 Task: Plan a trip to Sroda Wielkopolska, Poland from 21st December, 2023 to 28th December, 2023 for 2 adults, 1 child. Place can be entire room with 1  bedroom having 1 bed and 1 bathroom. Property type can be hotel. Amenities needed are: washing machine.
Action: Mouse moved to (476, 88)
Screenshot: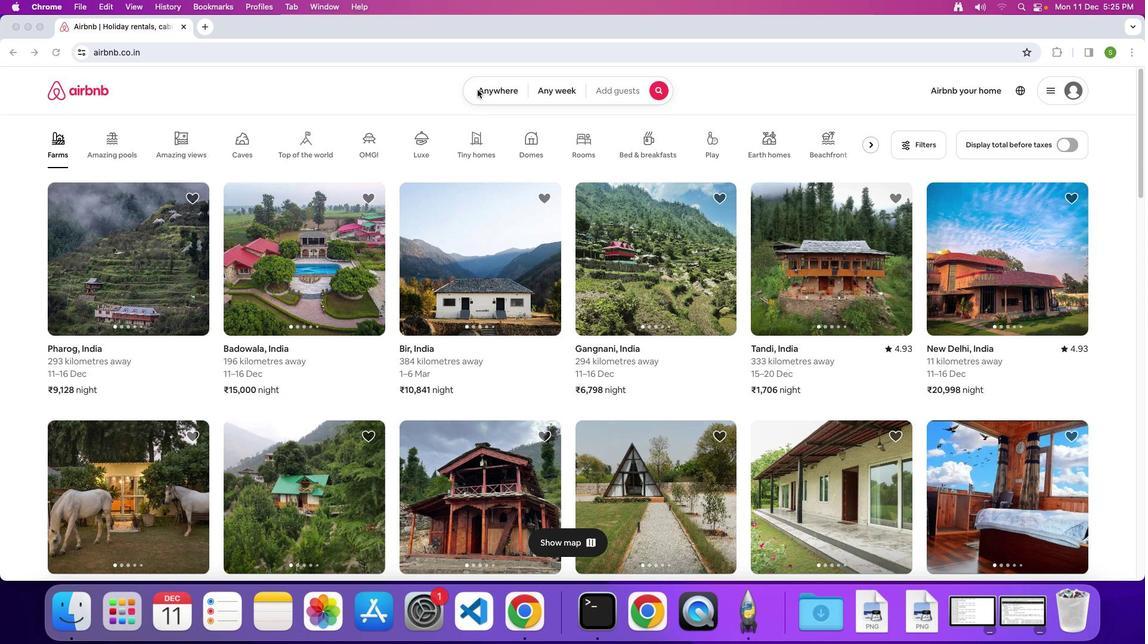 
Action: Mouse pressed left at (476, 88)
Screenshot: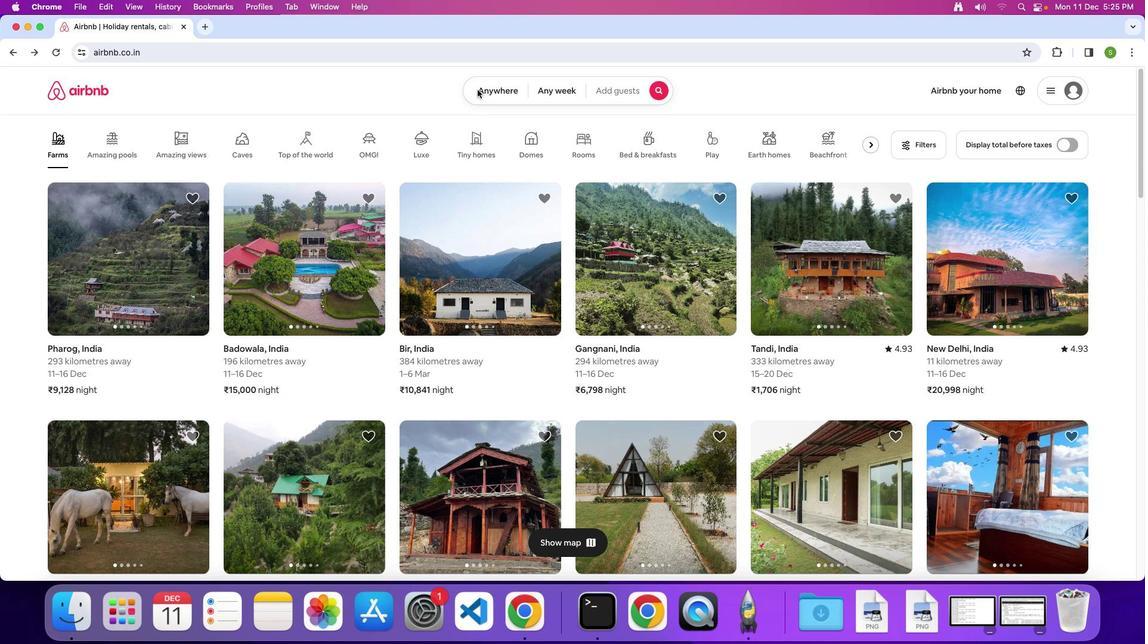 
Action: Mouse moved to (484, 91)
Screenshot: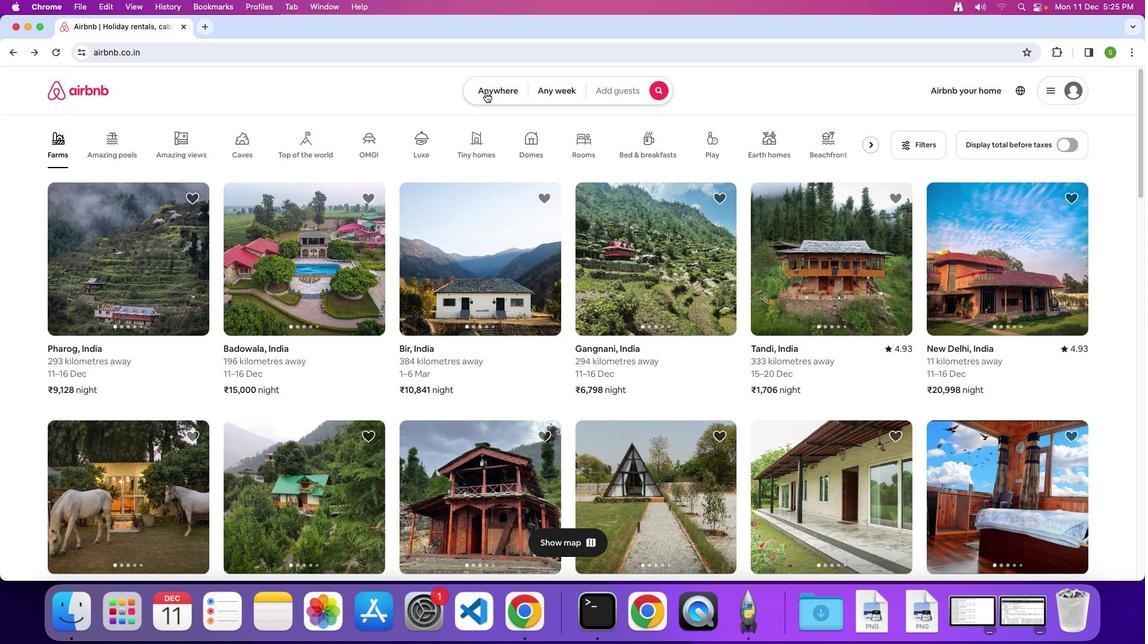 
Action: Mouse pressed left at (484, 91)
Screenshot: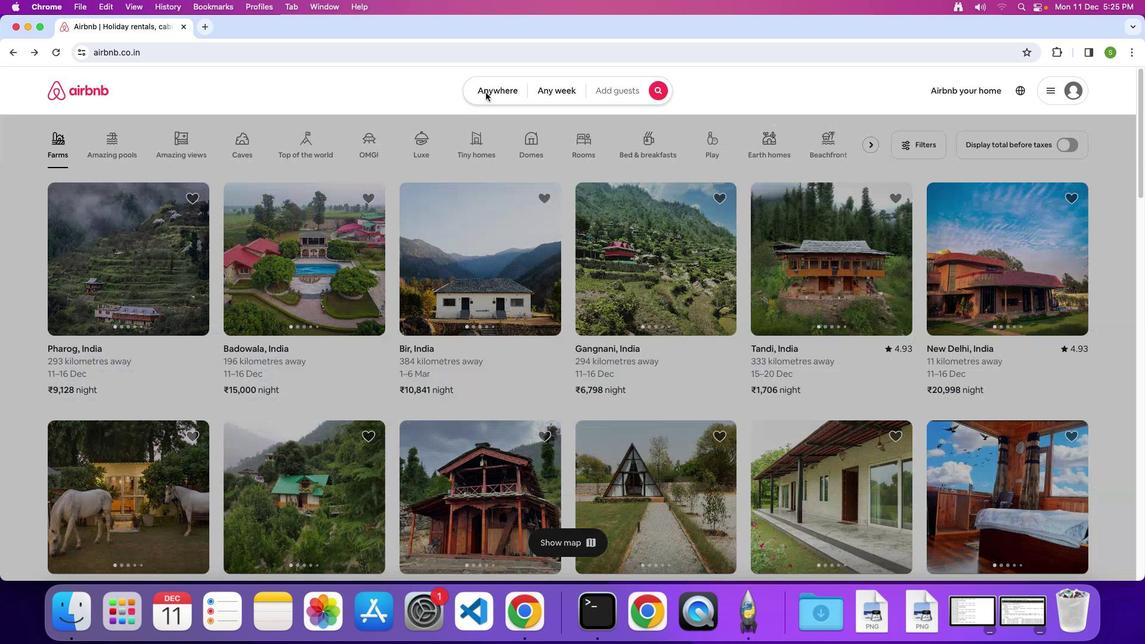
Action: Mouse moved to (418, 128)
Screenshot: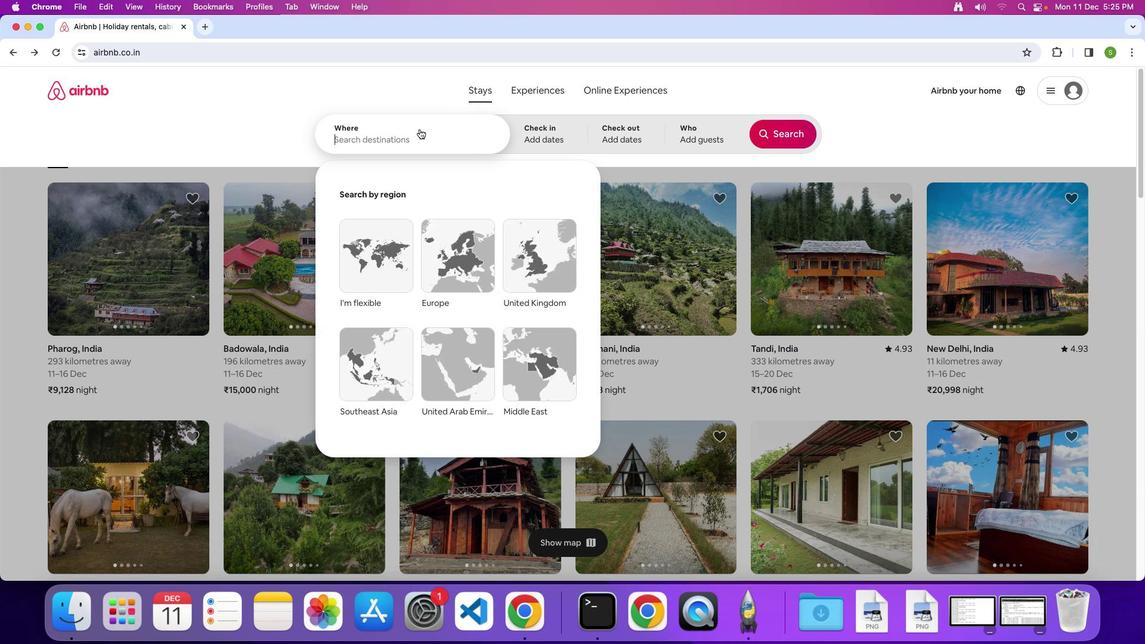 
Action: Mouse pressed left at (418, 128)
Screenshot: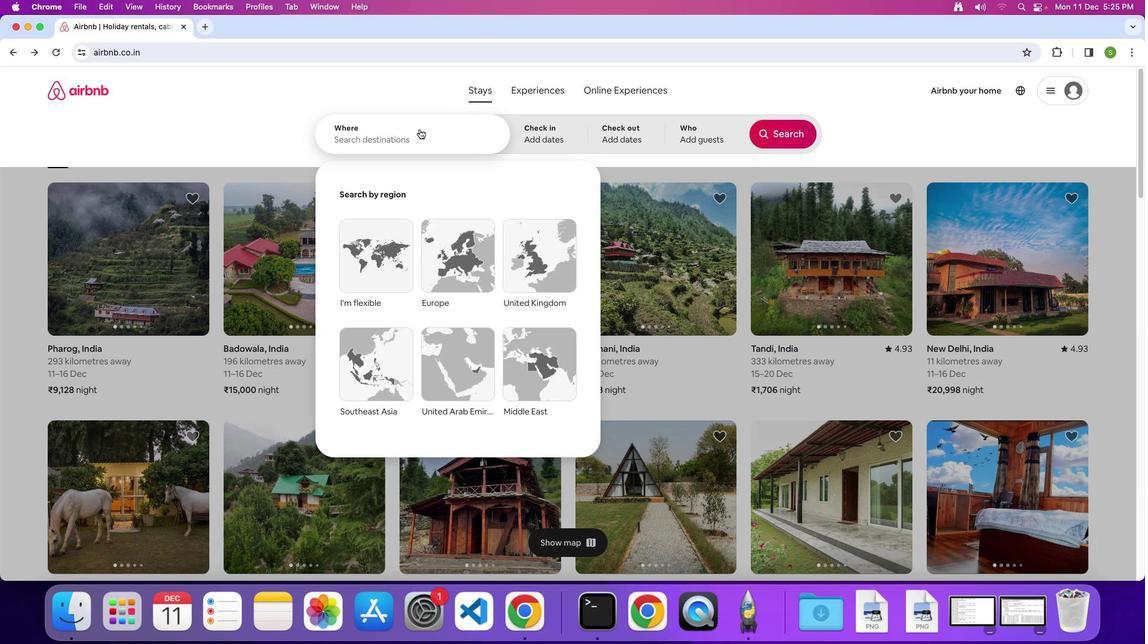 
Action: Key pressed 'S'Key.caps_lock'r''o''d''a'Key.spaceKey.shift'W''i''e''l''k''o''p''o''l''s''k''a'','Key.spaceKey.shift'P''o''l''a''n''d'Key.enter
Screenshot: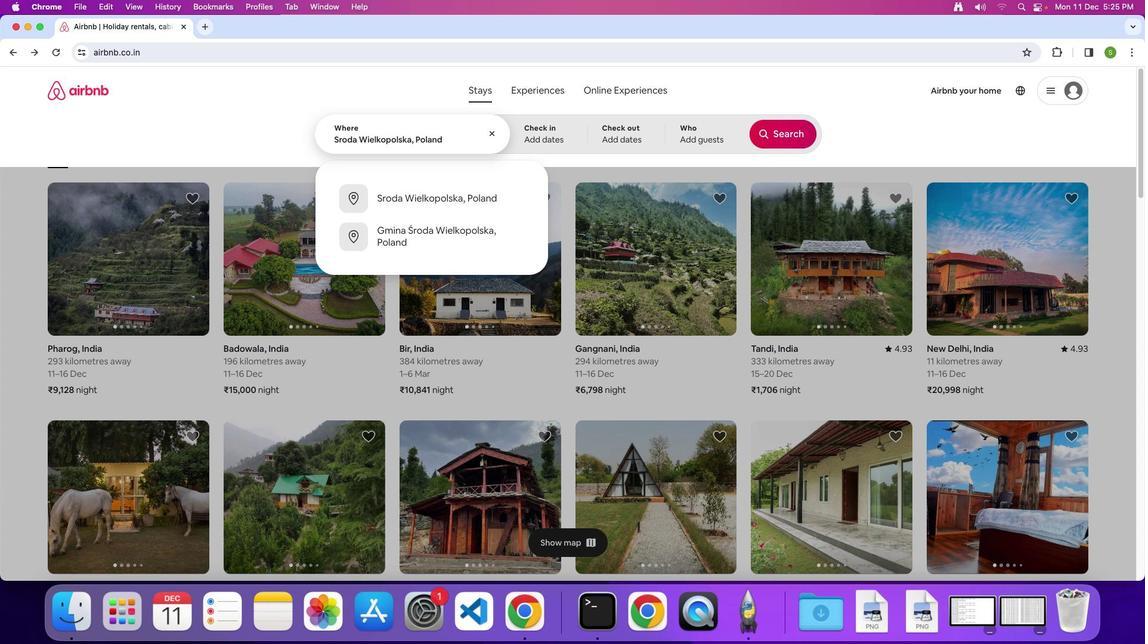 
Action: Mouse moved to (486, 374)
Screenshot: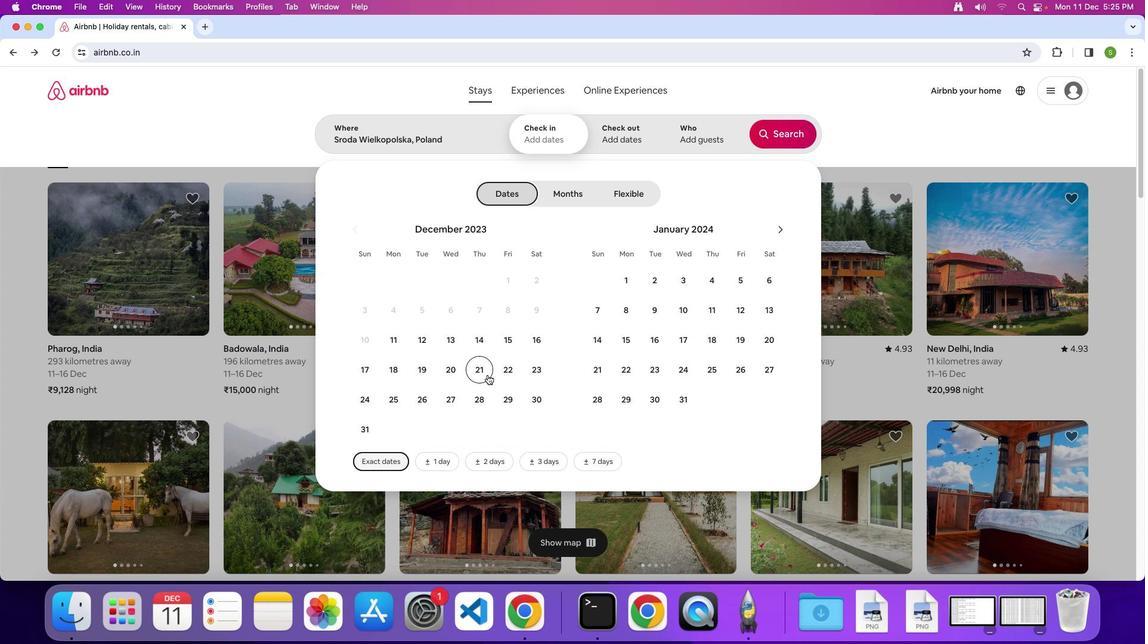 
Action: Mouse pressed left at (486, 374)
Screenshot: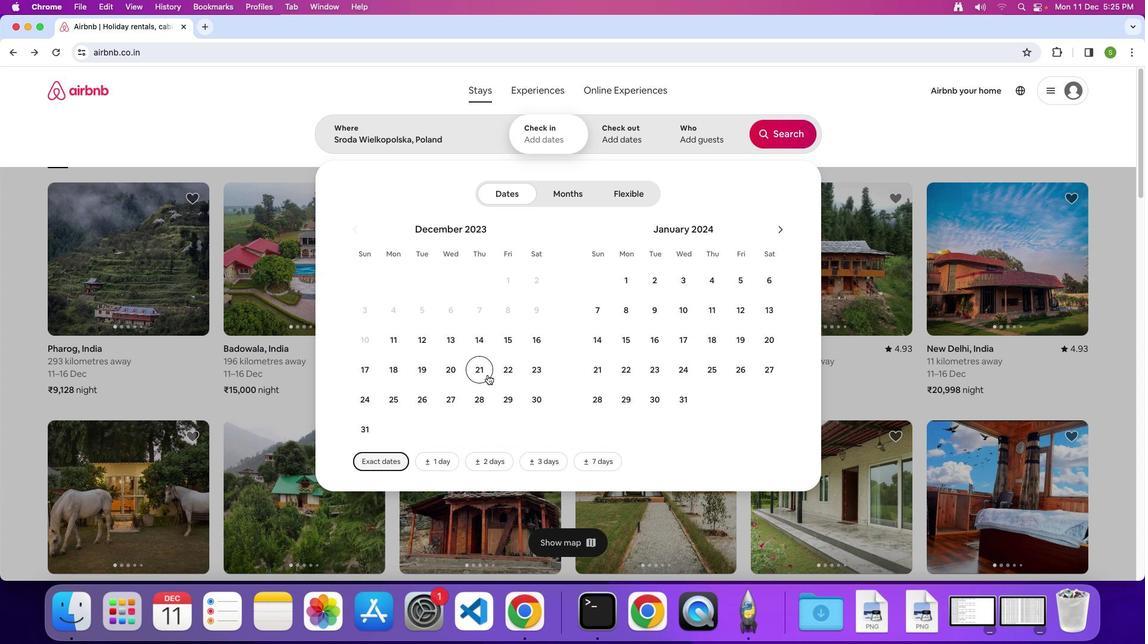 
Action: Mouse moved to (475, 398)
Screenshot: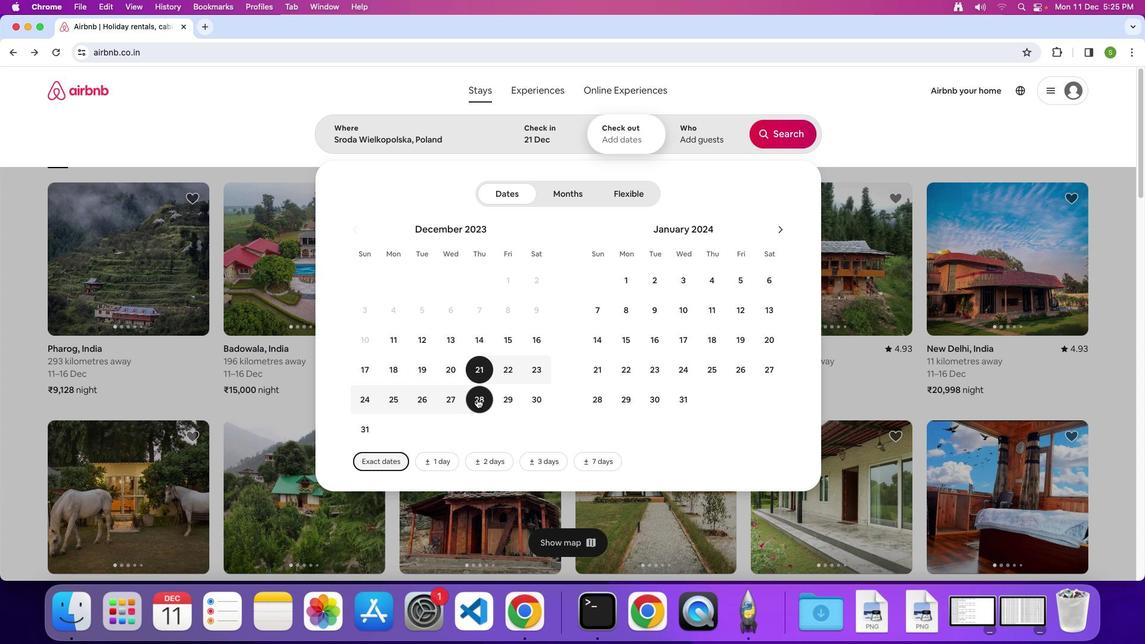 
Action: Mouse pressed left at (475, 398)
Screenshot: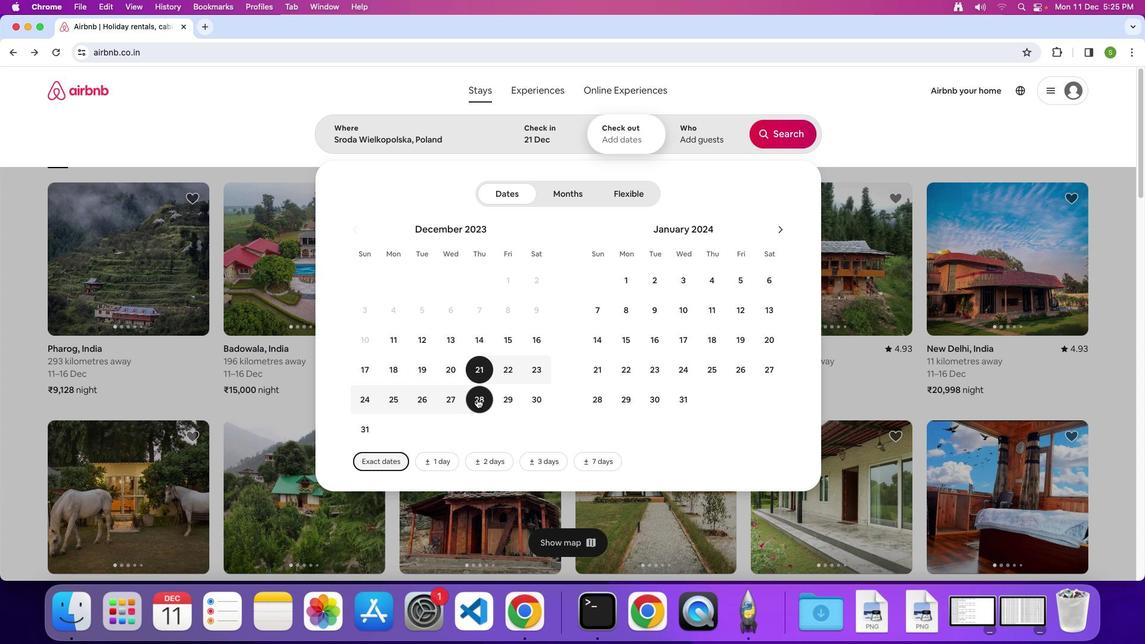 
Action: Mouse moved to (689, 134)
Screenshot: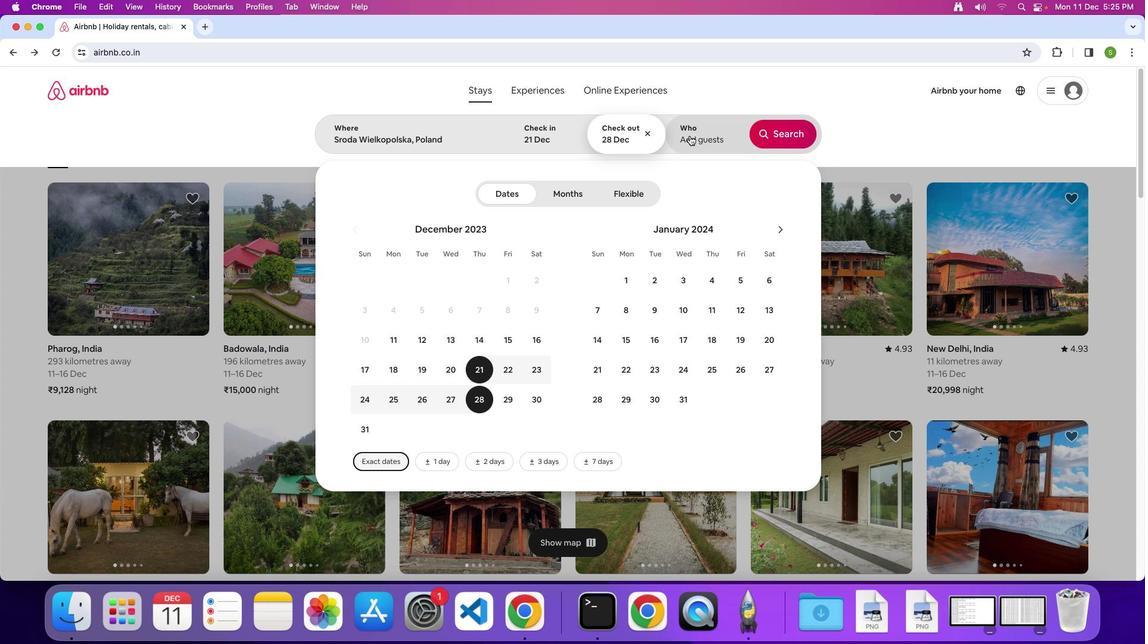 
Action: Mouse pressed left at (689, 134)
Screenshot: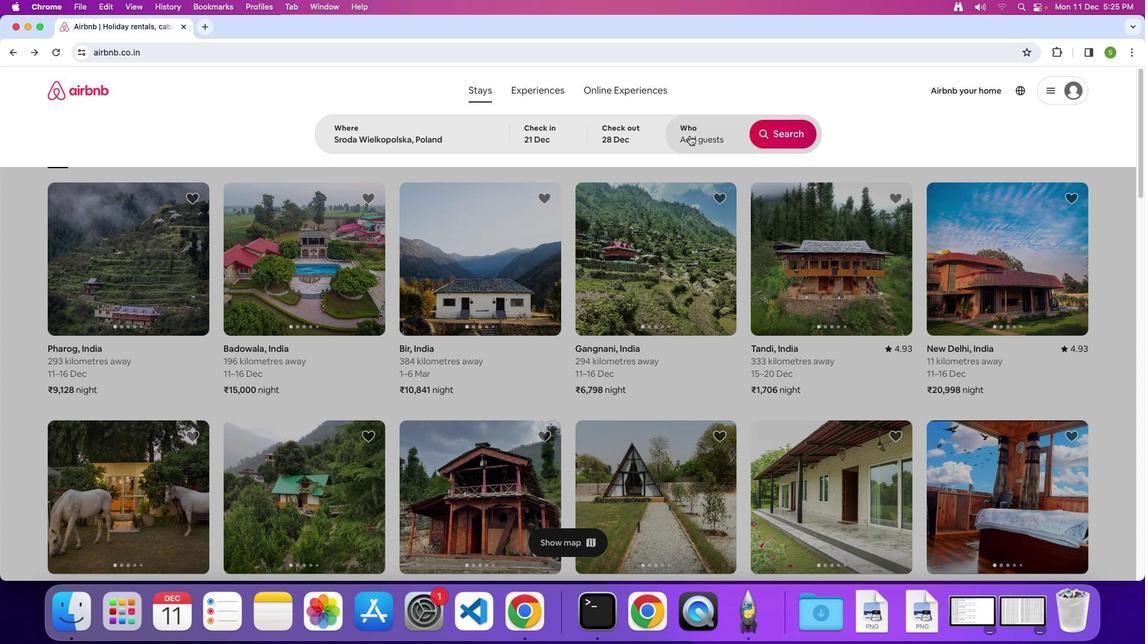 
Action: Mouse moved to (784, 195)
Screenshot: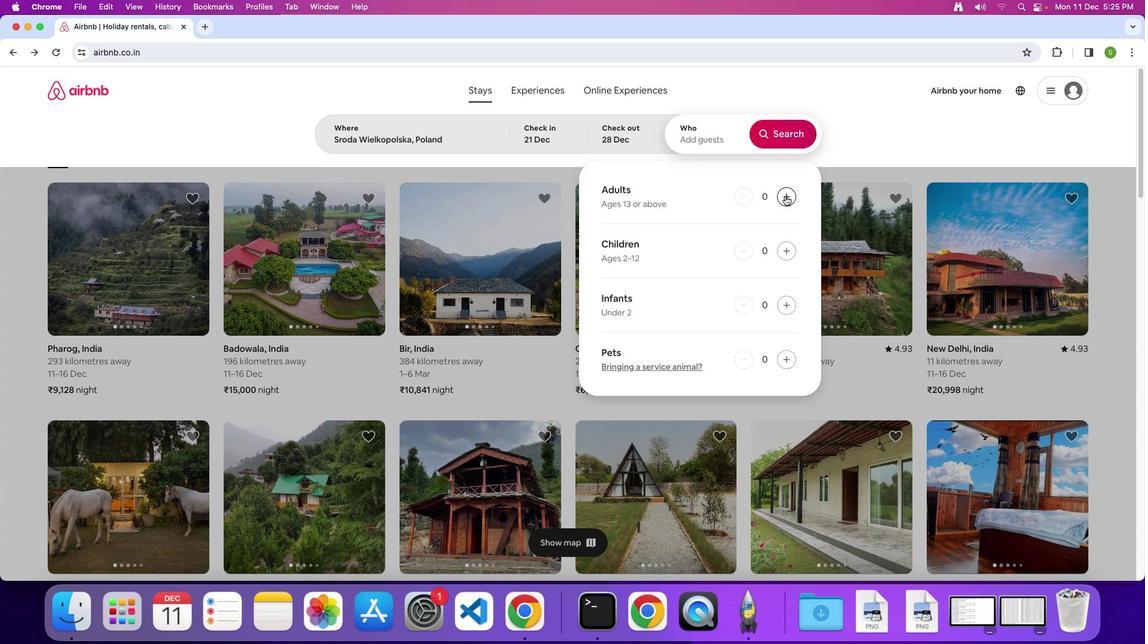 
Action: Mouse pressed left at (784, 195)
Screenshot: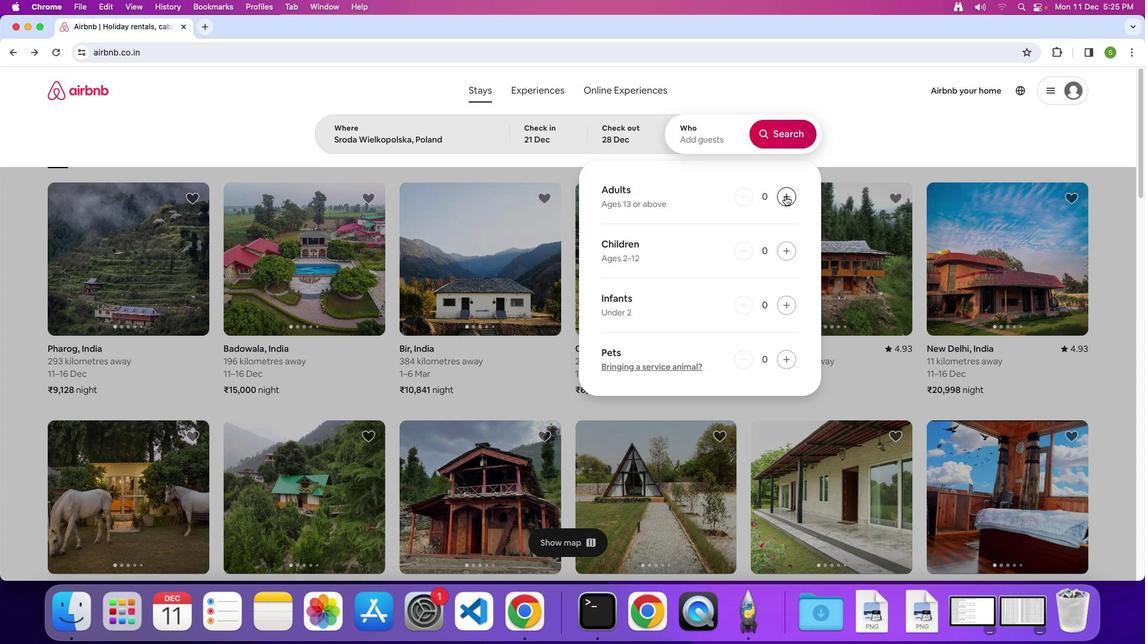 
Action: Mouse pressed left at (784, 195)
Screenshot: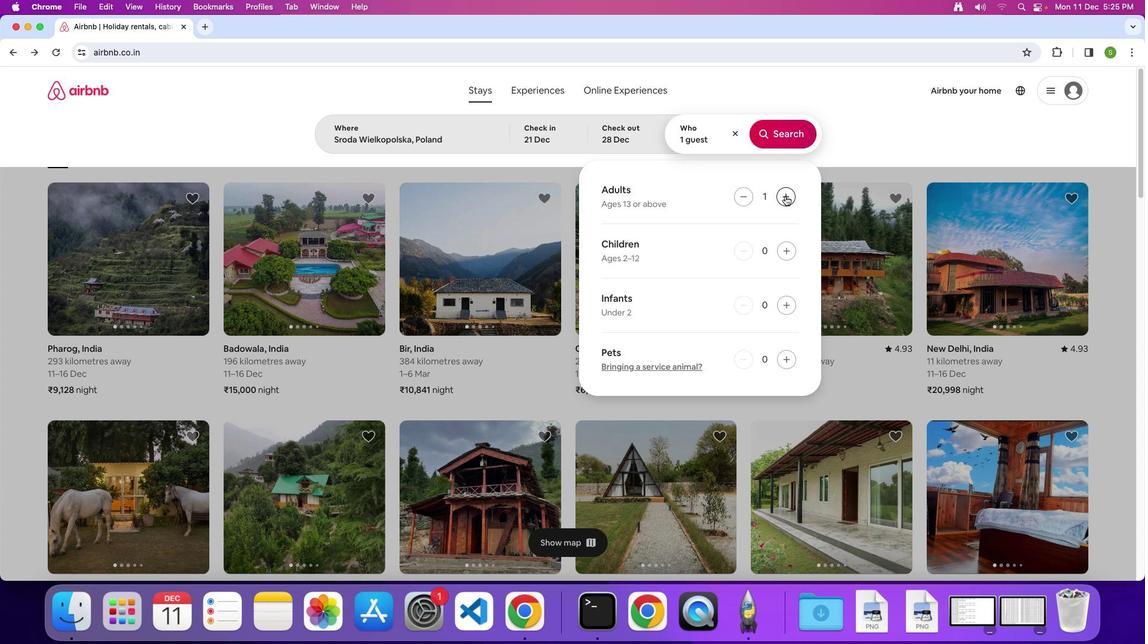 
Action: Mouse moved to (791, 254)
Screenshot: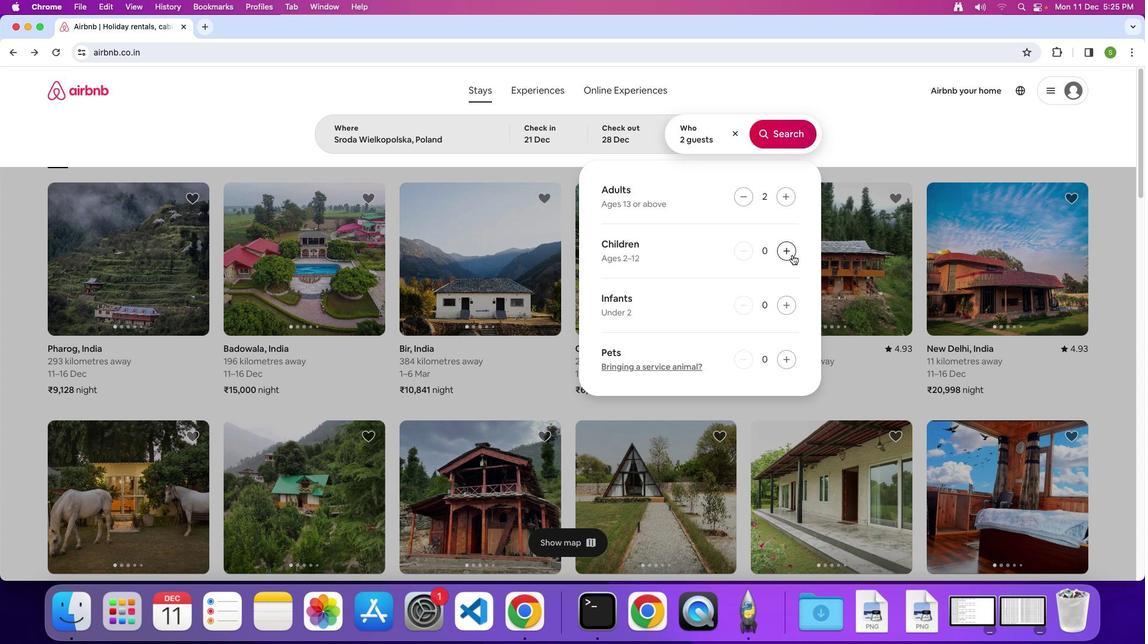 
Action: Mouse pressed left at (791, 254)
Screenshot: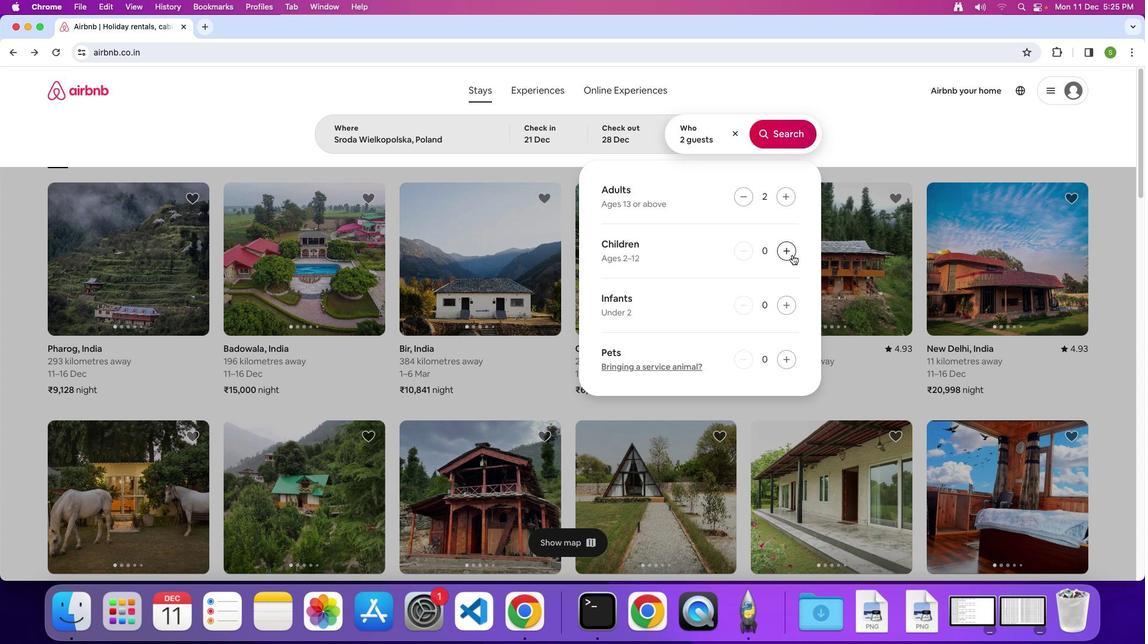 
Action: Mouse moved to (781, 135)
Screenshot: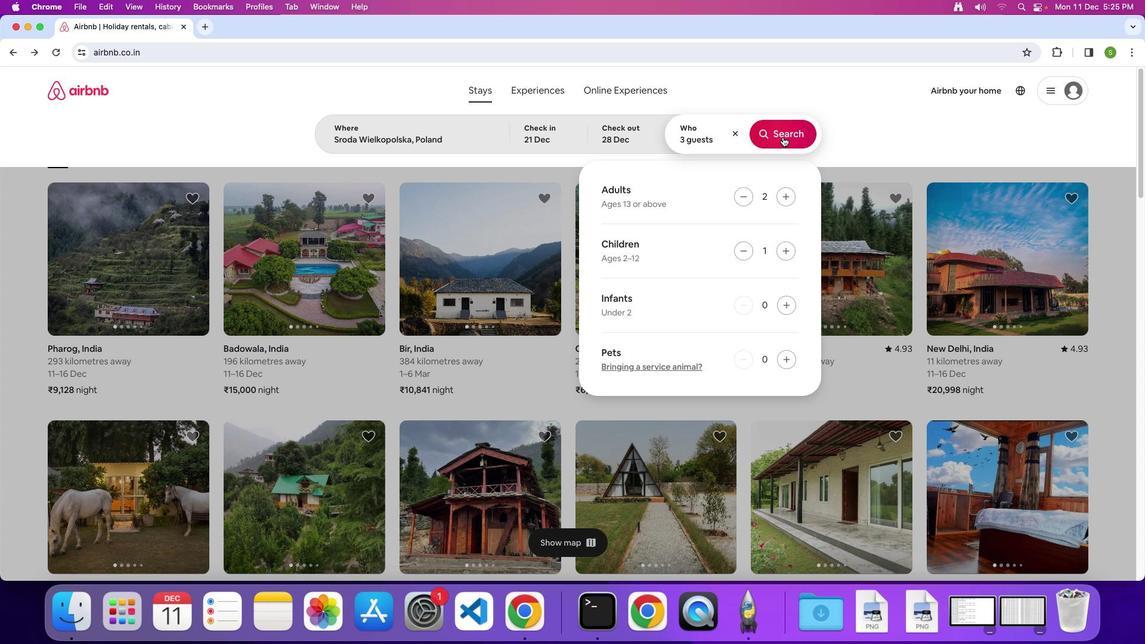 
Action: Mouse pressed left at (781, 135)
Screenshot: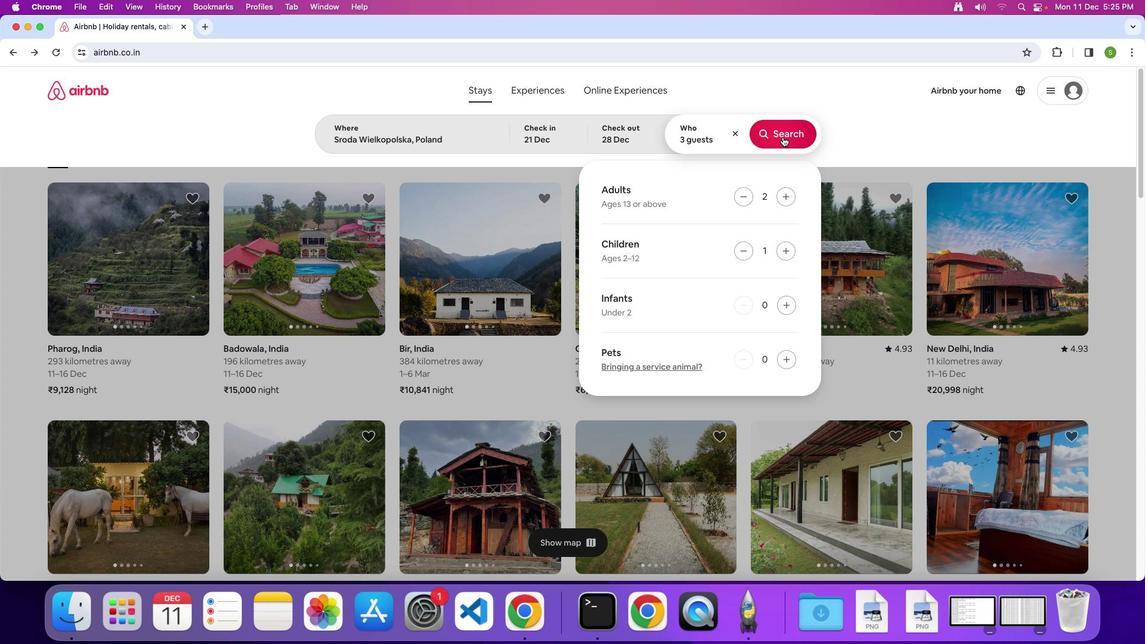 
Action: Mouse moved to (945, 140)
Screenshot: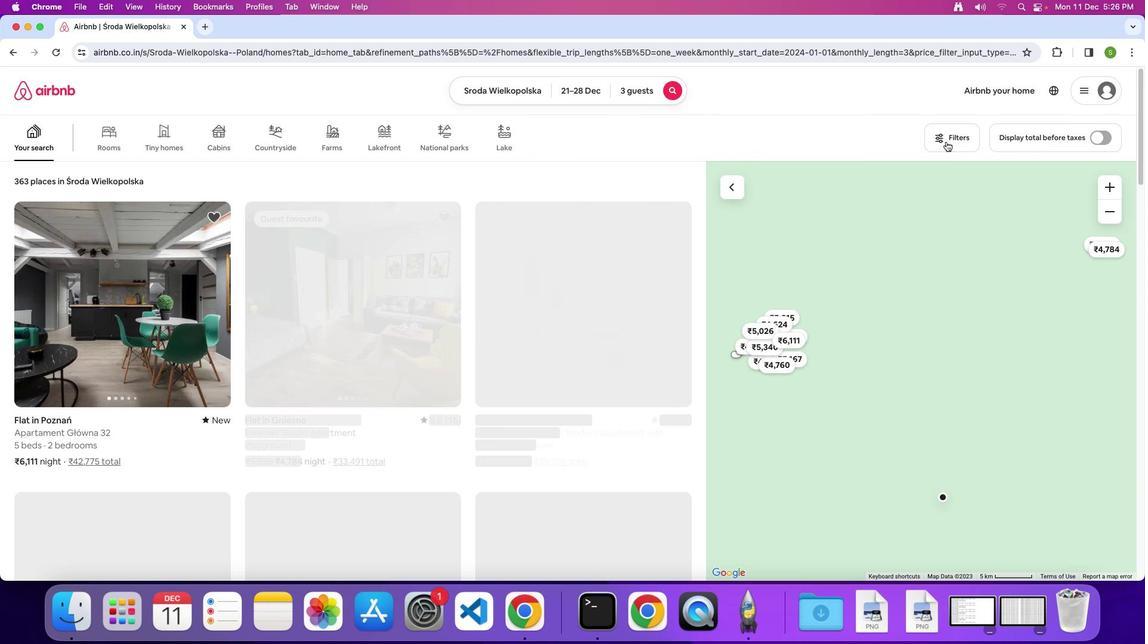 
Action: Mouse pressed left at (945, 140)
Screenshot: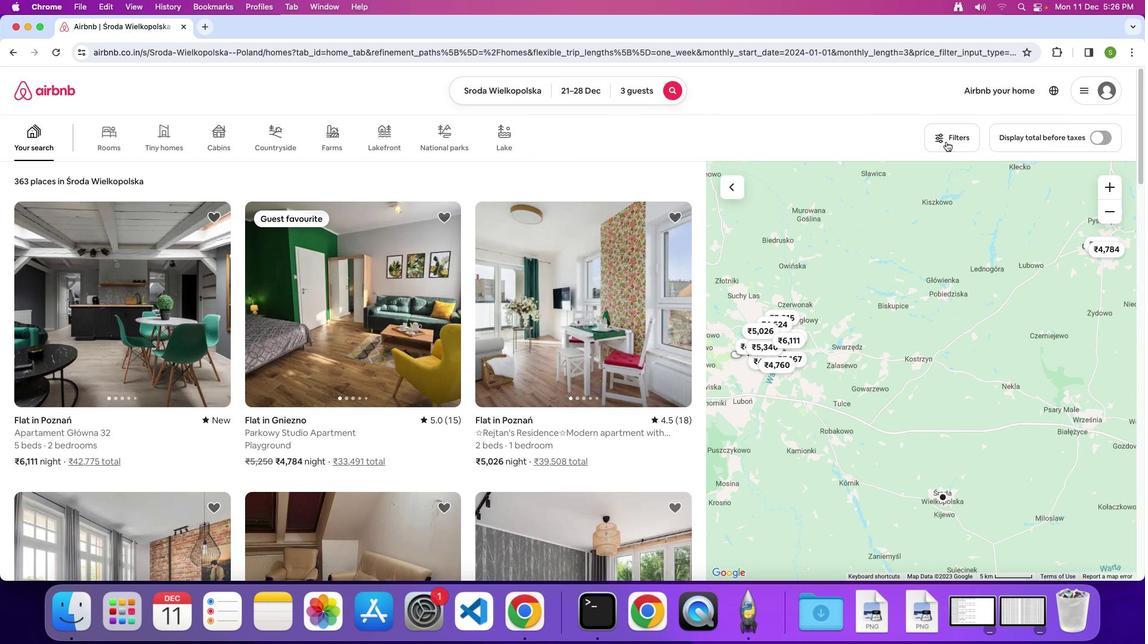 
Action: Mouse moved to (556, 365)
Screenshot: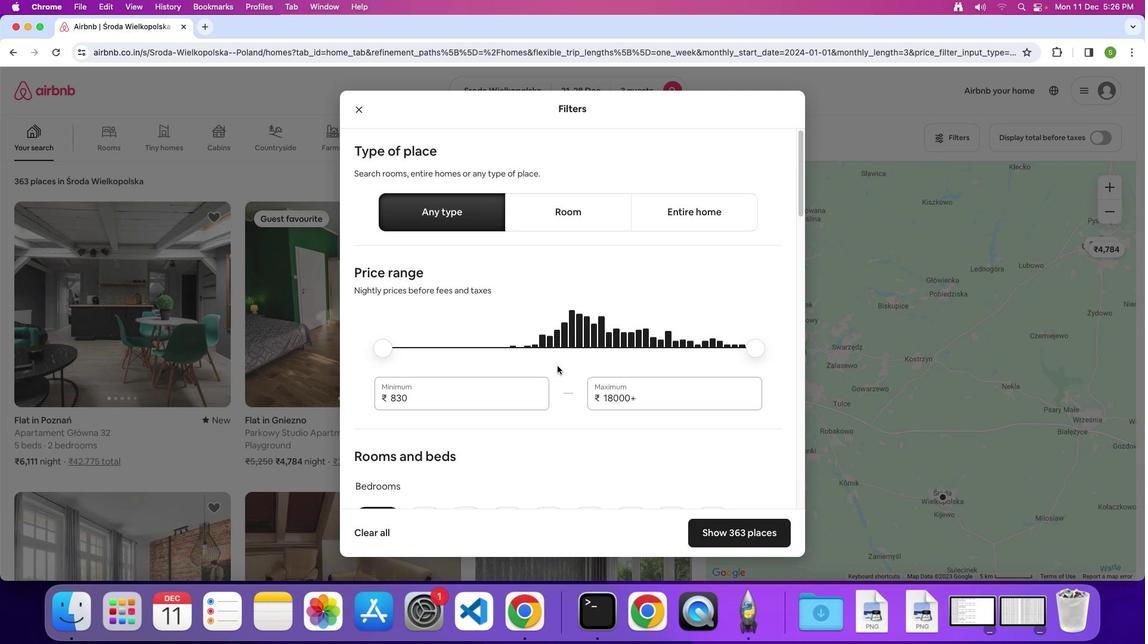 
Action: Mouse scrolled (556, 365) with delta (0, -1)
Screenshot: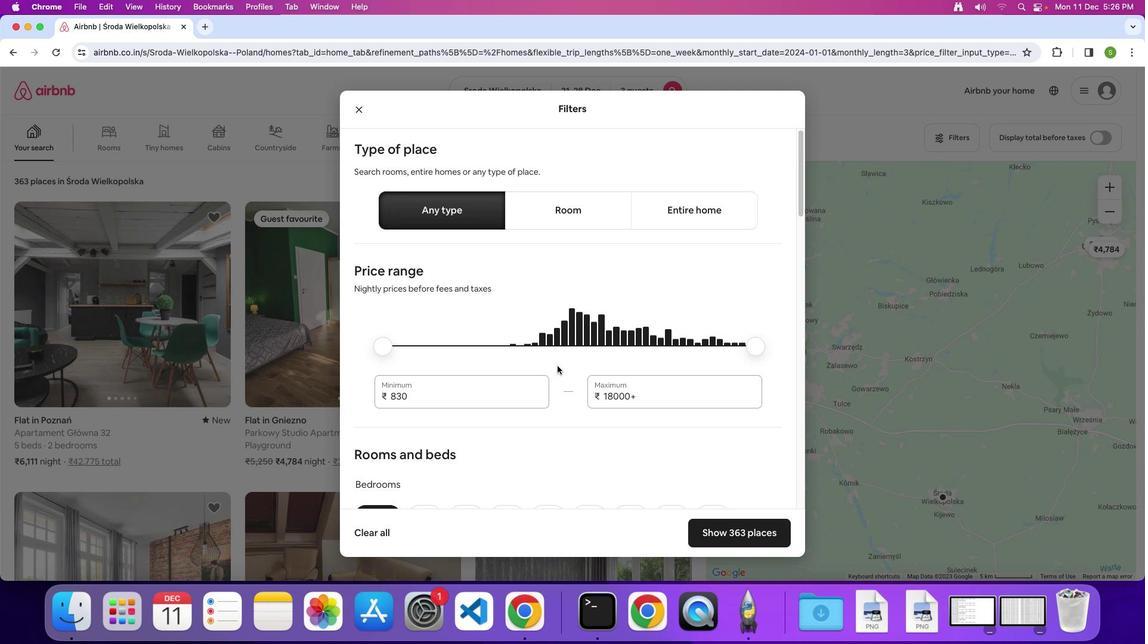 
Action: Mouse scrolled (556, 365) with delta (0, -1)
Screenshot: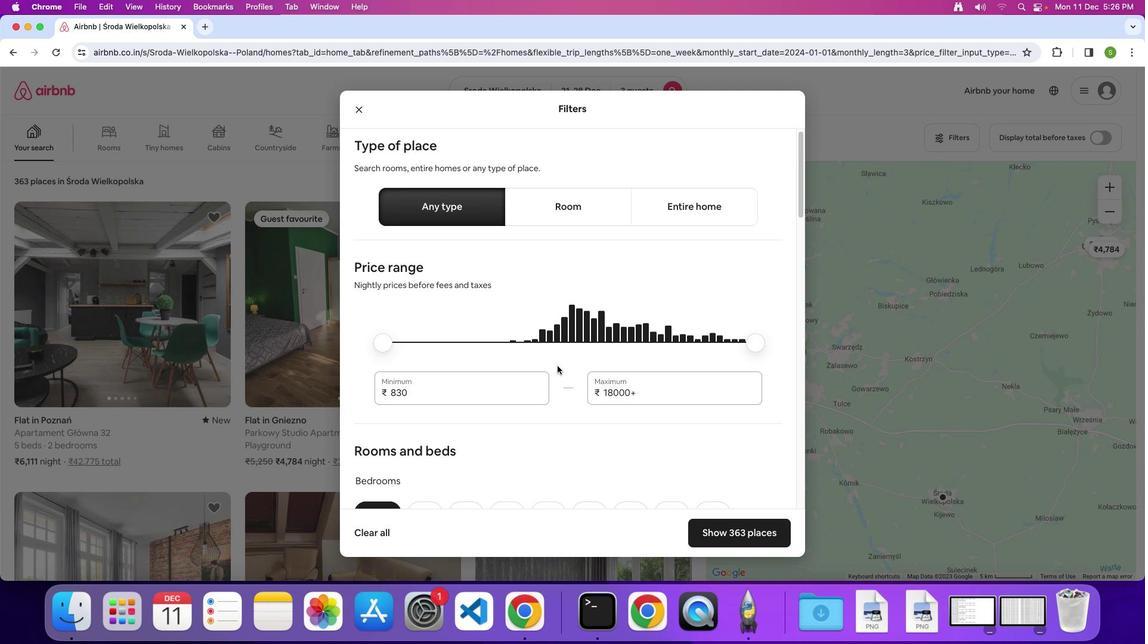 
Action: Mouse scrolled (556, 365) with delta (0, -1)
Screenshot: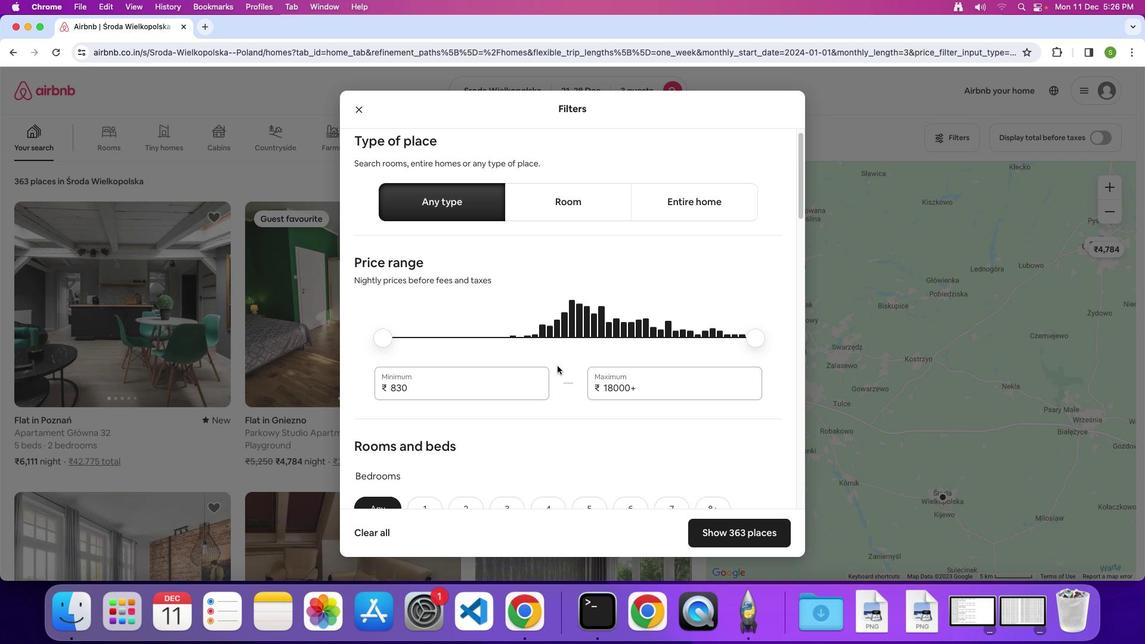 
Action: Mouse scrolled (556, 365) with delta (0, -1)
Screenshot: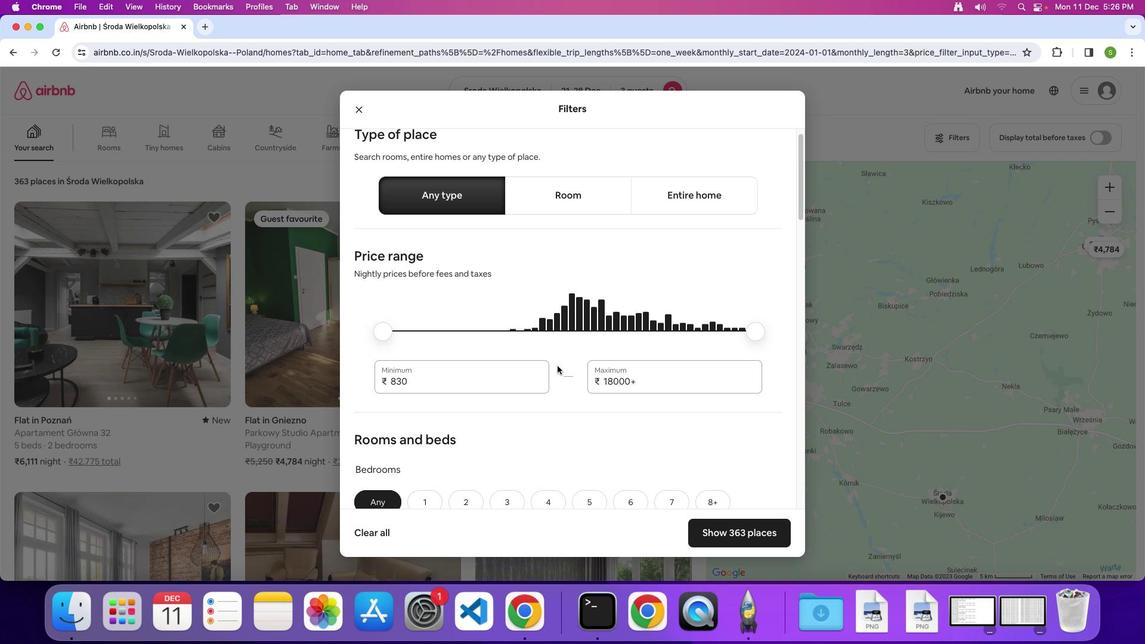 
Action: Mouse scrolled (556, 365) with delta (0, -1)
Screenshot: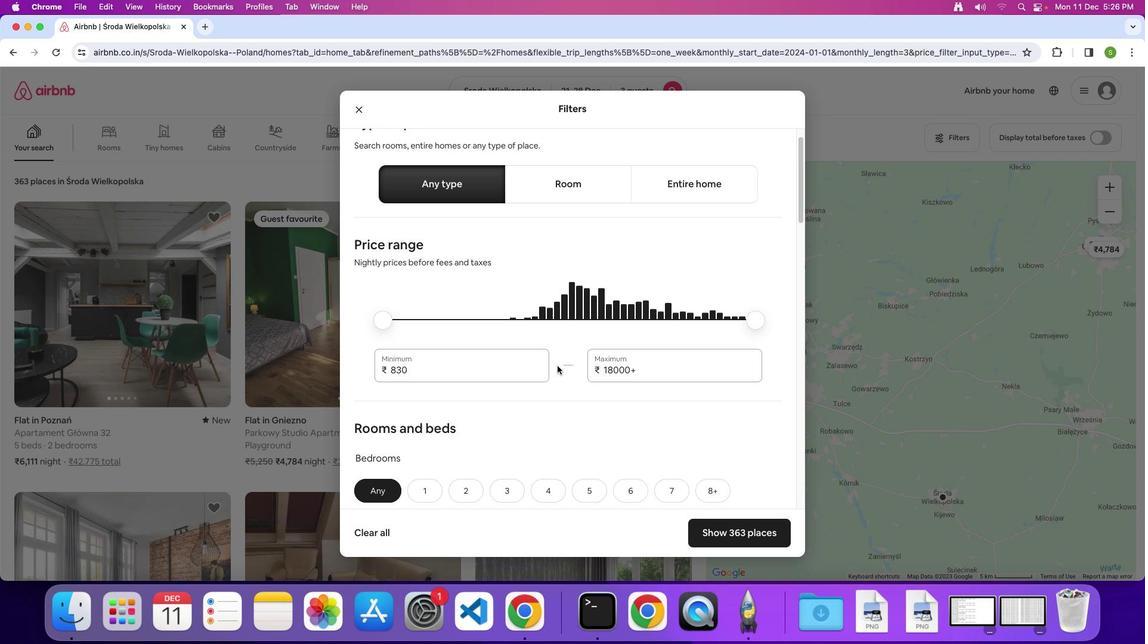 
Action: Mouse scrolled (556, 365) with delta (0, -1)
Screenshot: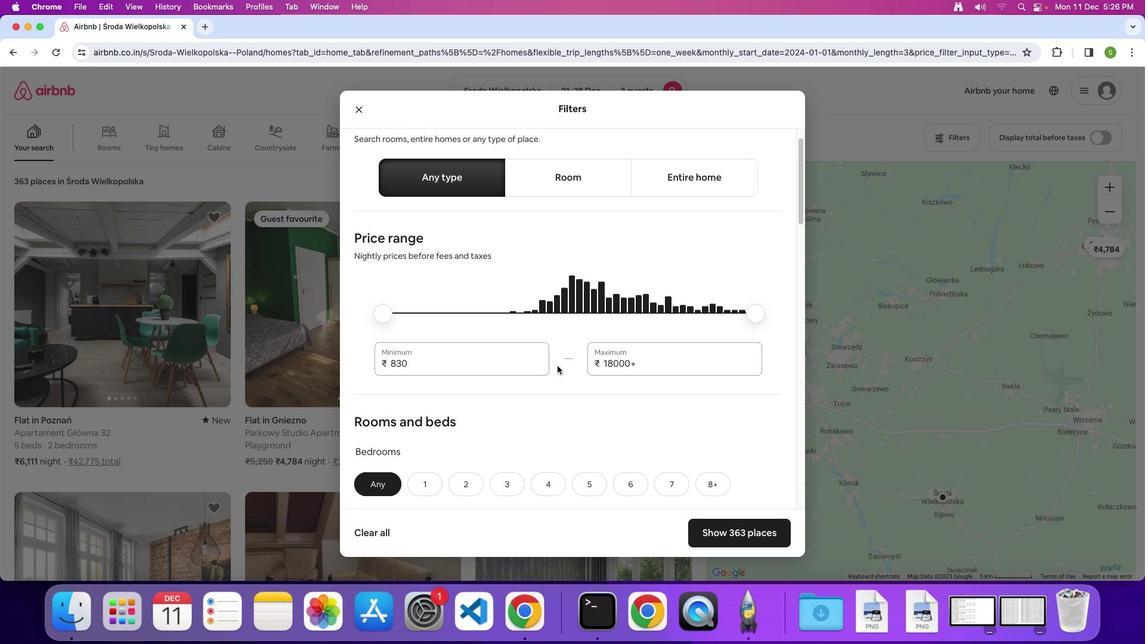 
Action: Mouse scrolled (556, 365) with delta (0, -1)
Screenshot: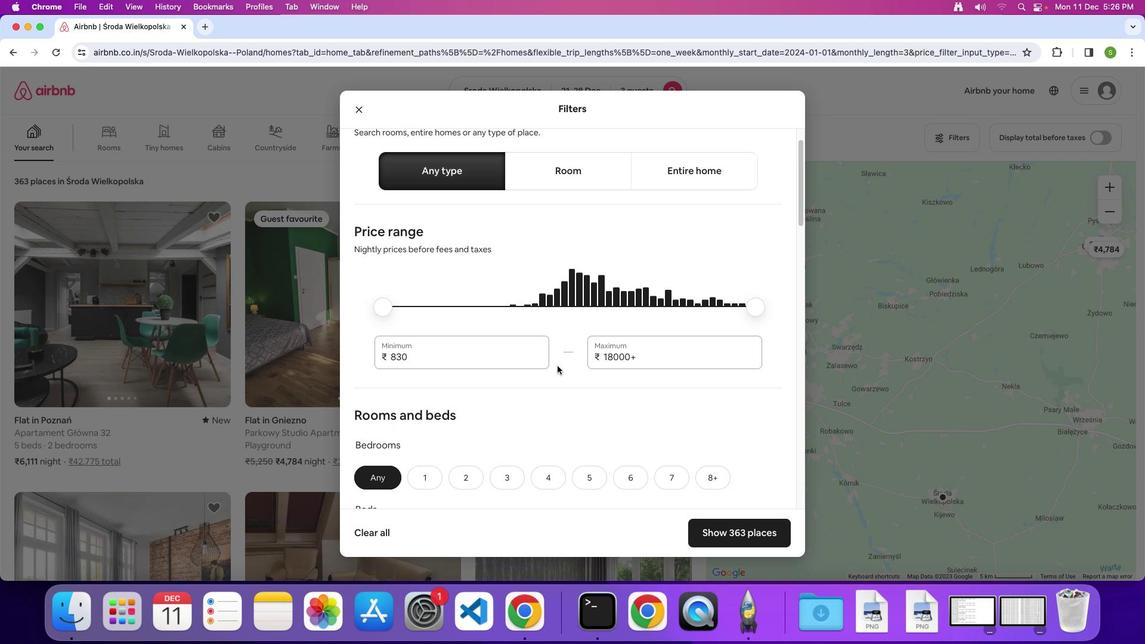 
Action: Mouse scrolled (556, 365) with delta (0, -1)
Screenshot: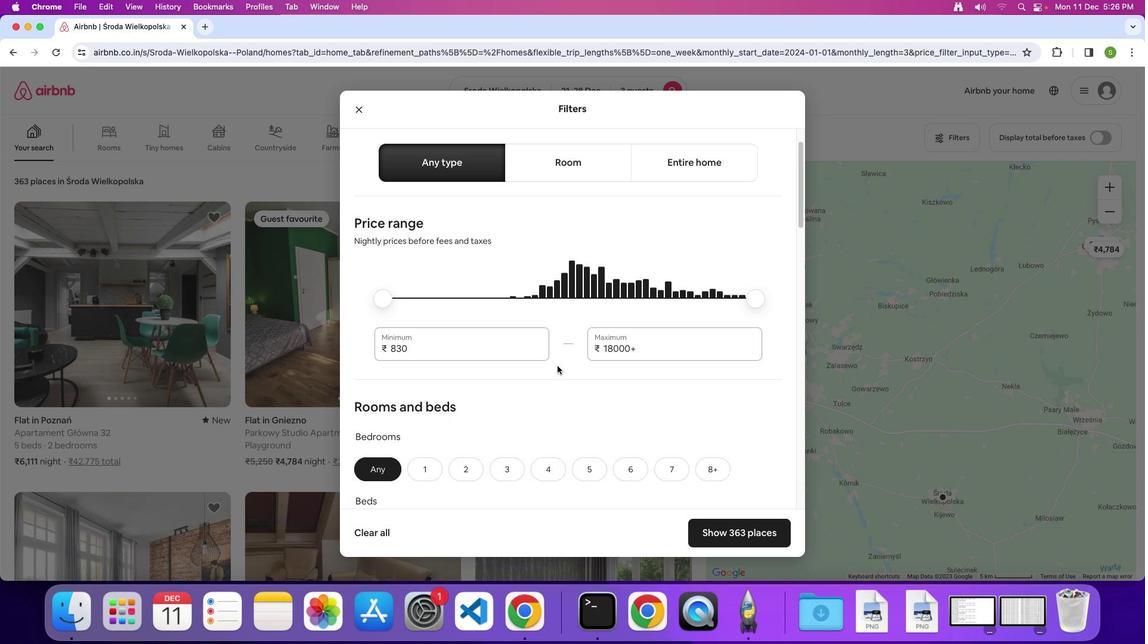 
Action: Mouse scrolled (556, 365) with delta (0, -1)
Screenshot: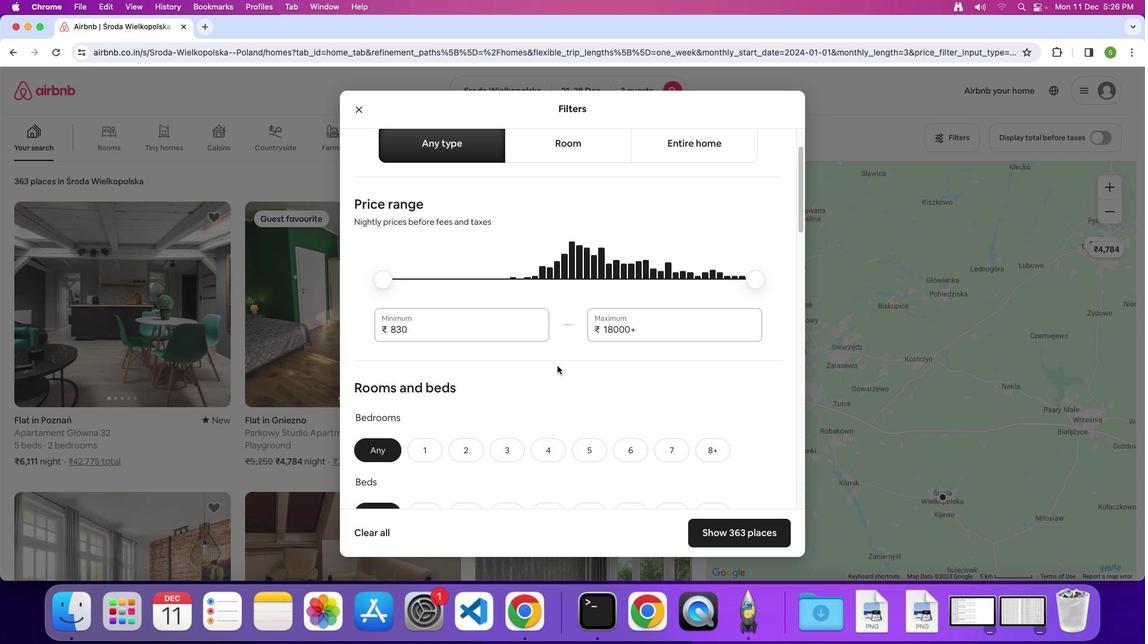 
Action: Mouse scrolled (556, 365) with delta (0, -1)
Screenshot: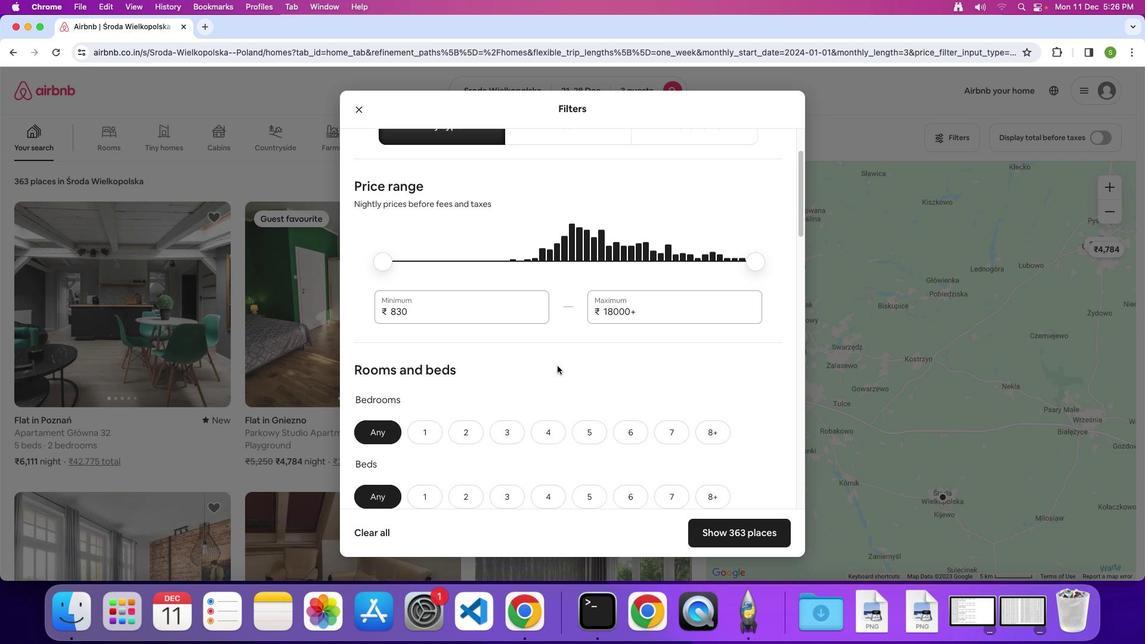
Action: Mouse scrolled (556, 365) with delta (0, -1)
Screenshot: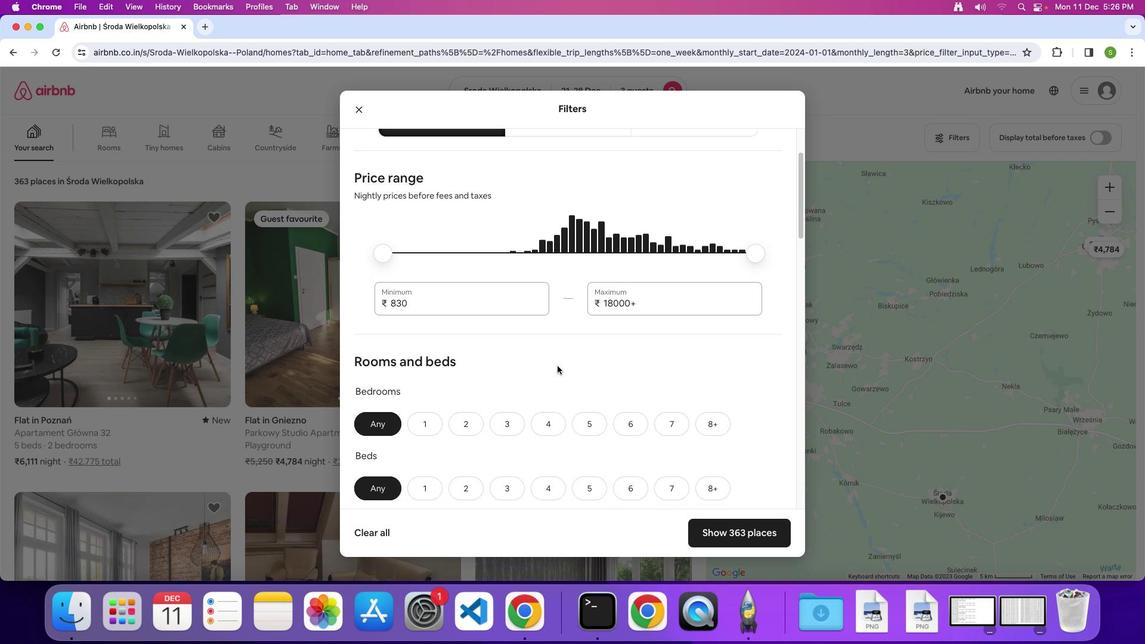 
Action: Mouse scrolled (556, 365) with delta (0, -1)
Screenshot: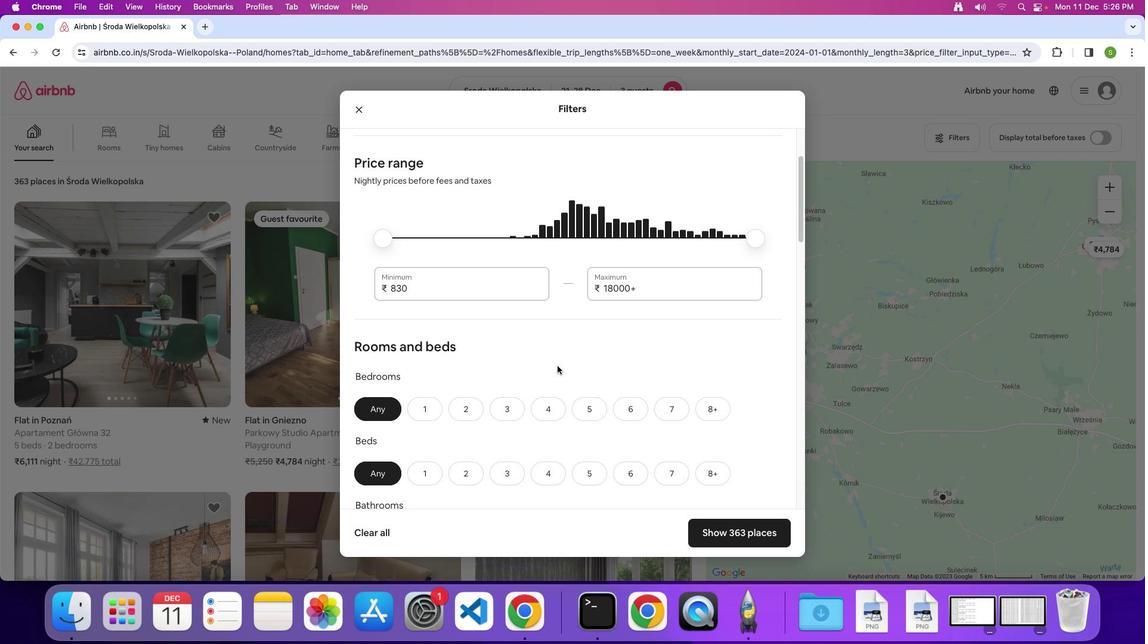 
Action: Mouse scrolled (556, 365) with delta (0, -1)
Screenshot: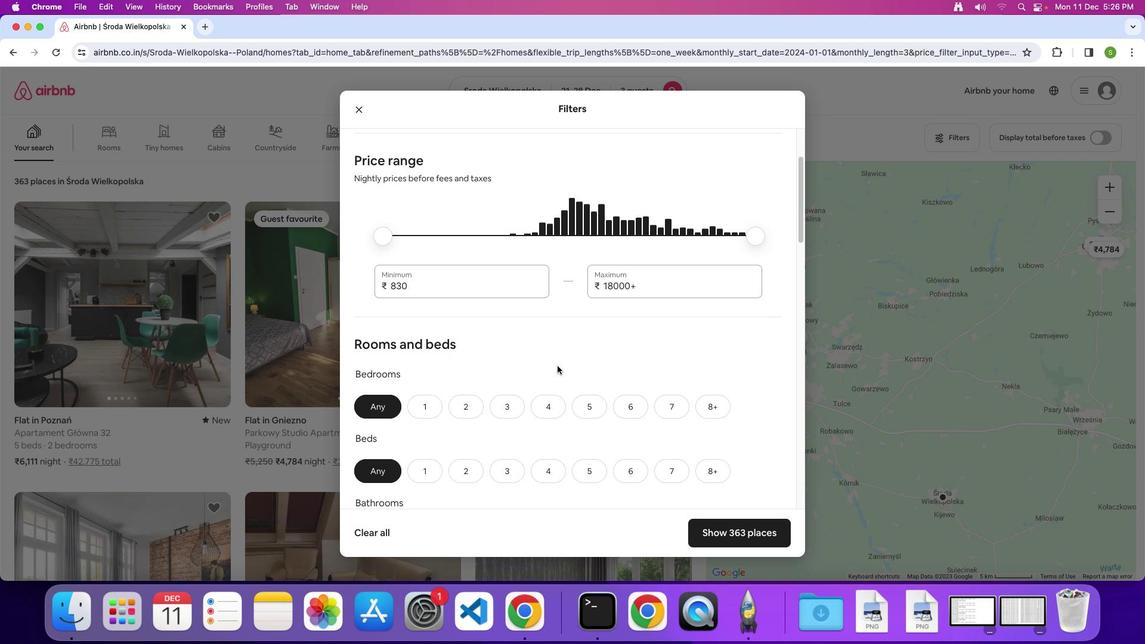 
Action: Mouse scrolled (556, 365) with delta (0, -1)
Screenshot: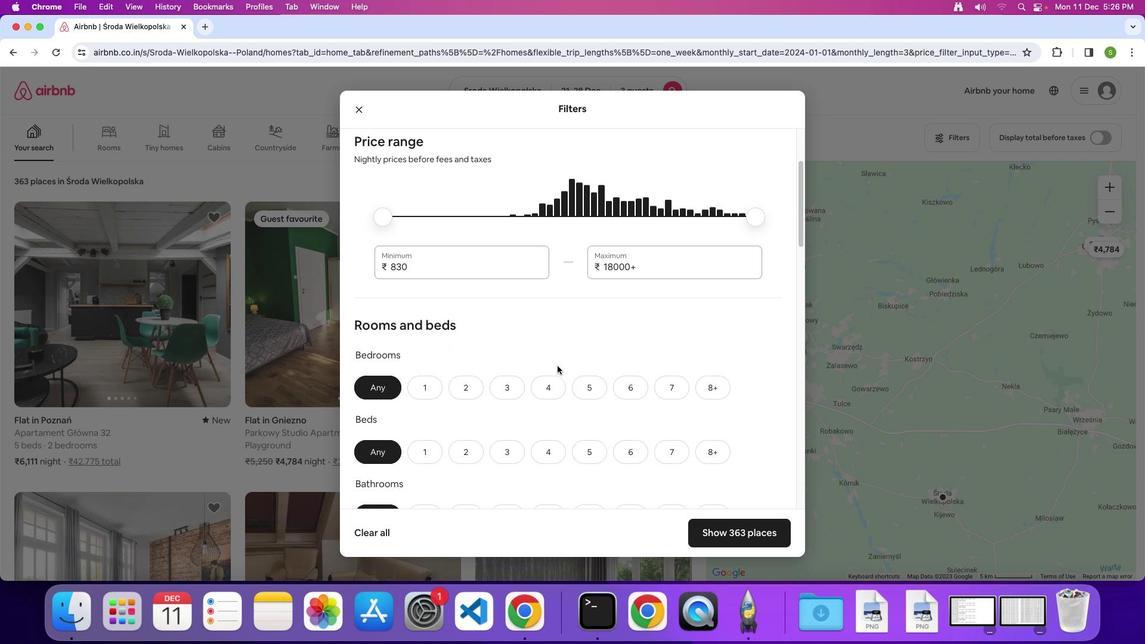
Action: Mouse scrolled (556, 365) with delta (0, -1)
Screenshot: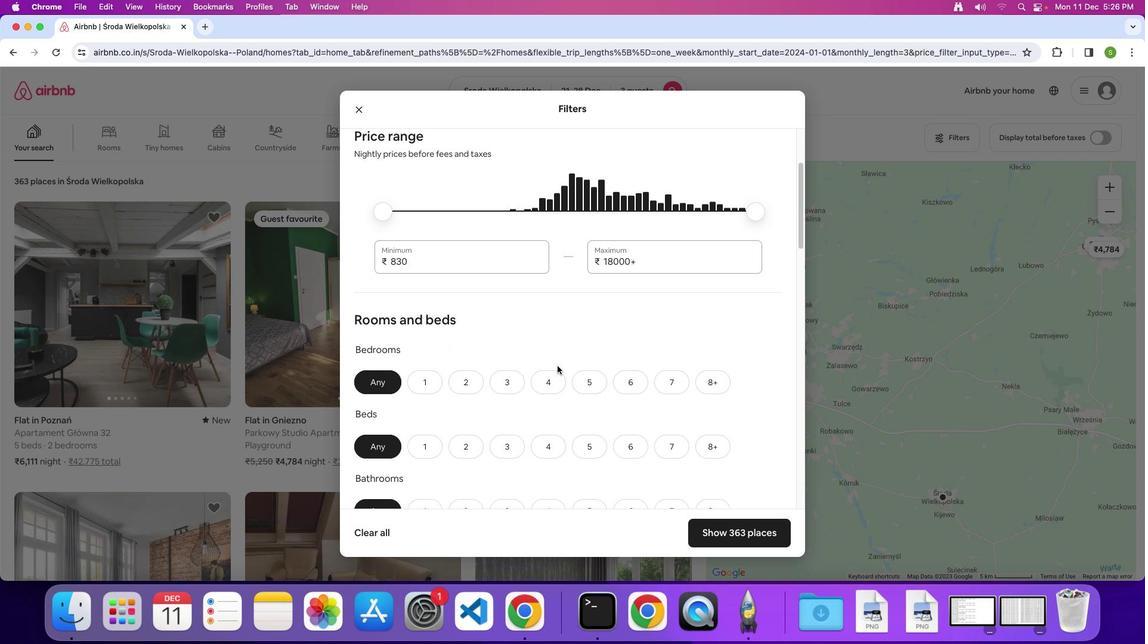 
Action: Mouse scrolled (556, 365) with delta (0, -1)
Screenshot: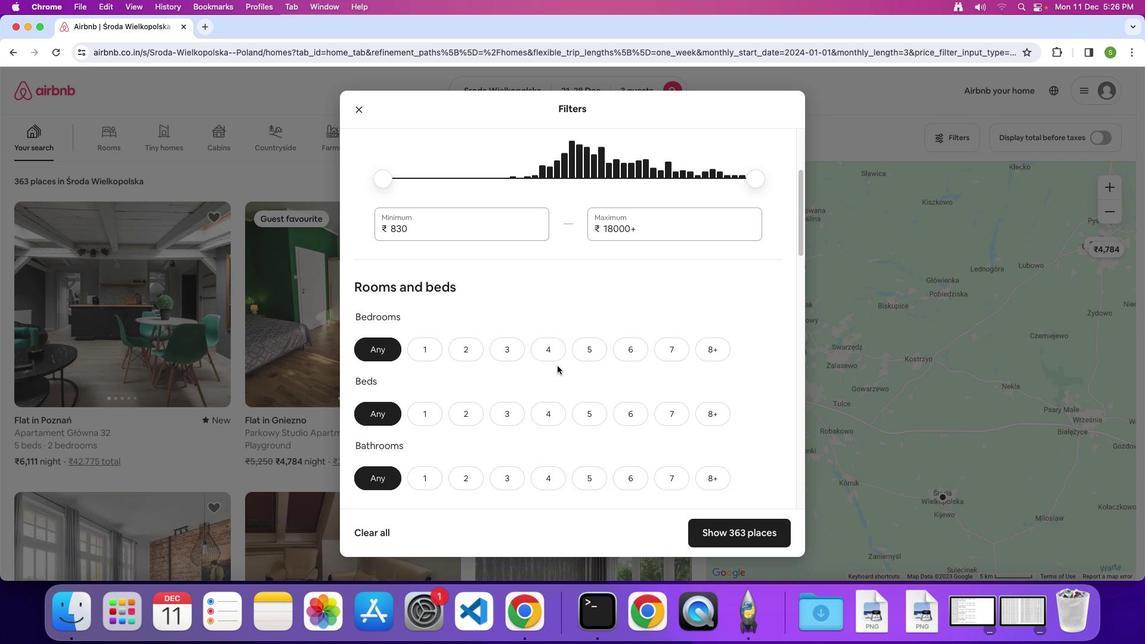 
Action: Mouse scrolled (556, 365) with delta (0, -1)
Screenshot: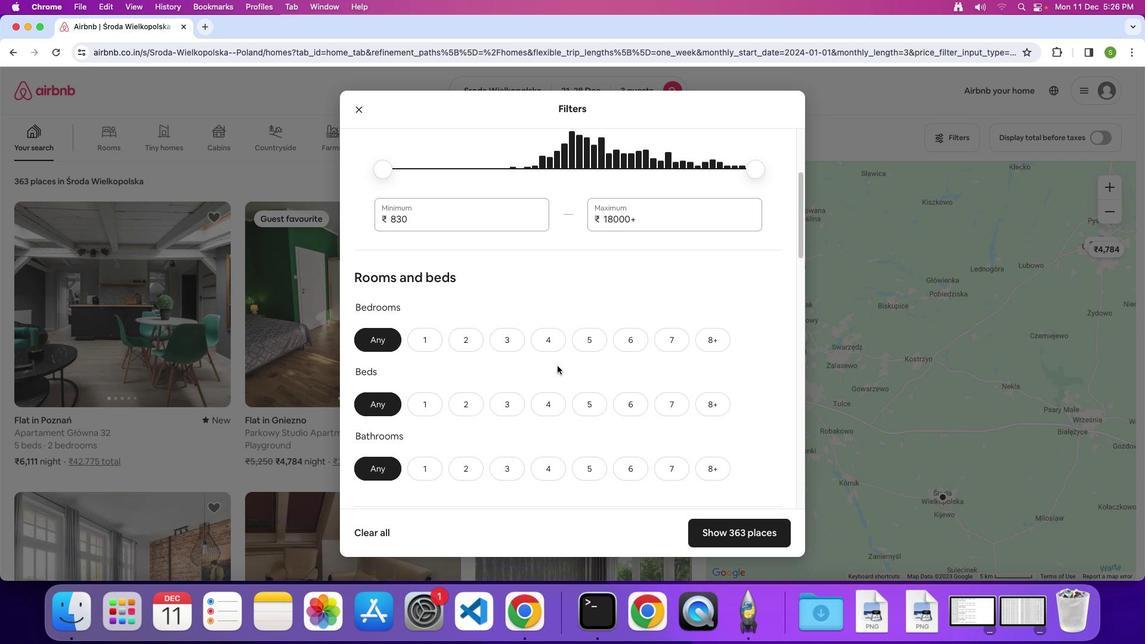 
Action: Mouse scrolled (556, 365) with delta (0, -1)
Screenshot: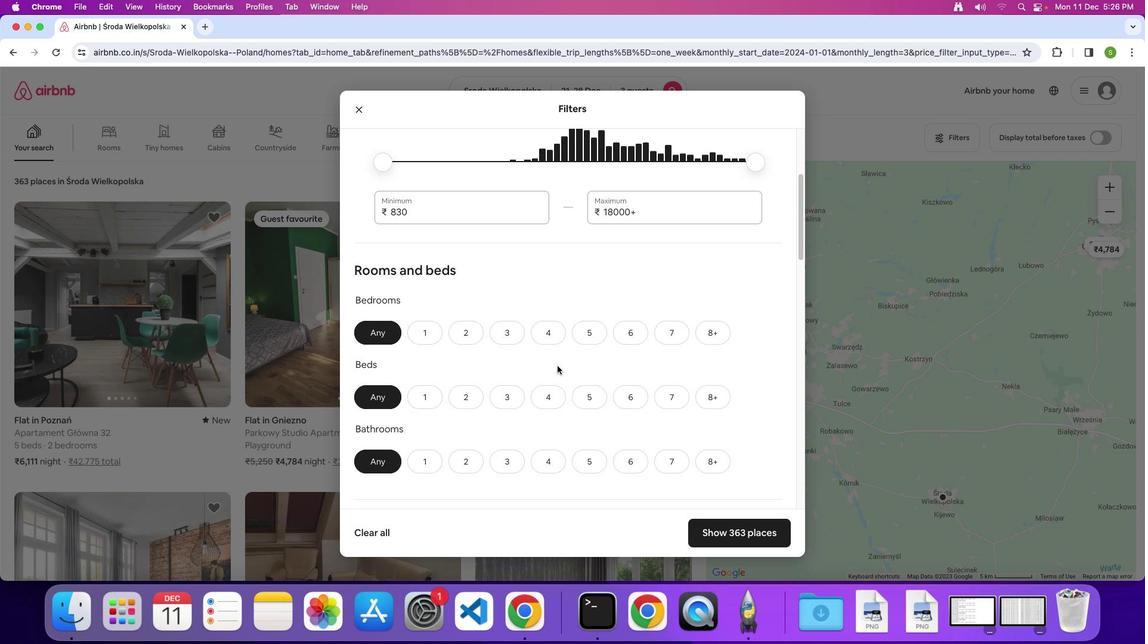 
Action: Mouse scrolled (556, 365) with delta (0, -1)
Screenshot: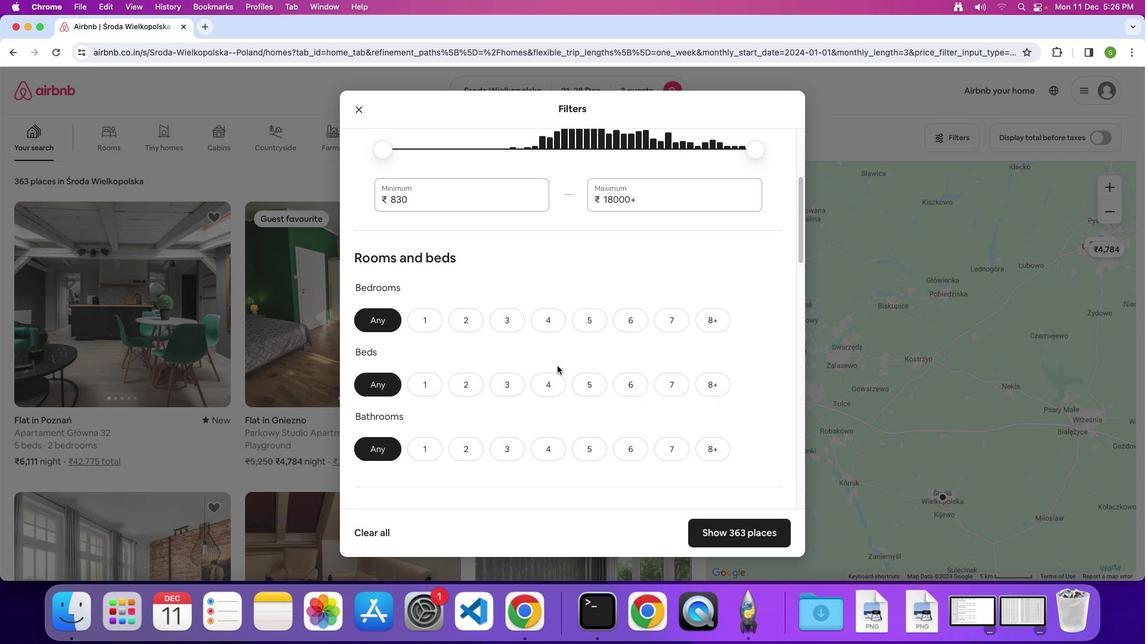 
Action: Mouse scrolled (556, 365) with delta (0, -1)
Screenshot: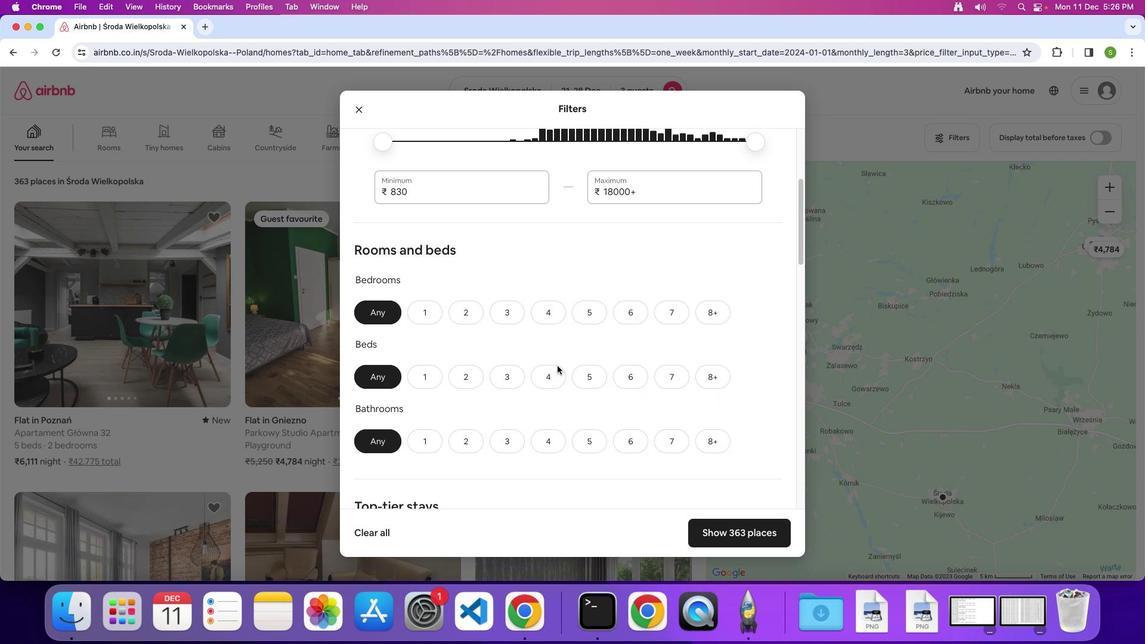 
Action: Mouse scrolled (556, 365) with delta (0, -1)
Screenshot: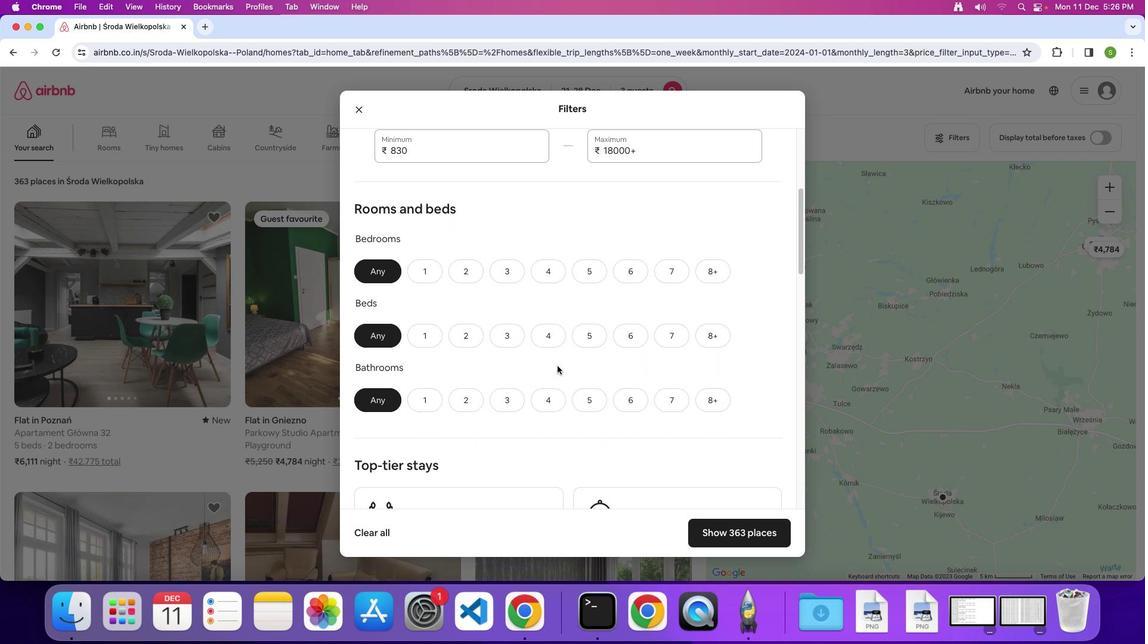 
Action: Mouse scrolled (556, 365) with delta (0, -1)
Screenshot: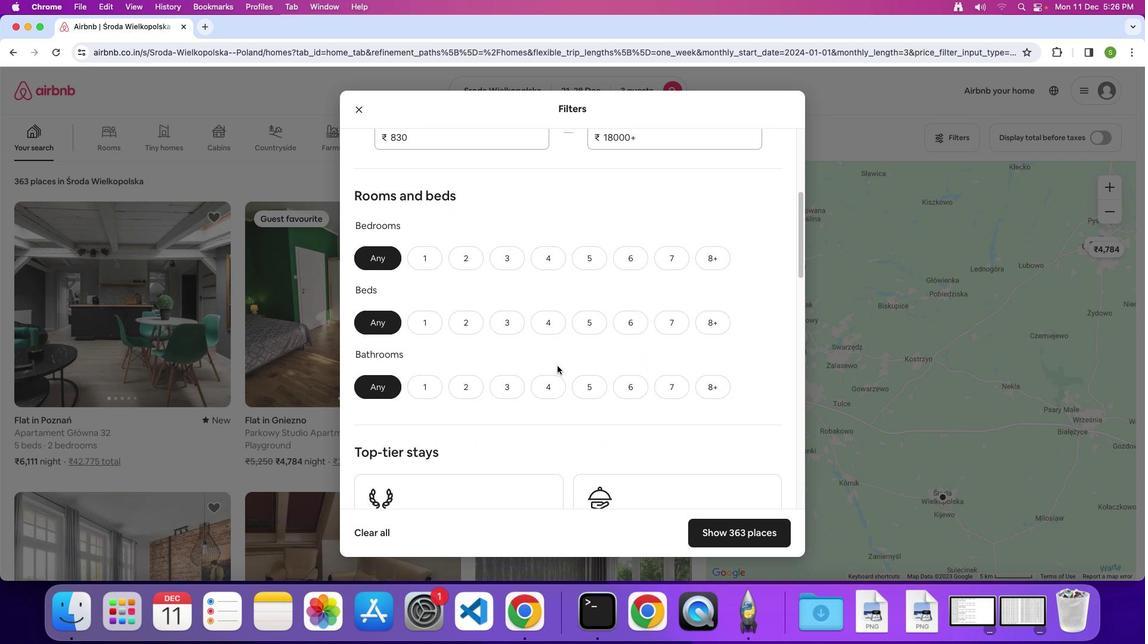 
Action: Mouse moved to (538, 369)
Screenshot: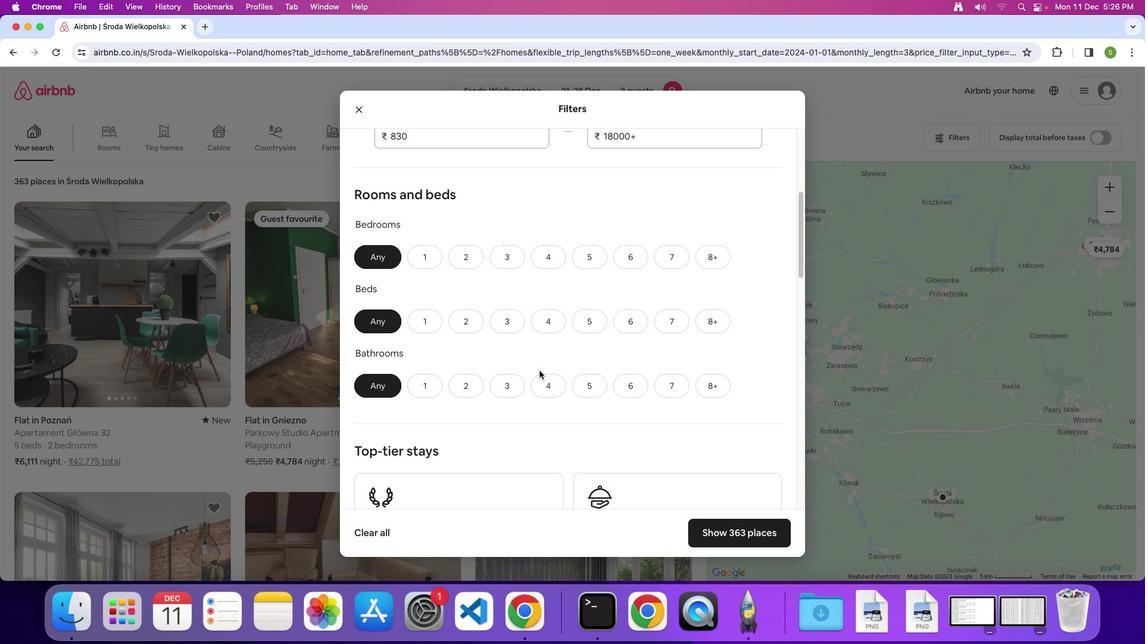 
Action: Mouse scrolled (538, 369) with delta (0, -1)
Screenshot: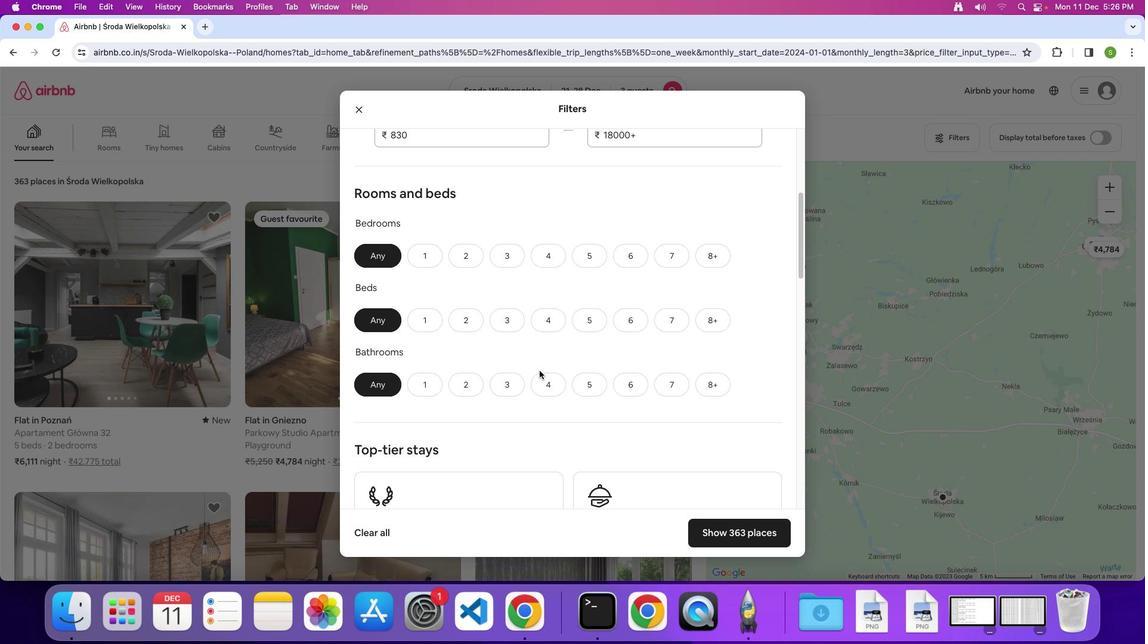 
Action: Mouse scrolled (538, 369) with delta (0, -1)
Screenshot: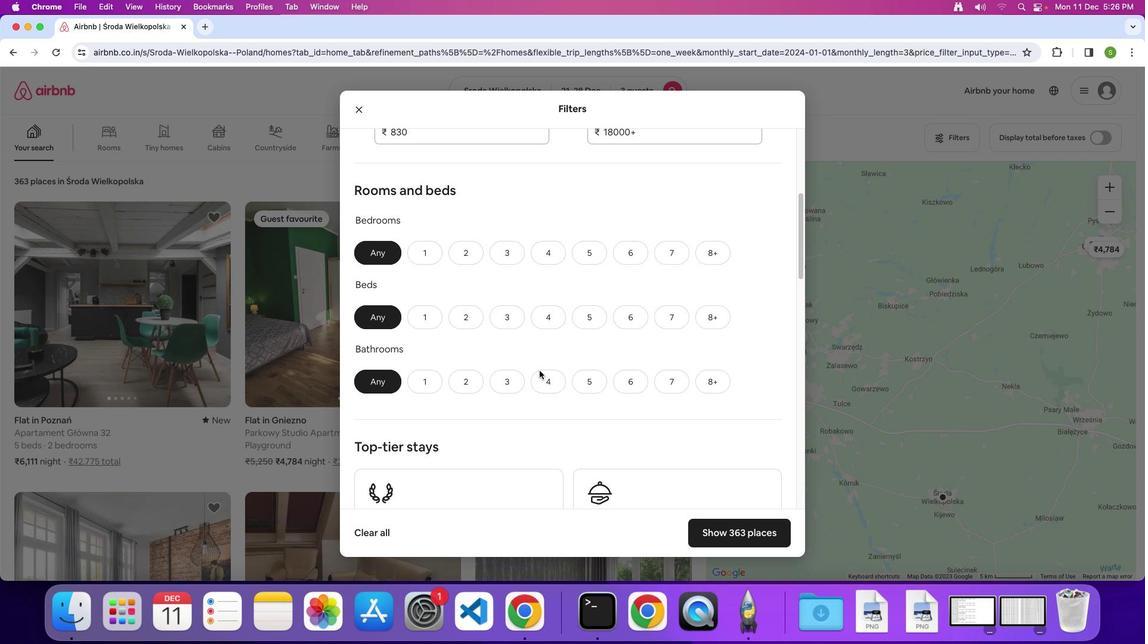 
Action: Mouse scrolled (538, 369) with delta (0, -1)
Screenshot: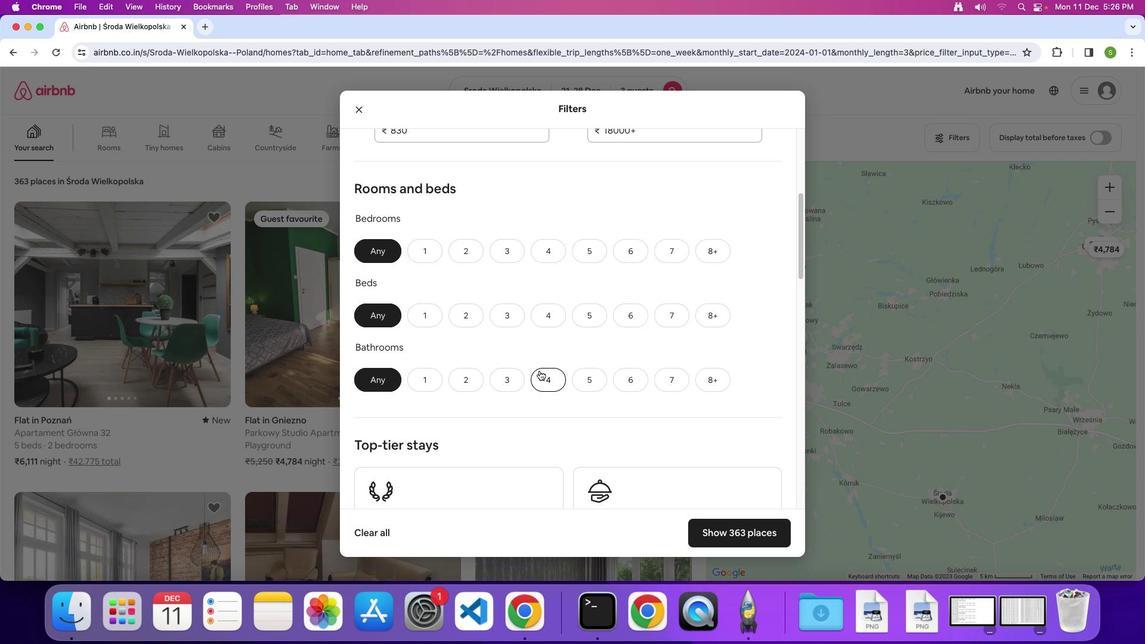 
Action: Mouse scrolled (538, 369) with delta (0, -1)
Screenshot: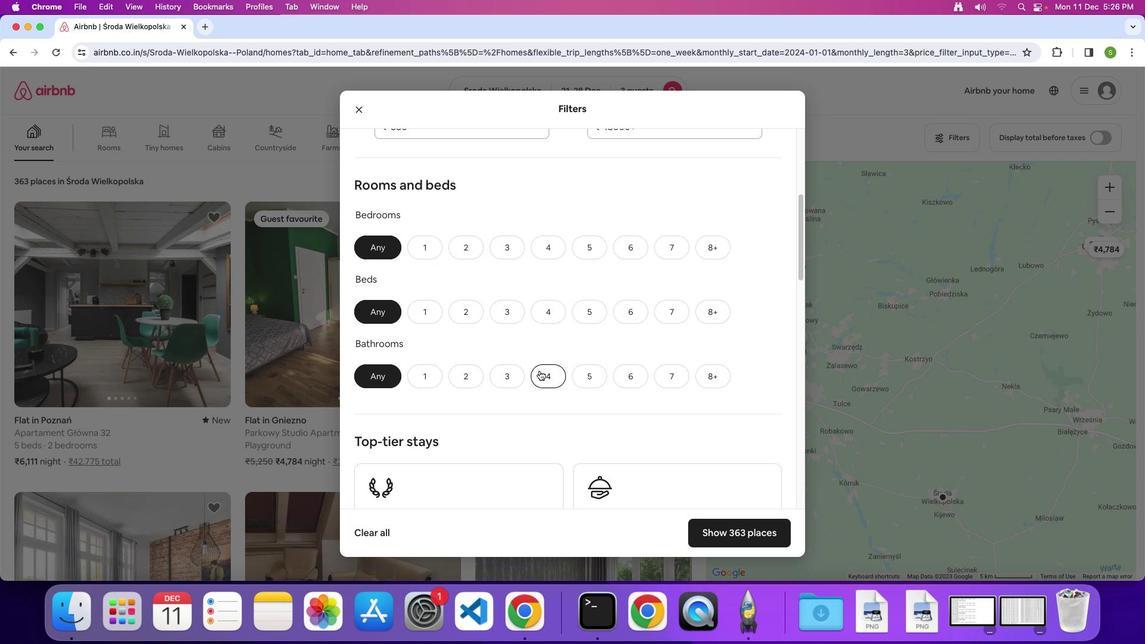 
Action: Mouse scrolled (538, 369) with delta (0, -1)
Screenshot: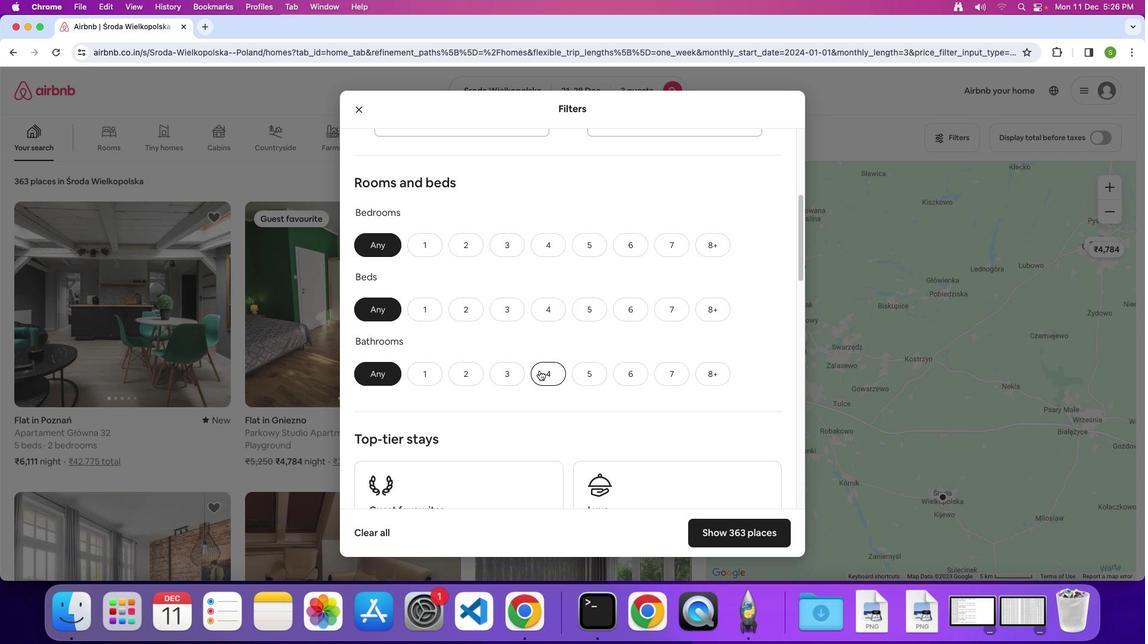
Action: Mouse moved to (429, 250)
Screenshot: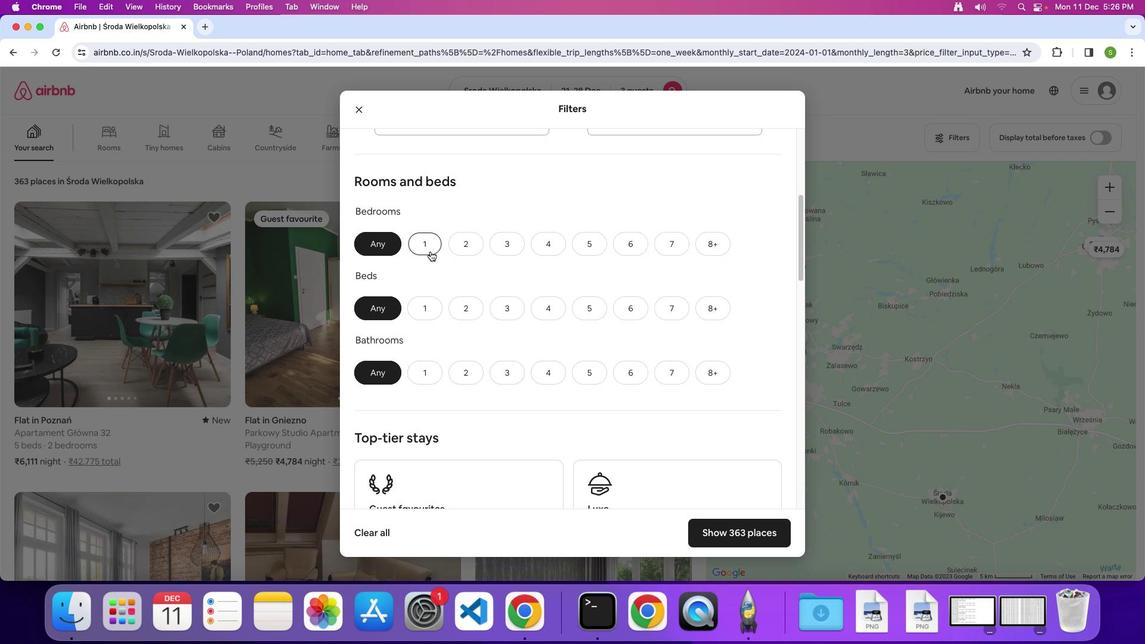 
Action: Mouse pressed left at (429, 250)
Screenshot: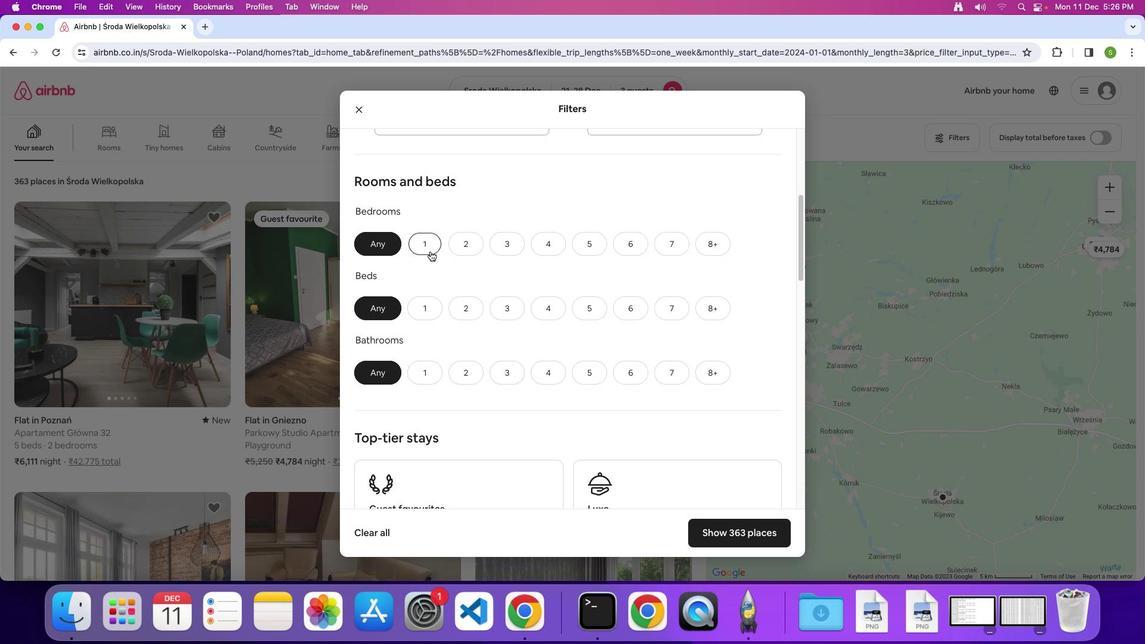 
Action: Mouse moved to (421, 299)
Screenshot: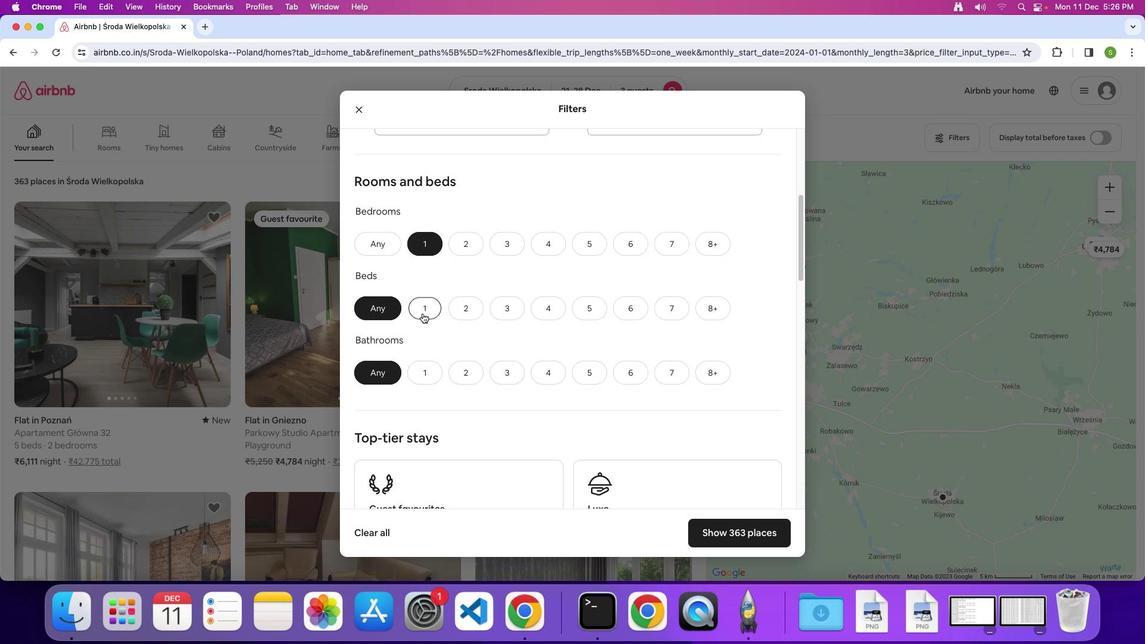 
Action: Mouse pressed left at (421, 299)
Screenshot: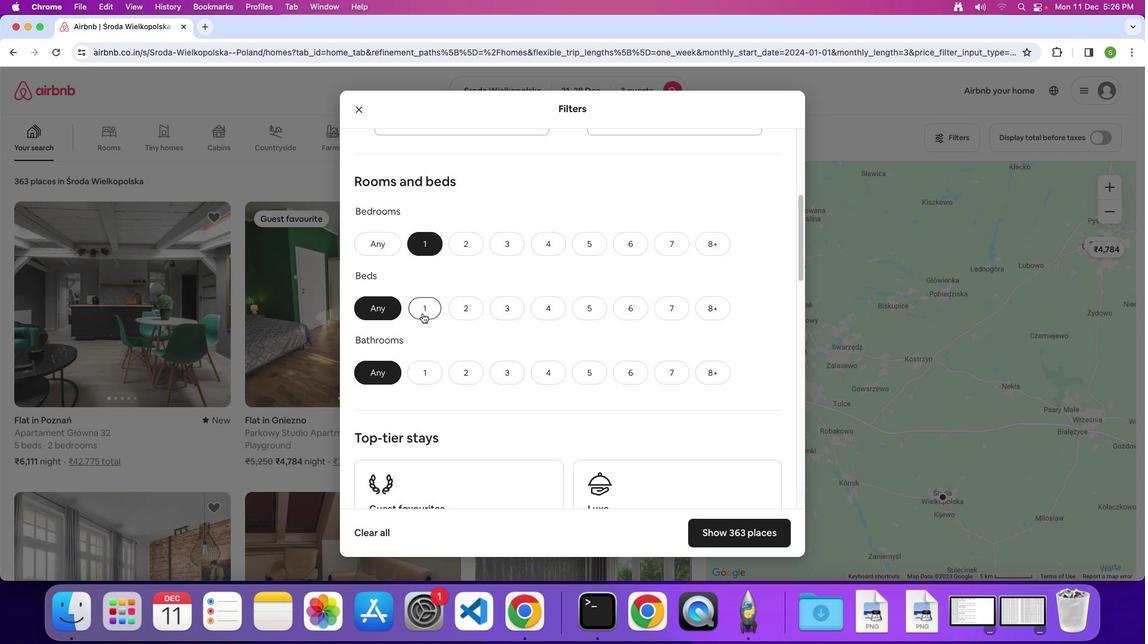 
Action: Mouse moved to (420, 369)
Screenshot: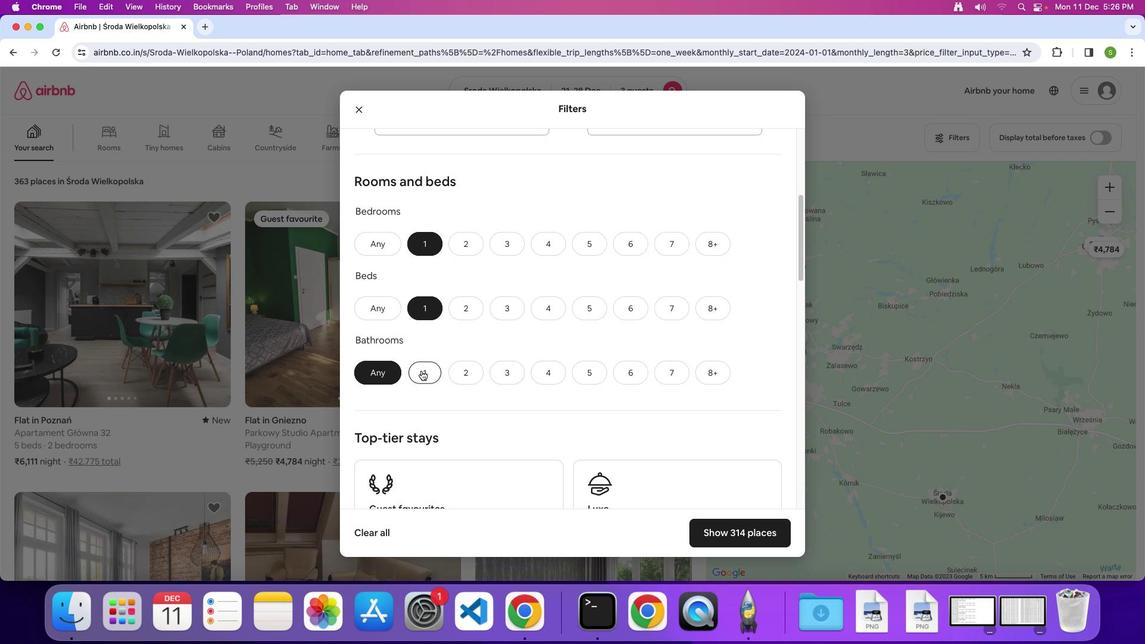 
Action: Mouse pressed left at (420, 369)
Screenshot: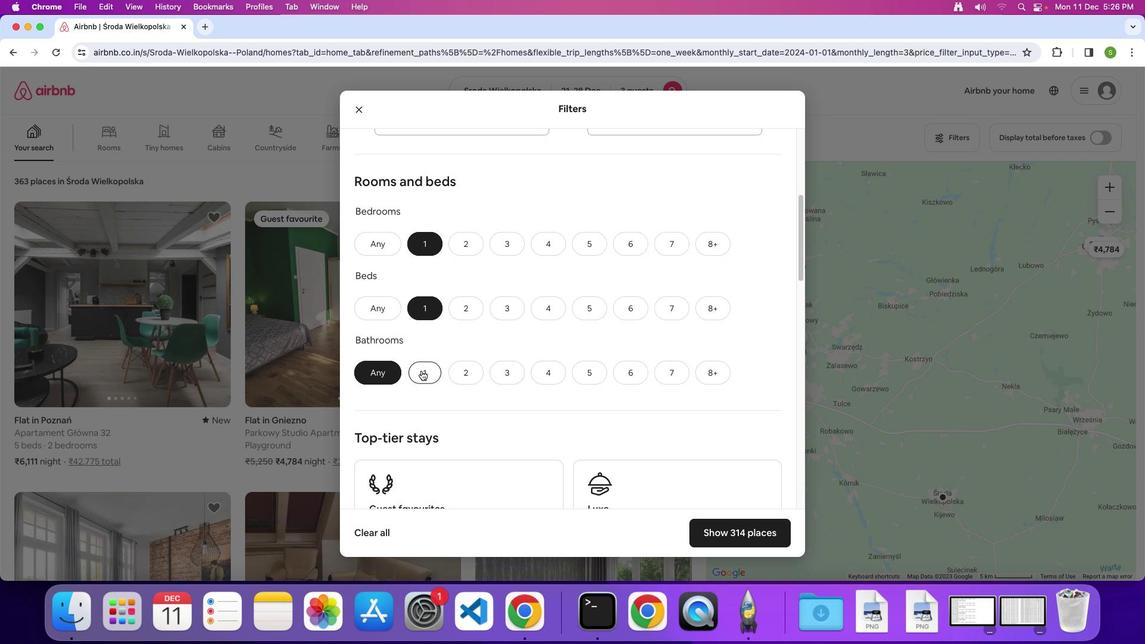 
Action: Mouse moved to (514, 368)
Screenshot: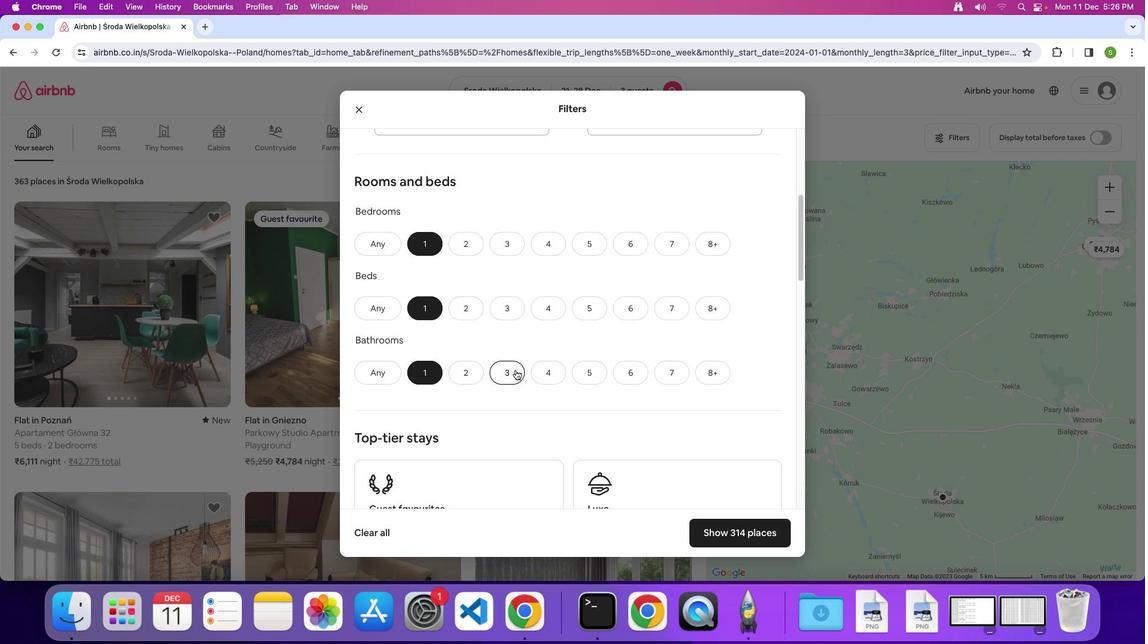 
Action: Mouse scrolled (514, 368) with delta (0, -1)
Screenshot: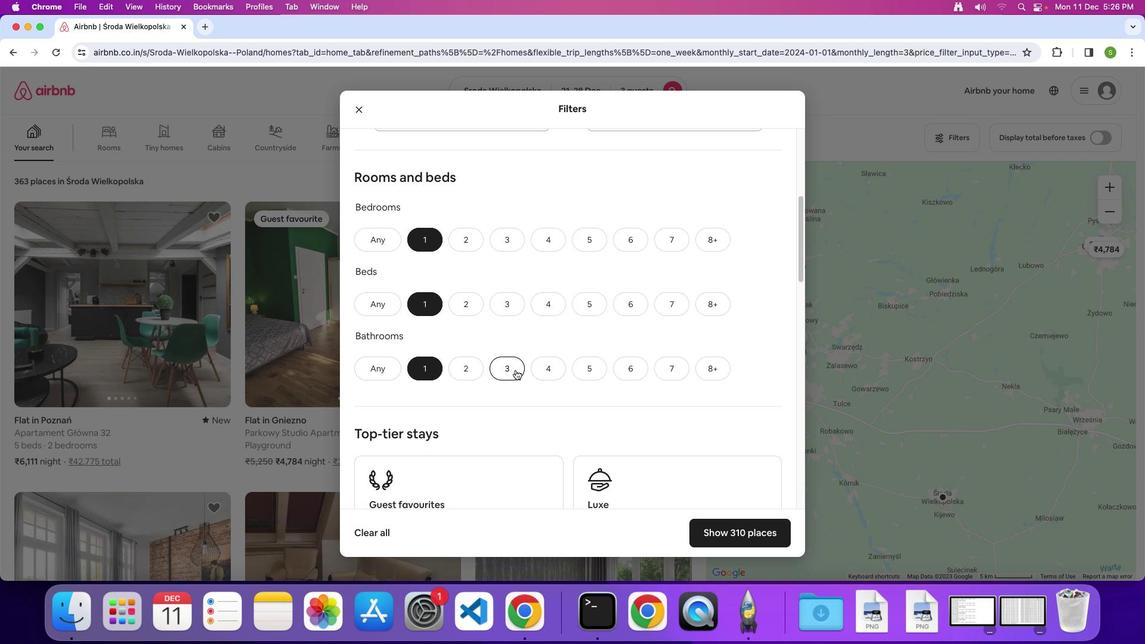 
Action: Mouse scrolled (514, 368) with delta (0, -1)
Screenshot: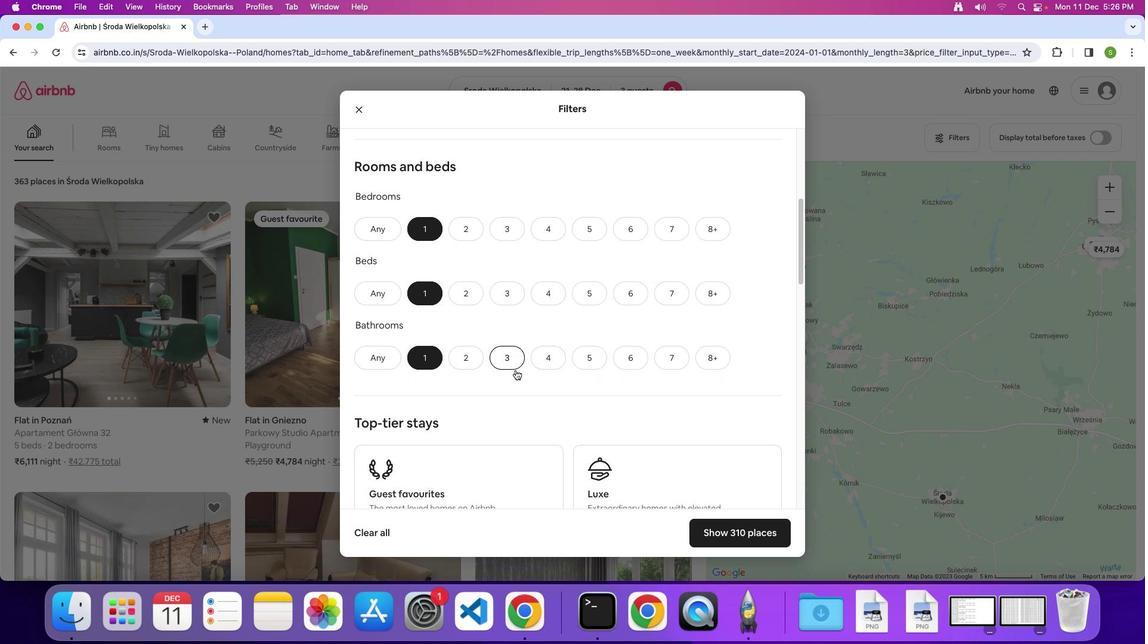 
Action: Mouse scrolled (514, 368) with delta (0, -1)
Screenshot: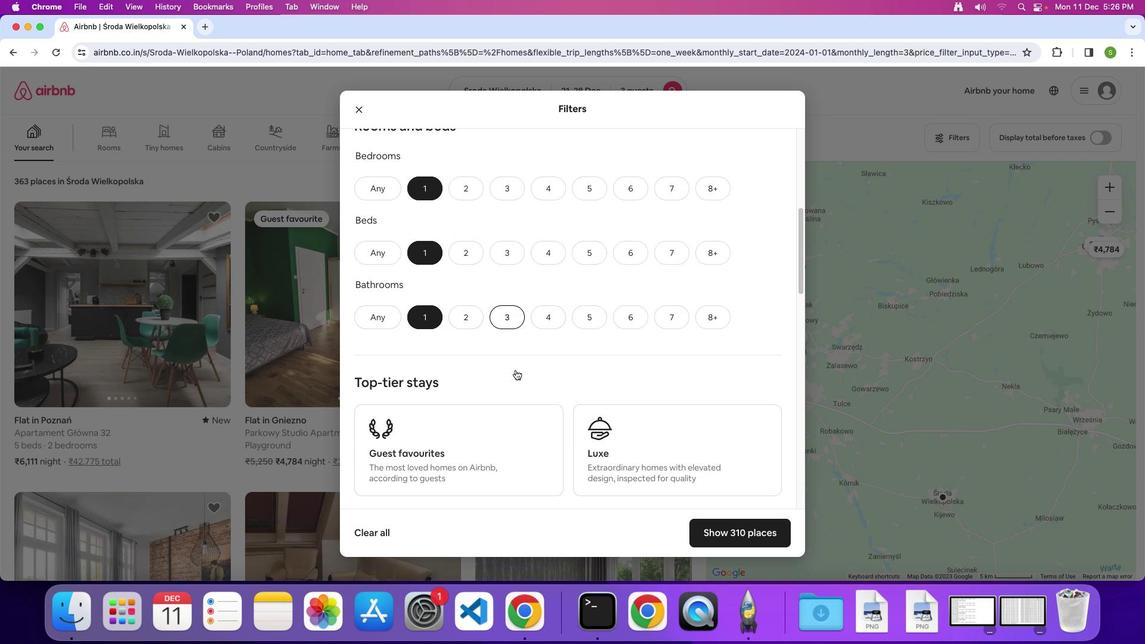 
Action: Mouse scrolled (514, 368) with delta (0, -1)
Screenshot: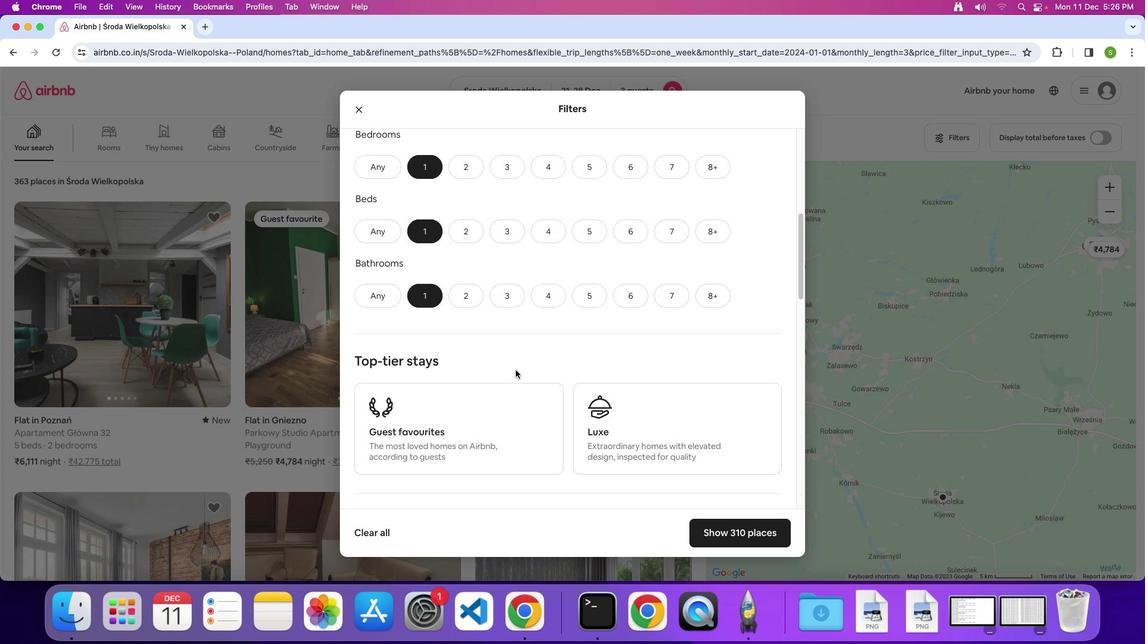 
Action: Mouse scrolled (514, 368) with delta (0, -1)
Screenshot: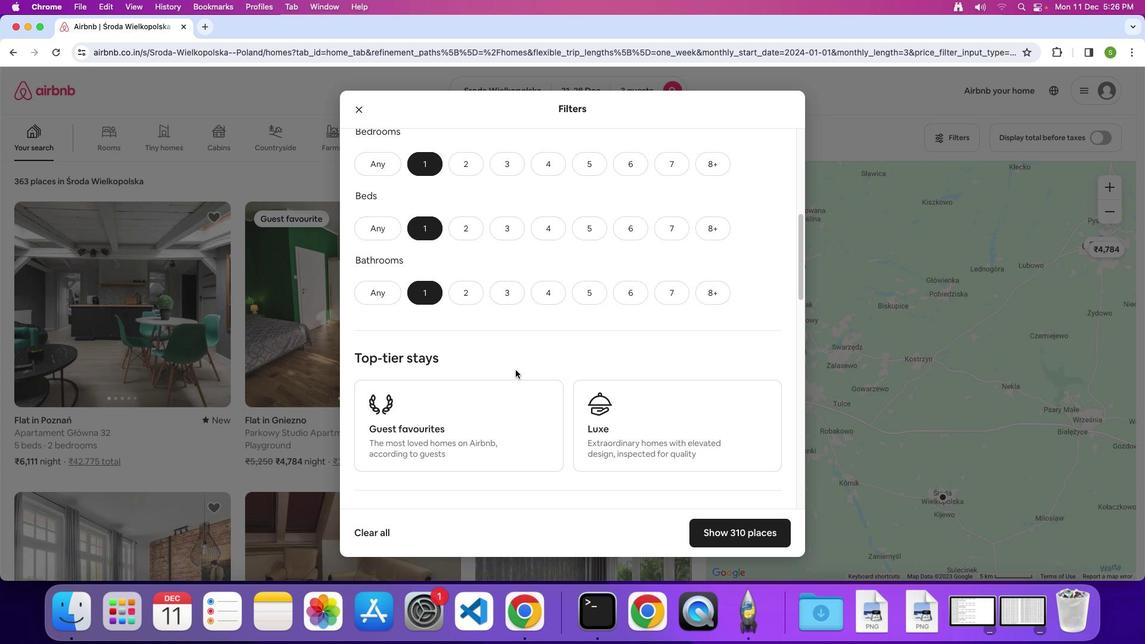 
Action: Mouse scrolled (514, 368) with delta (0, -1)
Screenshot: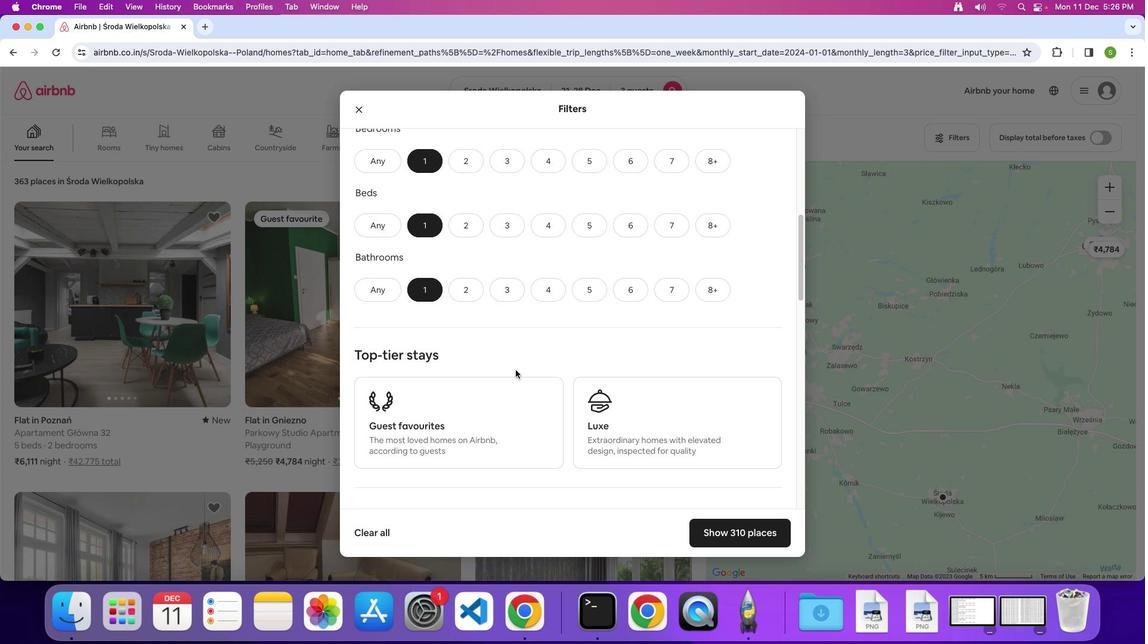 
Action: Mouse scrolled (514, 368) with delta (0, -1)
Screenshot: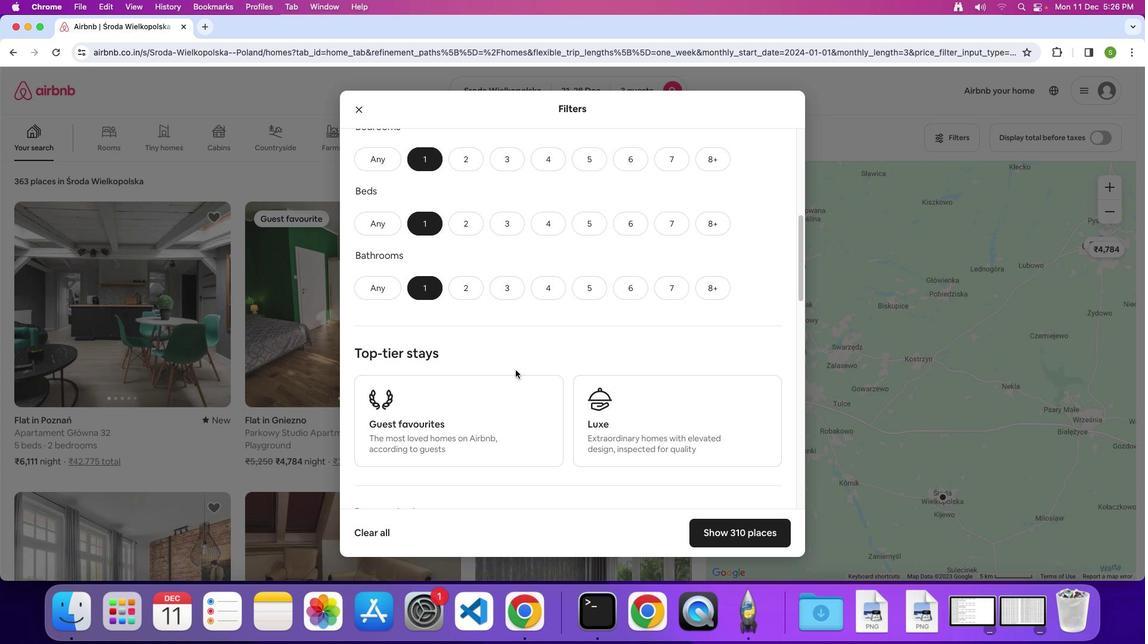 
Action: Mouse scrolled (514, 368) with delta (0, -1)
Screenshot: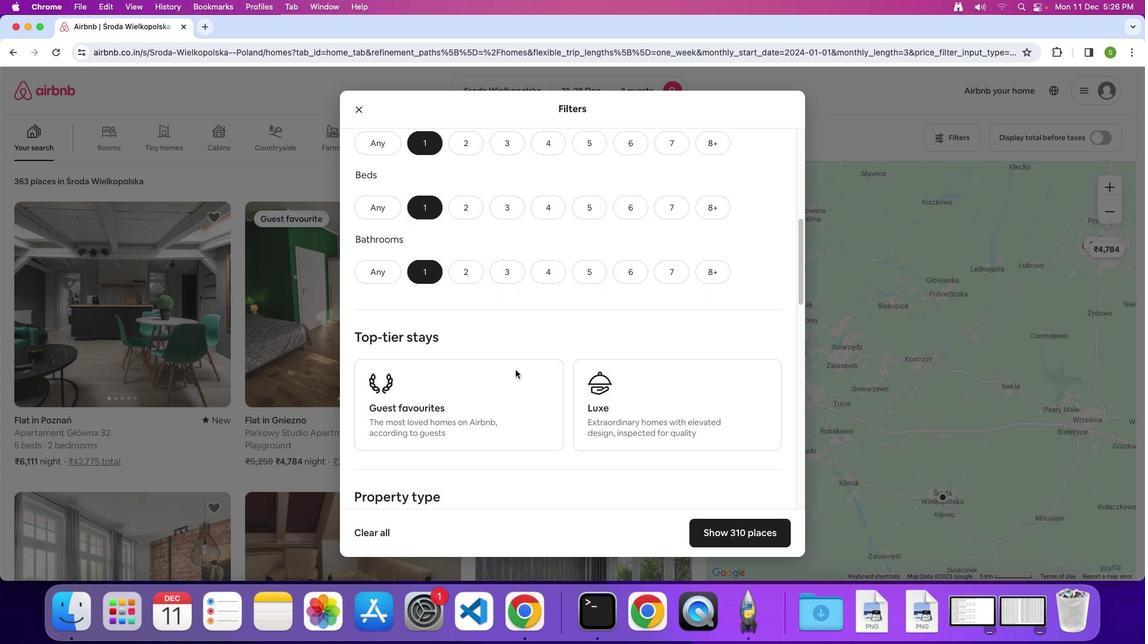 
Action: Mouse scrolled (514, 368) with delta (0, -1)
Screenshot: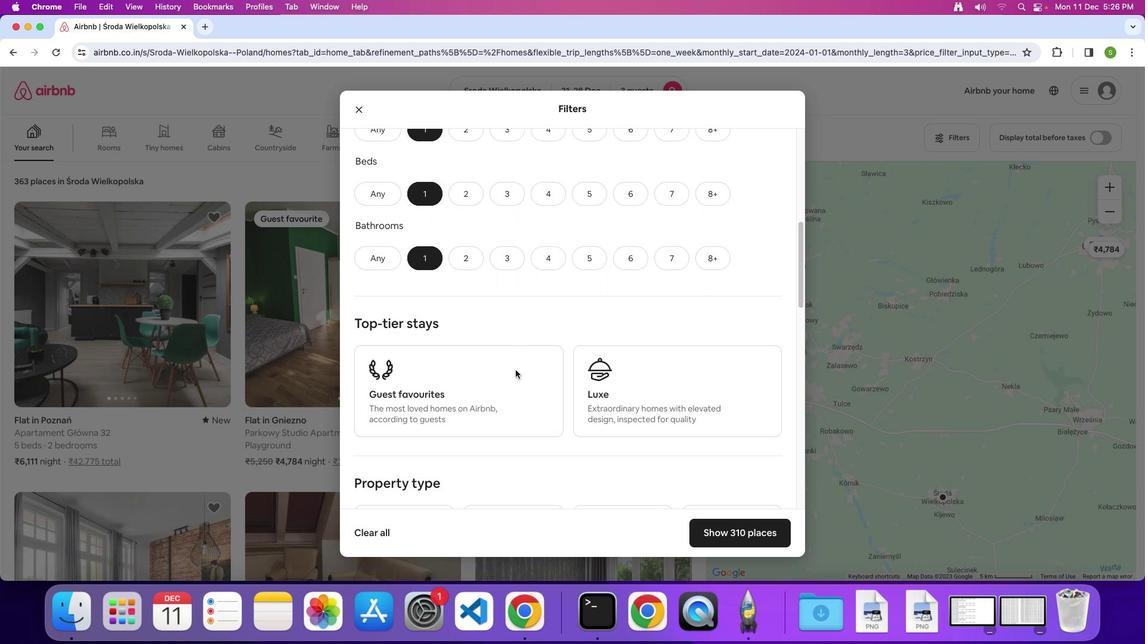 
Action: Mouse scrolled (514, 368) with delta (0, -1)
Screenshot: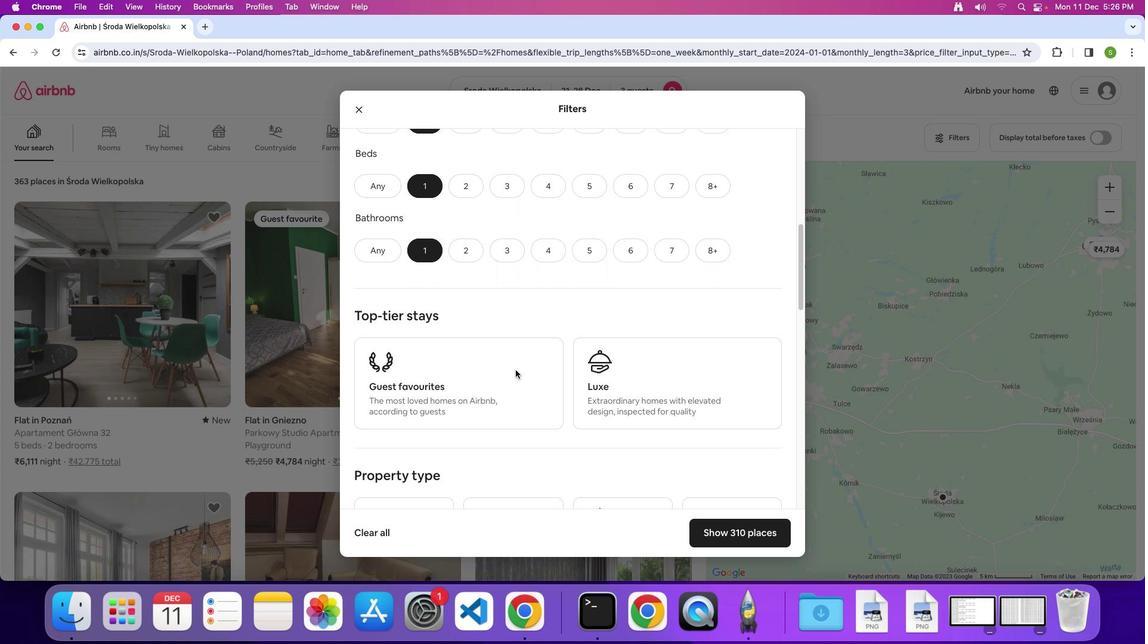 
Action: Mouse scrolled (514, 368) with delta (0, -1)
Screenshot: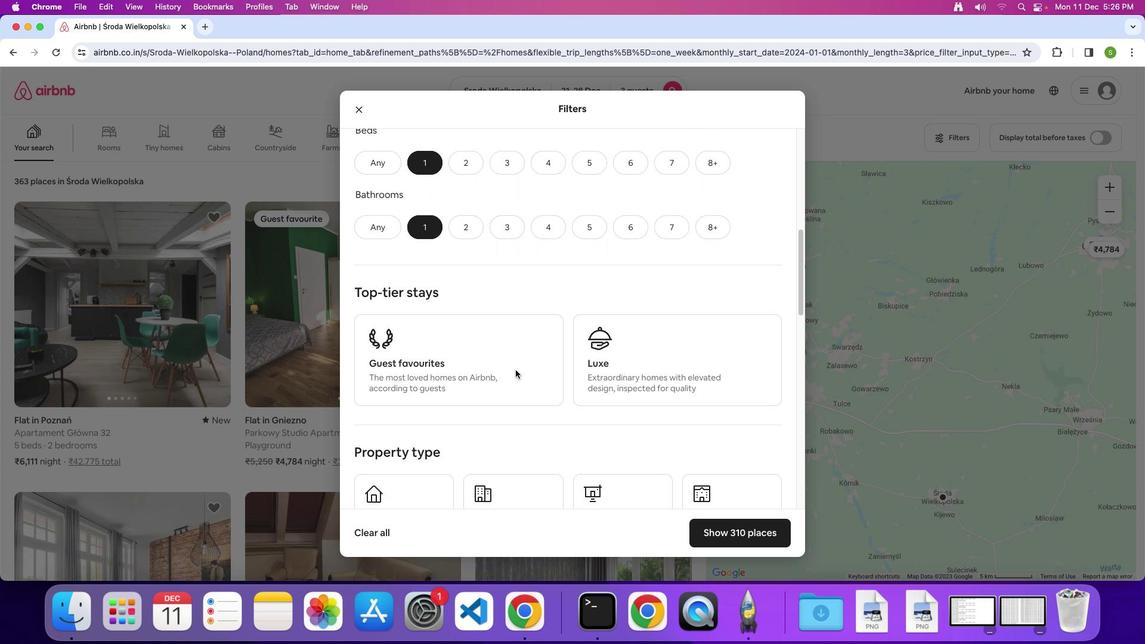 
Action: Mouse scrolled (514, 368) with delta (0, -1)
Screenshot: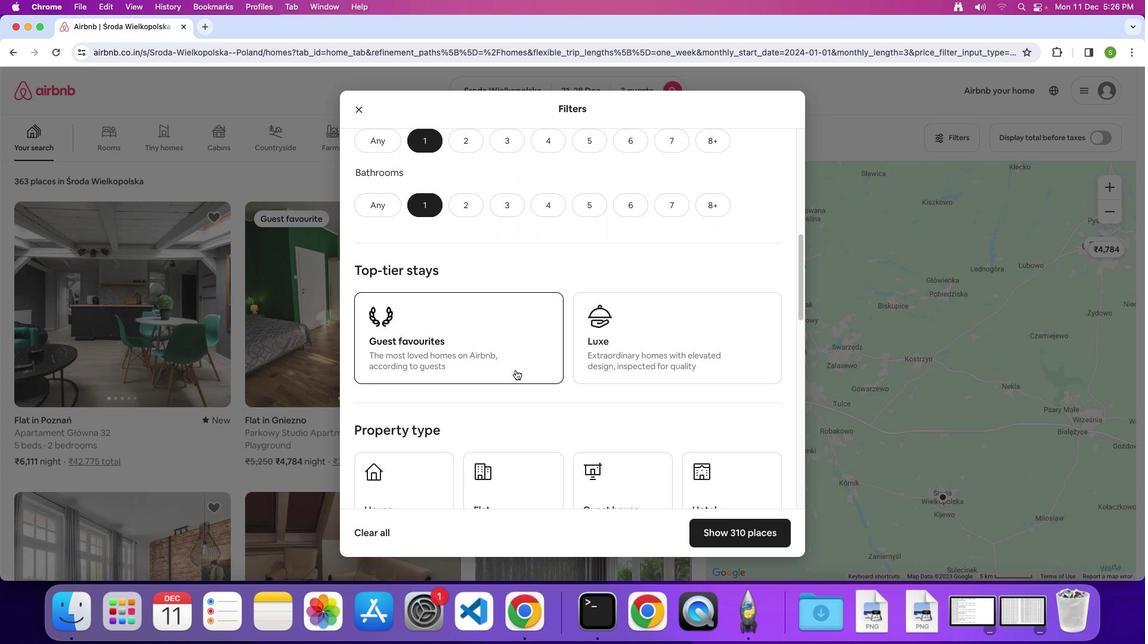 
Action: Mouse scrolled (514, 368) with delta (0, -1)
Screenshot: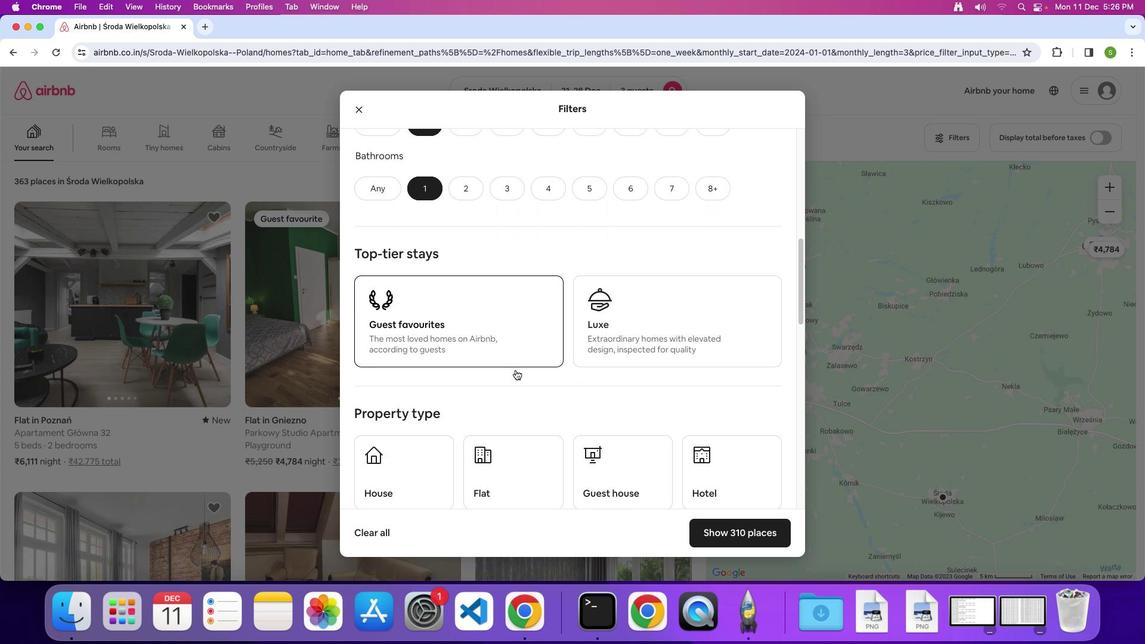 
Action: Mouse scrolled (514, 368) with delta (0, -2)
Screenshot: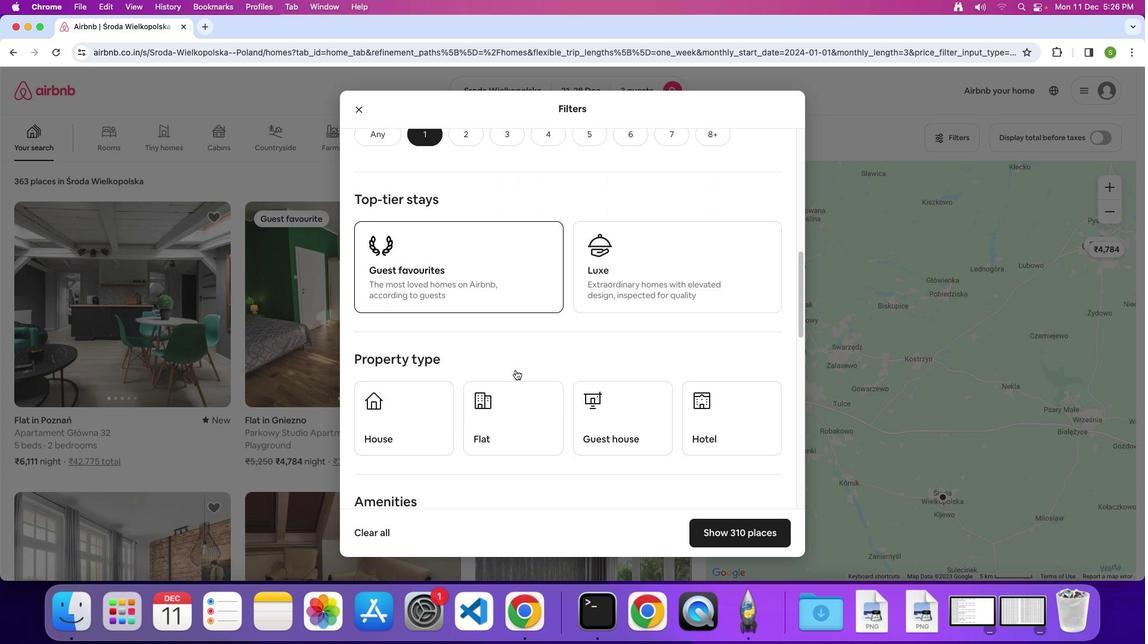 
Action: Mouse moved to (694, 399)
Screenshot: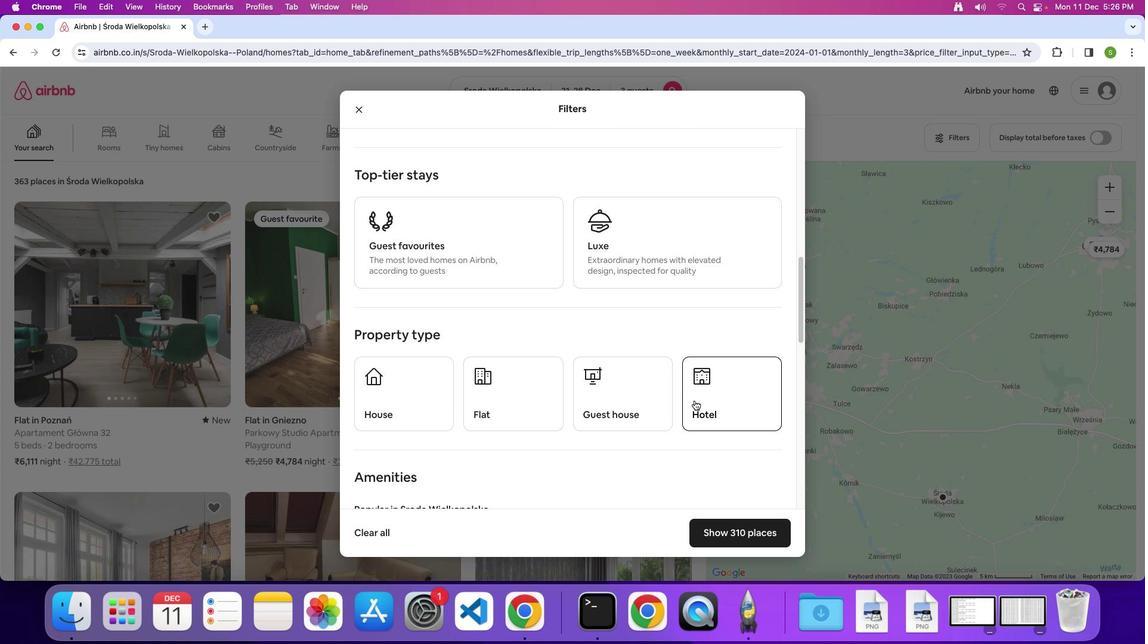 
Action: Mouse pressed left at (694, 399)
Screenshot: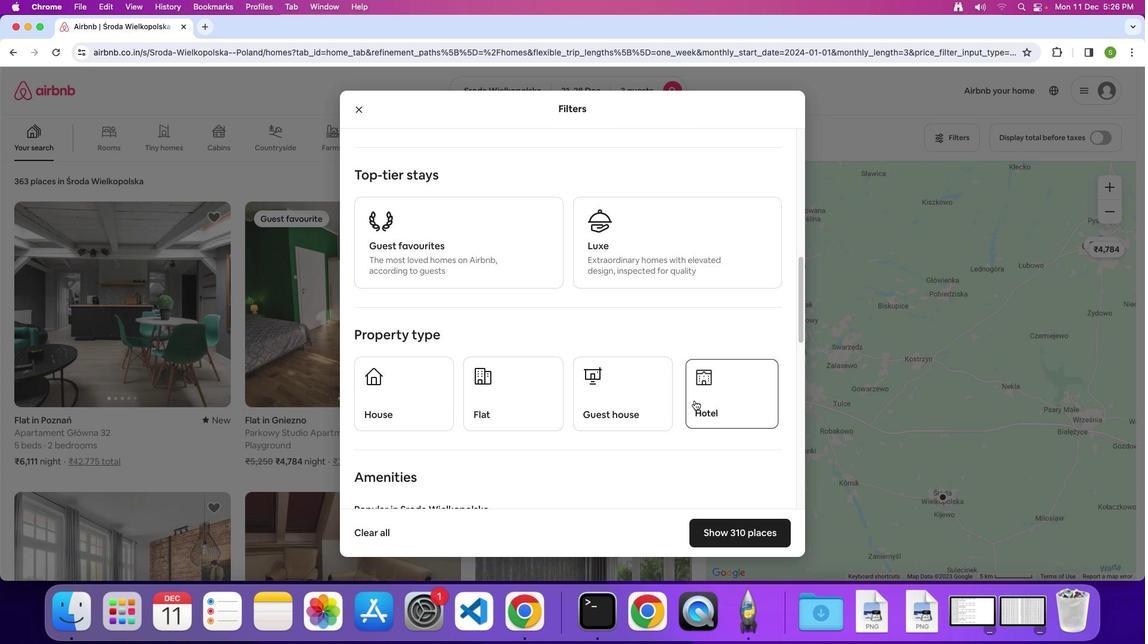 
Action: Mouse moved to (614, 402)
Screenshot: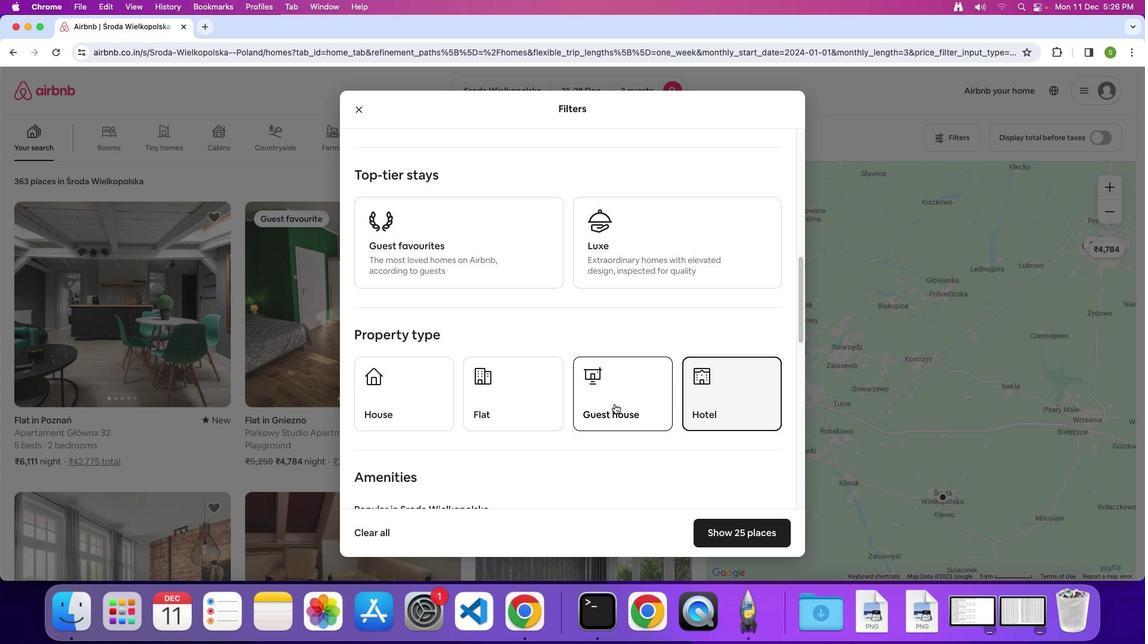 
Action: Mouse scrolled (614, 402) with delta (0, -1)
Screenshot: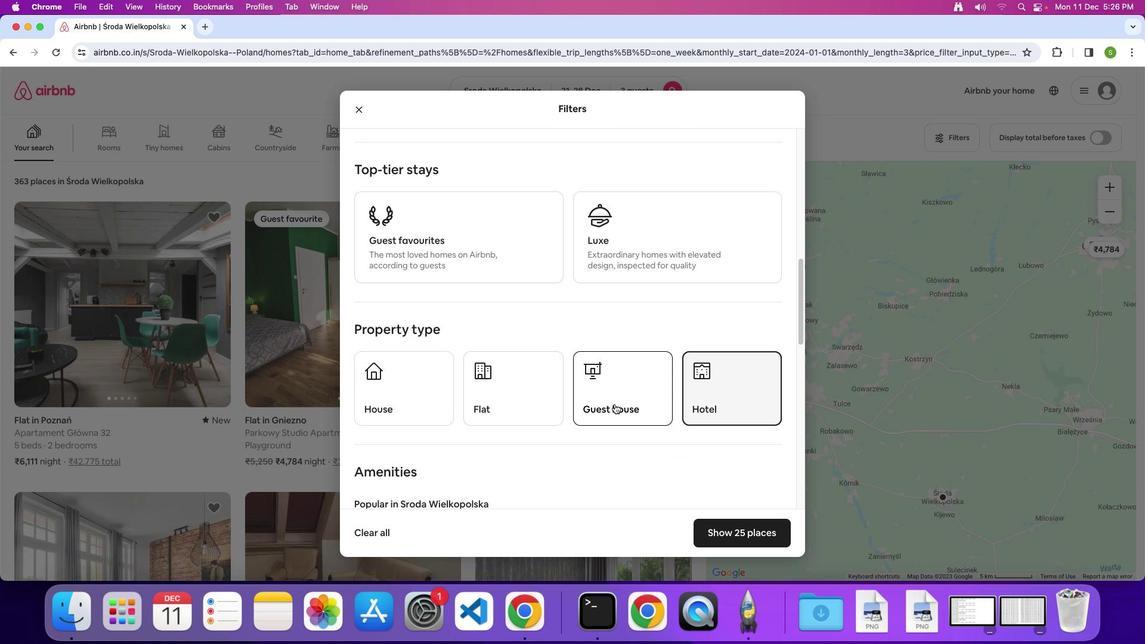 
Action: Mouse scrolled (614, 402) with delta (0, -1)
Screenshot: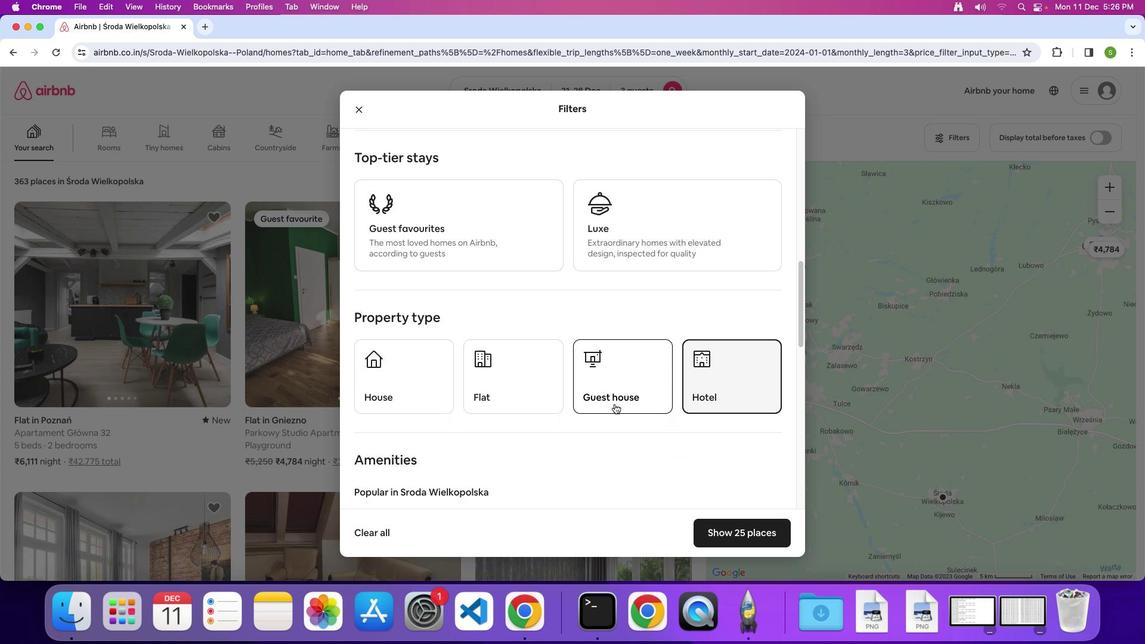 
Action: Mouse scrolled (614, 402) with delta (0, -1)
Screenshot: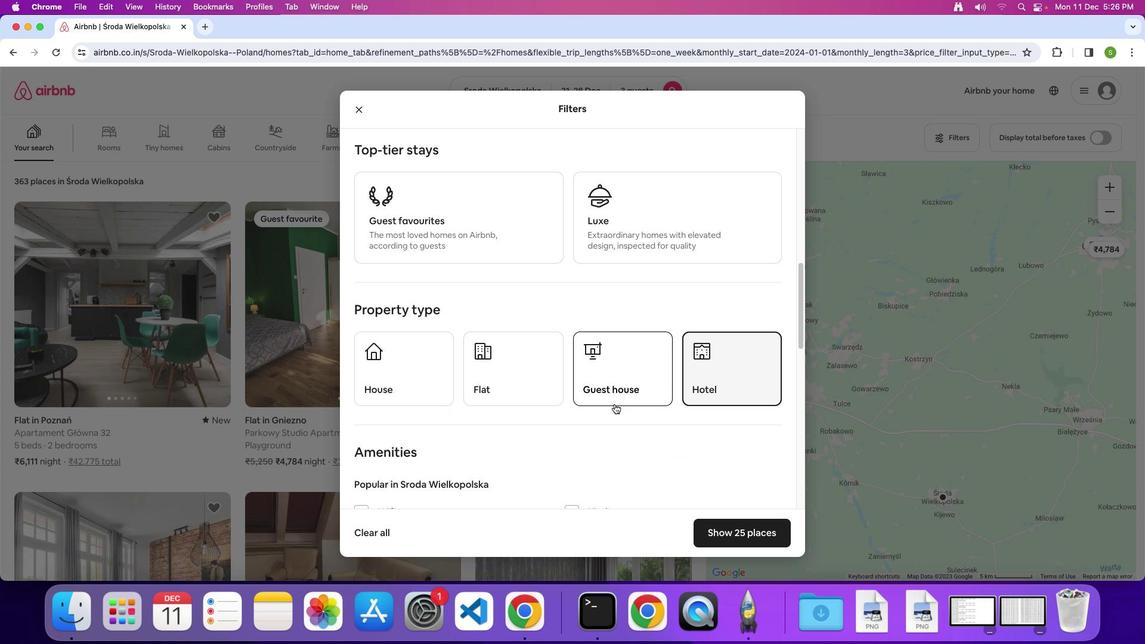 
Action: Mouse scrolled (614, 402) with delta (0, -1)
Screenshot: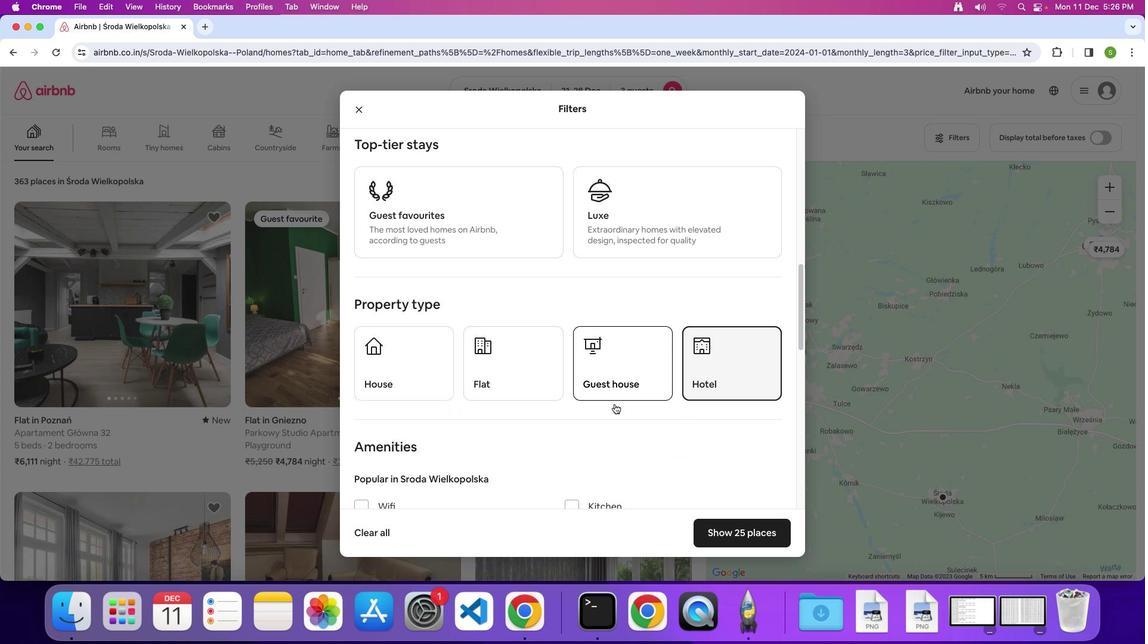 
Action: Mouse scrolled (614, 402) with delta (0, -1)
Screenshot: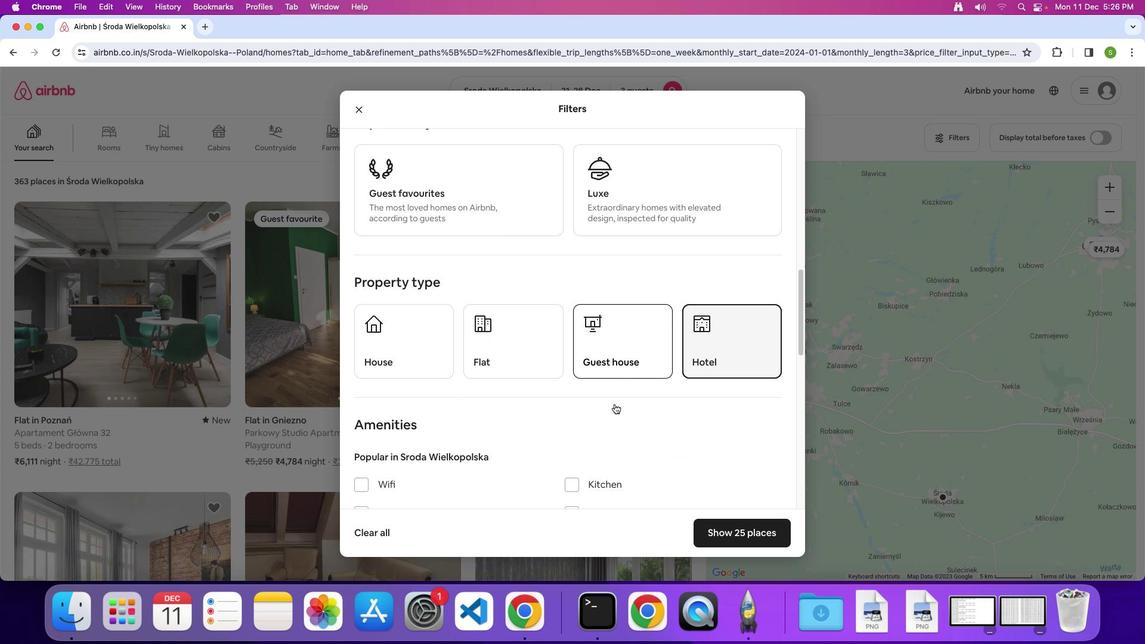 
Action: Mouse scrolled (614, 402) with delta (0, -1)
Screenshot: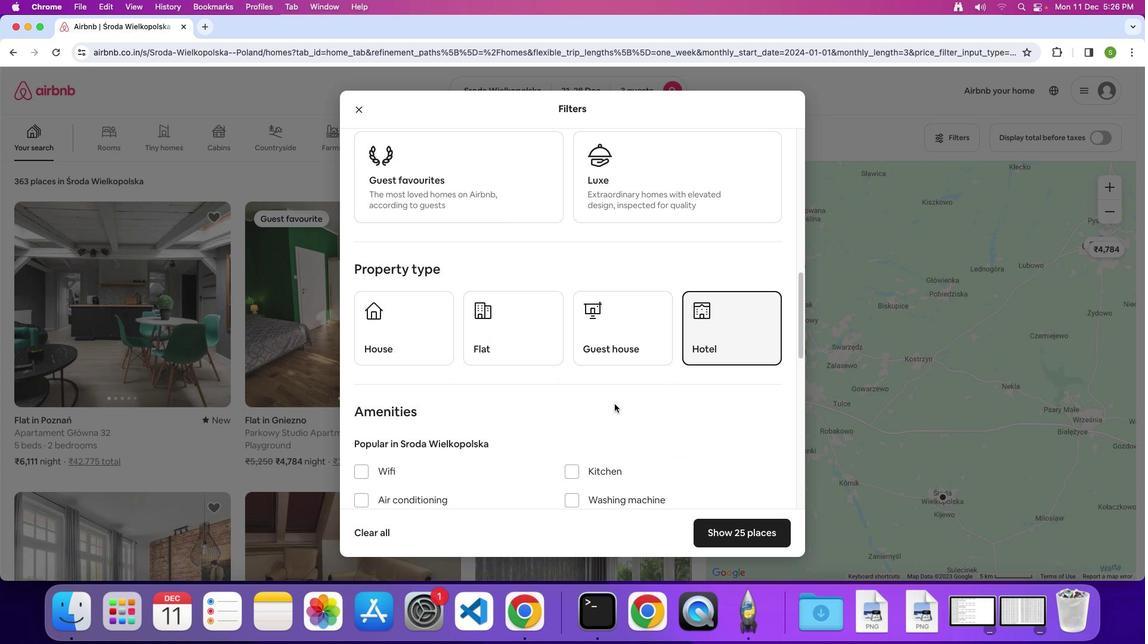
Action: Mouse scrolled (614, 402) with delta (0, -1)
Screenshot: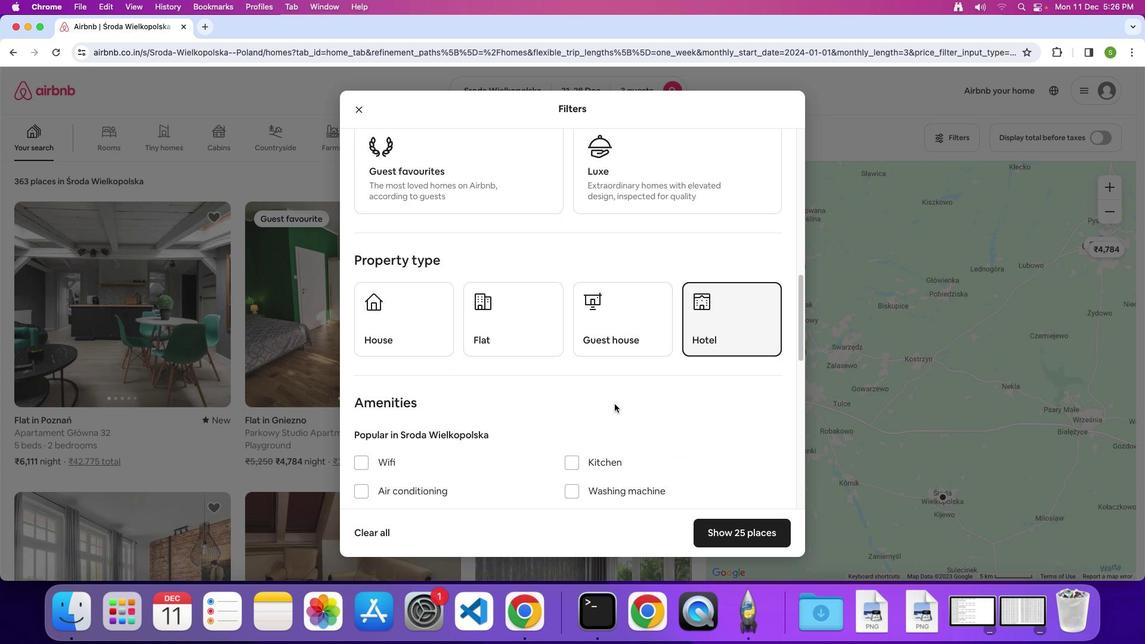 
Action: Mouse scrolled (614, 402) with delta (0, -1)
Screenshot: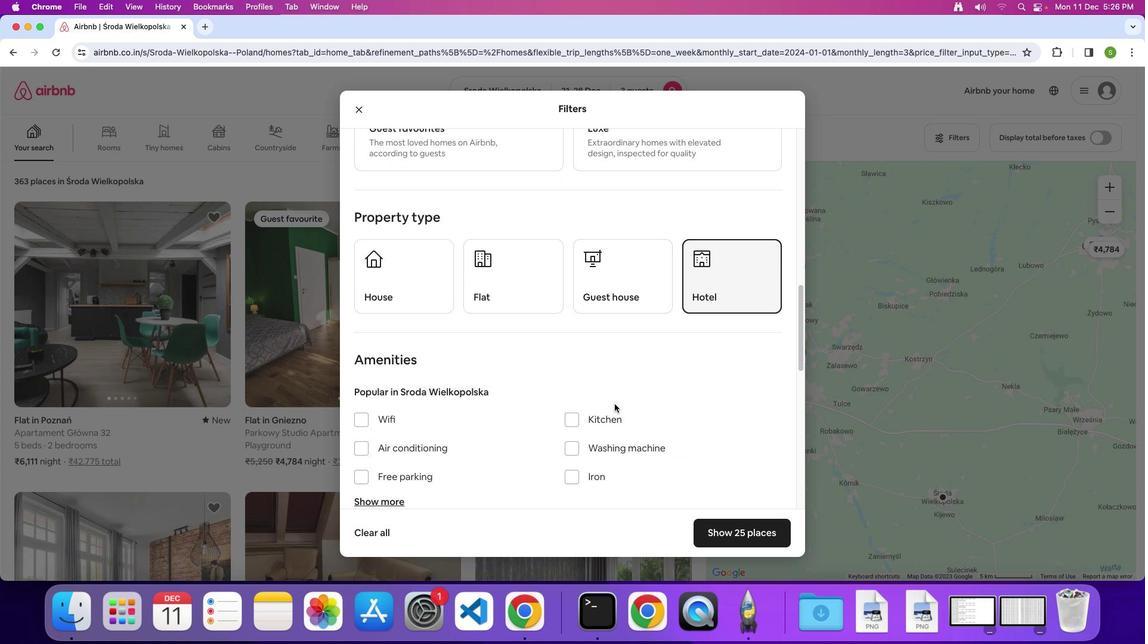 
Action: Mouse scrolled (614, 402) with delta (0, -1)
Screenshot: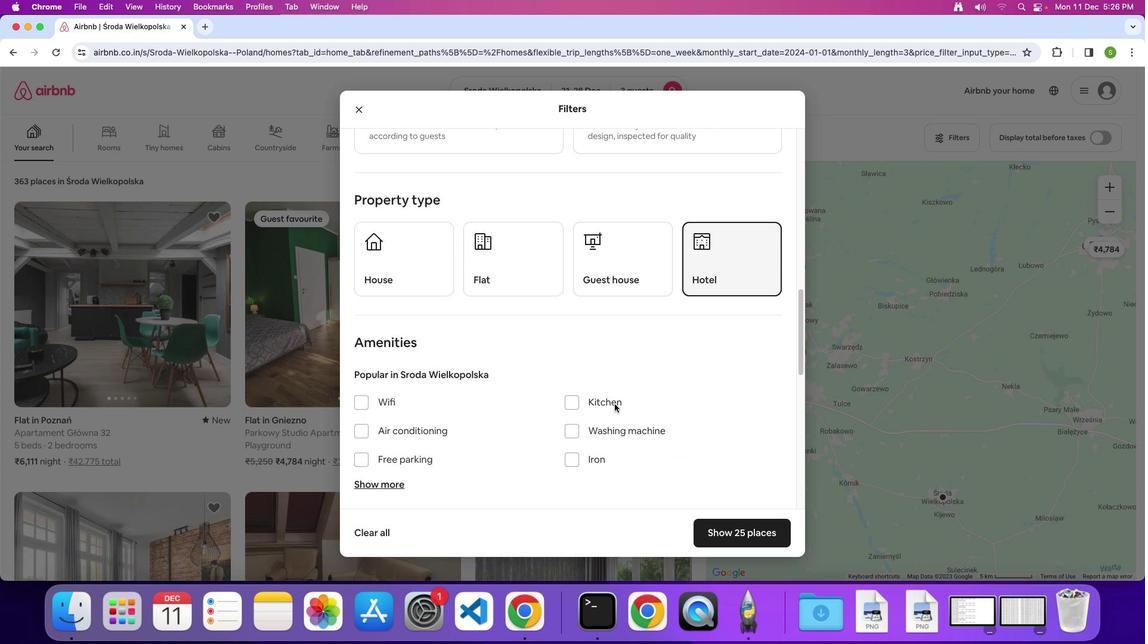 
Action: Mouse scrolled (614, 402) with delta (0, -1)
Screenshot: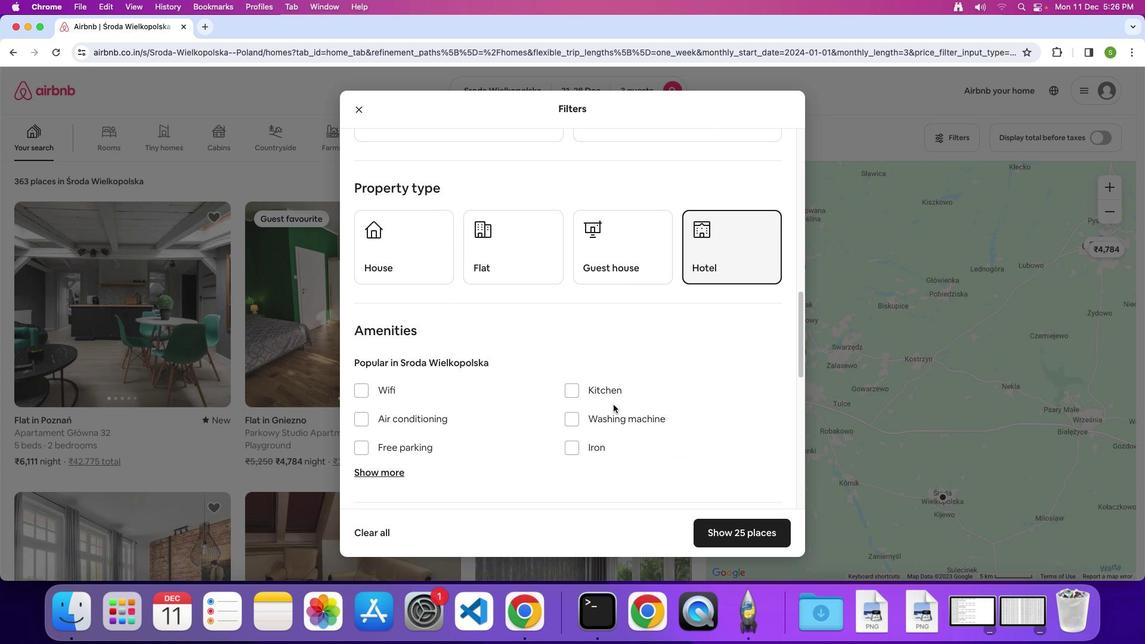 
Action: Mouse moved to (574, 414)
Screenshot: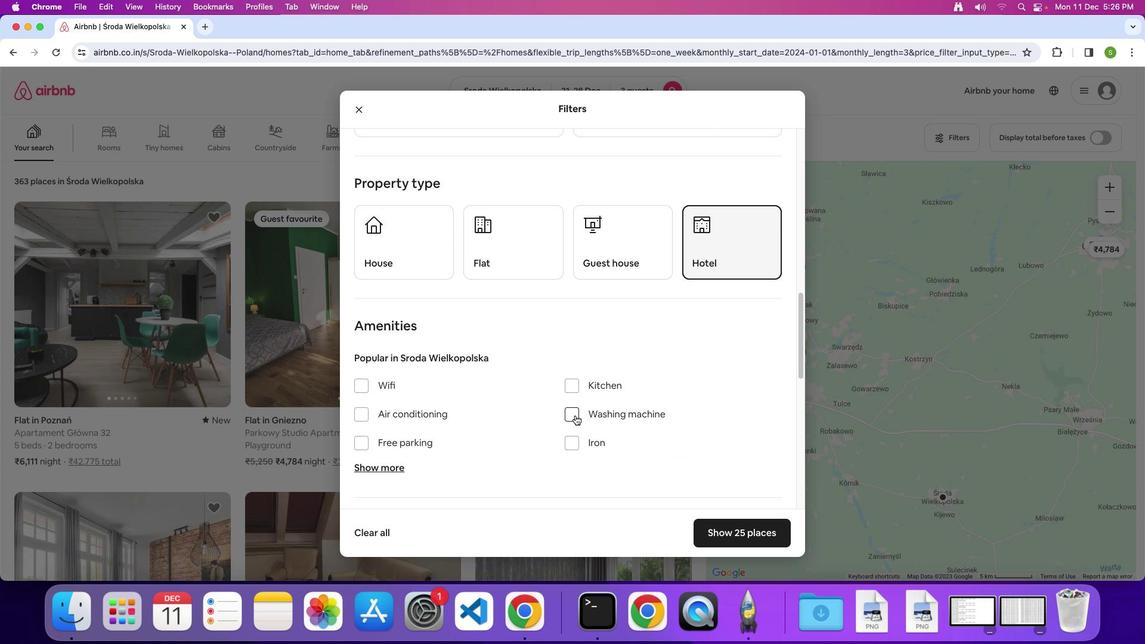 
Action: Mouse pressed left at (574, 414)
Screenshot: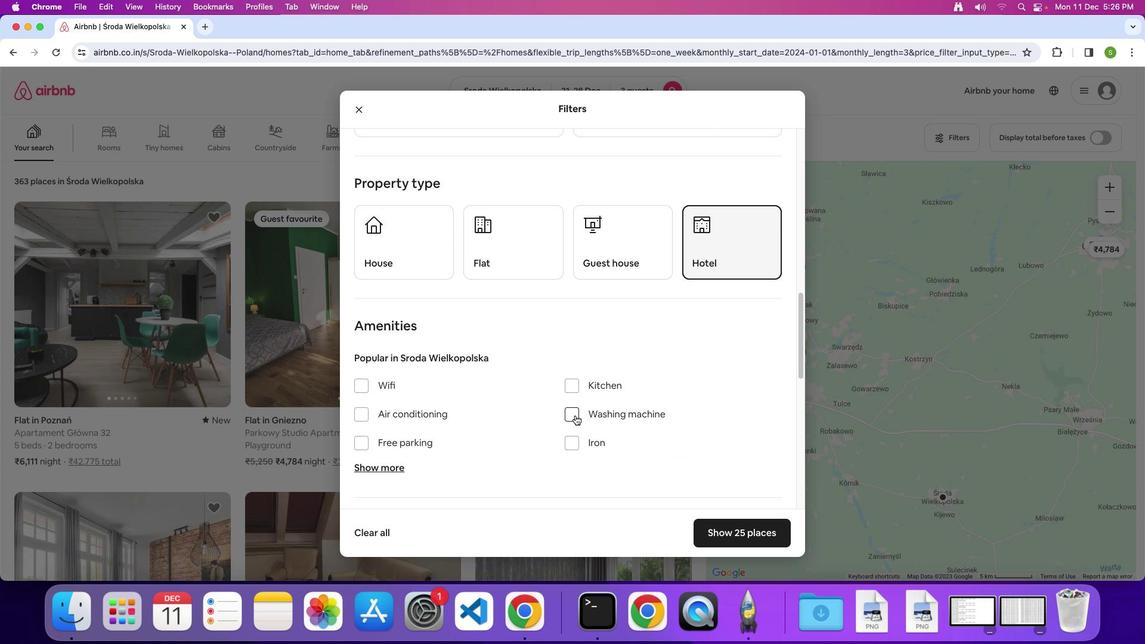 
Action: Mouse moved to (631, 399)
Screenshot: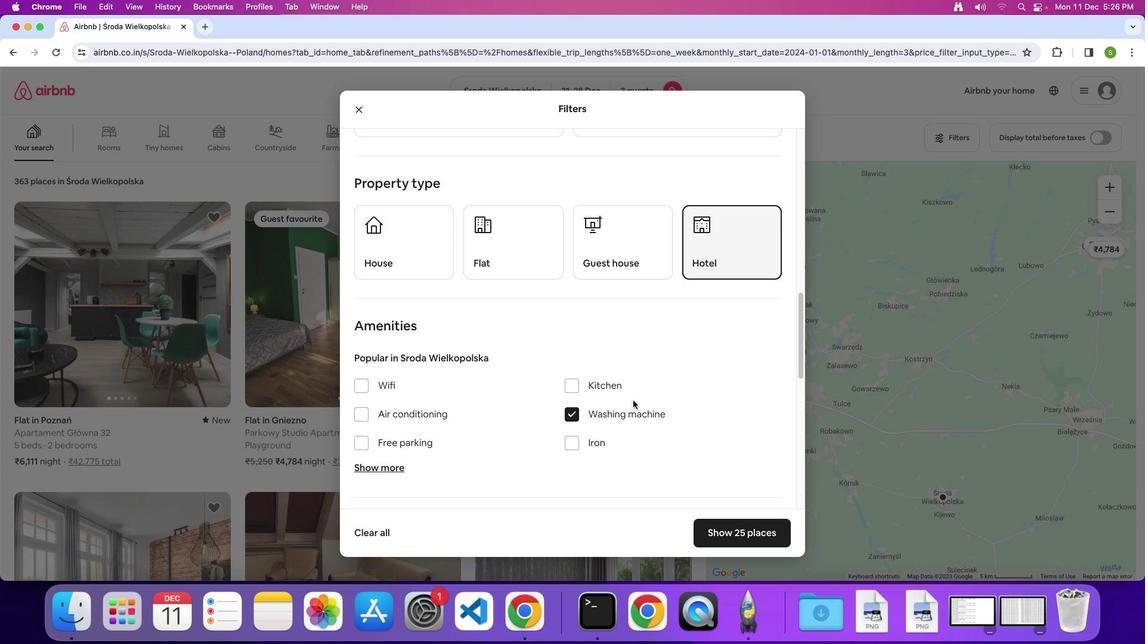 
Action: Mouse scrolled (631, 399) with delta (0, -1)
Screenshot: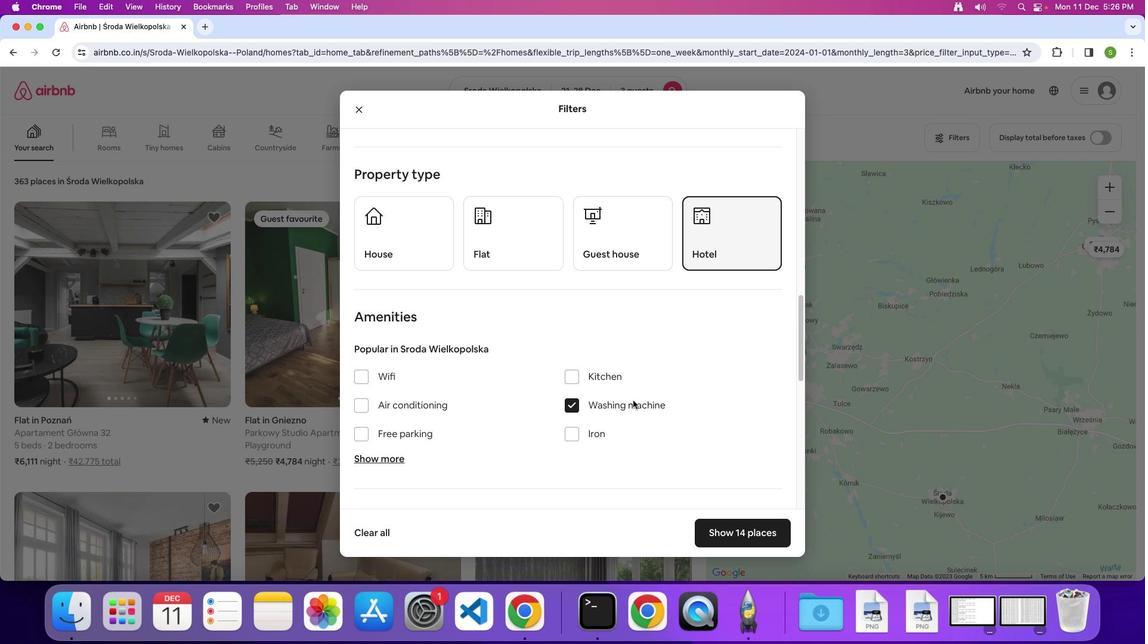 
Action: Mouse scrolled (631, 399) with delta (0, -1)
Screenshot: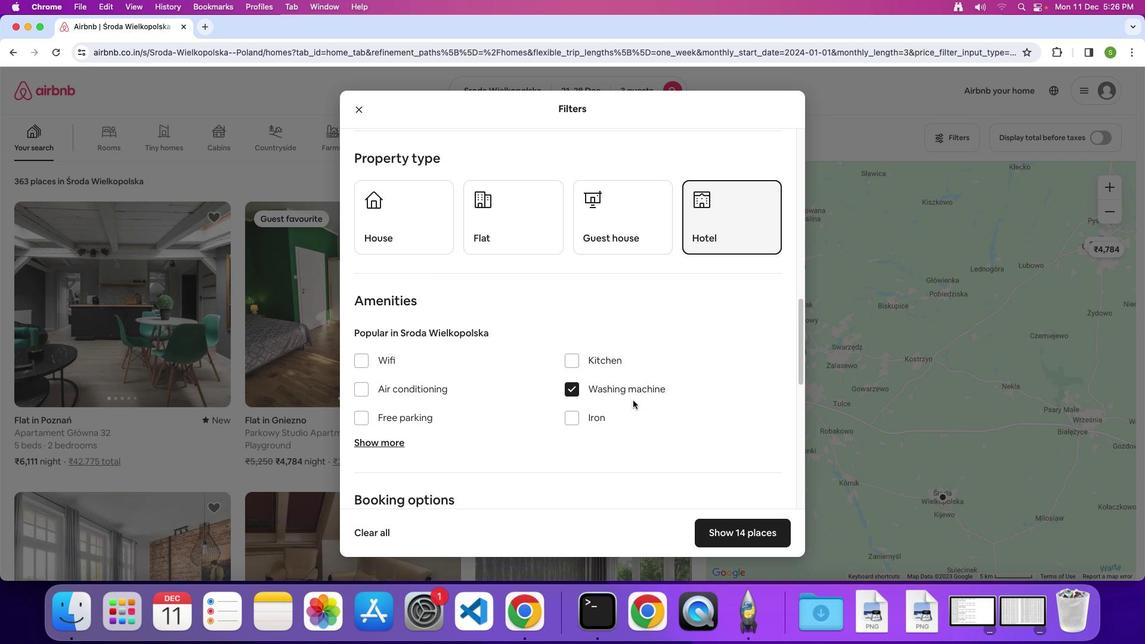 
Action: Mouse scrolled (631, 399) with delta (0, -2)
Screenshot: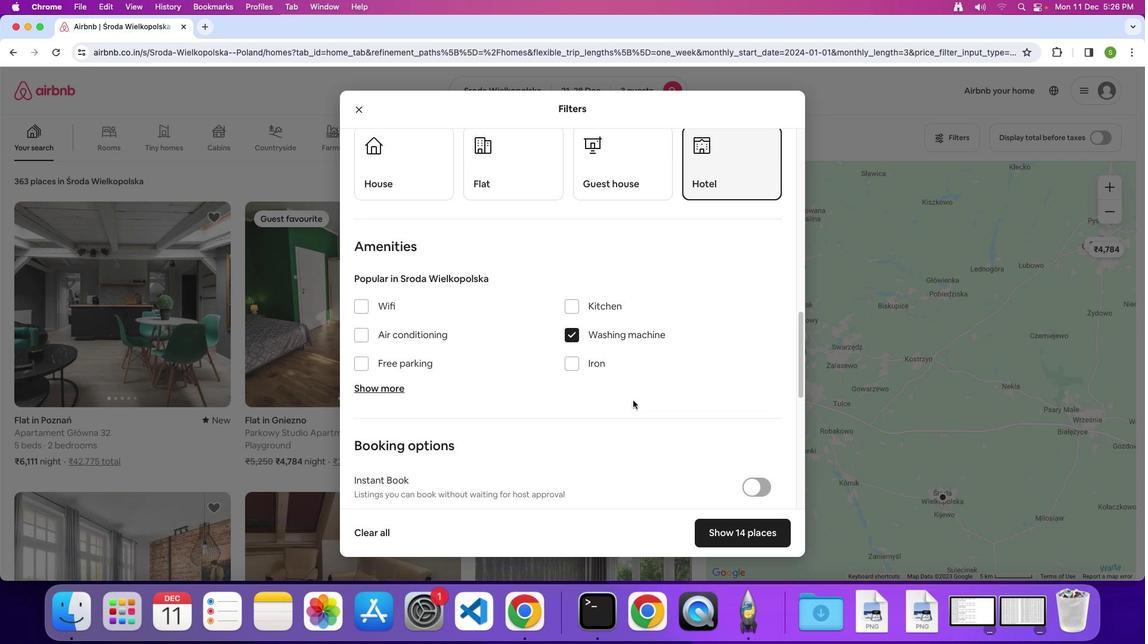
Action: Mouse scrolled (631, 399) with delta (0, -1)
Screenshot: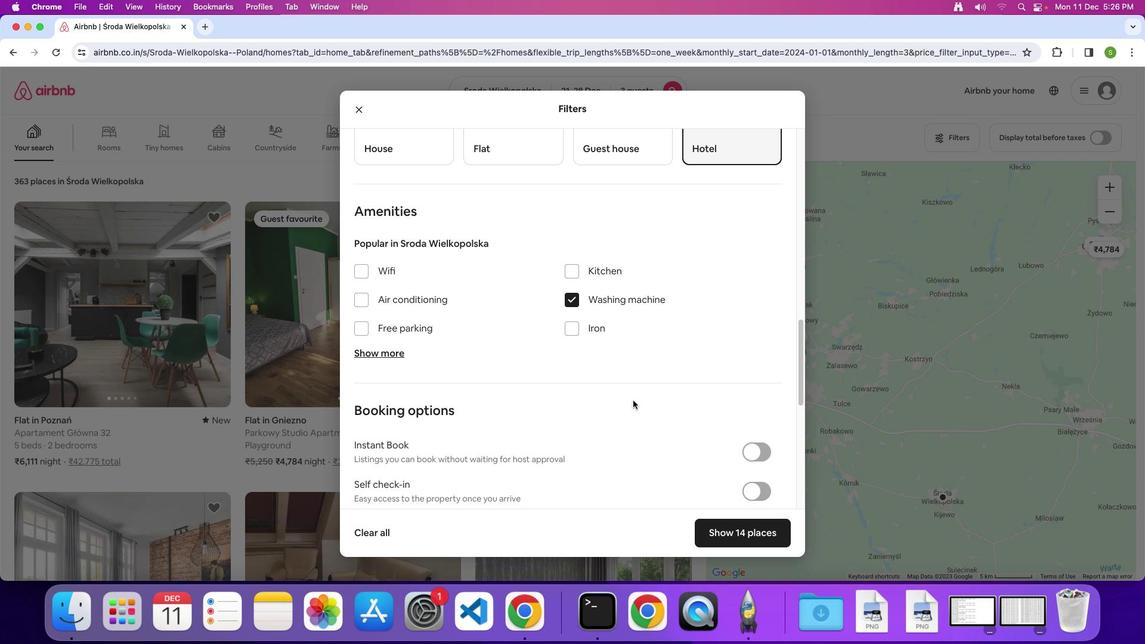 
Action: Mouse scrolled (631, 399) with delta (0, -1)
Screenshot: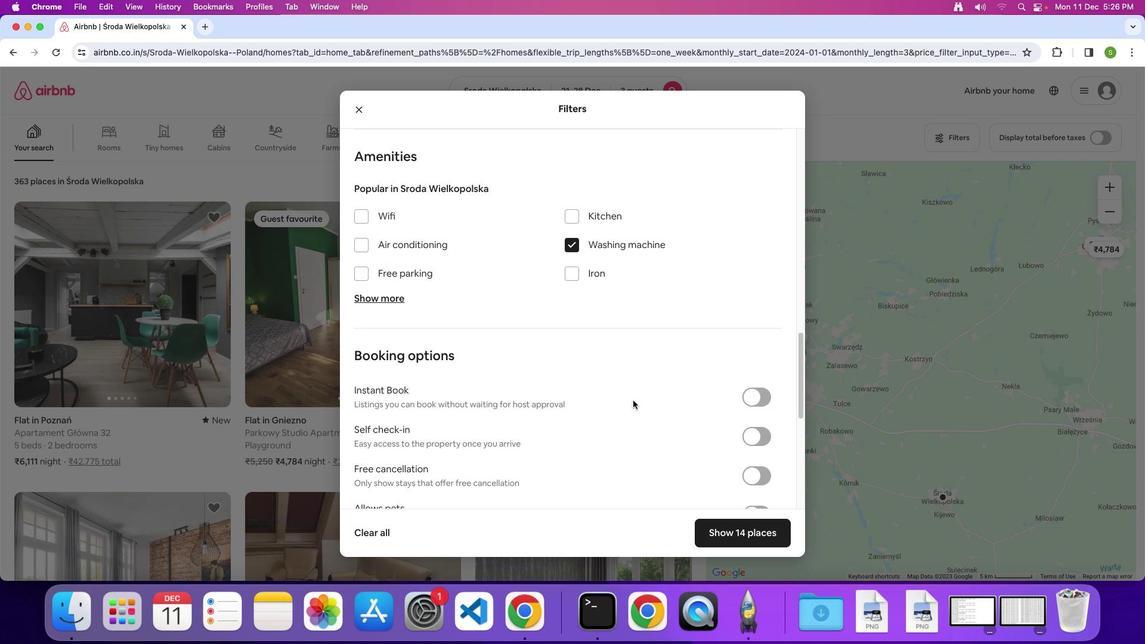 
Action: Mouse scrolled (631, 399) with delta (0, -2)
Screenshot: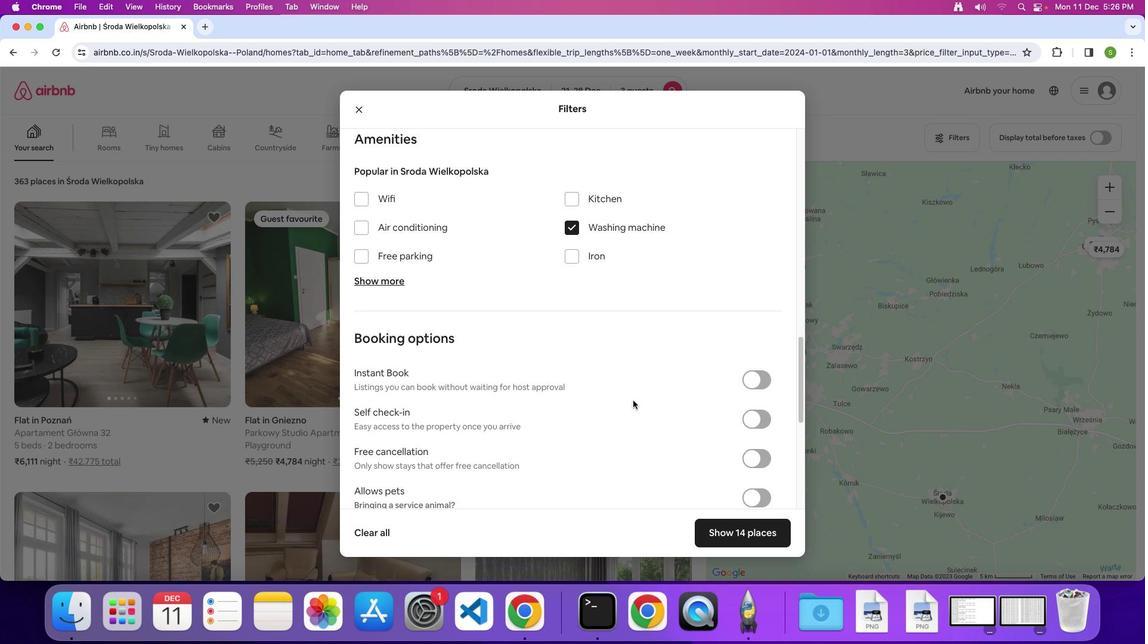 
Action: Mouse scrolled (631, 399) with delta (0, -1)
Screenshot: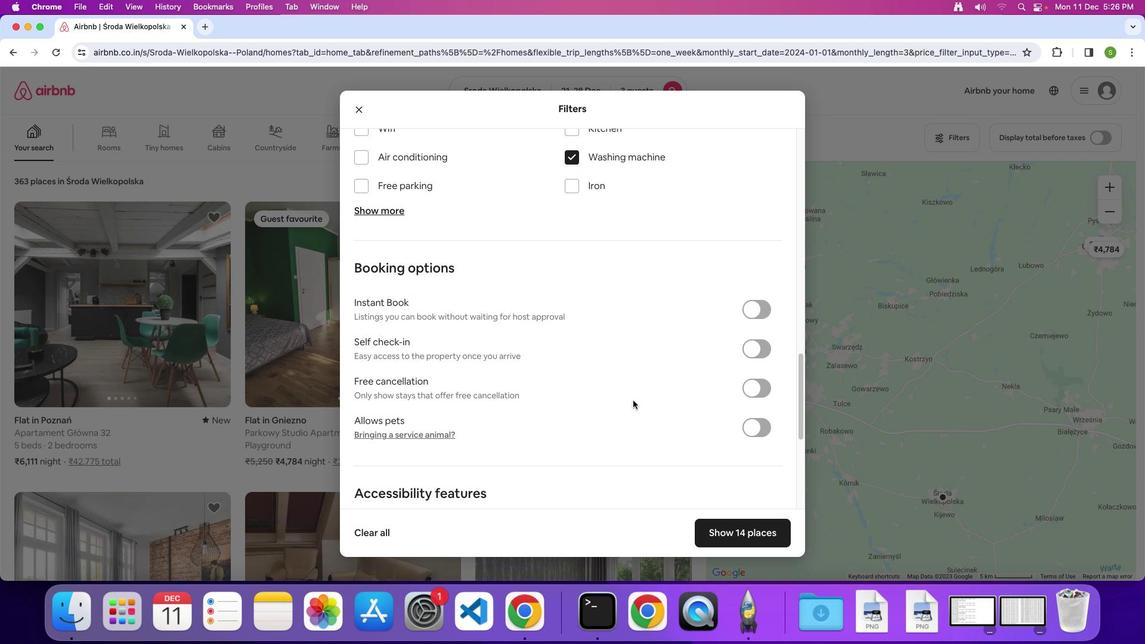 
Action: Mouse scrolled (631, 399) with delta (0, -1)
Screenshot: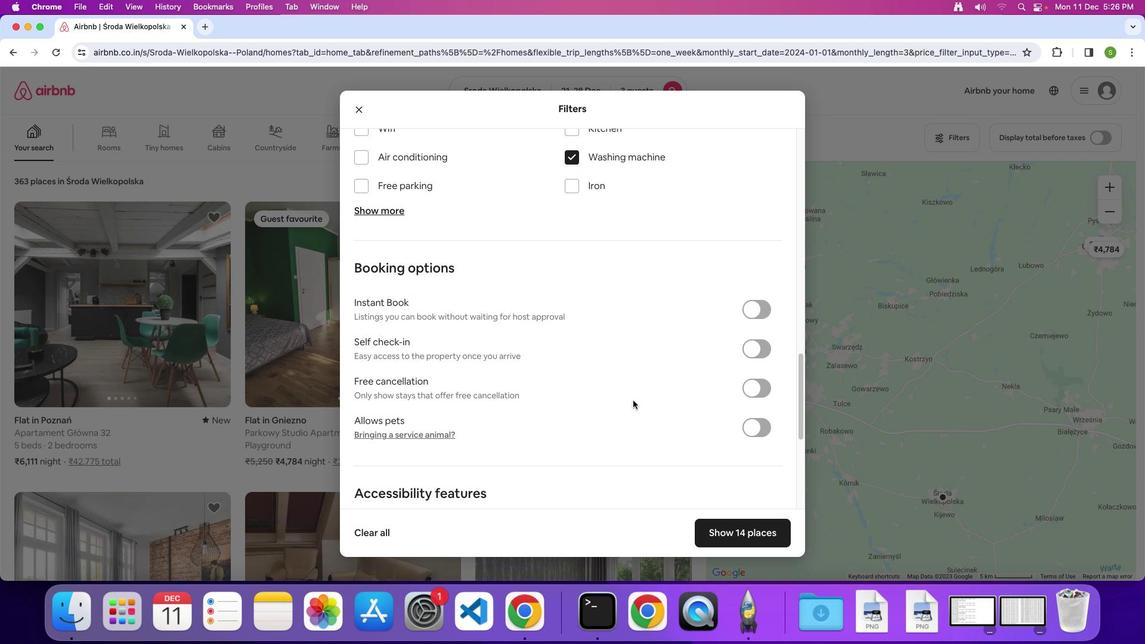 
Action: Mouse scrolled (631, 399) with delta (0, -2)
Screenshot: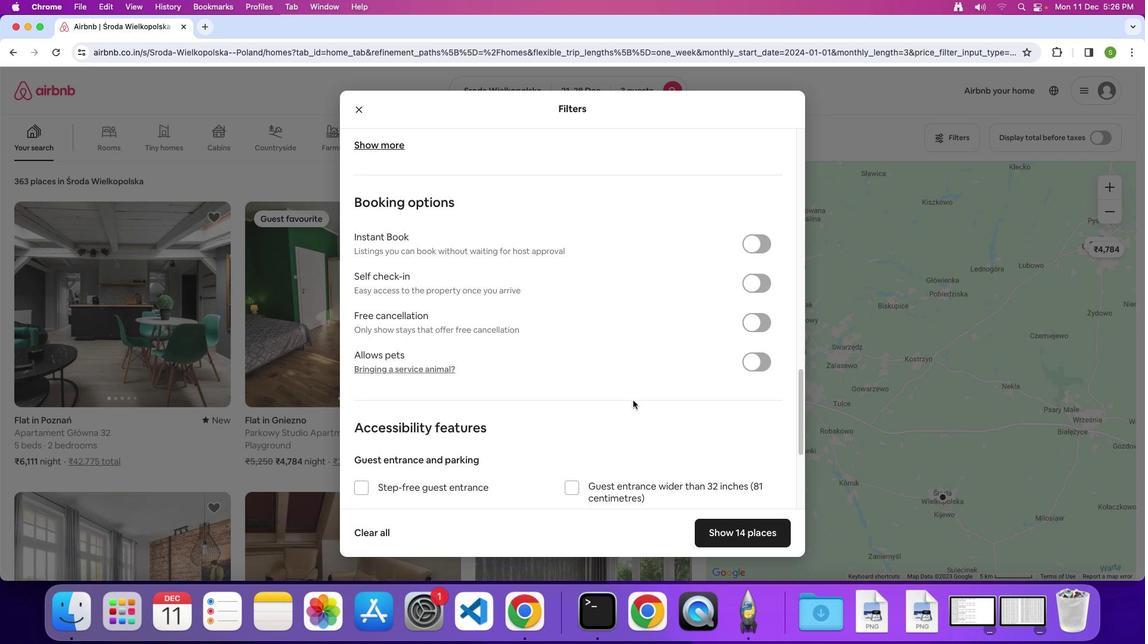 
Action: Mouse scrolled (631, 399) with delta (0, -1)
Screenshot: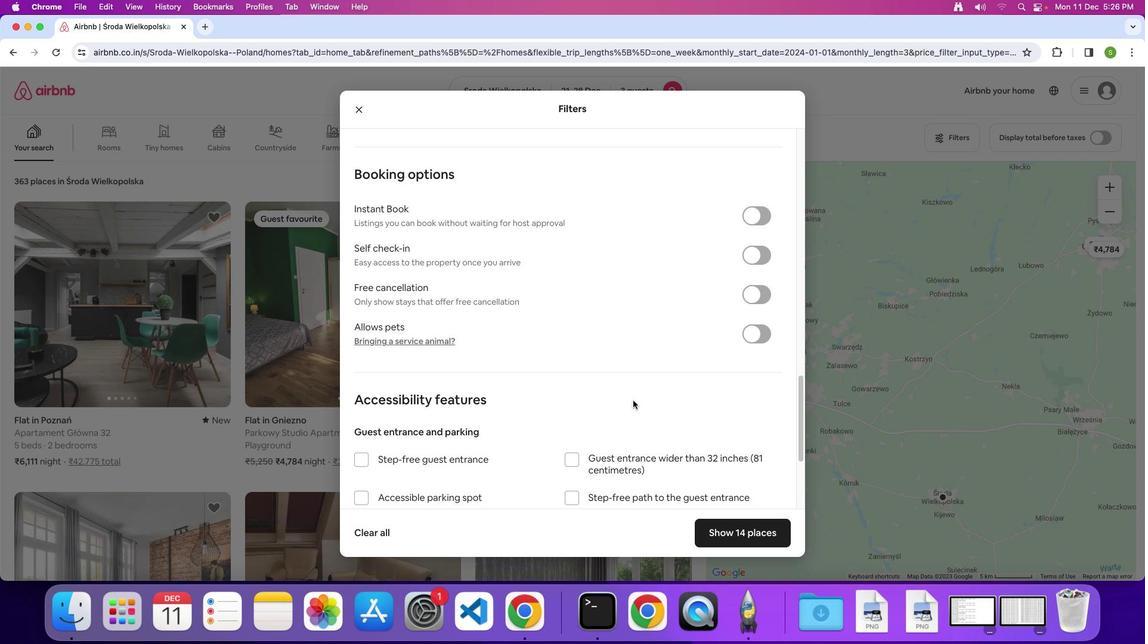 
Action: Mouse scrolled (631, 399) with delta (0, -1)
Screenshot: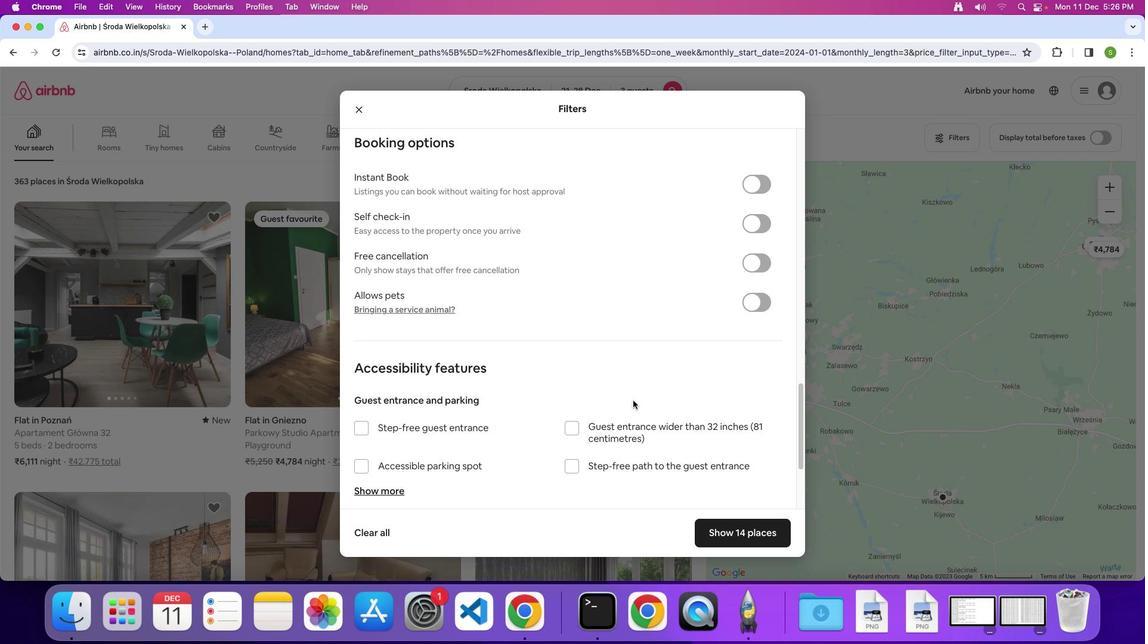 
Action: Mouse scrolled (631, 399) with delta (0, -2)
Screenshot: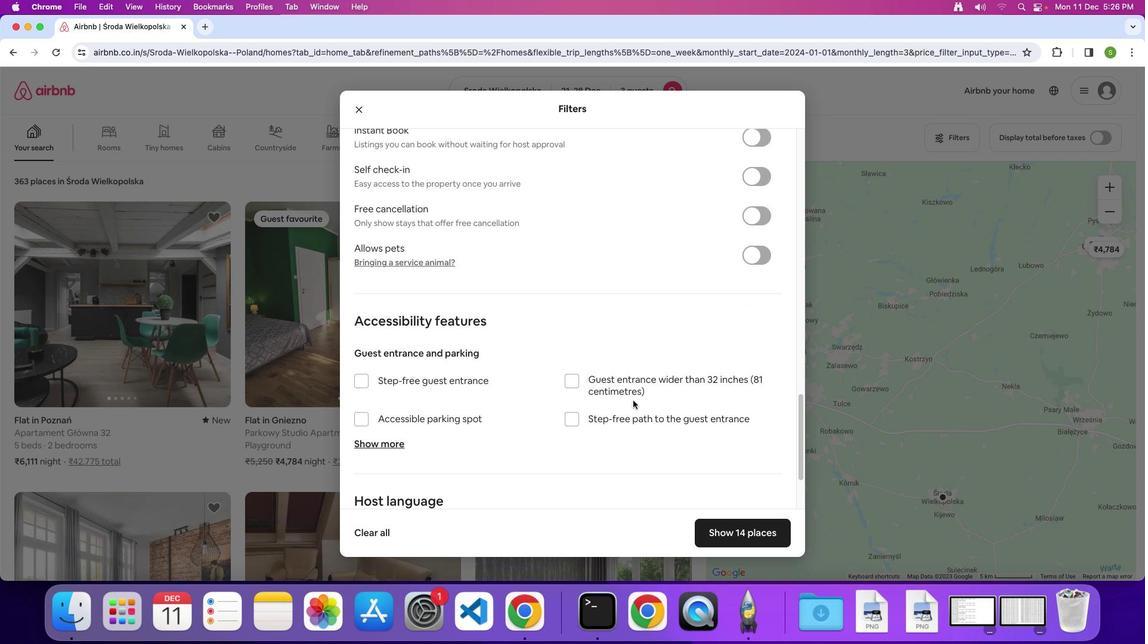 
Action: Mouse scrolled (631, 399) with delta (0, -1)
Screenshot: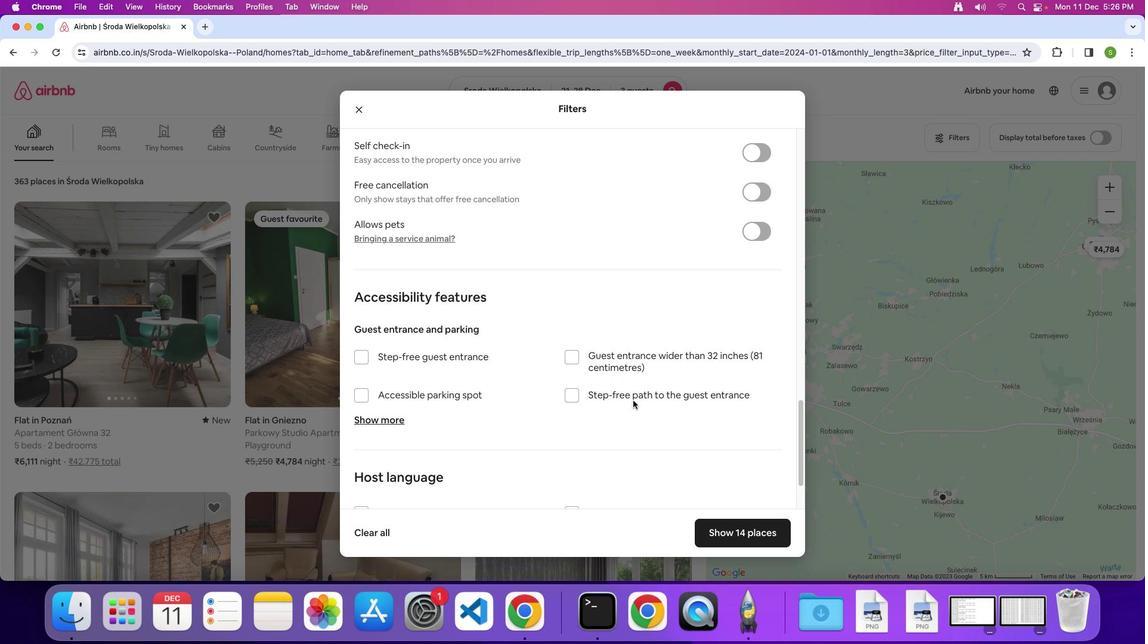 
Action: Mouse scrolled (631, 399) with delta (0, -1)
Screenshot: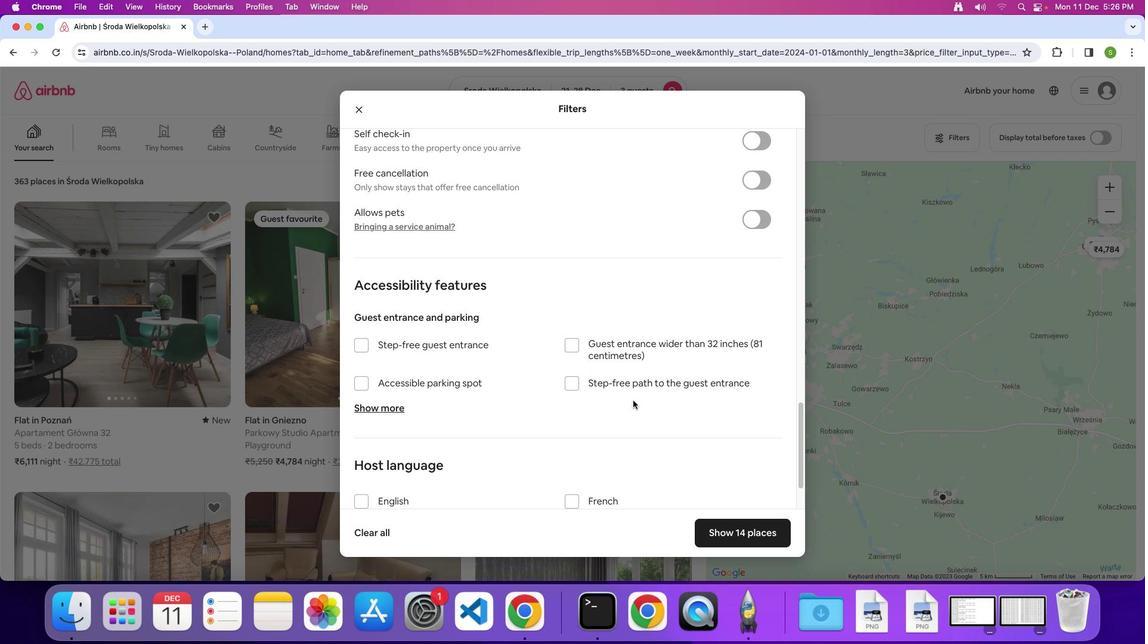 
Action: Mouse scrolled (631, 399) with delta (0, -1)
Screenshot: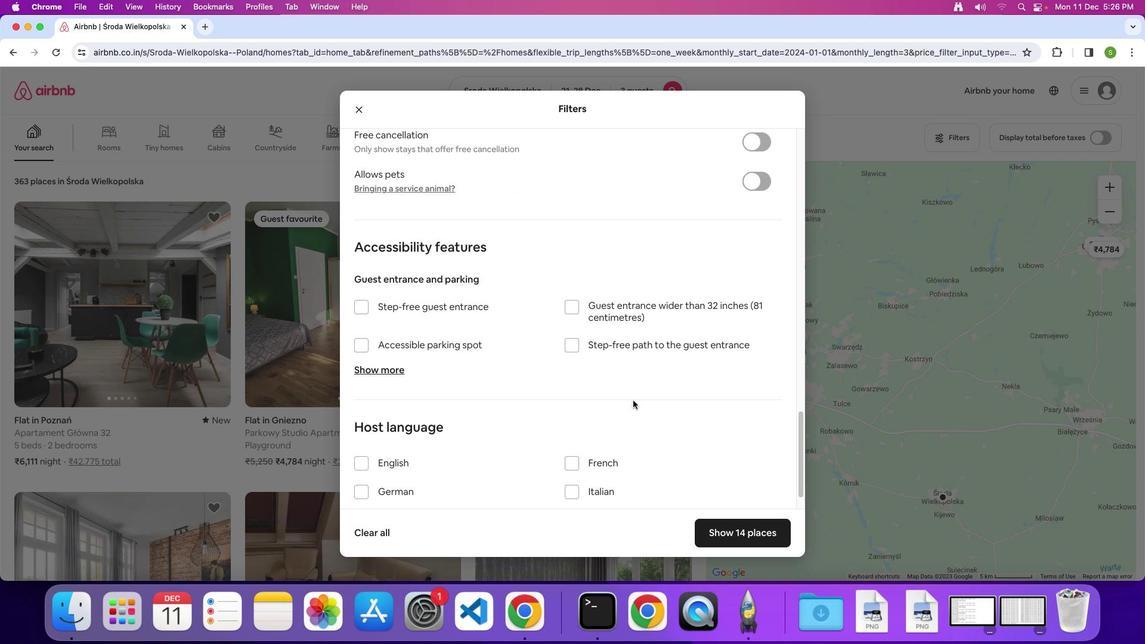 
Action: Mouse scrolled (631, 399) with delta (0, -1)
Screenshot: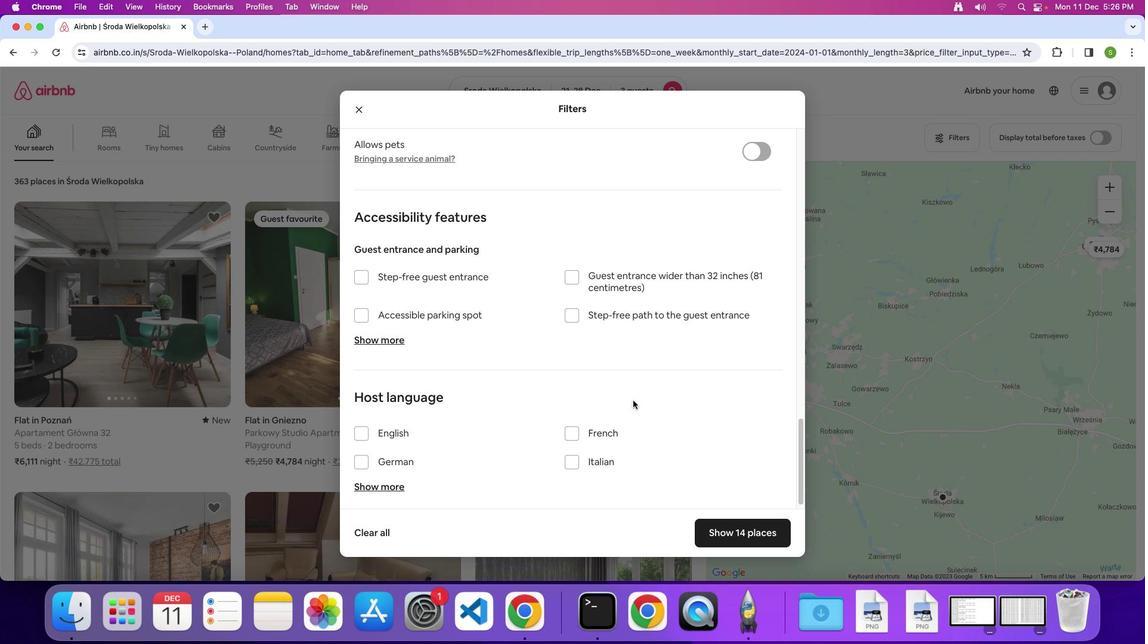 
Action: Mouse scrolled (631, 399) with delta (0, -1)
Screenshot: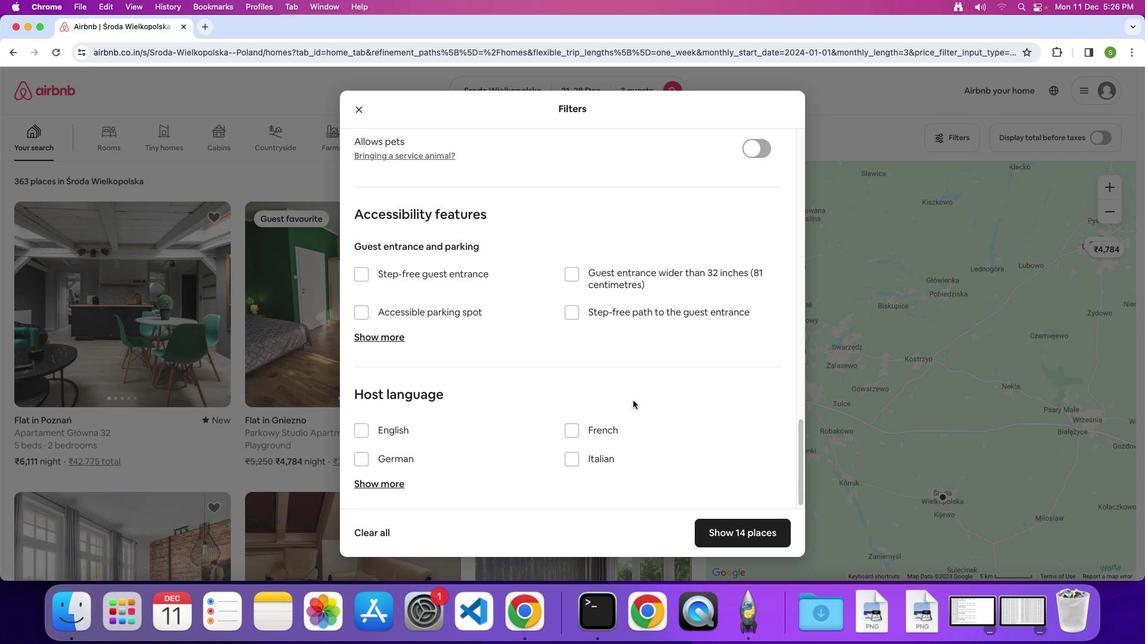 
Action: Mouse scrolled (631, 399) with delta (0, -1)
Screenshot: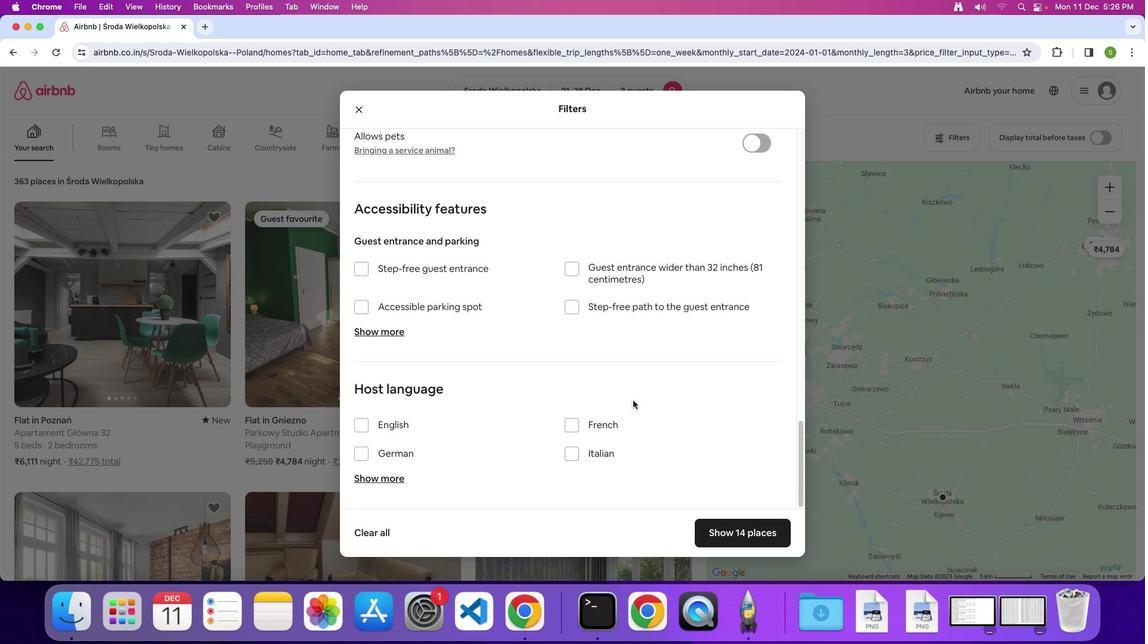
Action: Mouse scrolled (631, 399) with delta (0, -1)
Screenshot: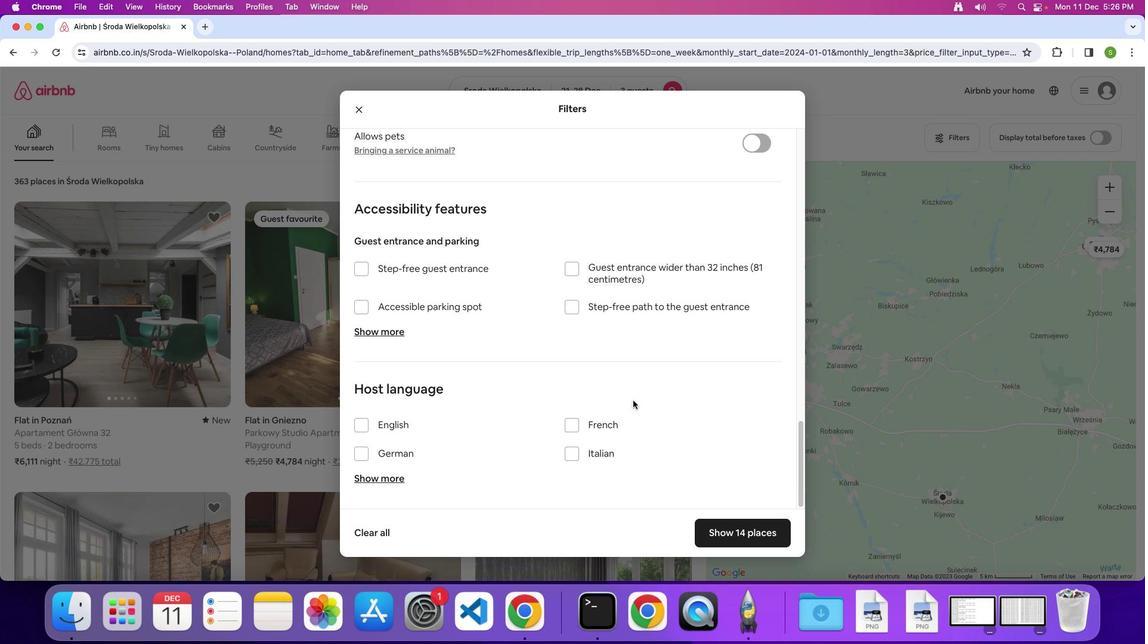 
Action: Mouse scrolled (631, 399) with delta (0, -1)
Screenshot: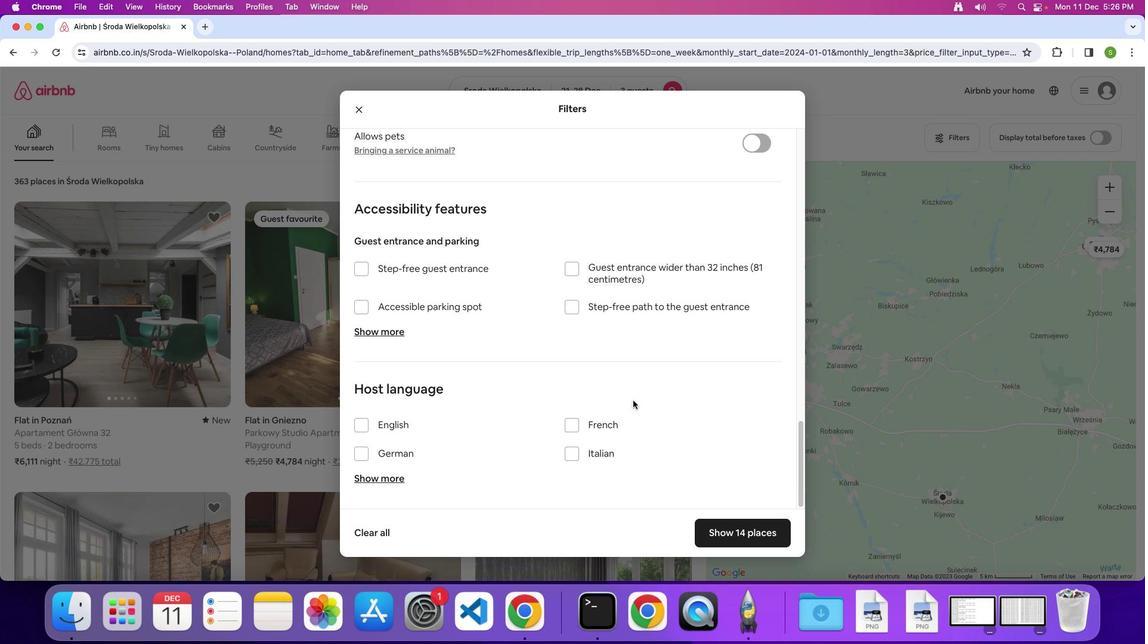 
Action: Mouse scrolled (631, 399) with delta (0, -1)
Screenshot: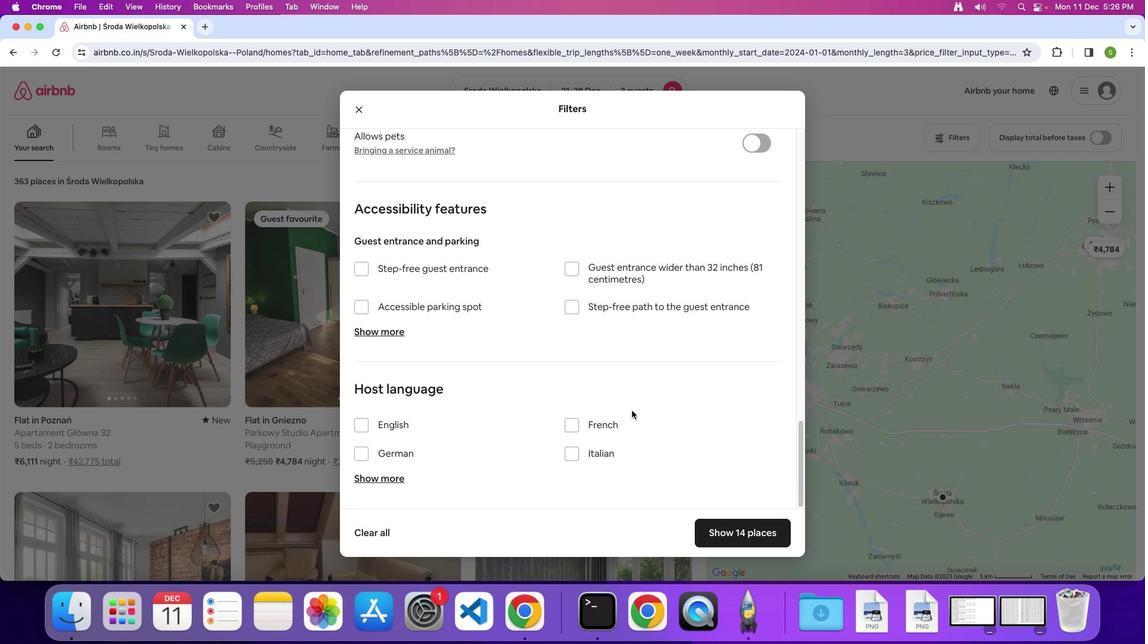 
Action: Mouse moved to (706, 535)
Screenshot: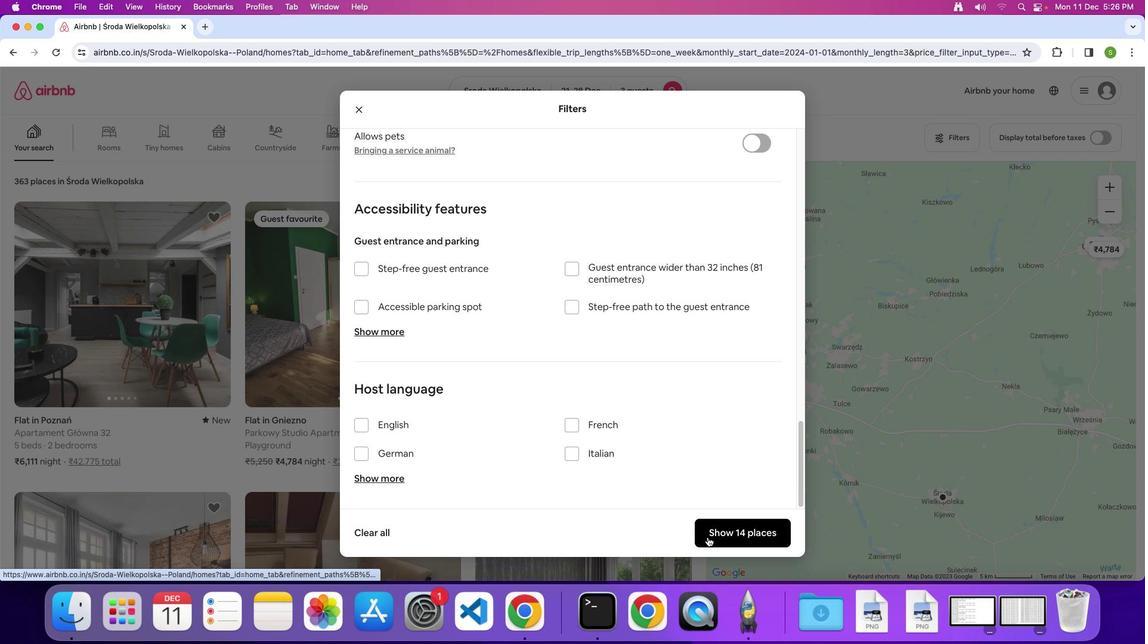 
Action: Mouse pressed left at (706, 535)
Screenshot: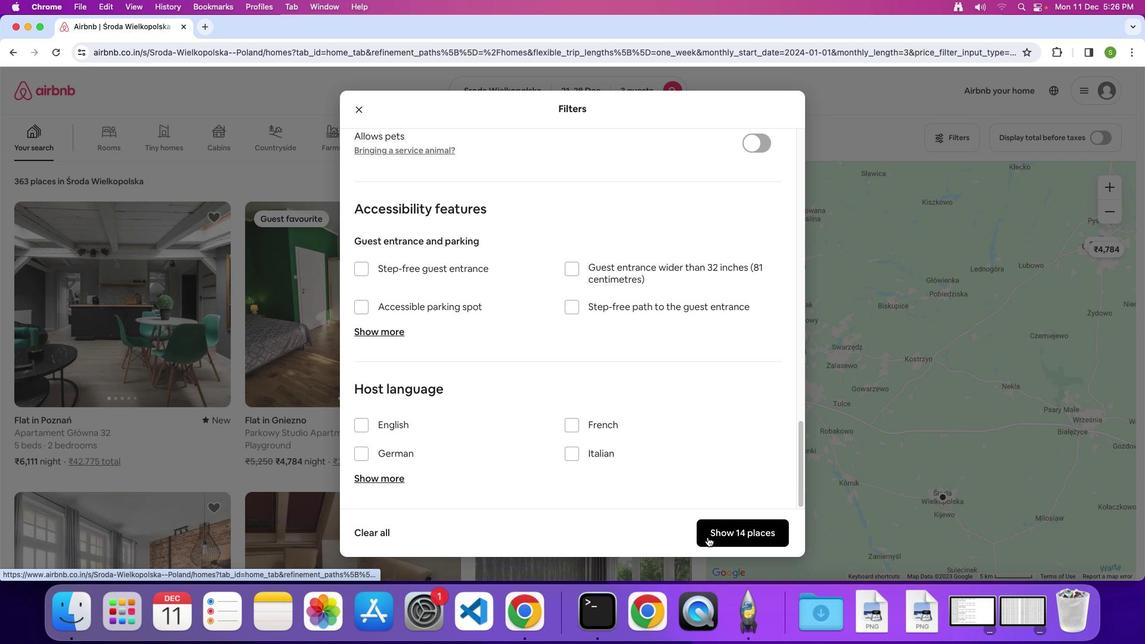 
Action: Mouse moved to (137, 295)
Screenshot: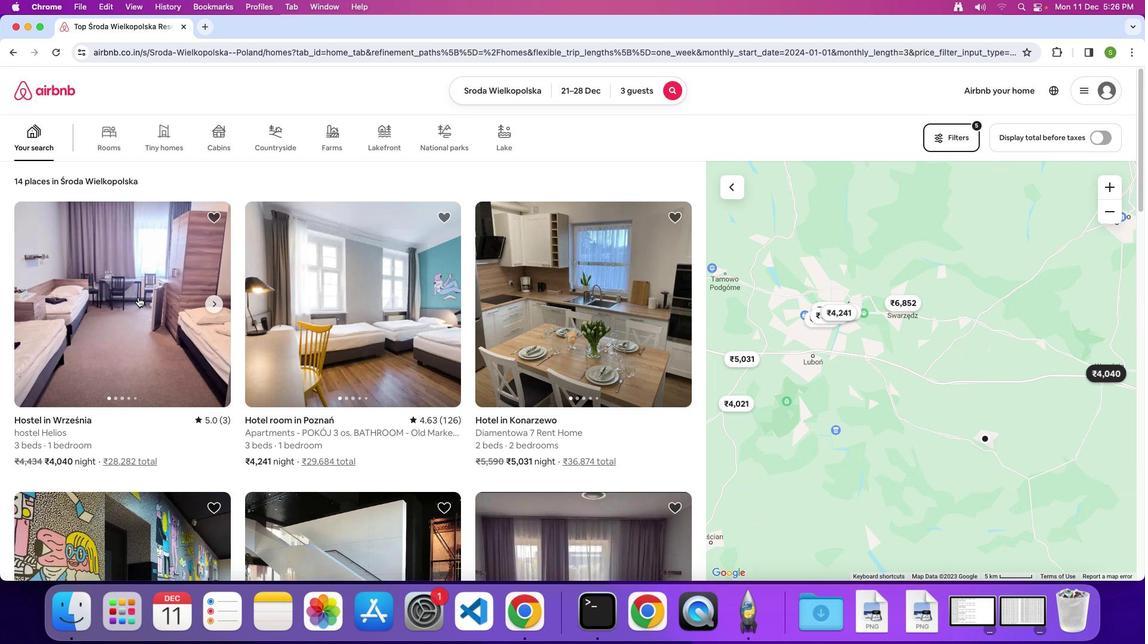 
Action: Mouse pressed left at (137, 295)
Screenshot: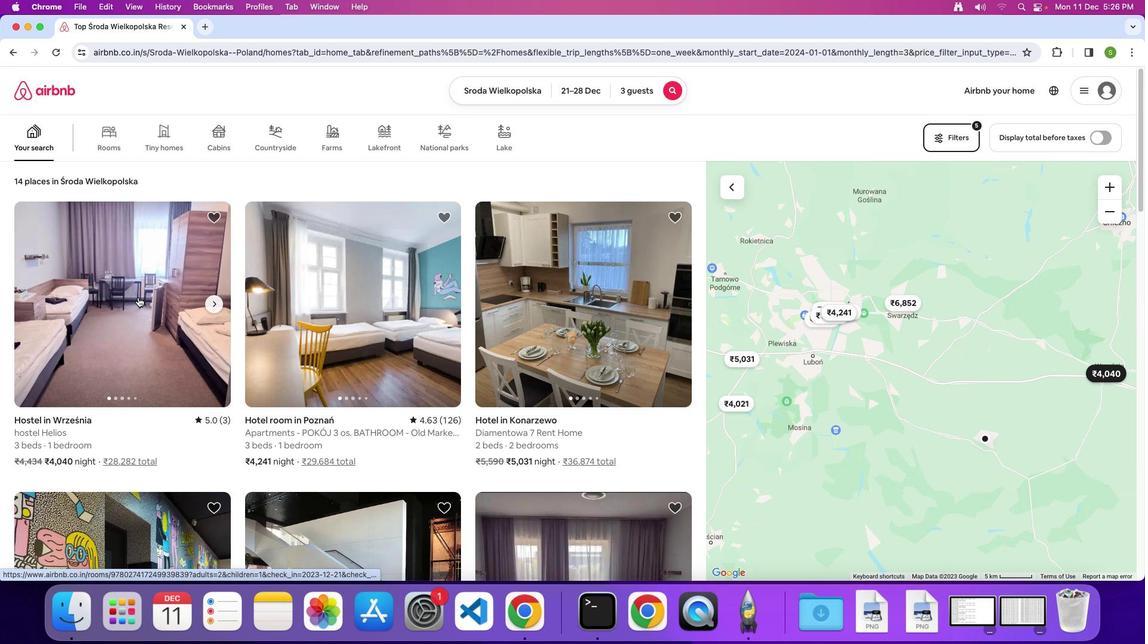 
Action: Mouse moved to (461, 331)
Screenshot: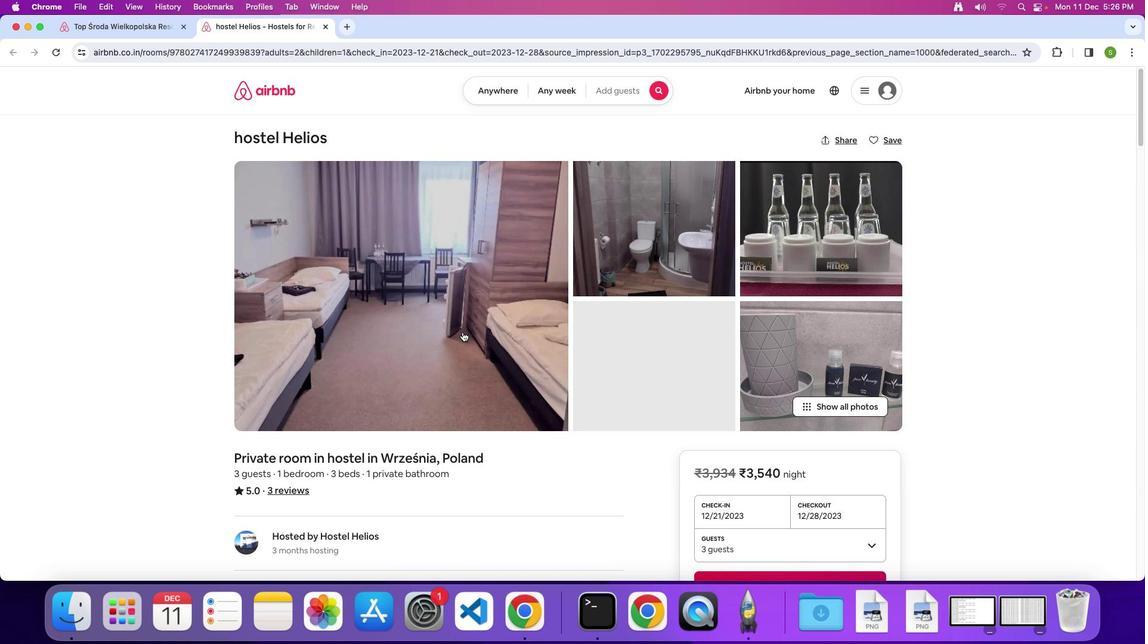 
Action: Mouse pressed left at (461, 331)
Screenshot: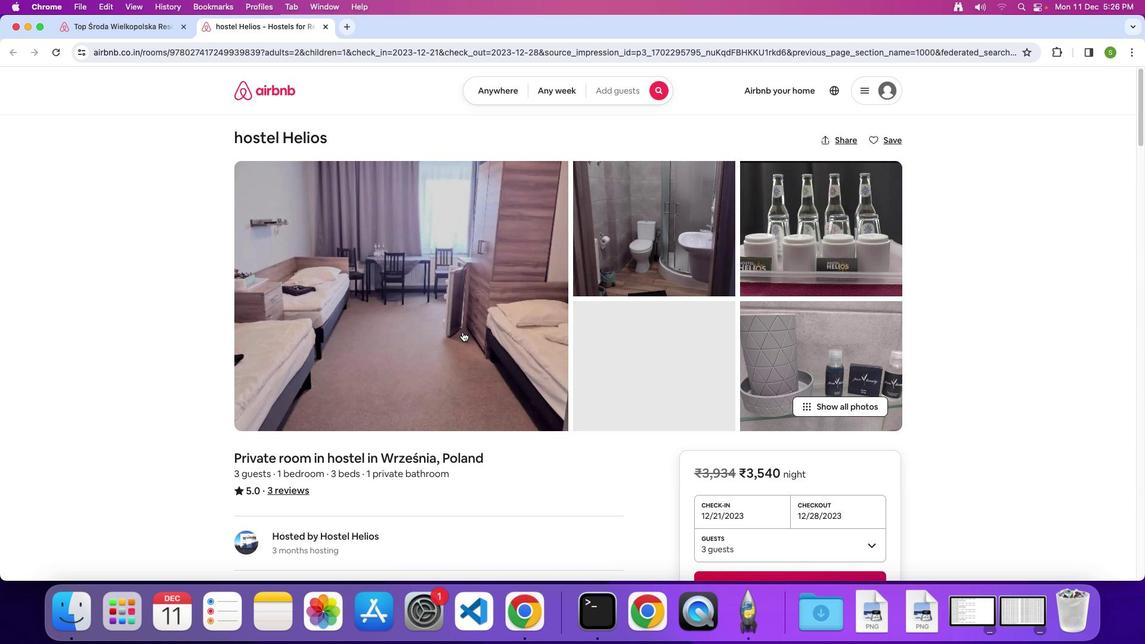 
Action: Mouse moved to (472, 388)
Screenshot: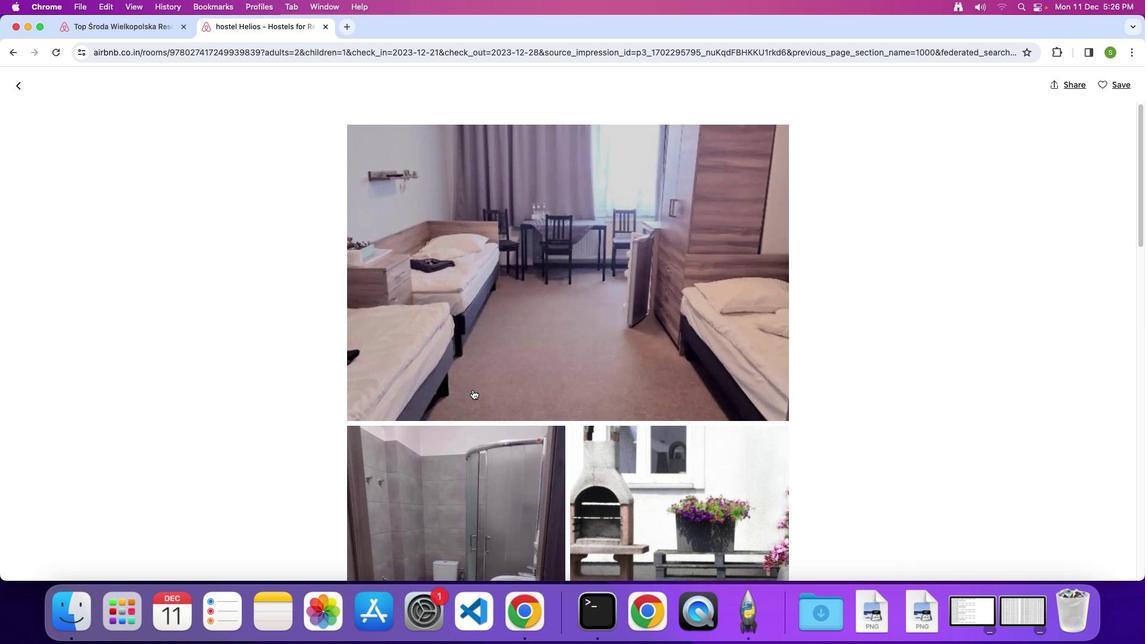 
Action: Mouse scrolled (472, 388) with delta (0, -1)
Screenshot: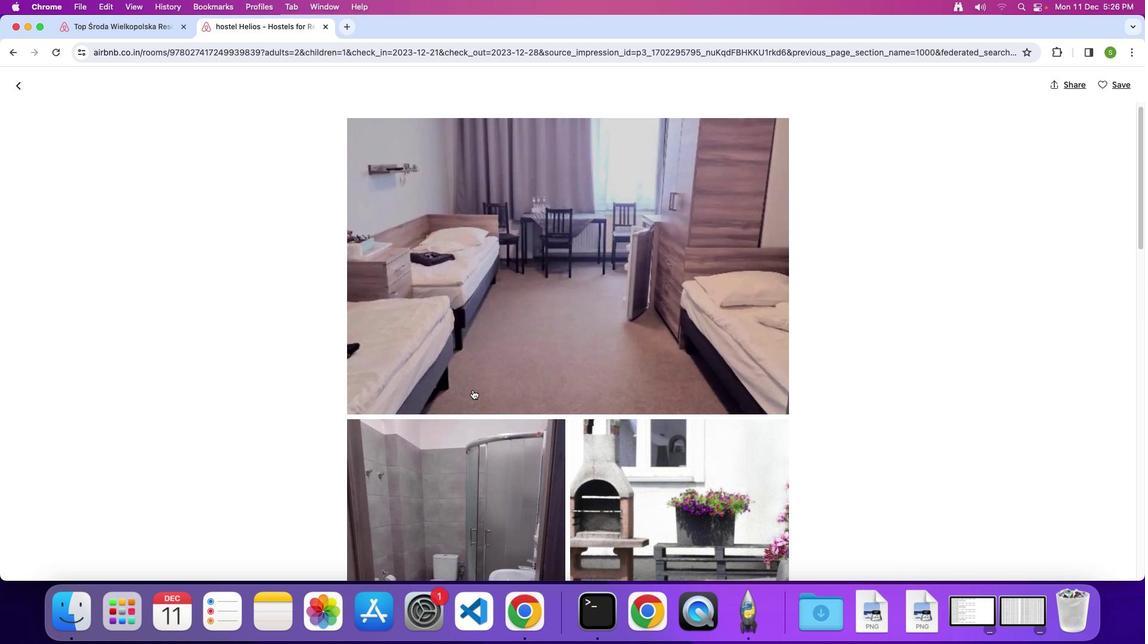 
Action: Mouse moved to (472, 388)
Screenshot: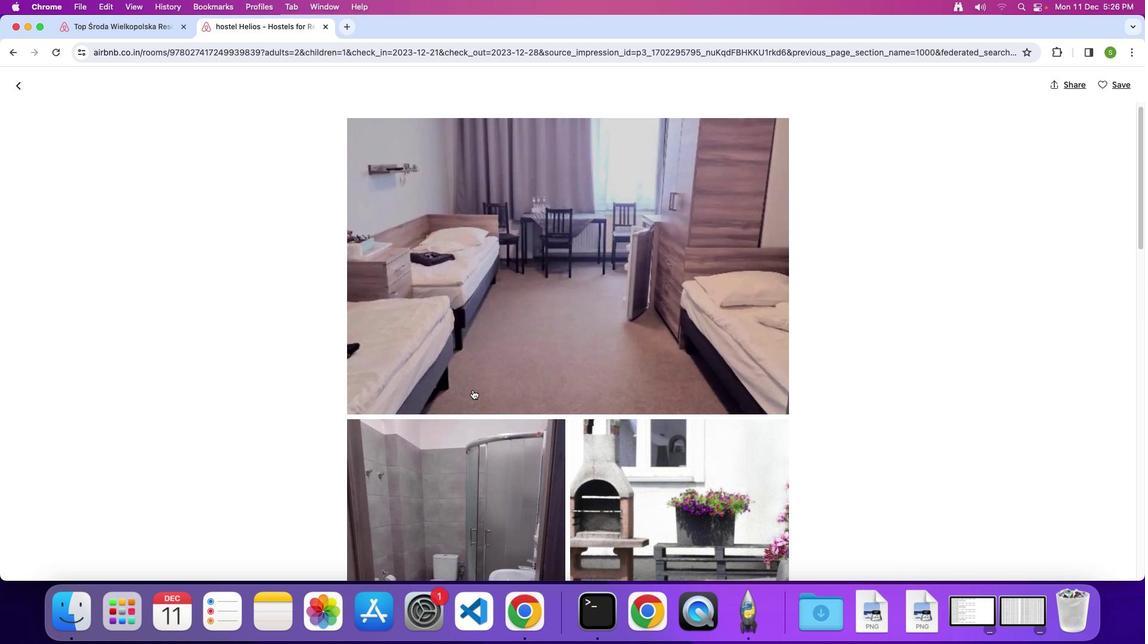 
Action: Mouse scrolled (472, 388) with delta (0, -1)
Screenshot: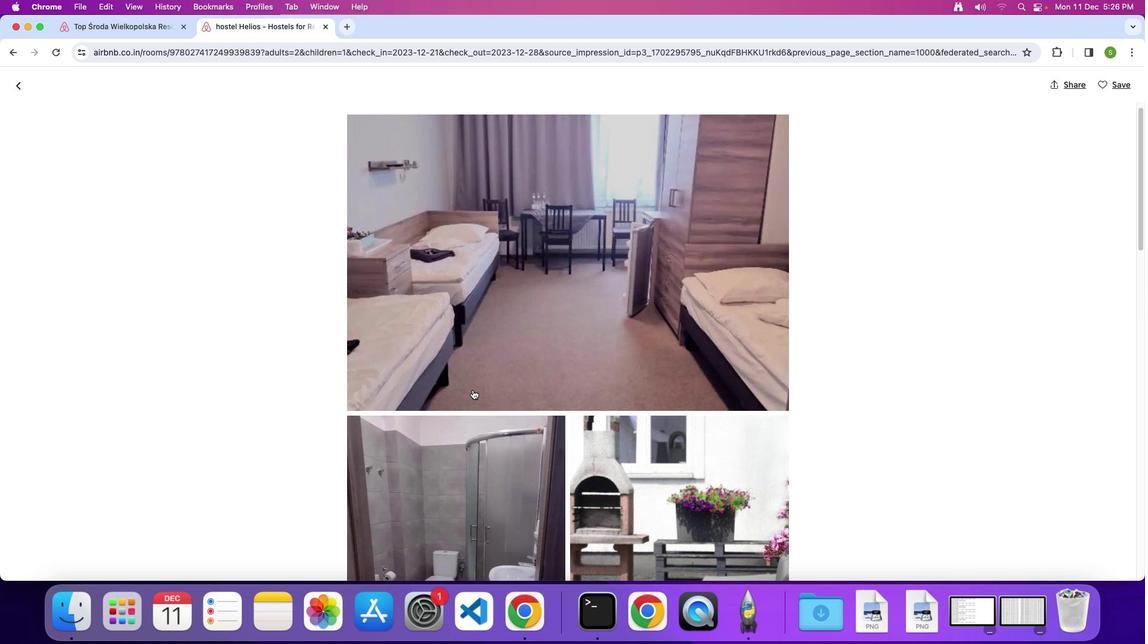 
Action: Mouse scrolled (472, 388) with delta (0, -1)
Screenshot: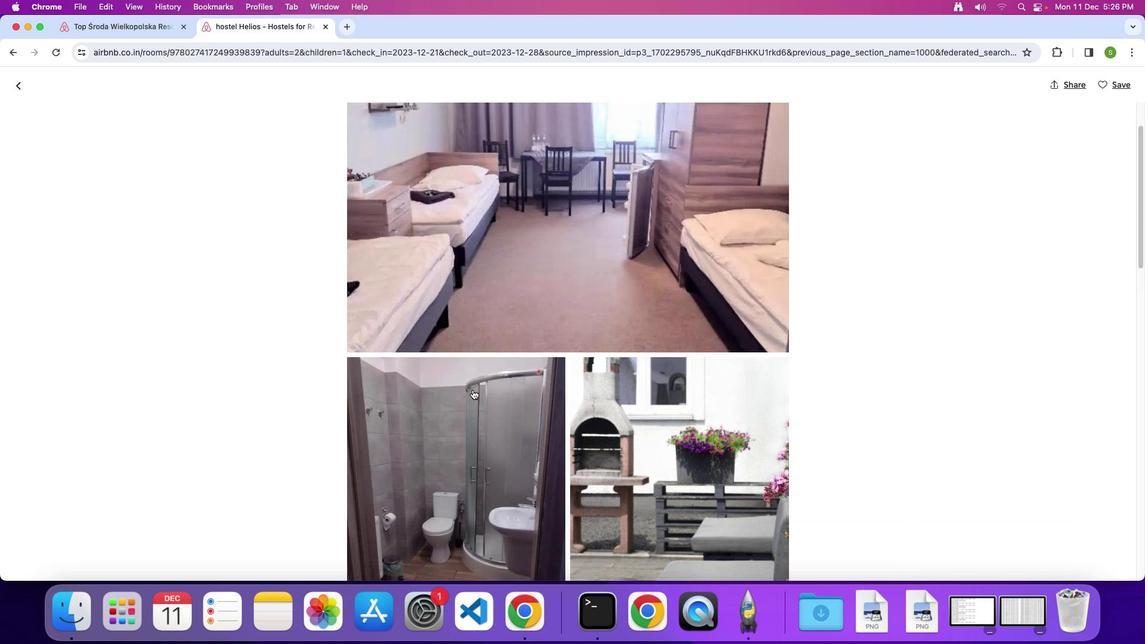 
Action: Mouse scrolled (472, 388) with delta (0, -1)
Screenshot: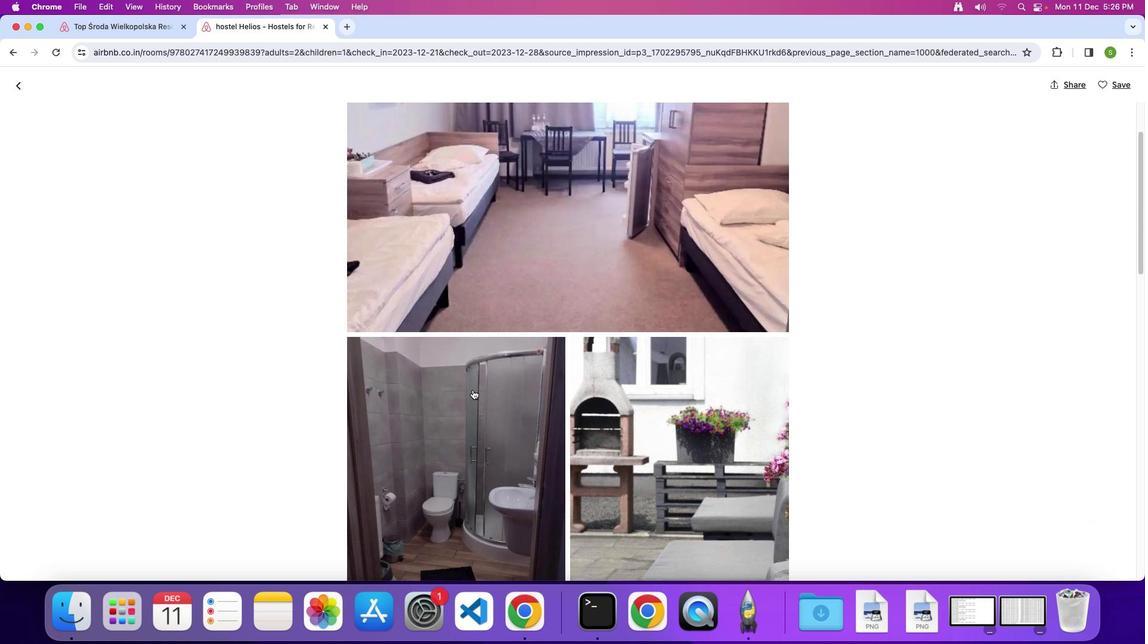 
Action: Mouse scrolled (472, 388) with delta (0, -1)
Screenshot: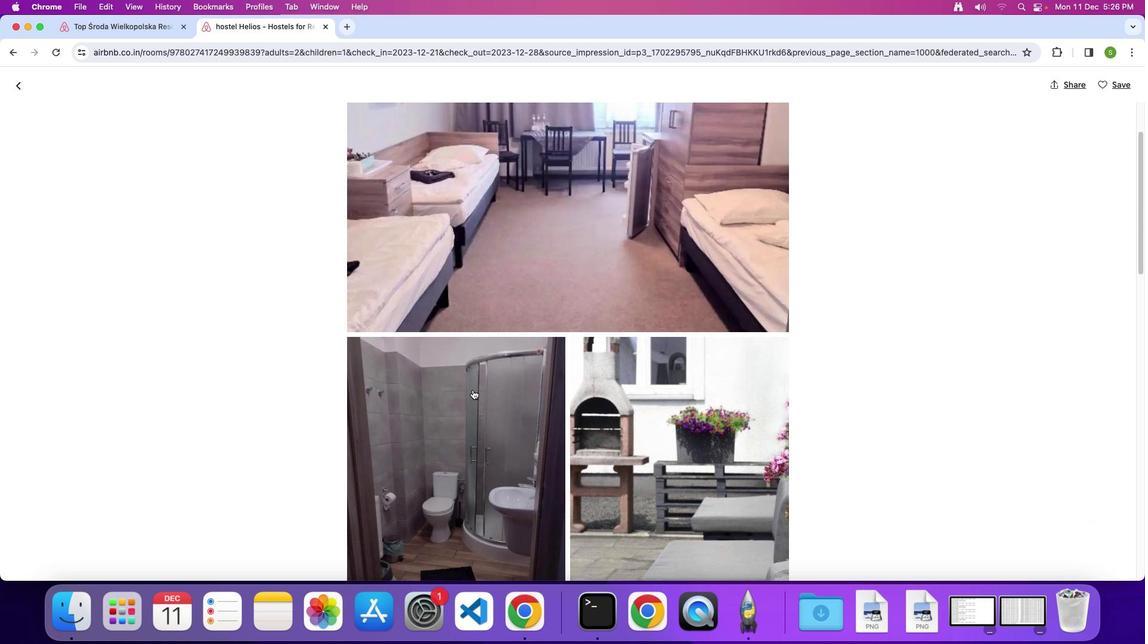 
Action: Mouse scrolled (472, 388) with delta (0, -1)
Screenshot: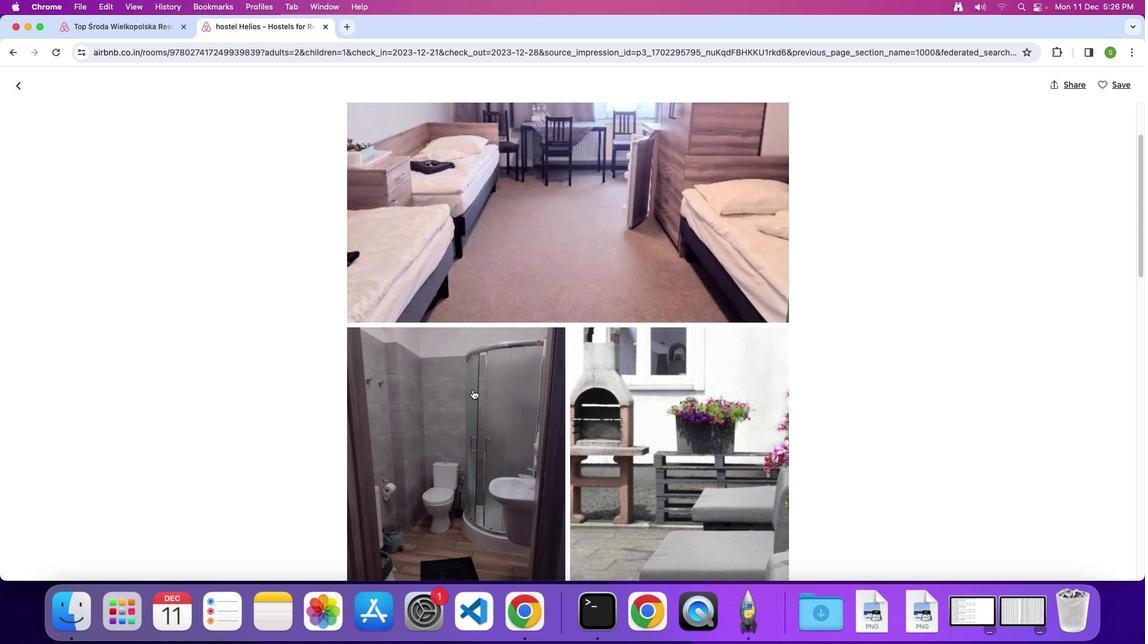 
Action: Mouse scrolled (472, 388) with delta (0, -1)
Screenshot: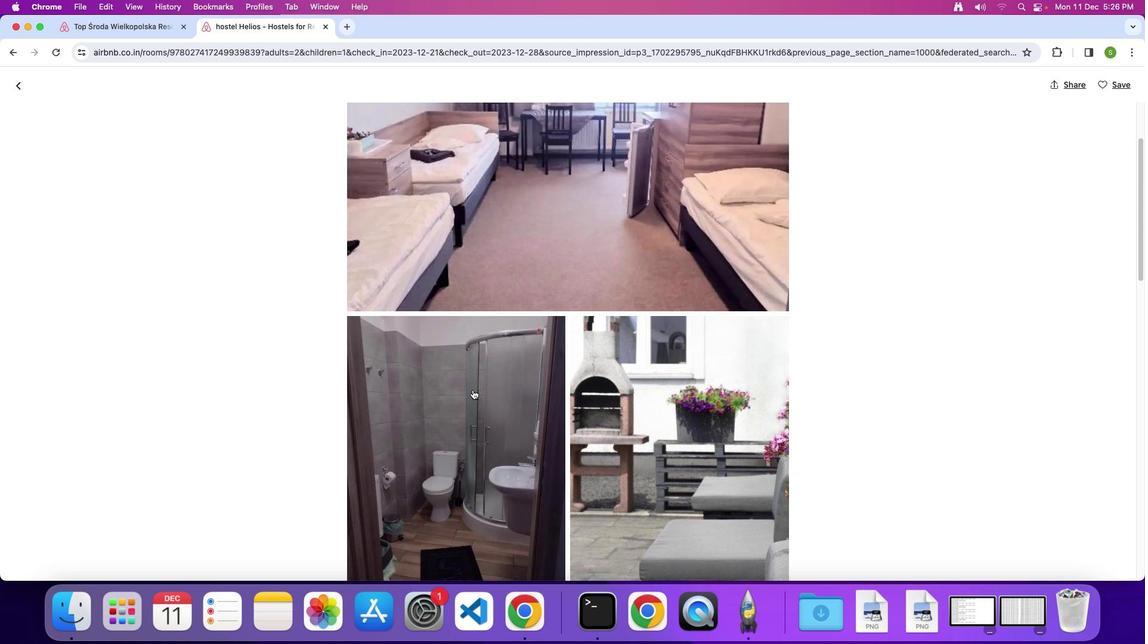 
Action: Mouse scrolled (472, 388) with delta (0, -1)
Screenshot: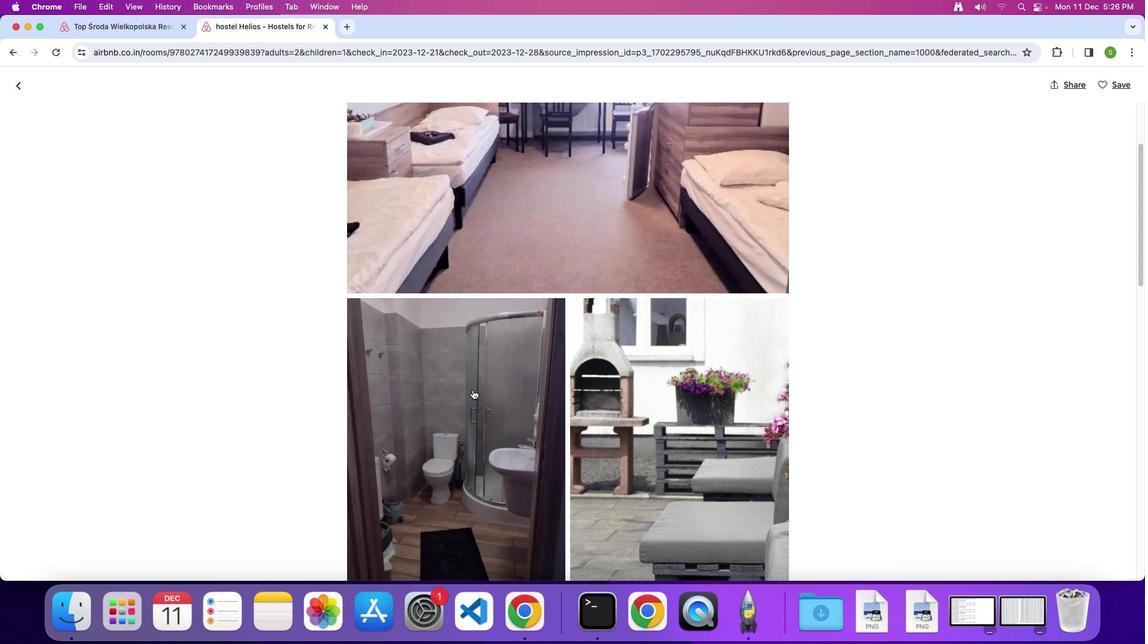 
Action: Mouse scrolled (472, 388) with delta (0, -1)
Screenshot: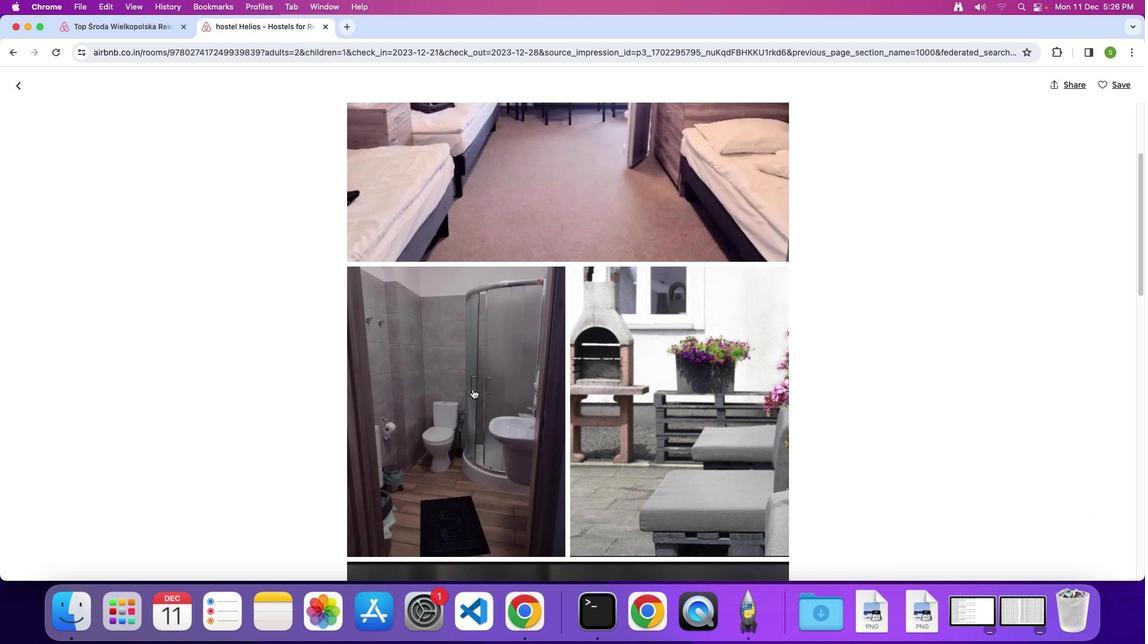
Action: Mouse scrolled (472, 388) with delta (0, -1)
Screenshot: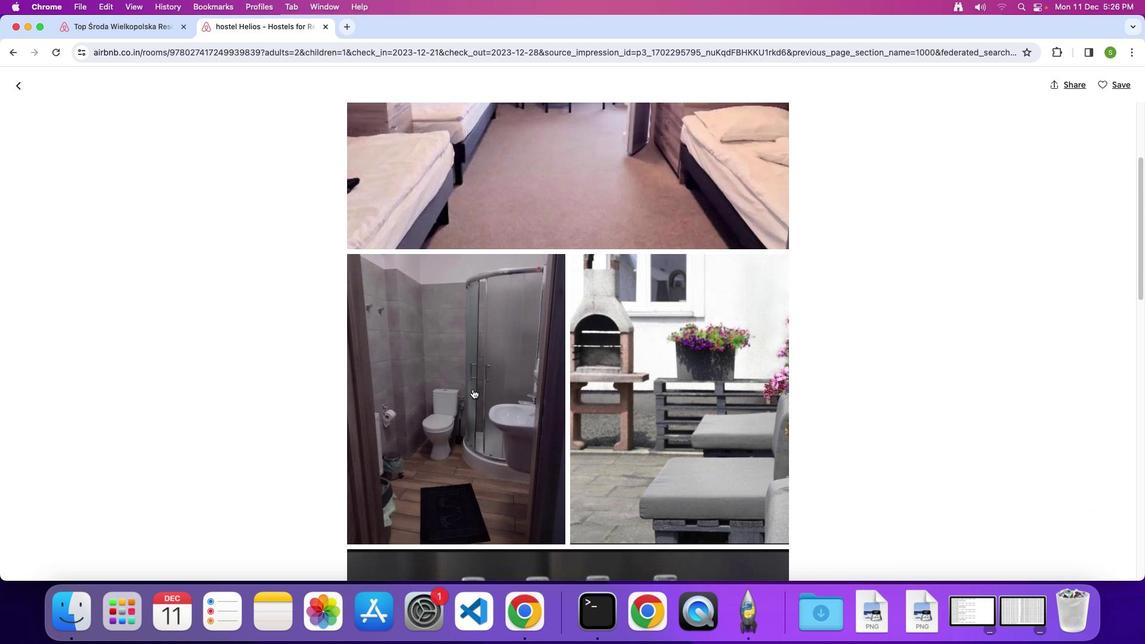 
Action: Mouse moved to (472, 388)
Screenshot: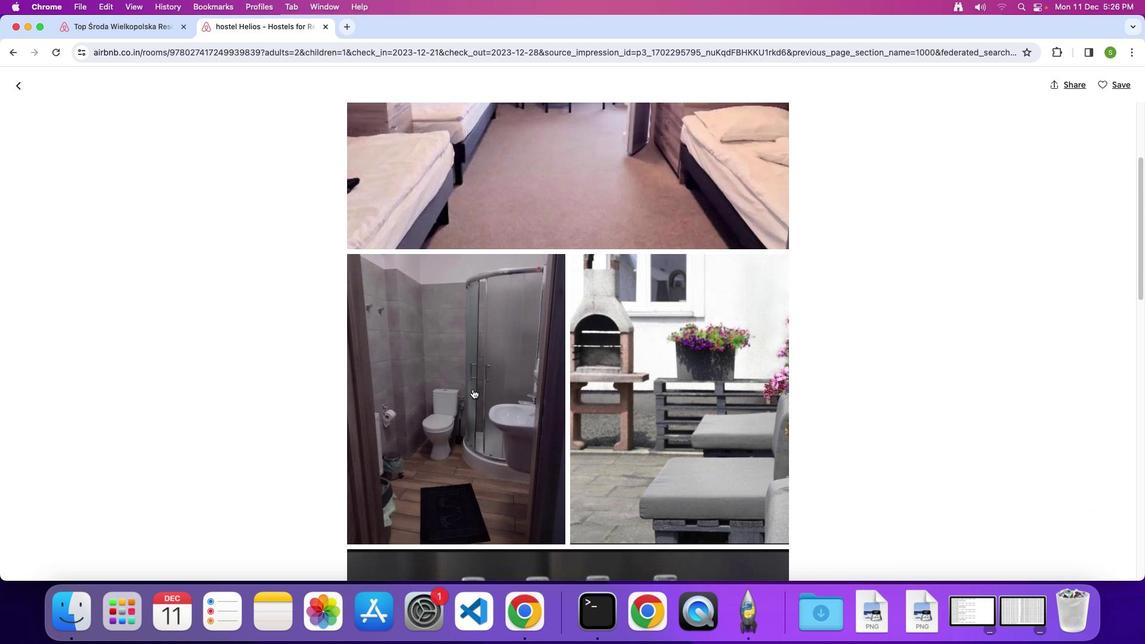 
Action: Mouse scrolled (472, 388) with delta (0, -1)
Screenshot: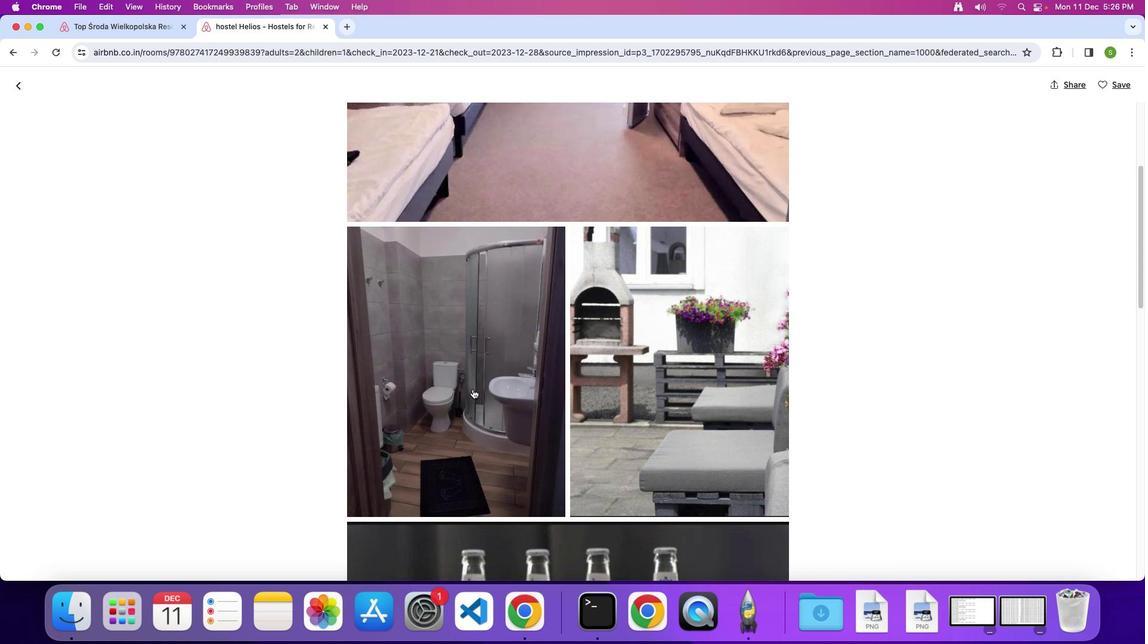
Action: Mouse scrolled (472, 388) with delta (0, -1)
Screenshot: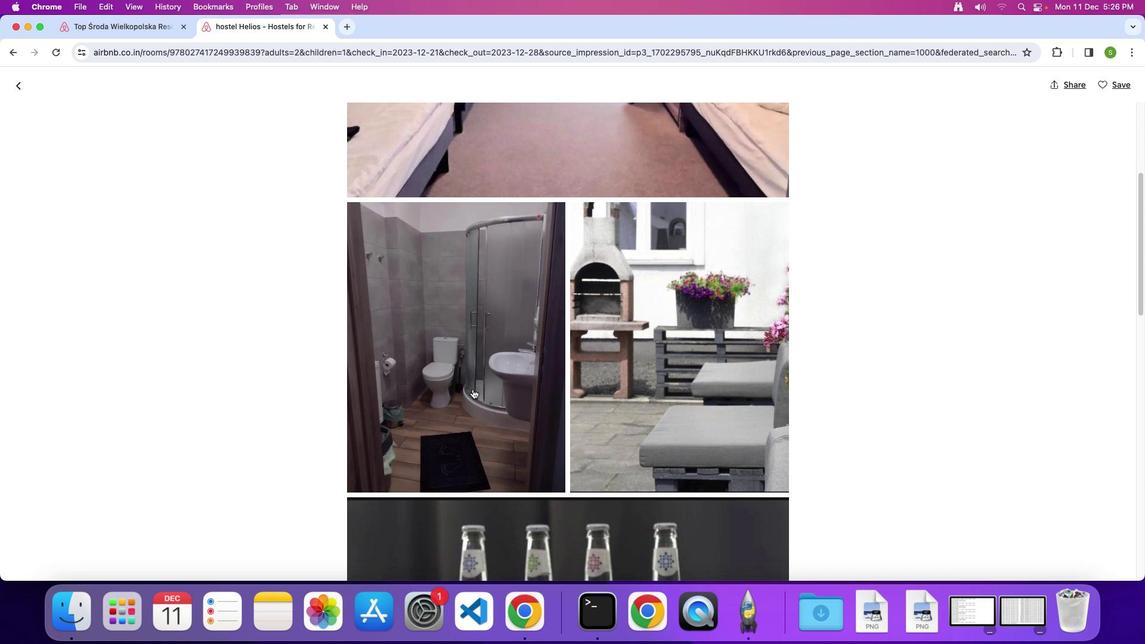 
Action: Mouse scrolled (472, 388) with delta (0, -1)
Screenshot: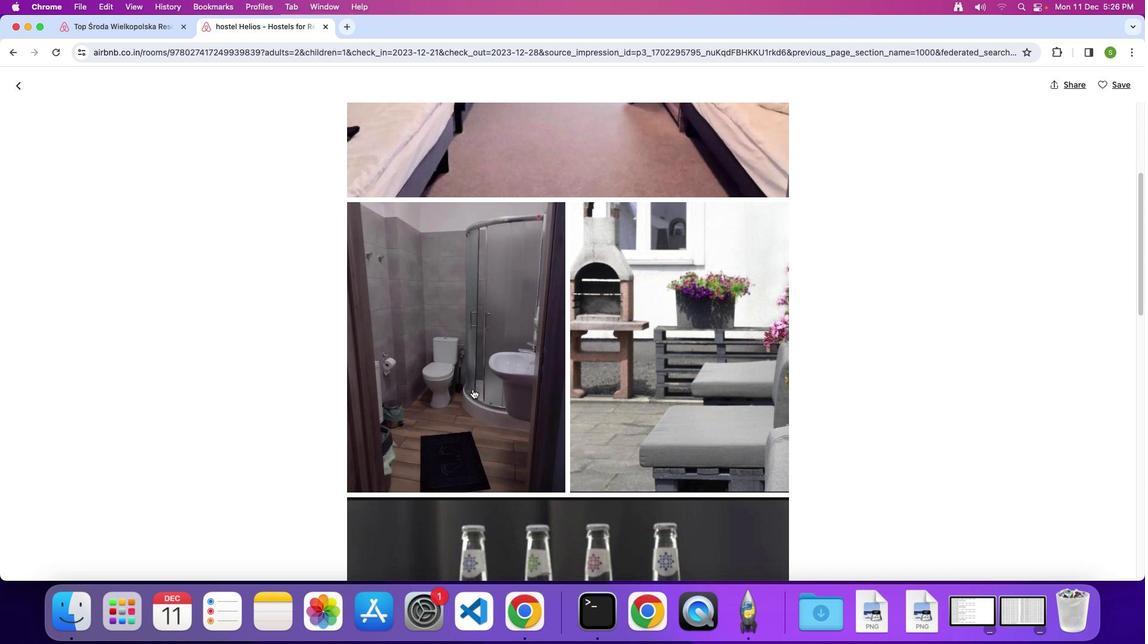 
Action: Mouse scrolled (472, 388) with delta (0, -1)
Screenshot: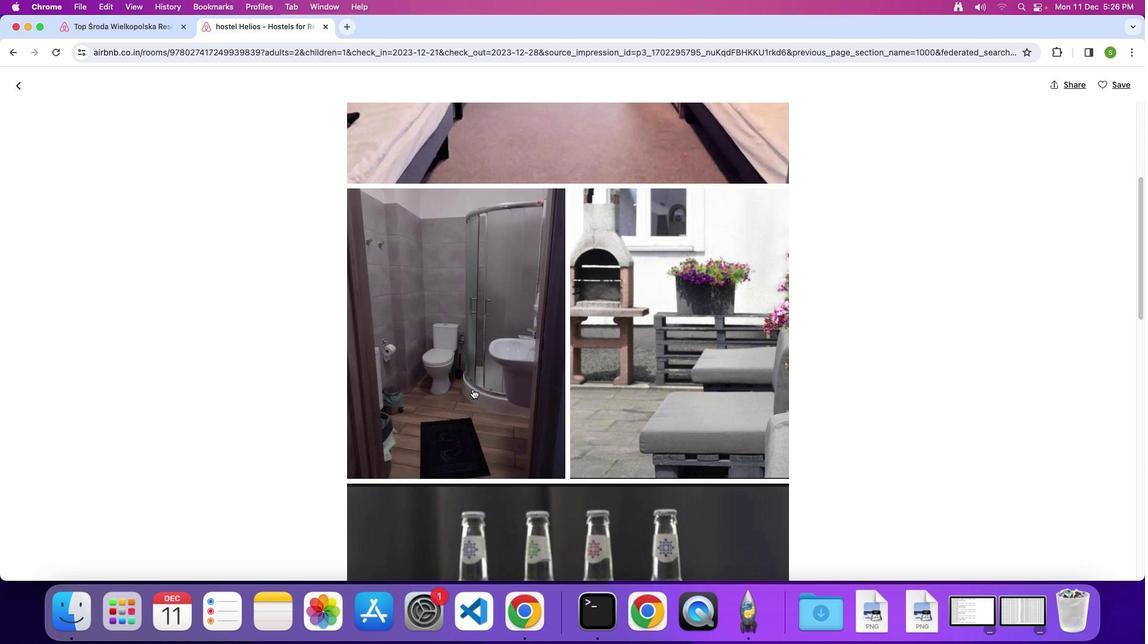 
Action: Mouse scrolled (472, 388) with delta (0, -1)
Screenshot: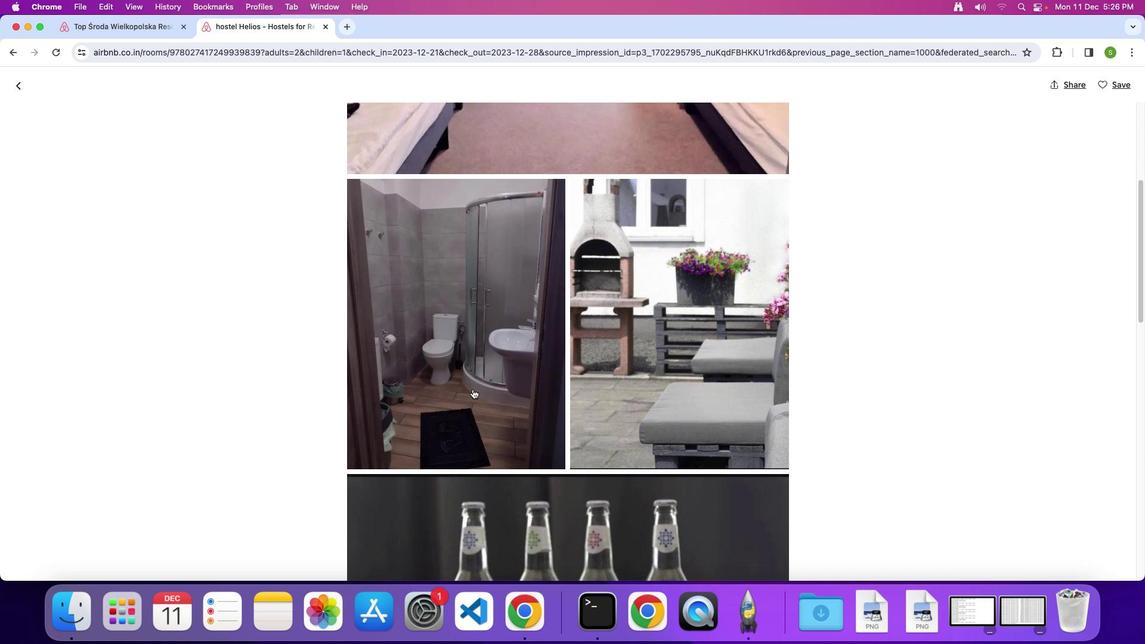 
Action: Mouse scrolled (472, 388) with delta (0, -1)
Screenshot: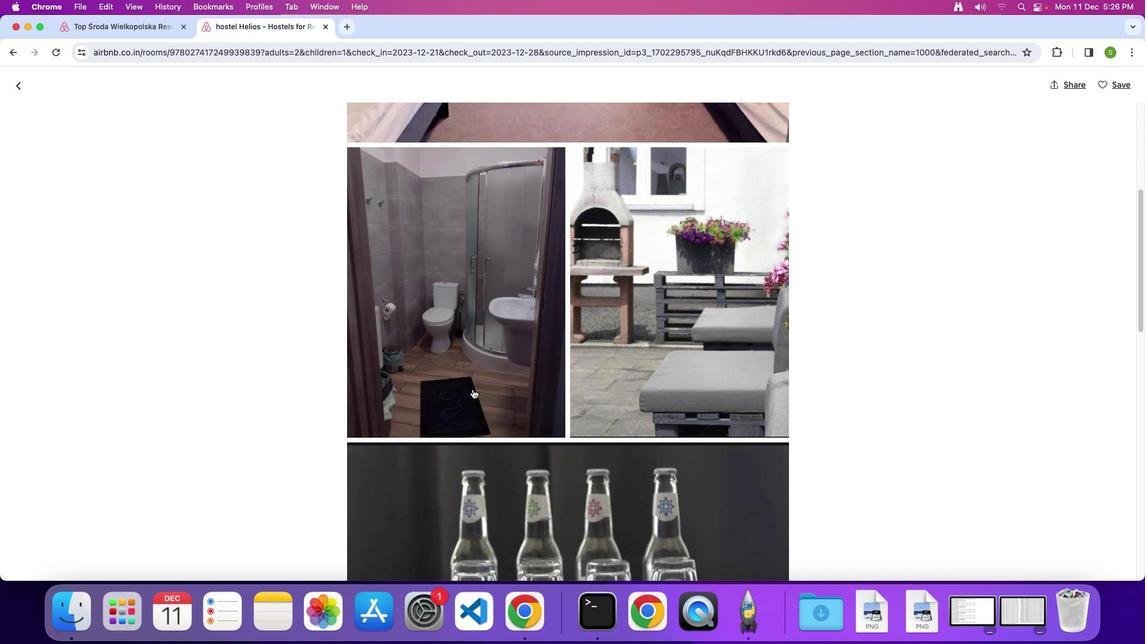 
Action: Mouse scrolled (472, 388) with delta (0, -1)
Screenshot: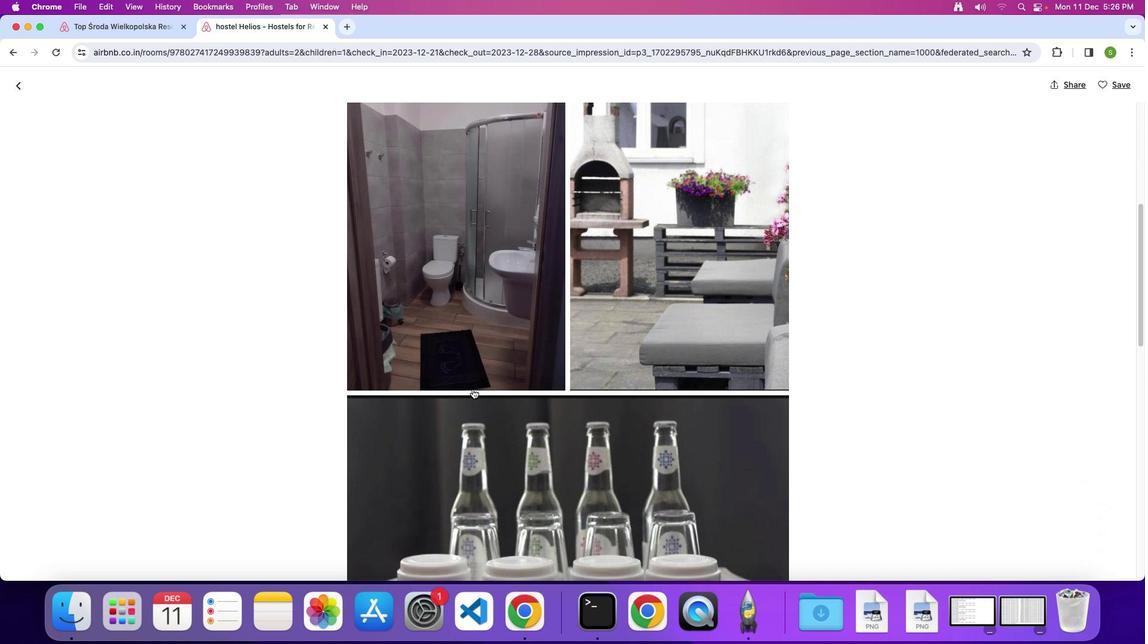 
Action: Mouse scrolled (472, 388) with delta (0, -1)
Screenshot: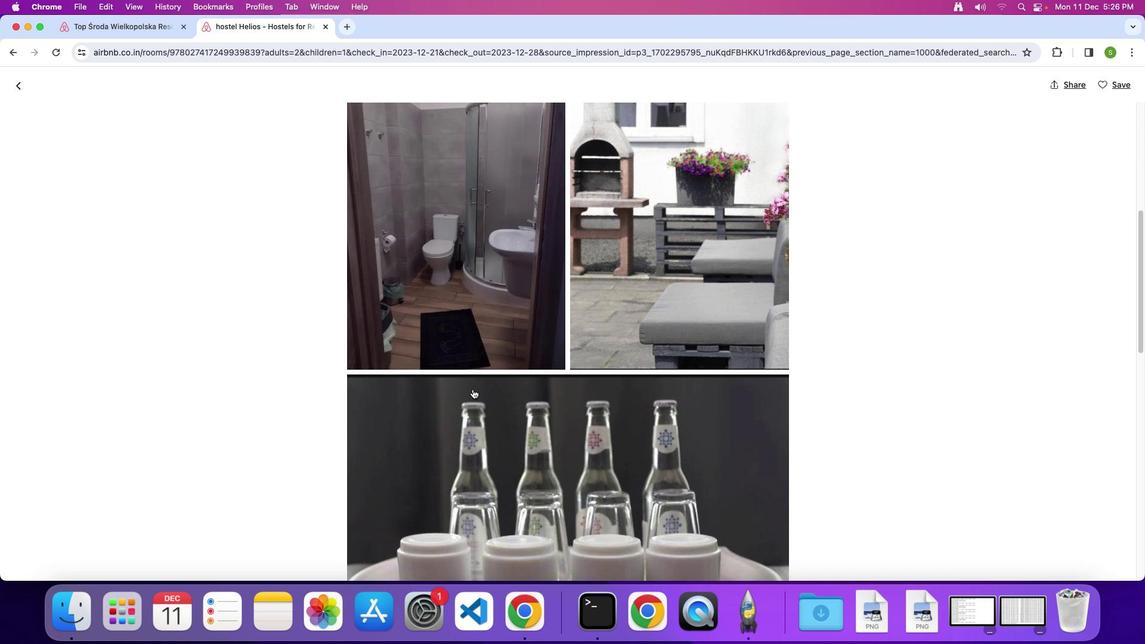 
Action: Mouse scrolled (472, 388) with delta (0, -1)
Screenshot: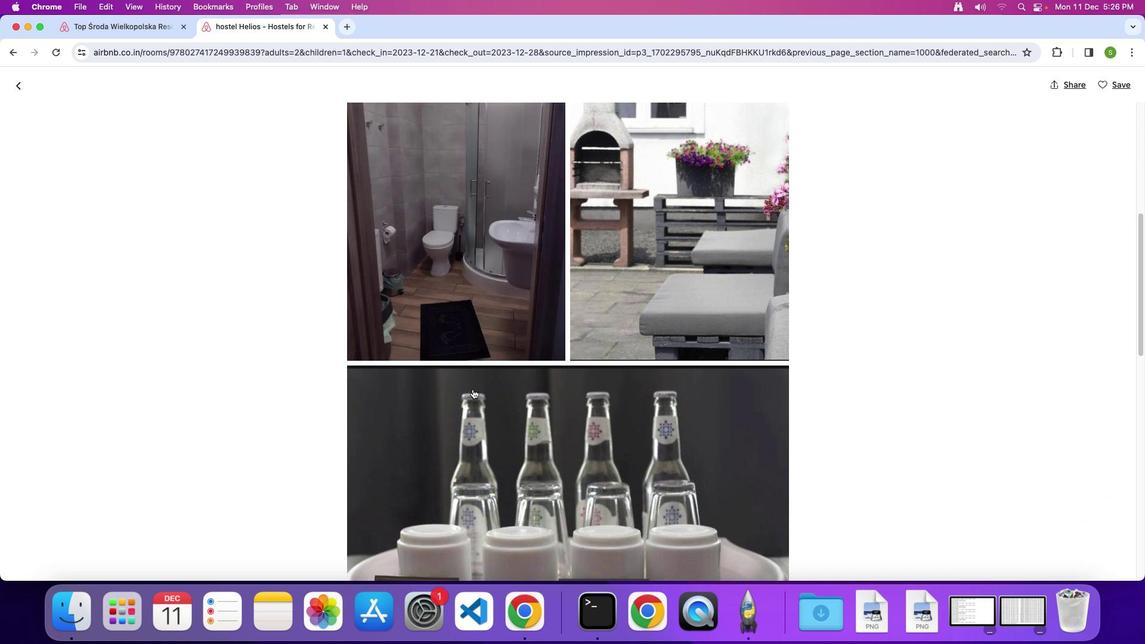 
Action: Mouse scrolled (472, 388) with delta (0, -1)
Screenshot: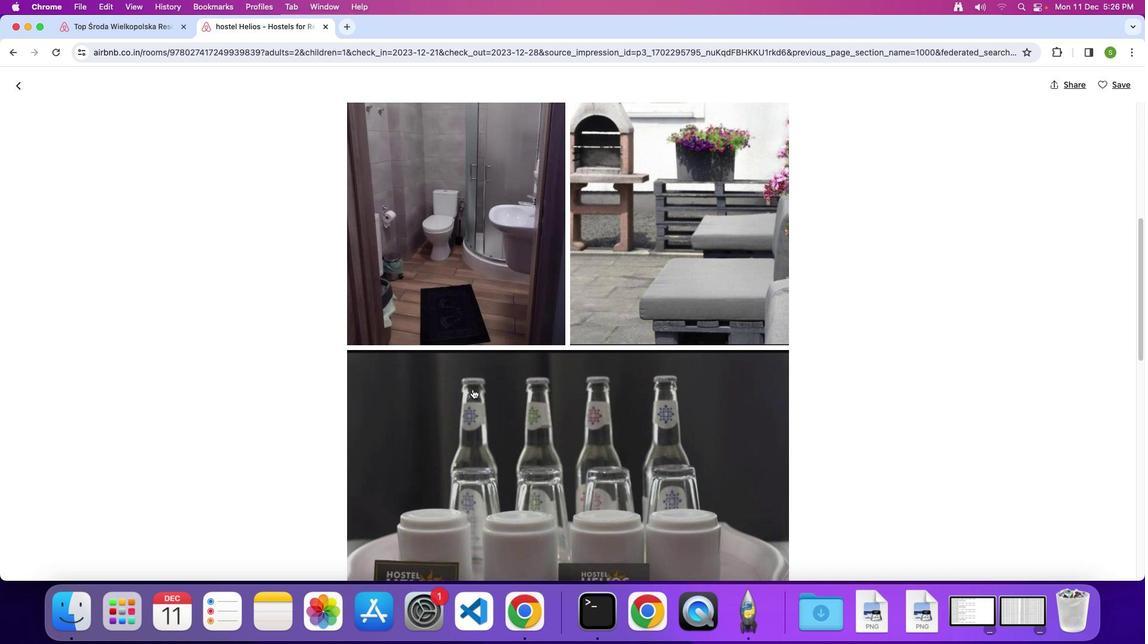 
Action: Mouse scrolled (472, 388) with delta (0, -1)
Screenshot: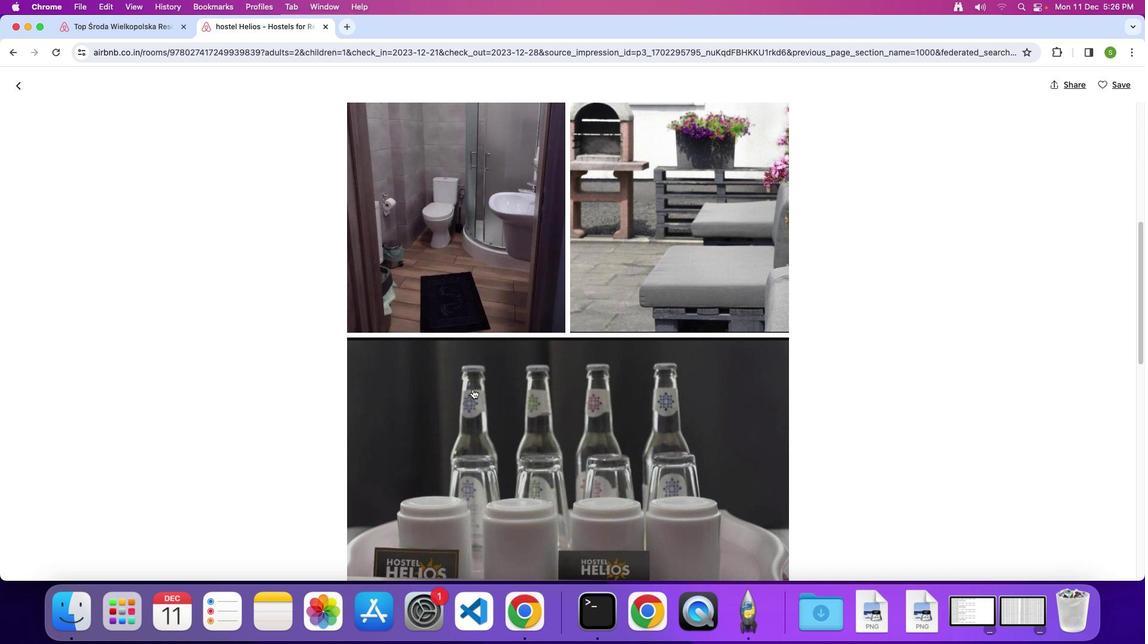 
Action: Mouse scrolled (472, 388) with delta (0, -1)
Screenshot: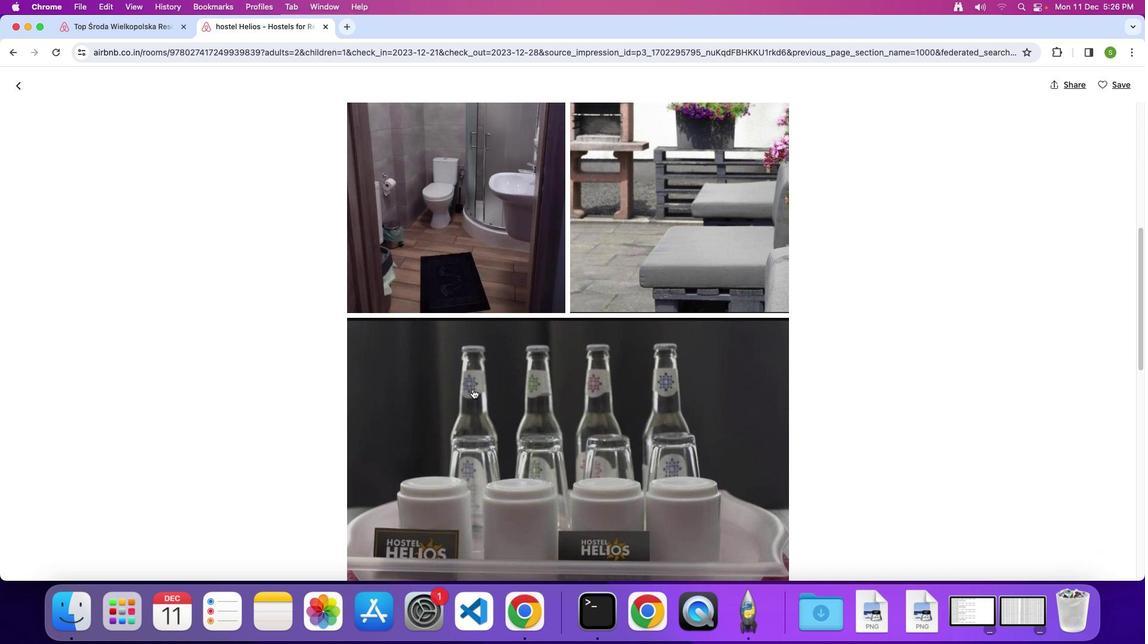 
Action: Mouse scrolled (472, 388) with delta (0, -1)
Screenshot: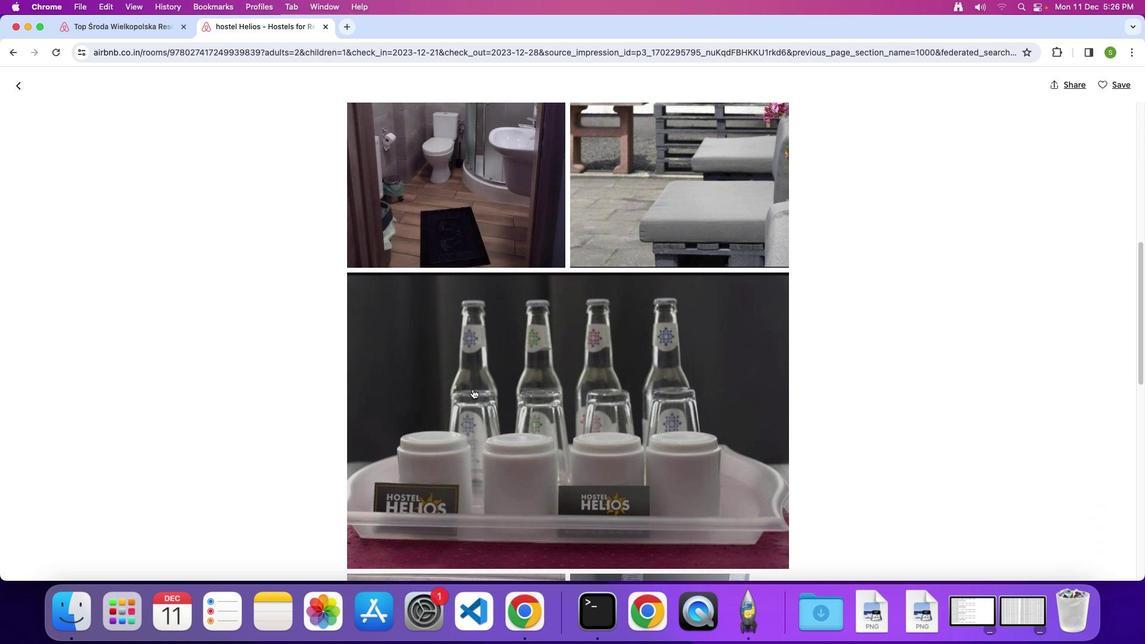 
Action: Mouse scrolled (472, 388) with delta (0, -1)
Screenshot: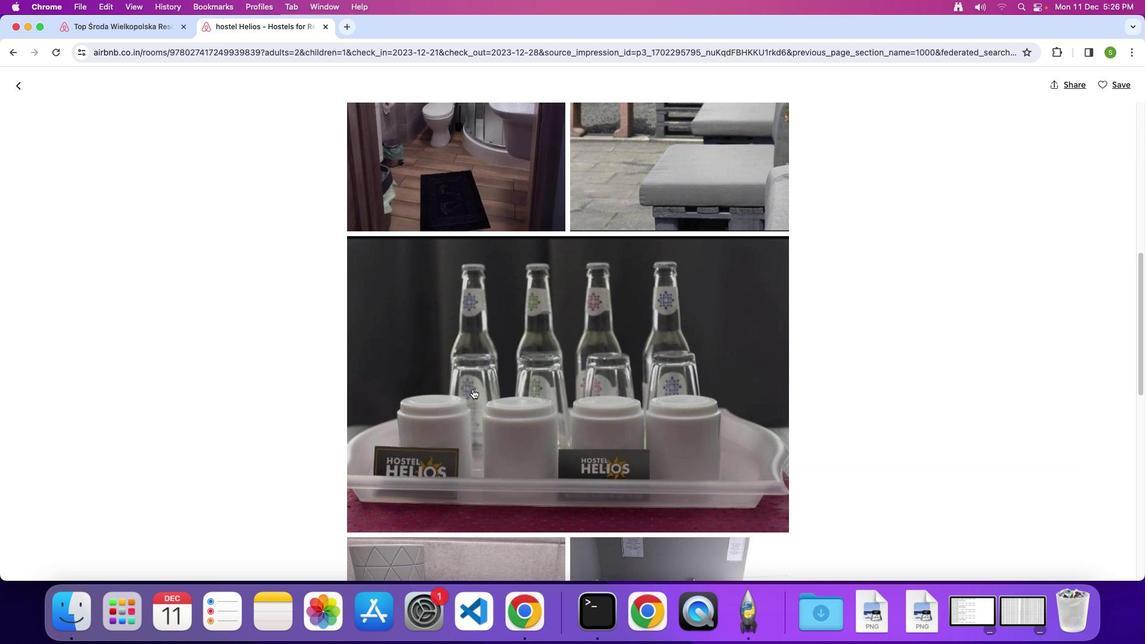 
Action: Mouse scrolled (472, 388) with delta (0, -1)
Screenshot: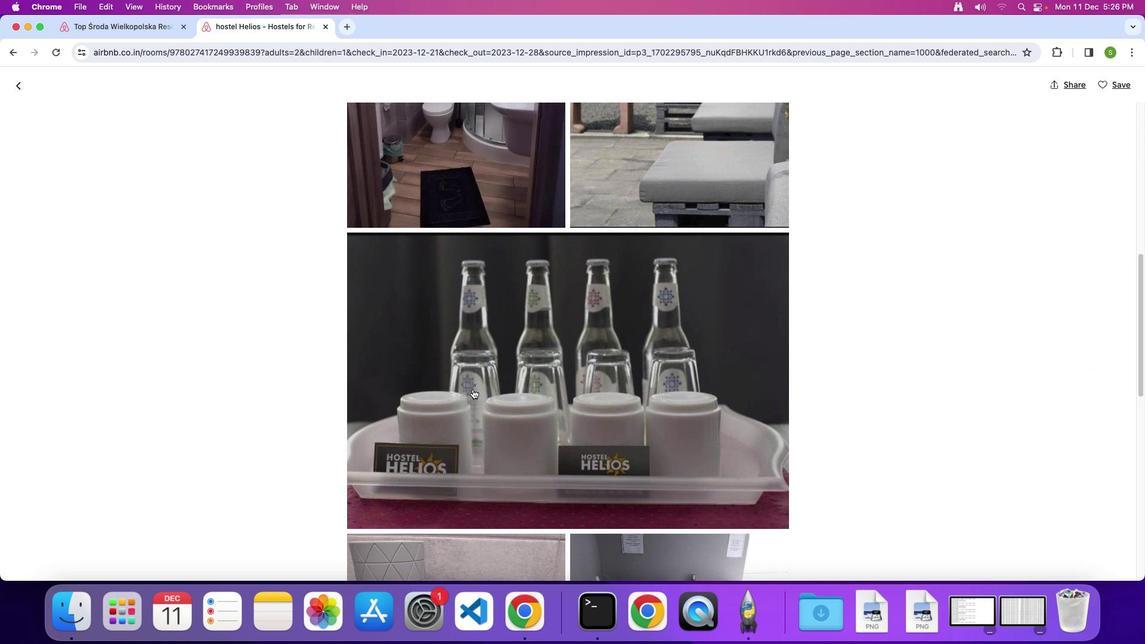 
Action: Mouse scrolled (472, 388) with delta (0, -1)
Screenshot: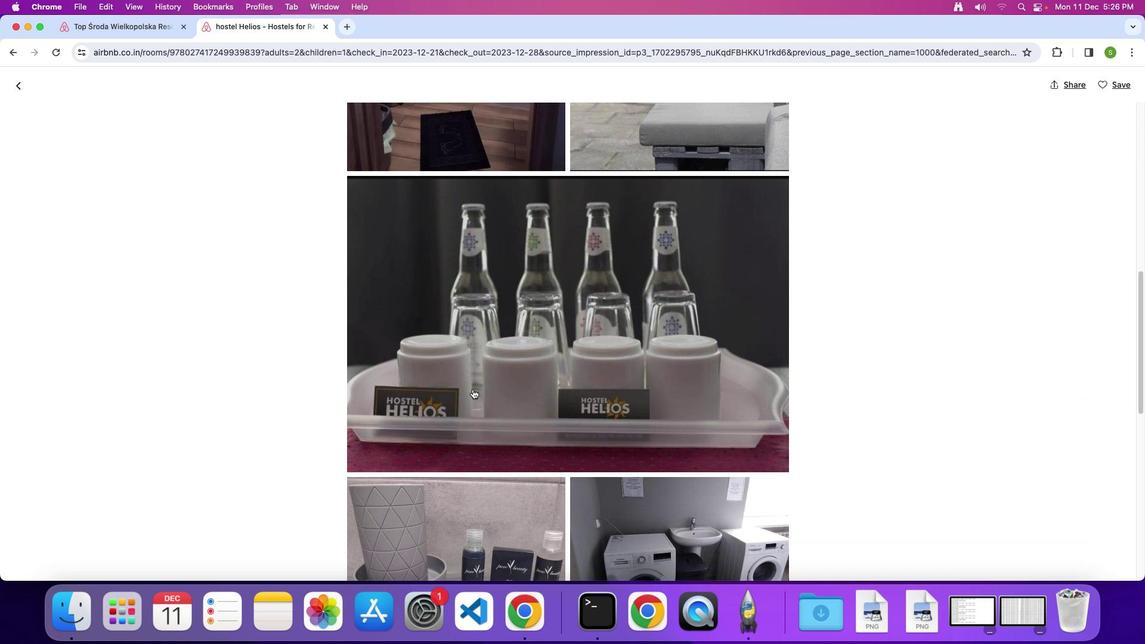 
Action: Mouse scrolled (472, 388) with delta (0, -1)
Screenshot: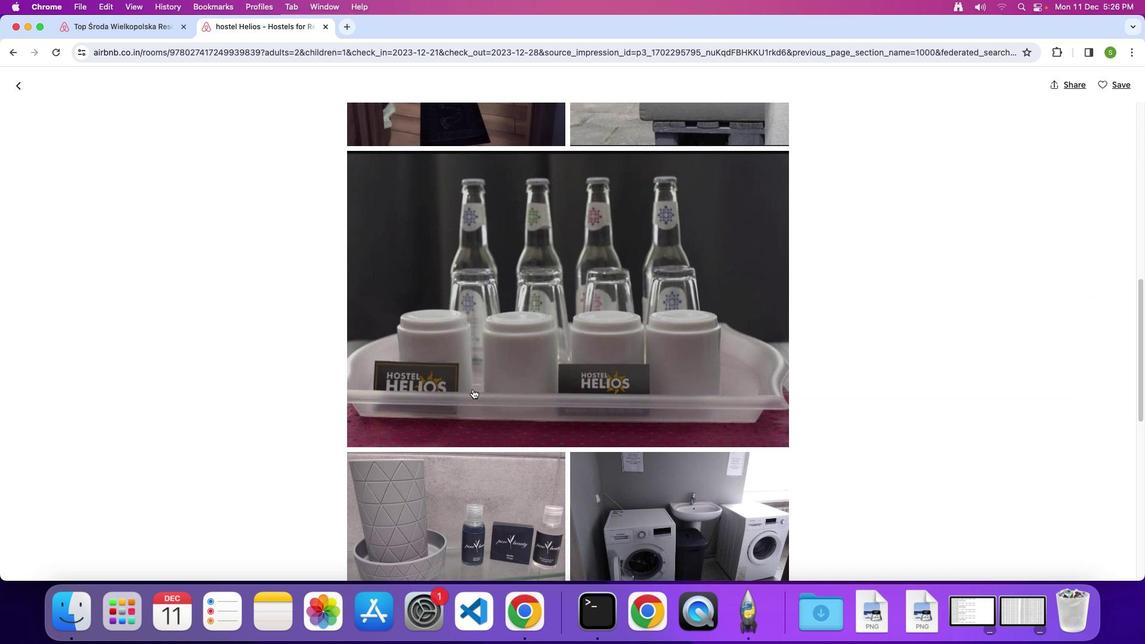 
Action: Mouse scrolled (472, 388) with delta (0, -1)
Screenshot: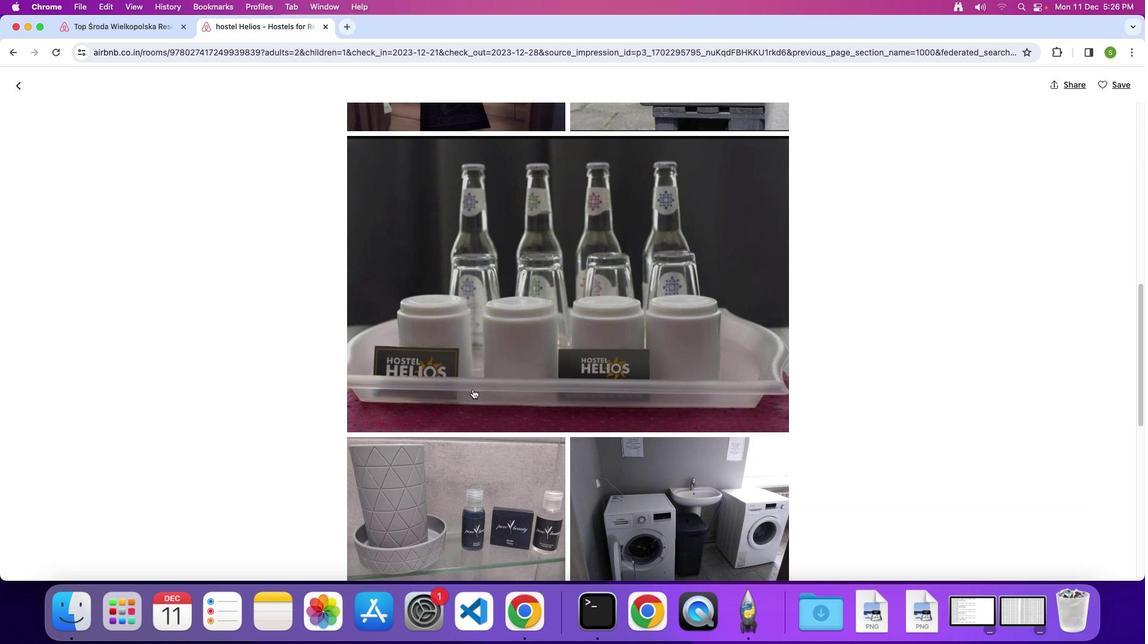 
Action: Mouse scrolled (472, 388) with delta (0, -2)
Screenshot: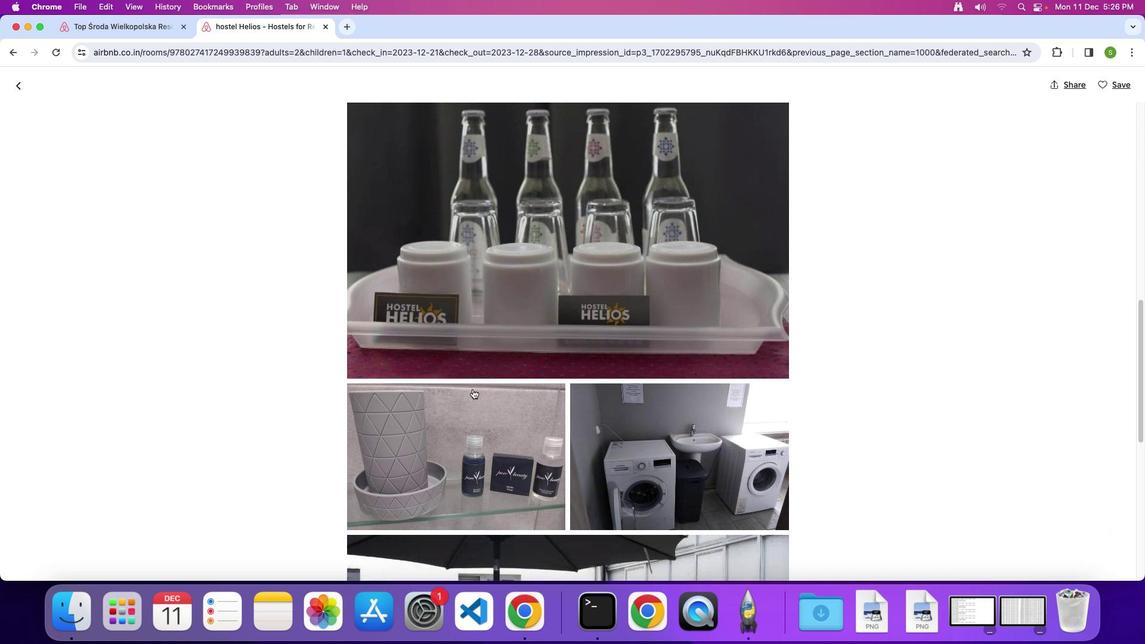 
Action: Mouse scrolled (472, 388) with delta (0, -1)
Screenshot: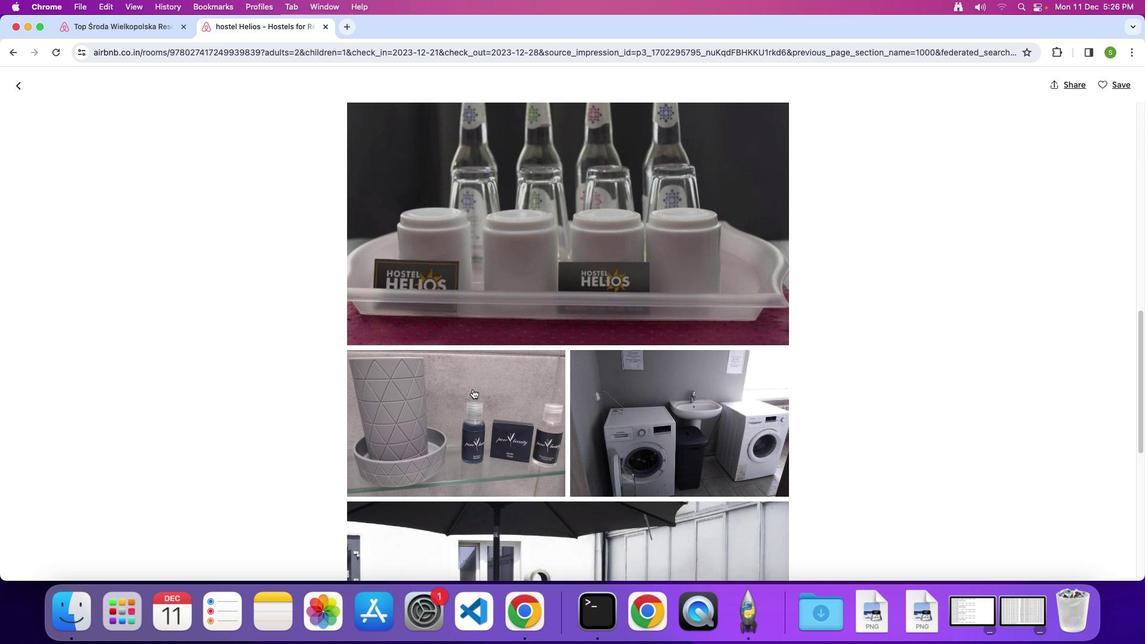 
Action: Mouse scrolled (472, 388) with delta (0, -1)
Screenshot: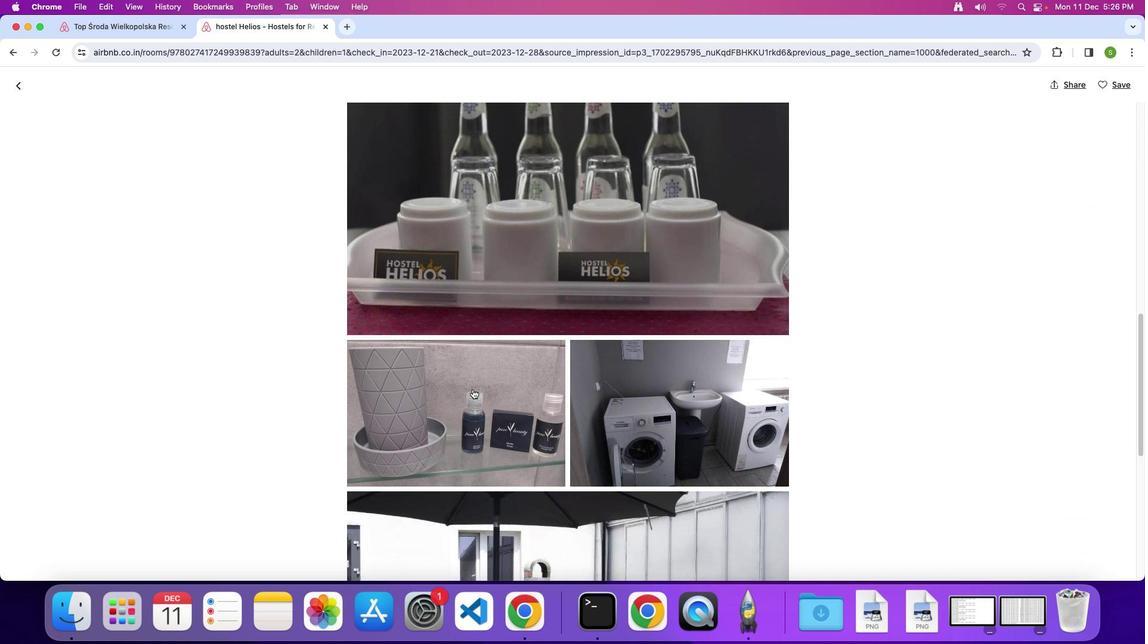 
Action: Mouse scrolled (472, 388) with delta (0, -1)
Screenshot: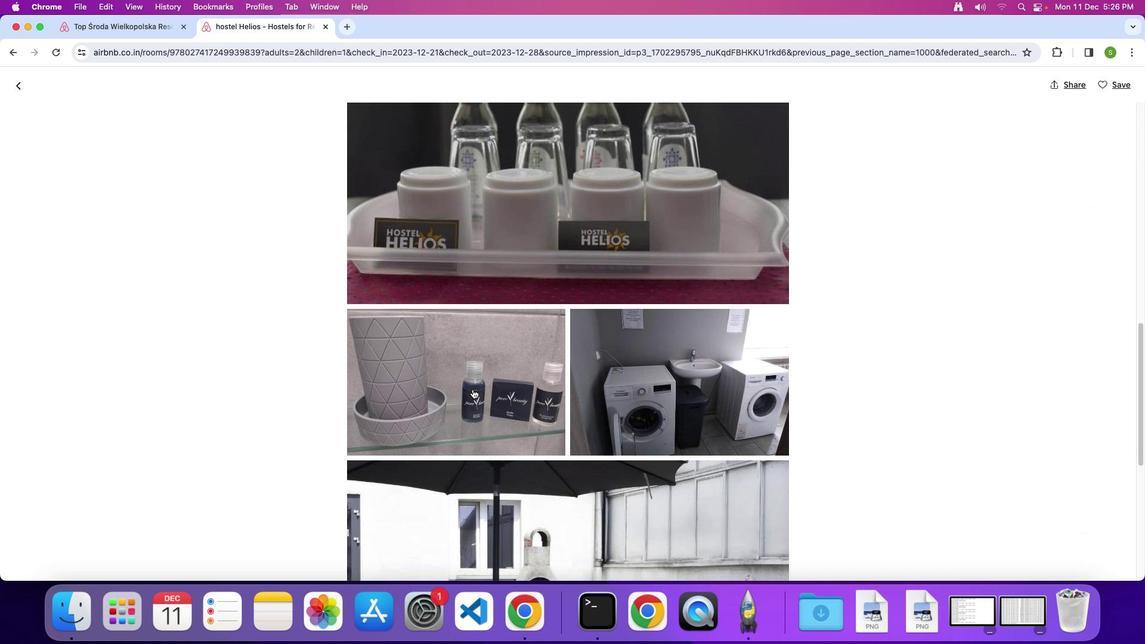 
Action: Mouse scrolled (472, 388) with delta (0, -1)
Screenshot: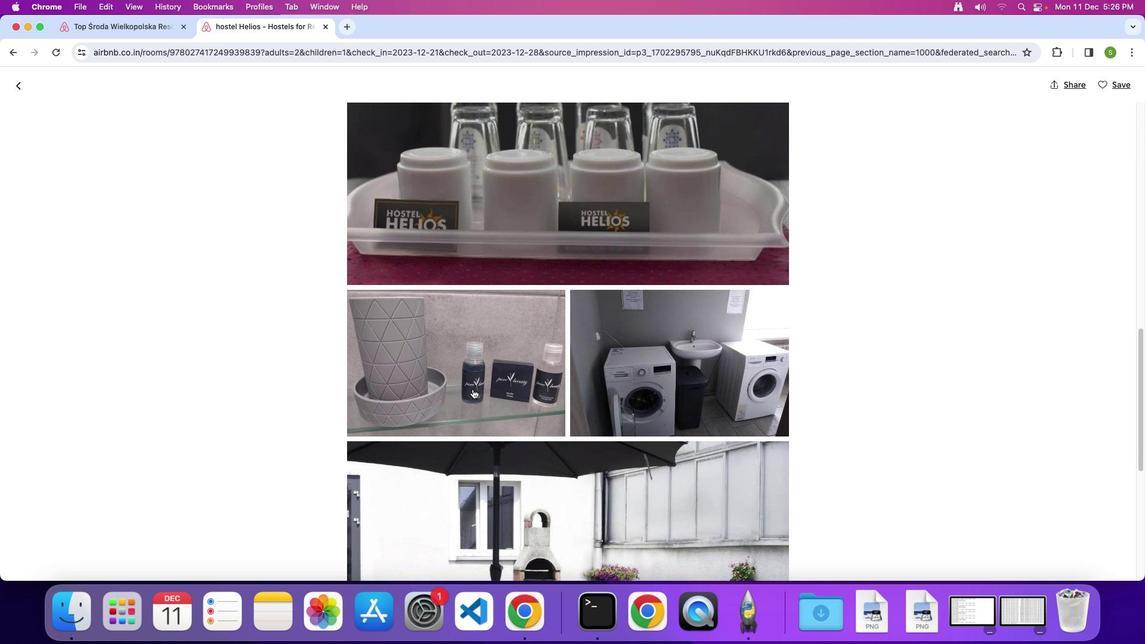 
Action: Mouse scrolled (472, 388) with delta (0, -1)
Screenshot: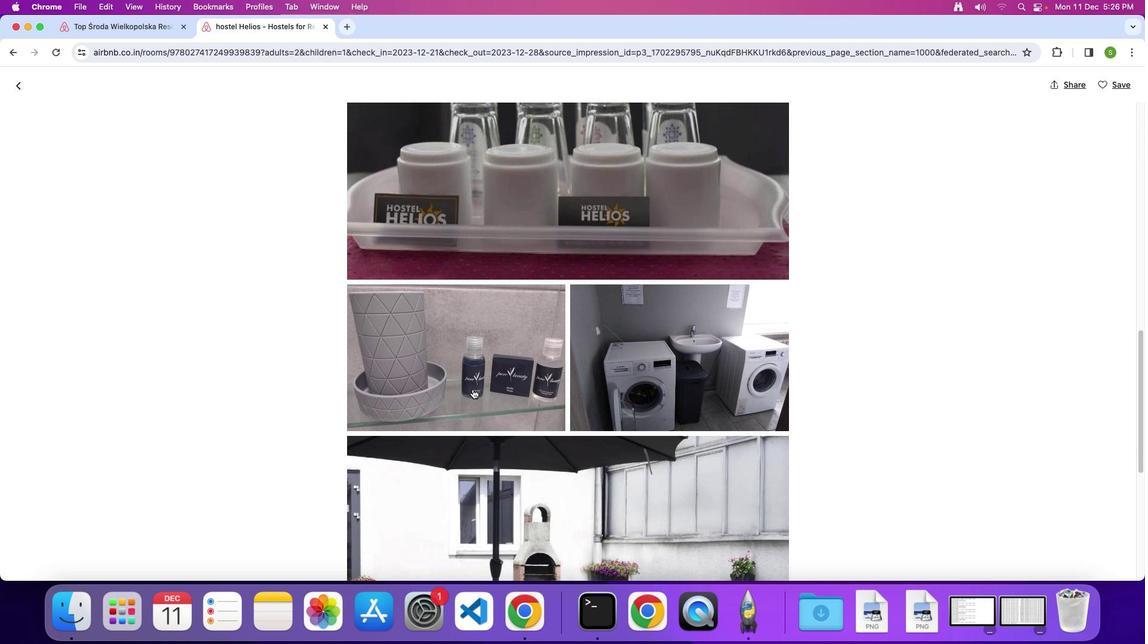 
Action: Mouse scrolled (472, 388) with delta (0, -1)
Screenshot: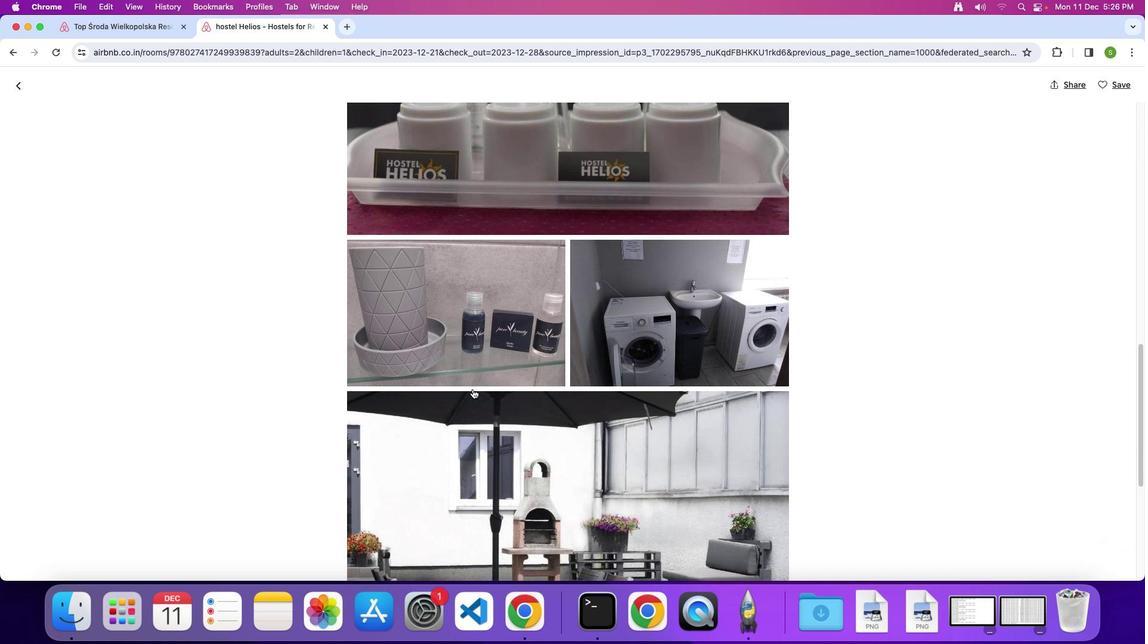 
Action: Mouse scrolled (472, 388) with delta (0, -1)
Screenshot: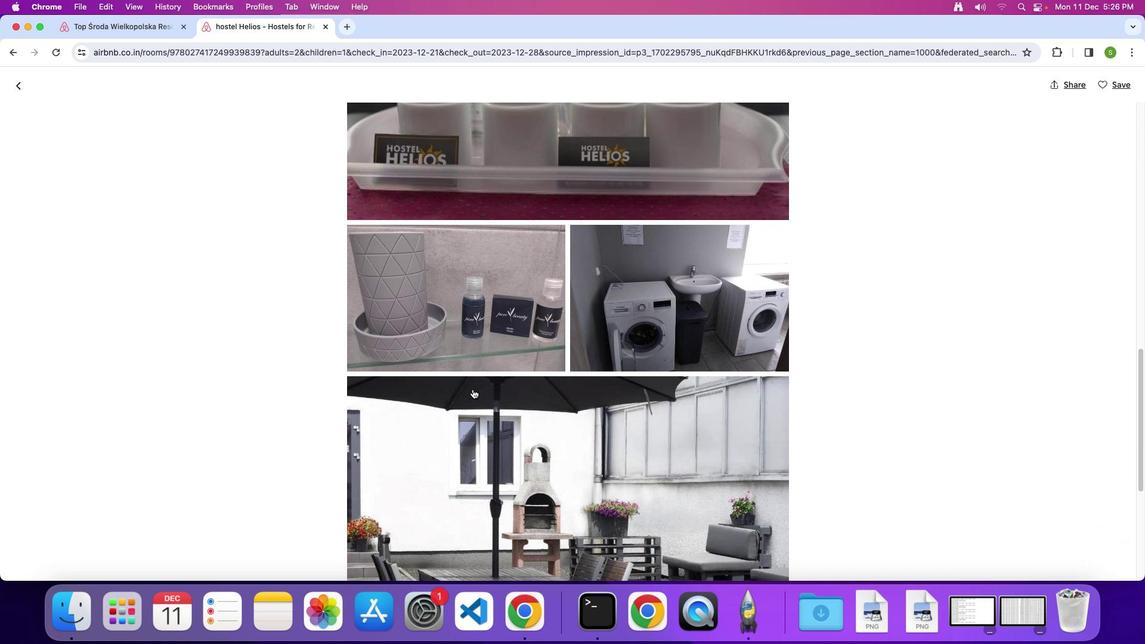 
Action: Mouse scrolled (472, 388) with delta (0, -1)
Screenshot: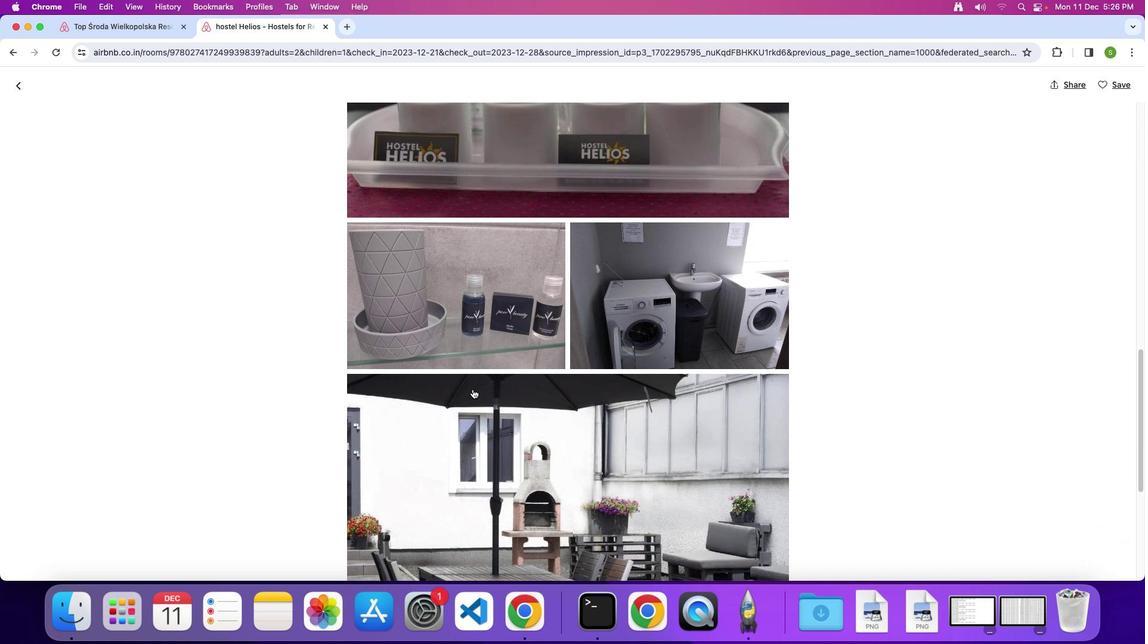 
Action: Mouse scrolled (472, 388) with delta (0, -1)
Screenshot: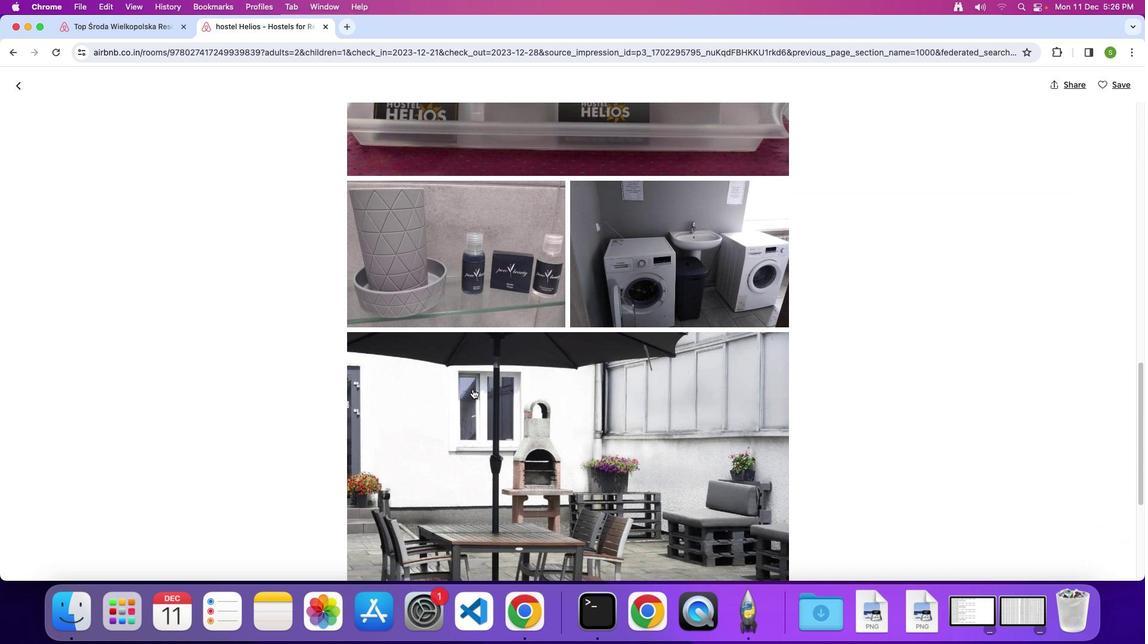 
Action: Mouse scrolled (472, 388) with delta (0, -1)
Screenshot: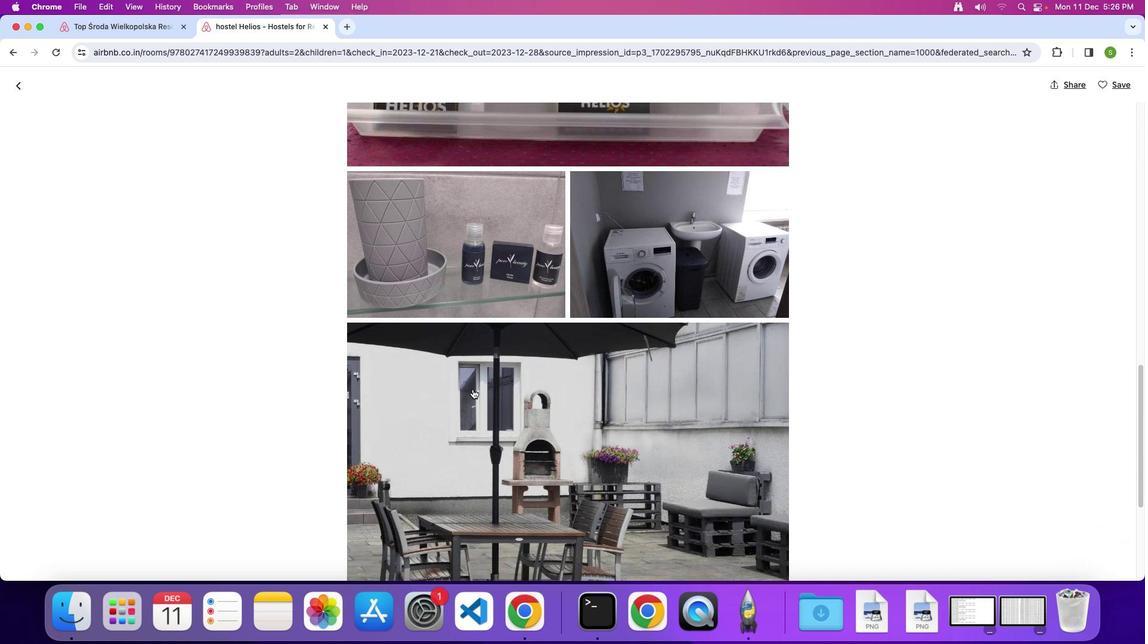 
Action: Mouse scrolled (472, 388) with delta (0, -1)
Screenshot: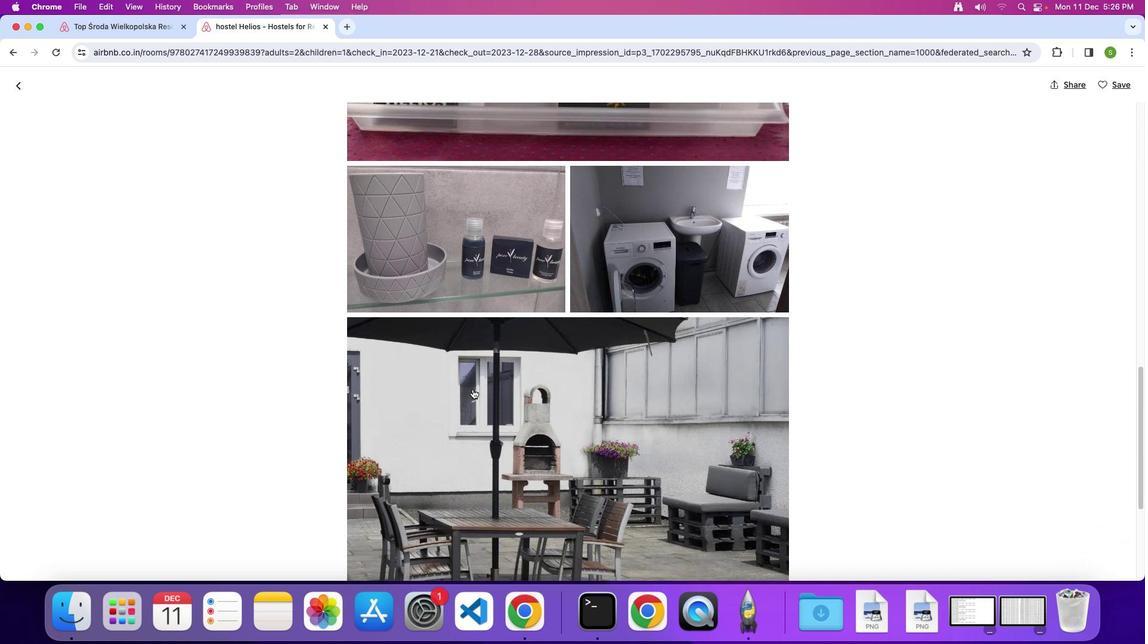 
Action: Mouse scrolled (472, 388) with delta (0, -1)
Screenshot: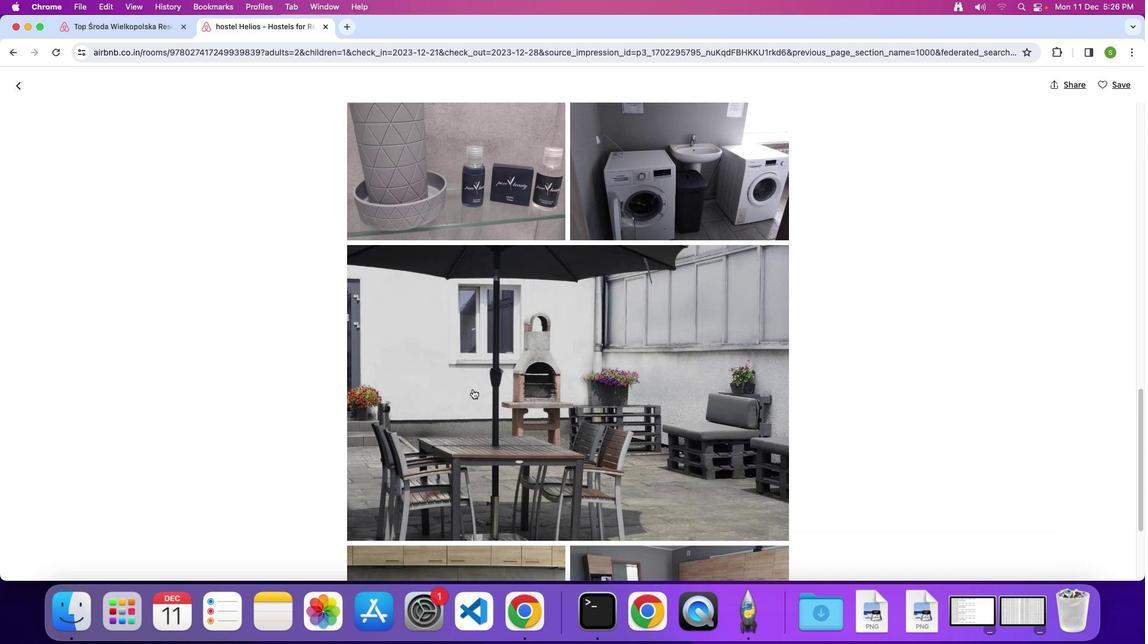 
Action: Mouse scrolled (472, 388) with delta (0, -1)
Screenshot: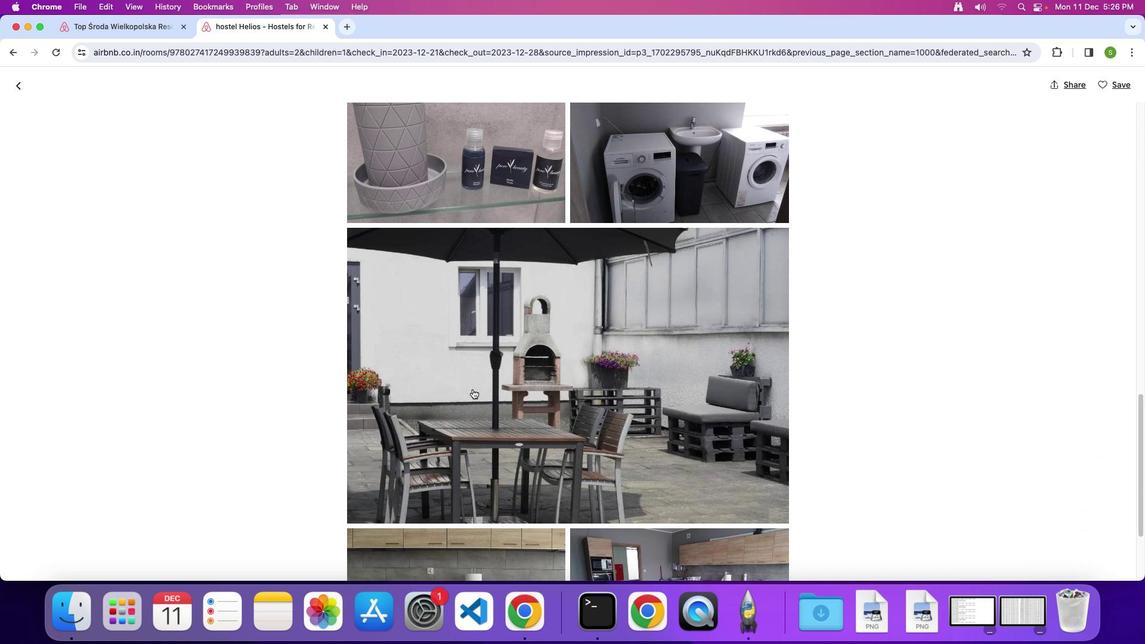 
Action: Mouse scrolled (472, 388) with delta (0, -1)
Screenshot: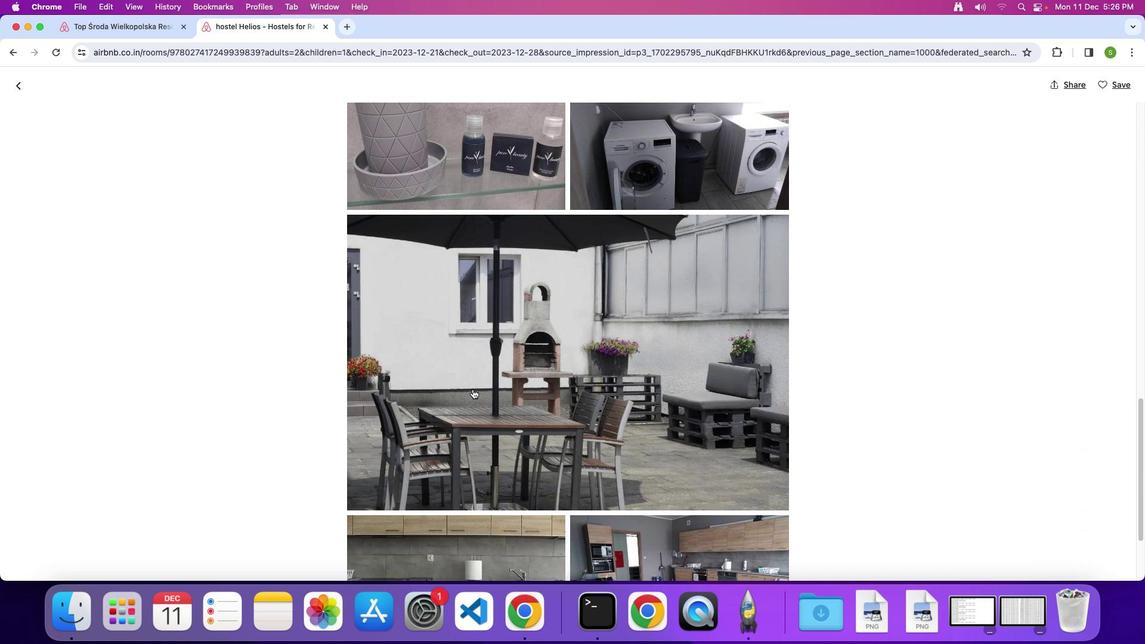 
Action: Mouse scrolled (472, 388) with delta (0, -1)
Screenshot: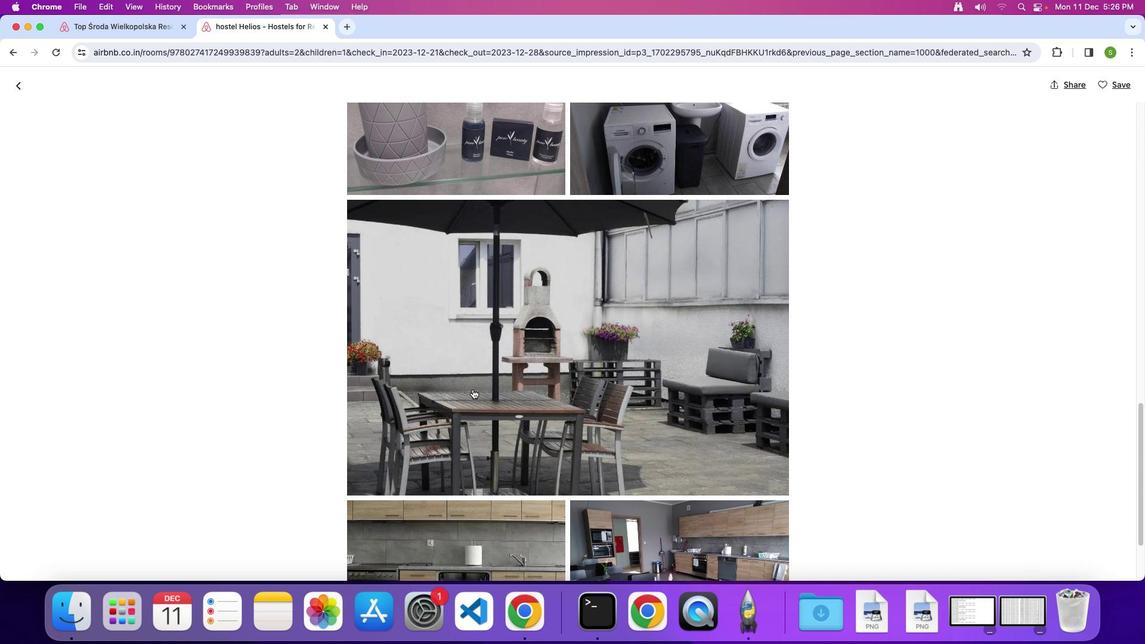 
Action: Mouse scrolled (472, 388) with delta (0, -1)
Screenshot: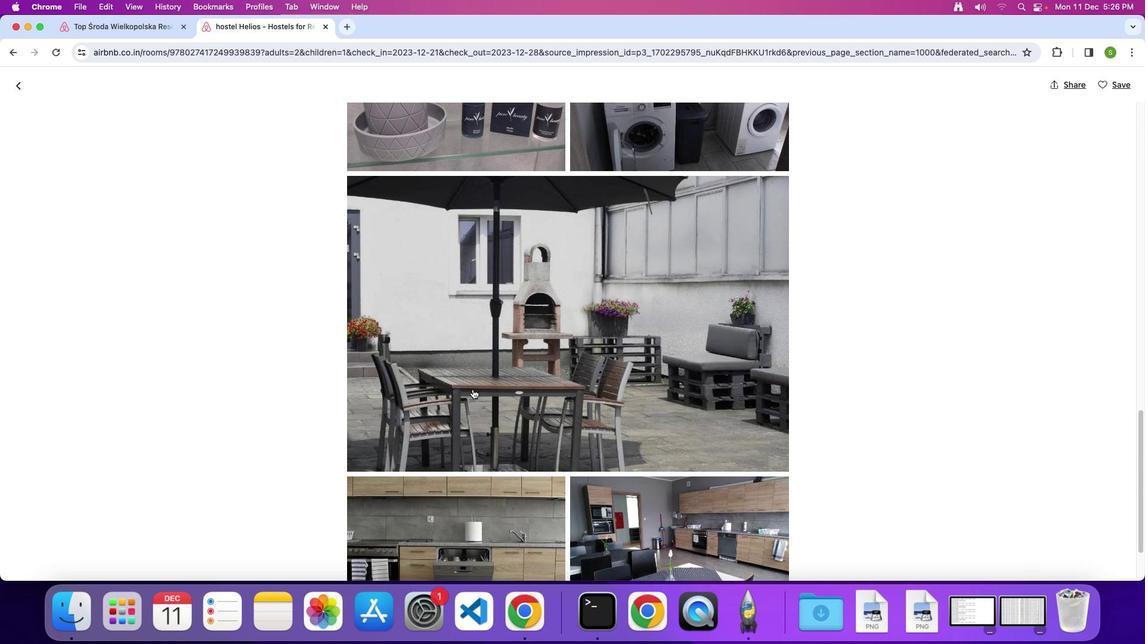 
Action: Mouse scrolled (472, 388) with delta (0, -2)
Screenshot: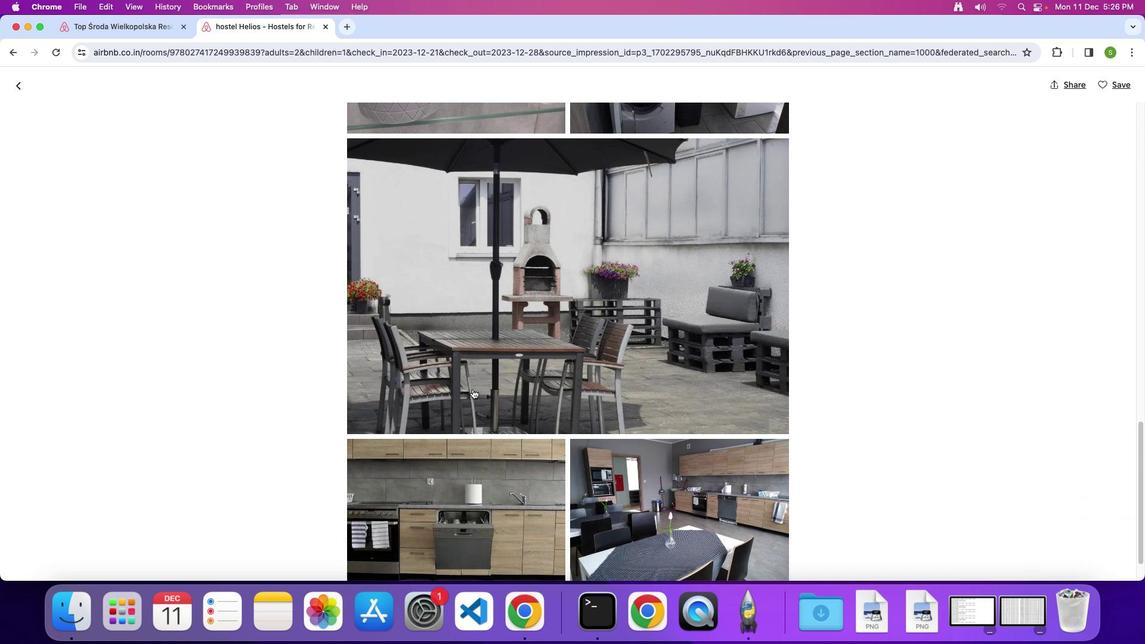
Action: Mouse scrolled (472, 388) with delta (0, -1)
Screenshot: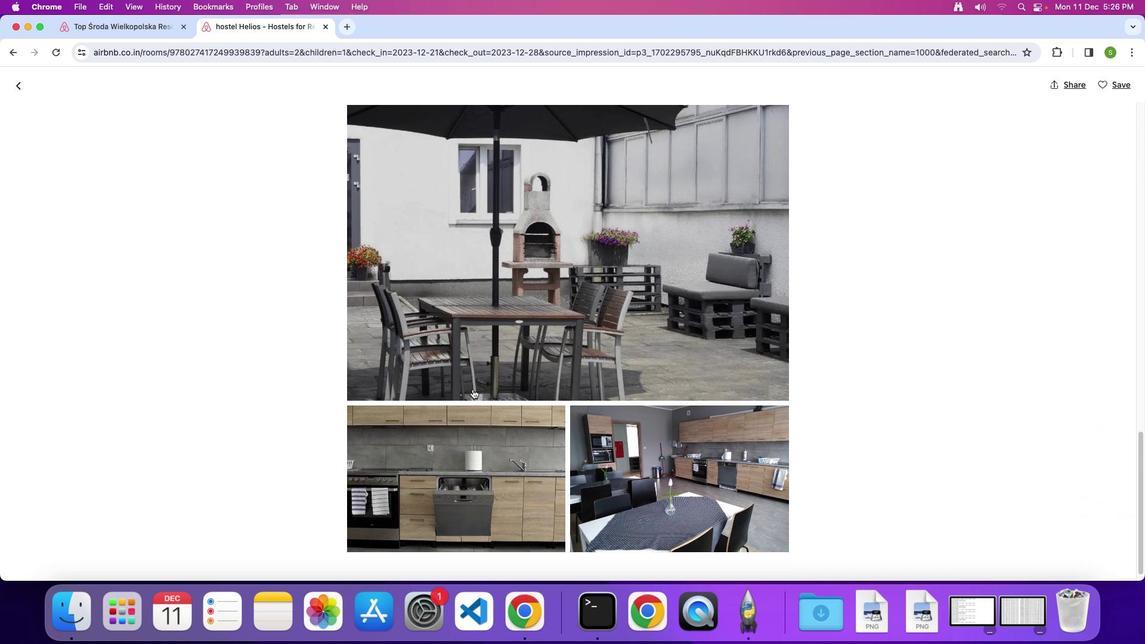 
Action: Mouse scrolled (472, 388) with delta (0, -1)
Screenshot: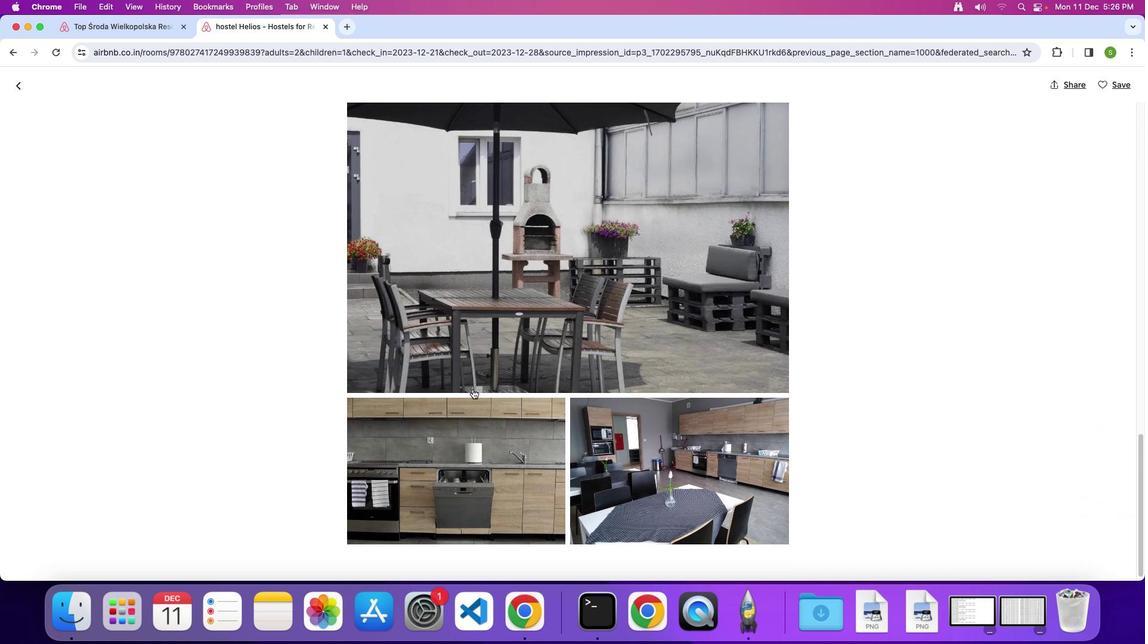 
Action: Mouse scrolled (472, 388) with delta (0, -2)
Screenshot: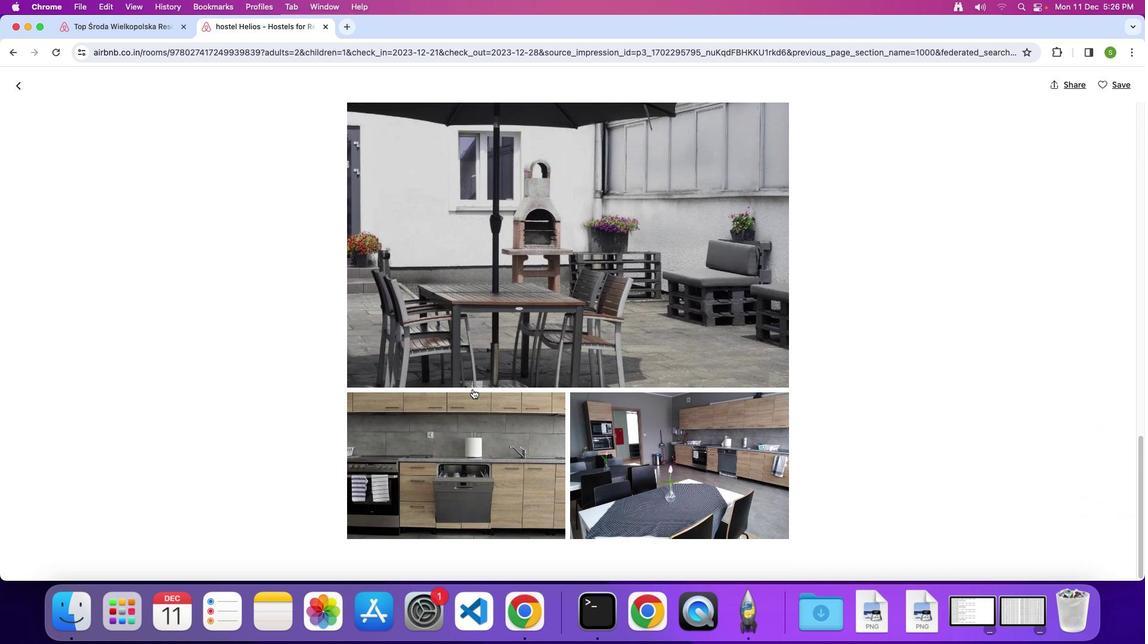 
Action: Mouse scrolled (472, 388) with delta (0, -1)
Screenshot: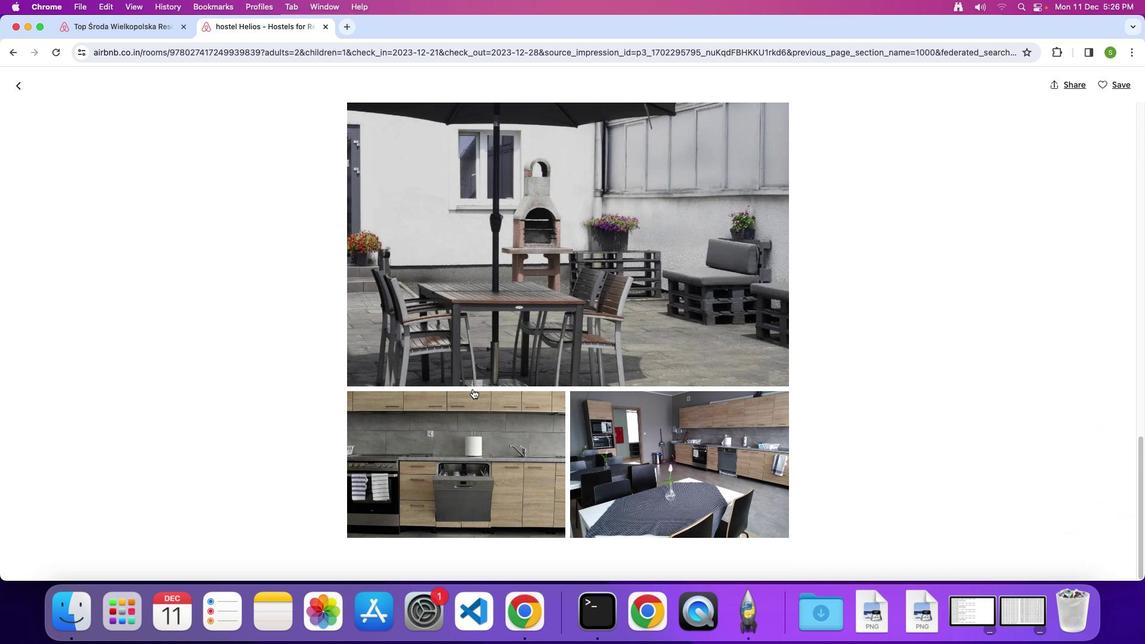 
Action: Mouse scrolled (472, 388) with delta (0, -1)
Screenshot: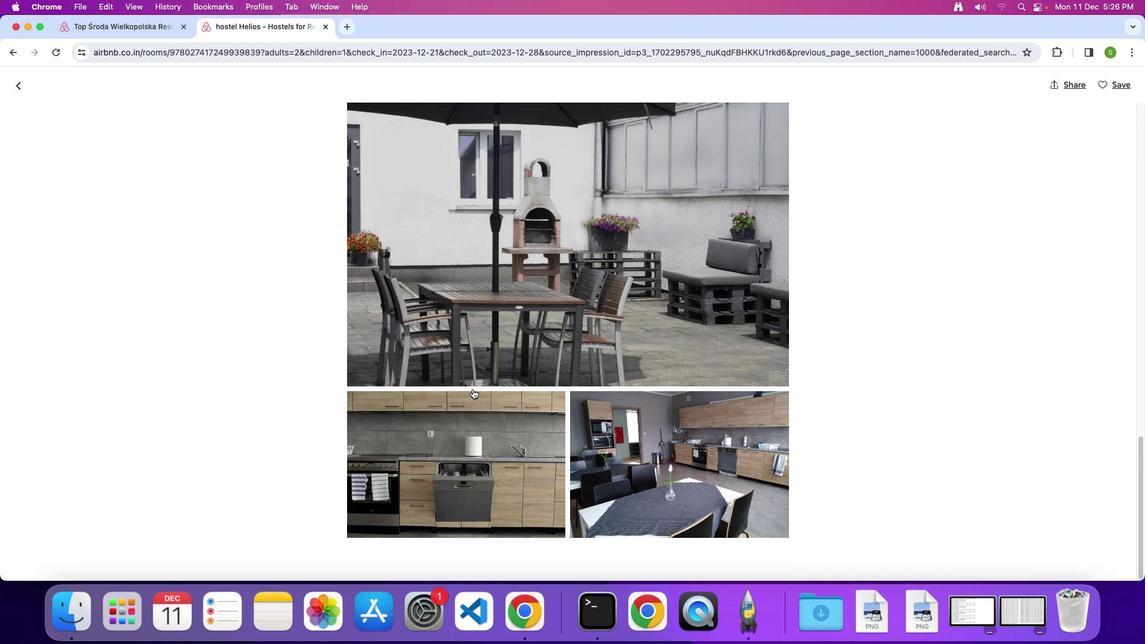 
Action: Mouse scrolled (472, 388) with delta (0, -1)
Screenshot: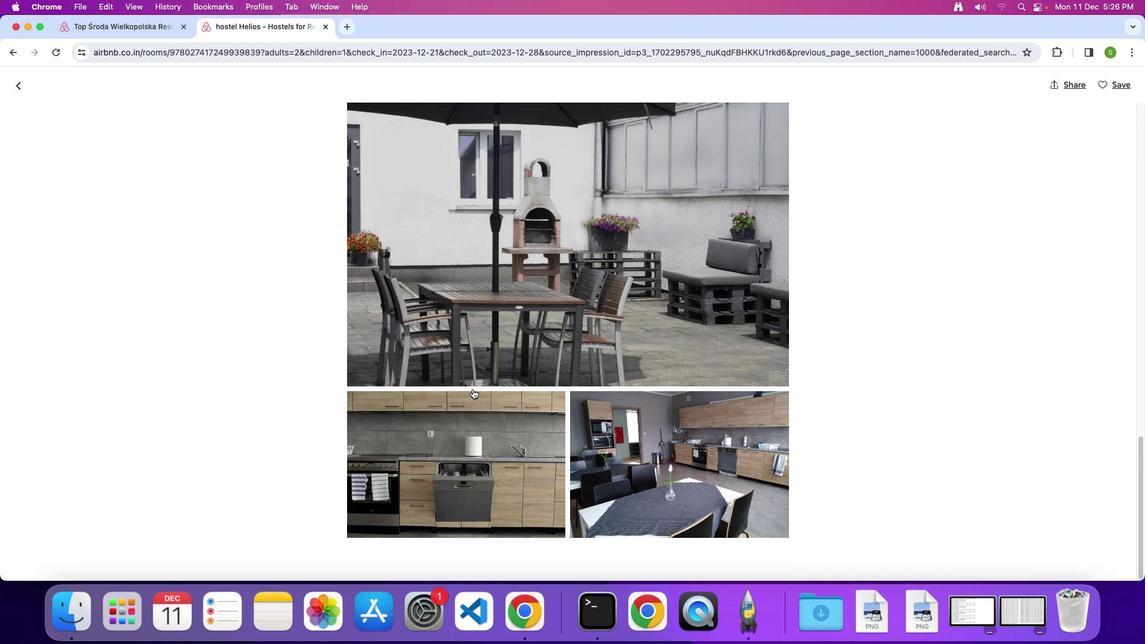 
Action: Mouse moved to (23, 82)
Screenshot: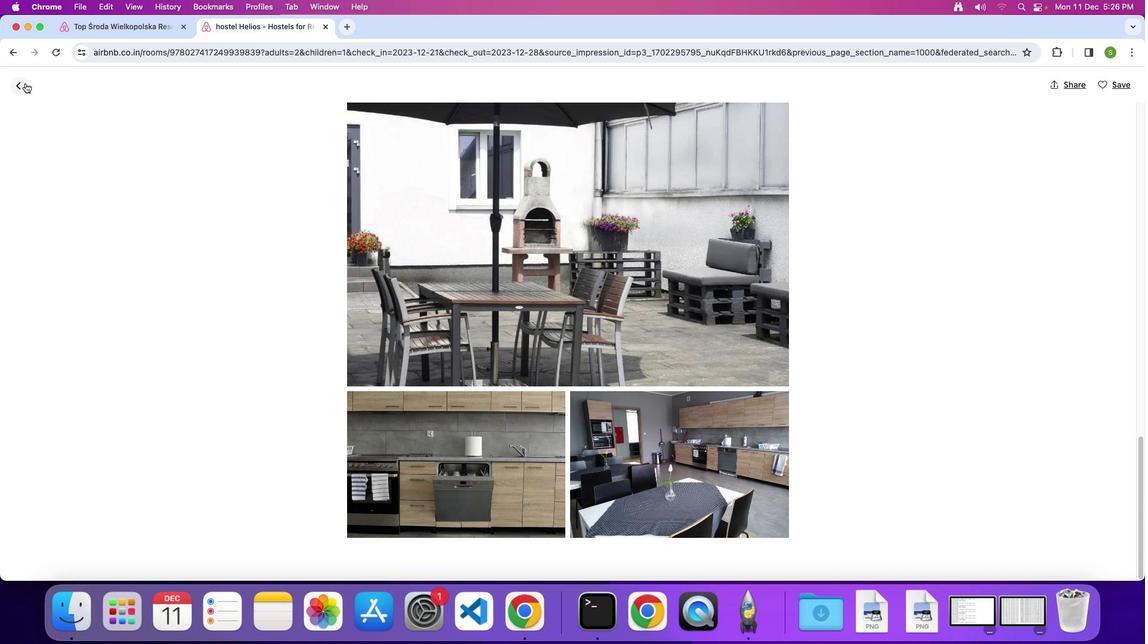 
Action: Mouse pressed left at (23, 82)
Screenshot: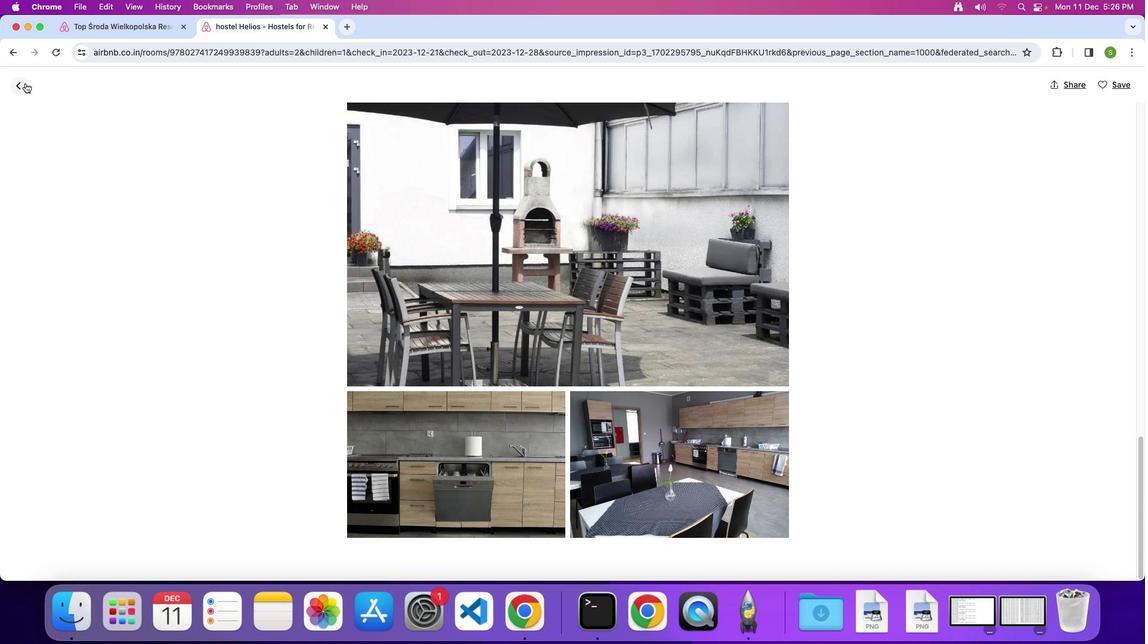 
Action: Mouse moved to (583, 365)
Screenshot: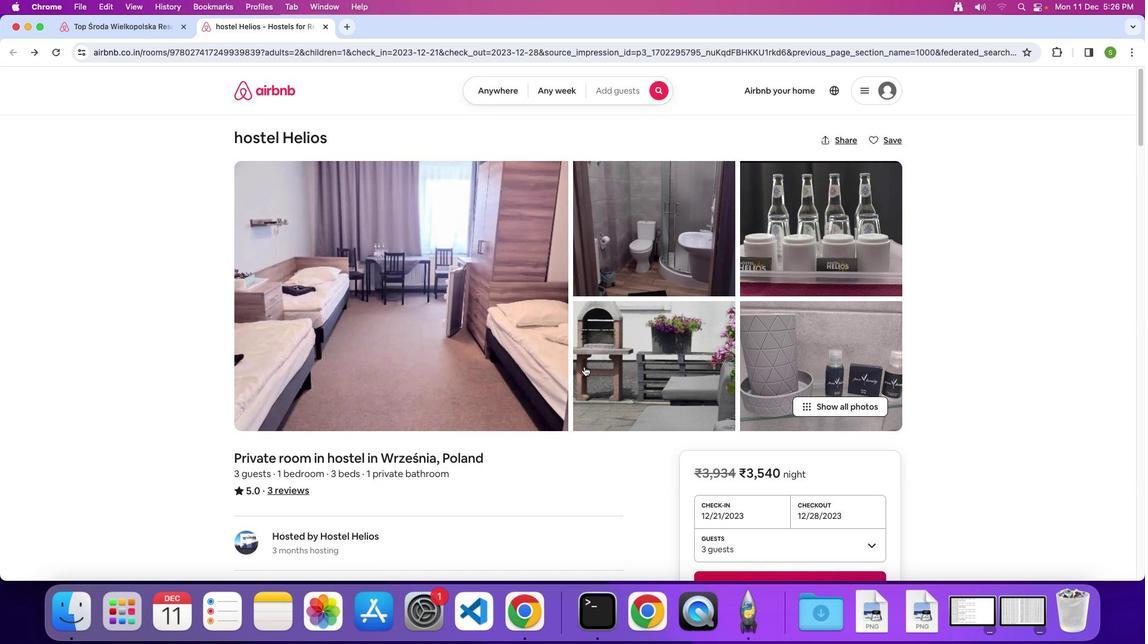 
Action: Mouse scrolled (583, 365) with delta (0, -1)
Screenshot: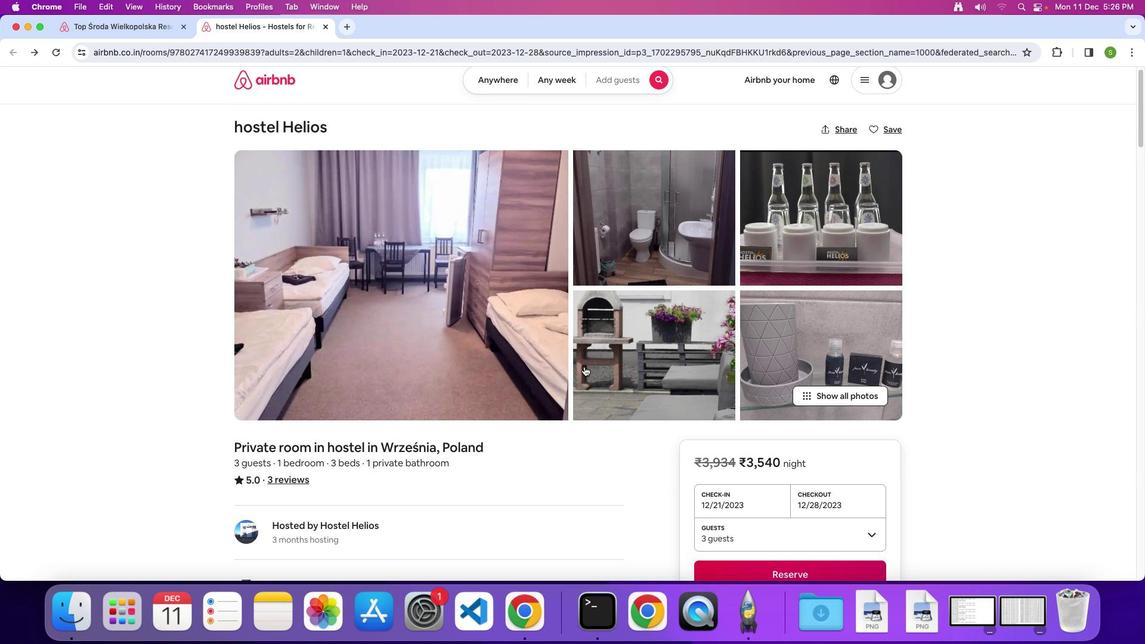 
Action: Mouse scrolled (583, 365) with delta (0, -1)
Screenshot: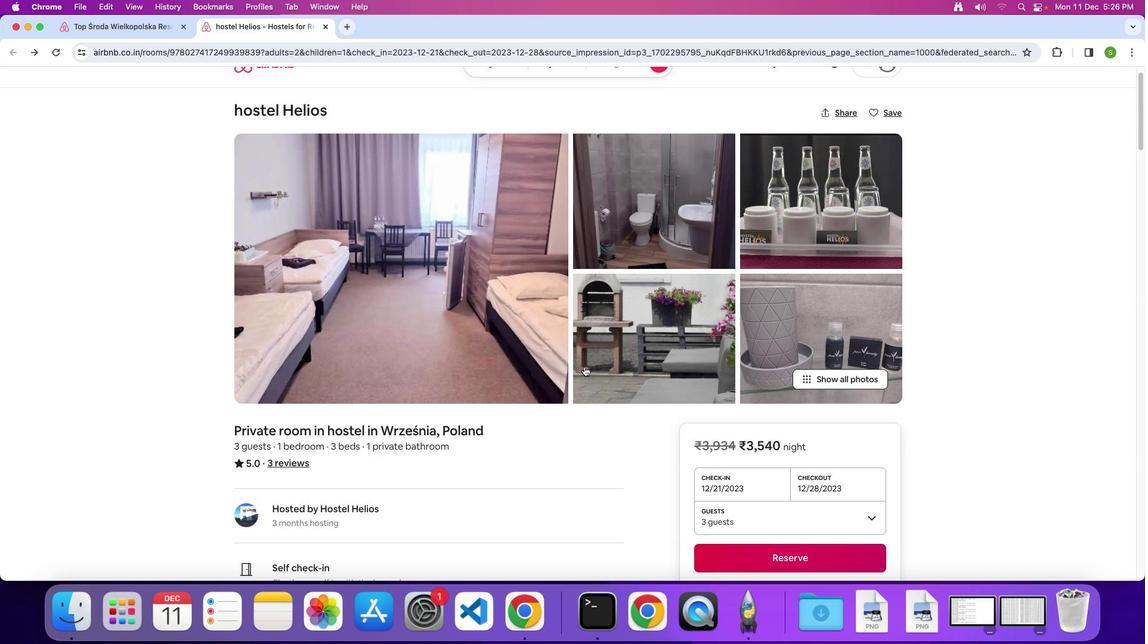 
Action: Mouse scrolled (583, 365) with delta (0, -2)
Screenshot: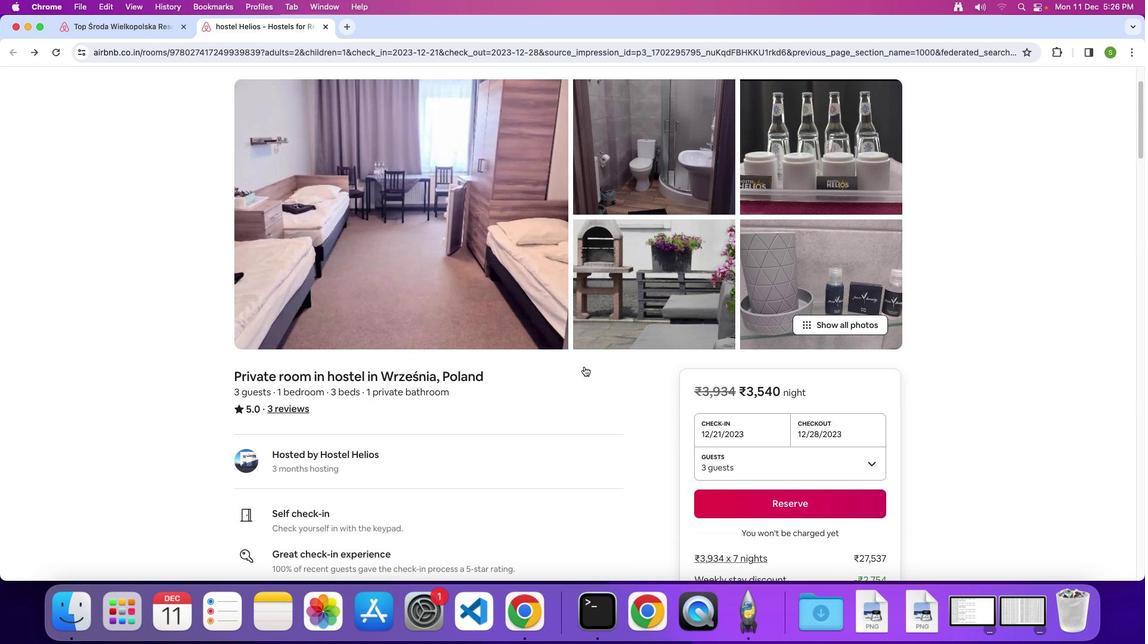 
Action: Mouse scrolled (583, 365) with delta (0, -1)
Screenshot: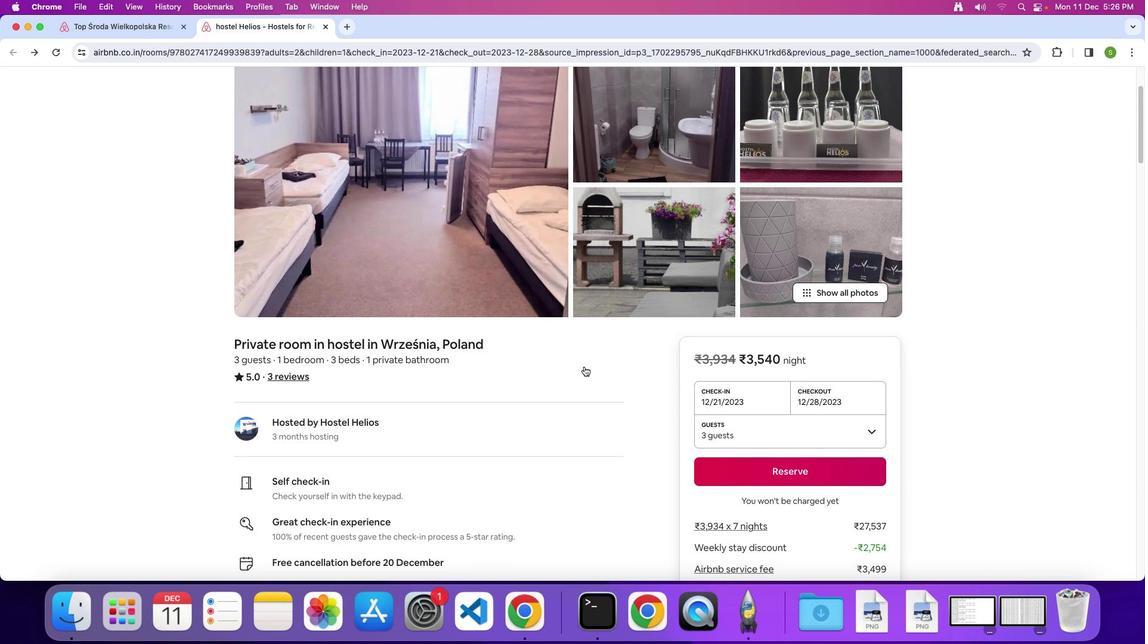 
Action: Mouse scrolled (583, 365) with delta (0, -1)
Screenshot: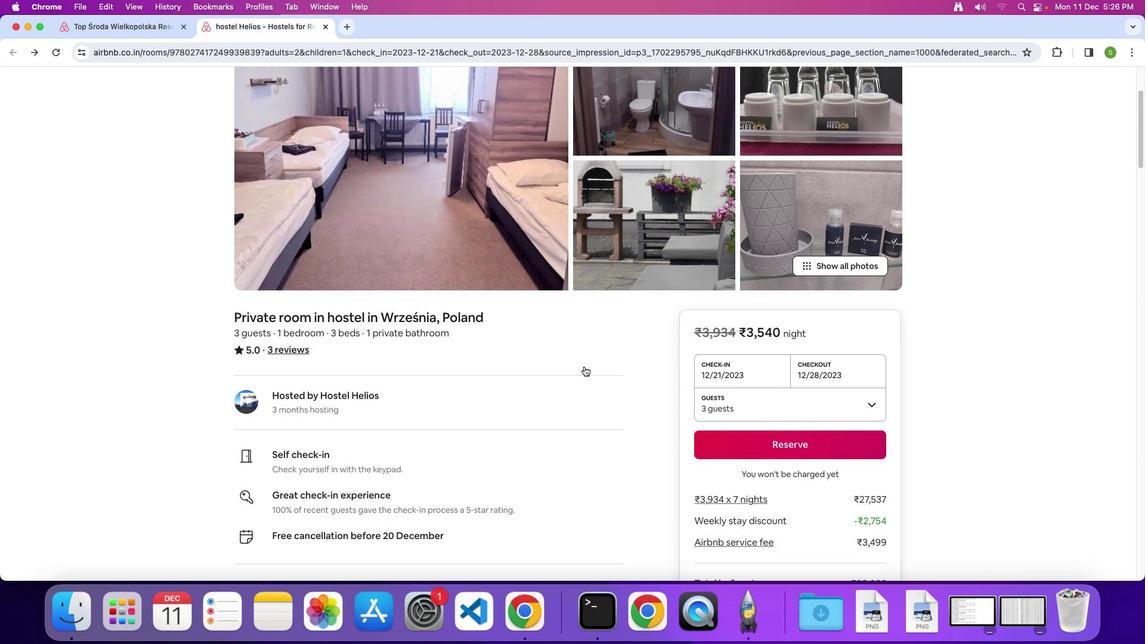 
Action: Mouse scrolled (583, 365) with delta (0, -1)
Screenshot: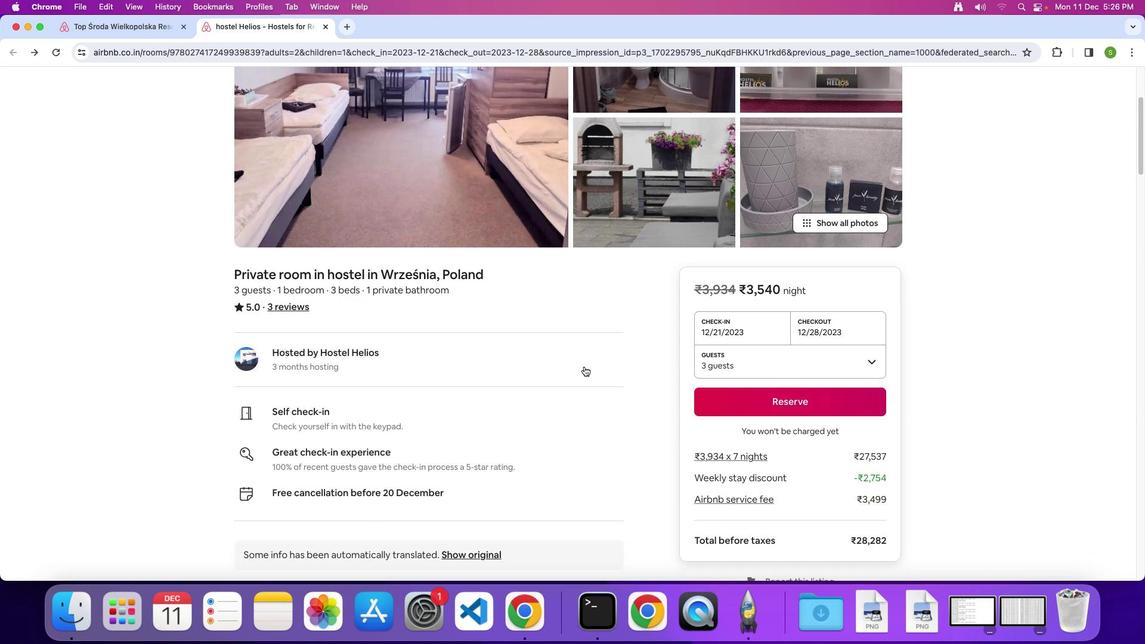 
Action: Mouse scrolled (583, 365) with delta (0, -1)
Screenshot: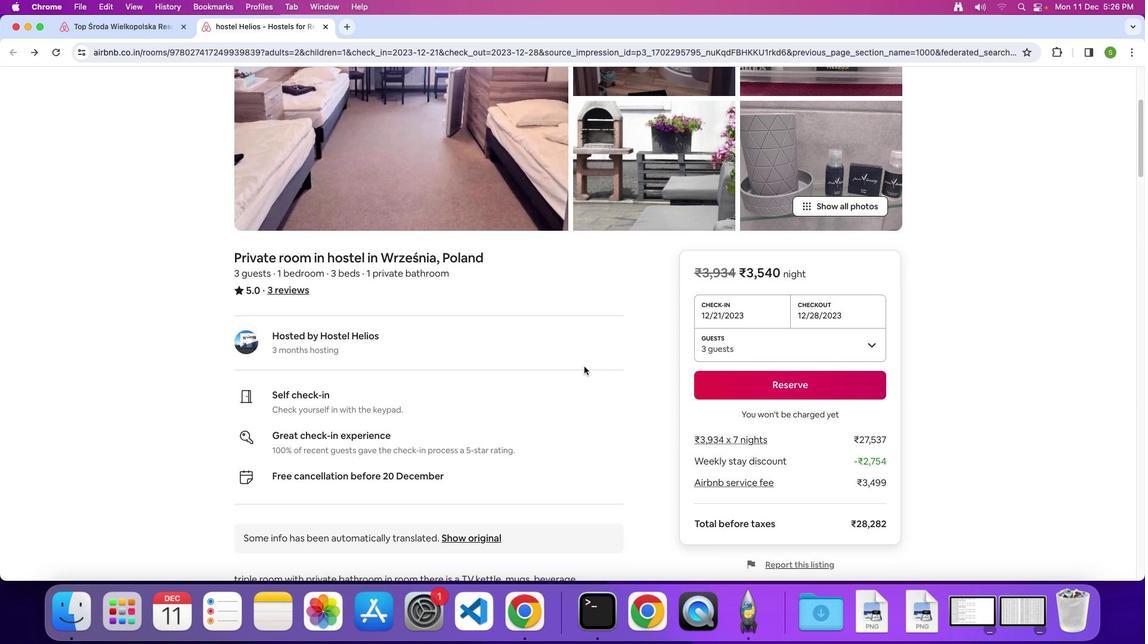 
Action: Mouse scrolled (583, 365) with delta (0, -1)
Screenshot: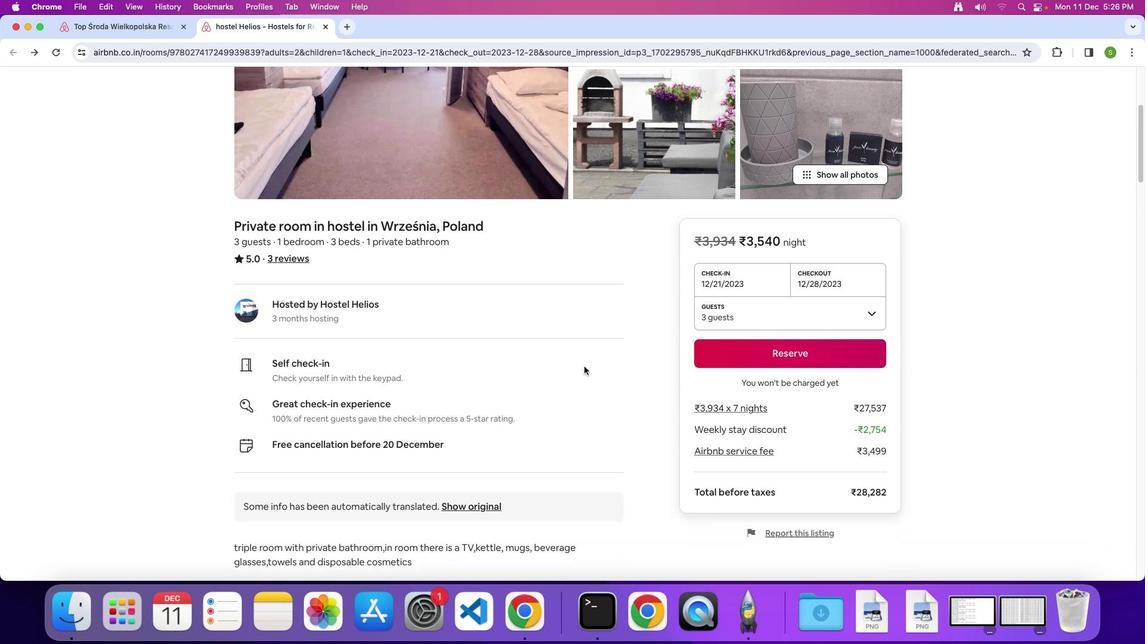
Action: Mouse scrolled (583, 365) with delta (0, -1)
Screenshot: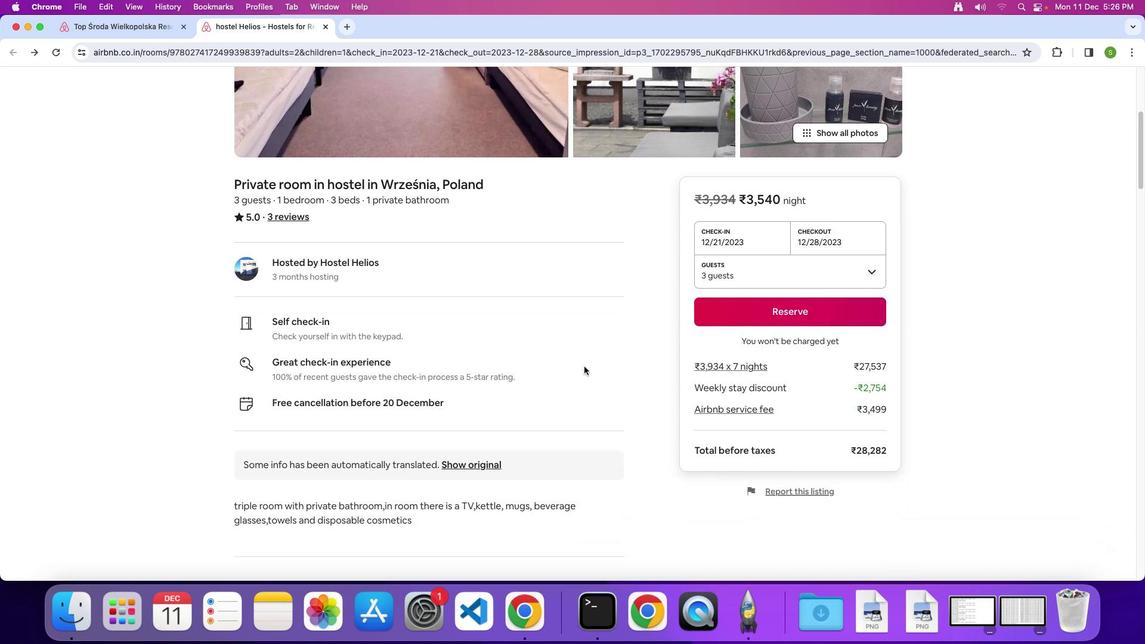
Action: Mouse scrolled (583, 365) with delta (0, -1)
Screenshot: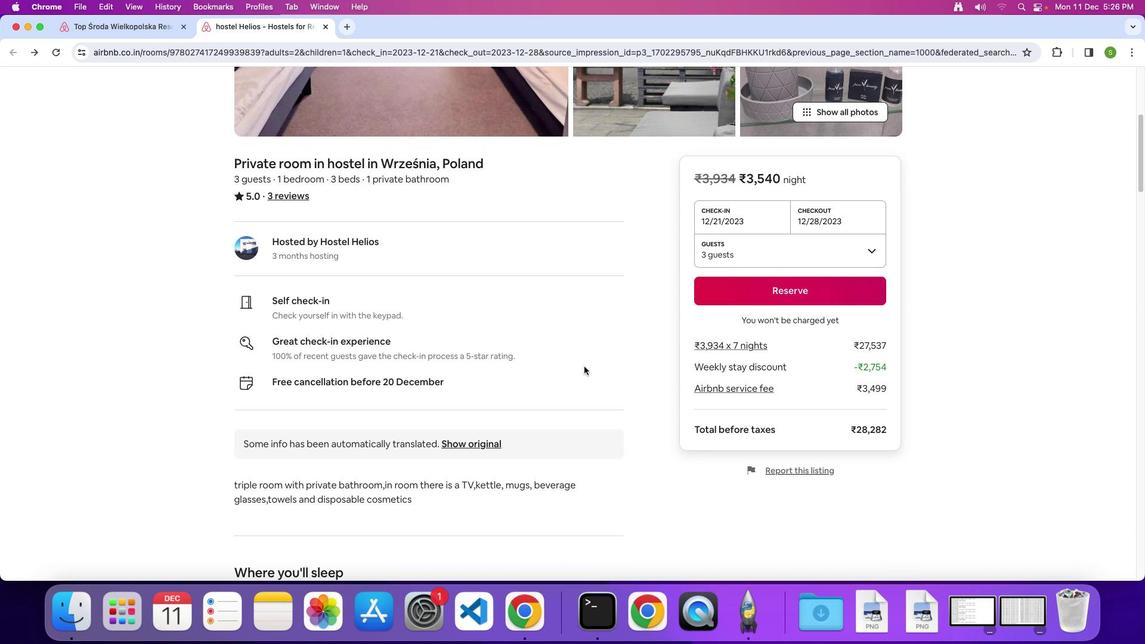 
Action: Mouse scrolled (583, 365) with delta (0, -1)
Screenshot: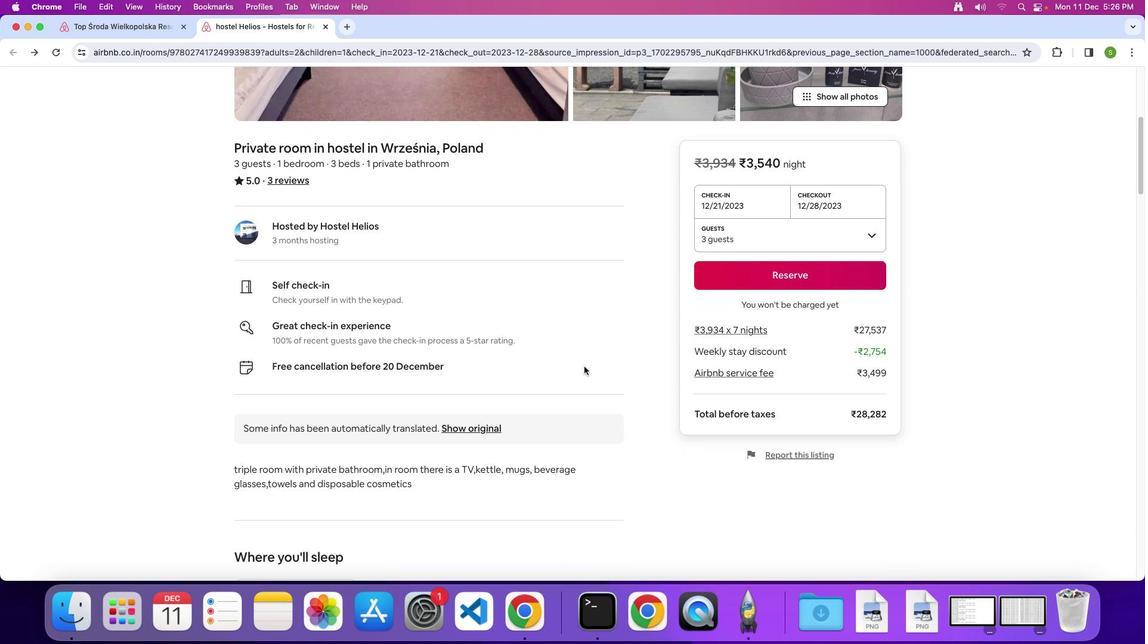 
Action: Mouse scrolled (583, 365) with delta (0, -1)
Screenshot: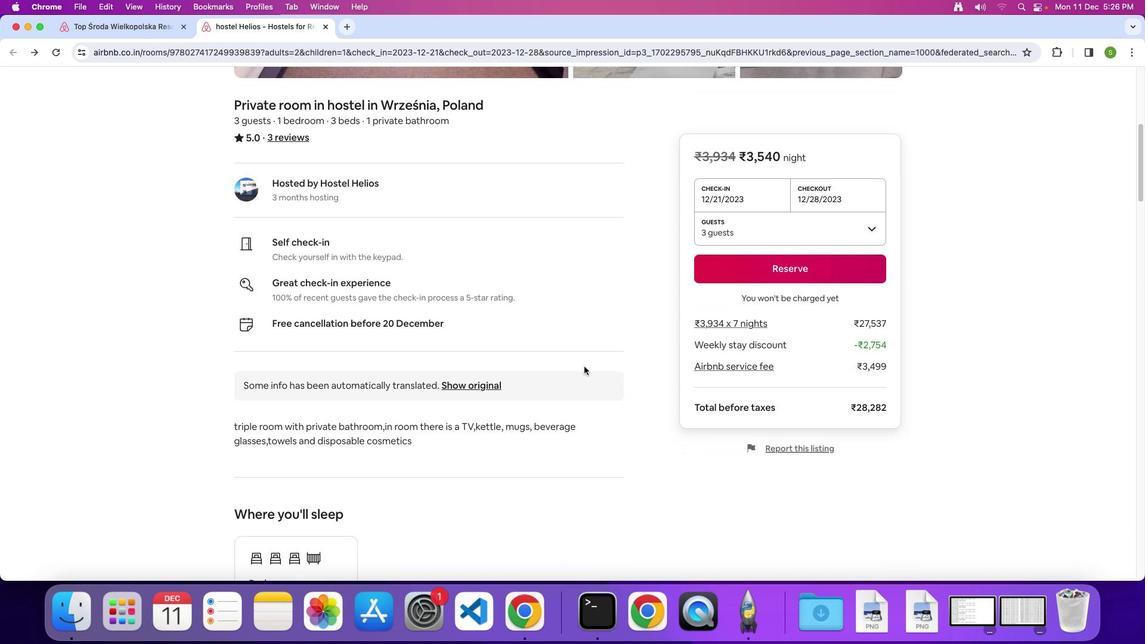 
Action: Mouse scrolled (583, 365) with delta (0, -1)
Screenshot: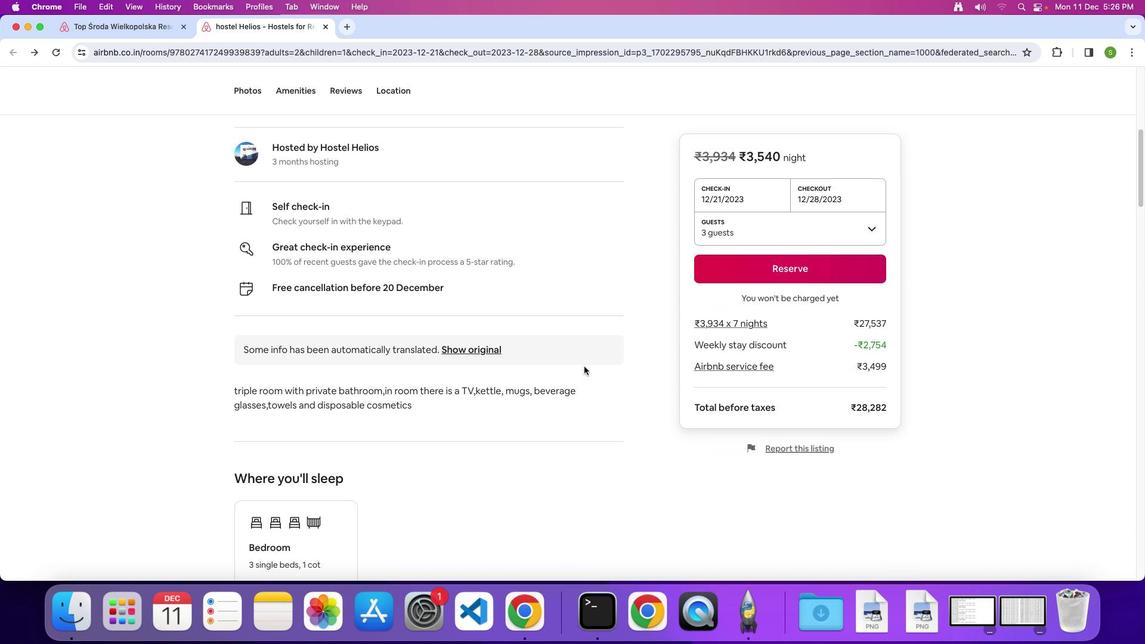 
Action: Mouse scrolled (583, 365) with delta (0, -1)
Screenshot: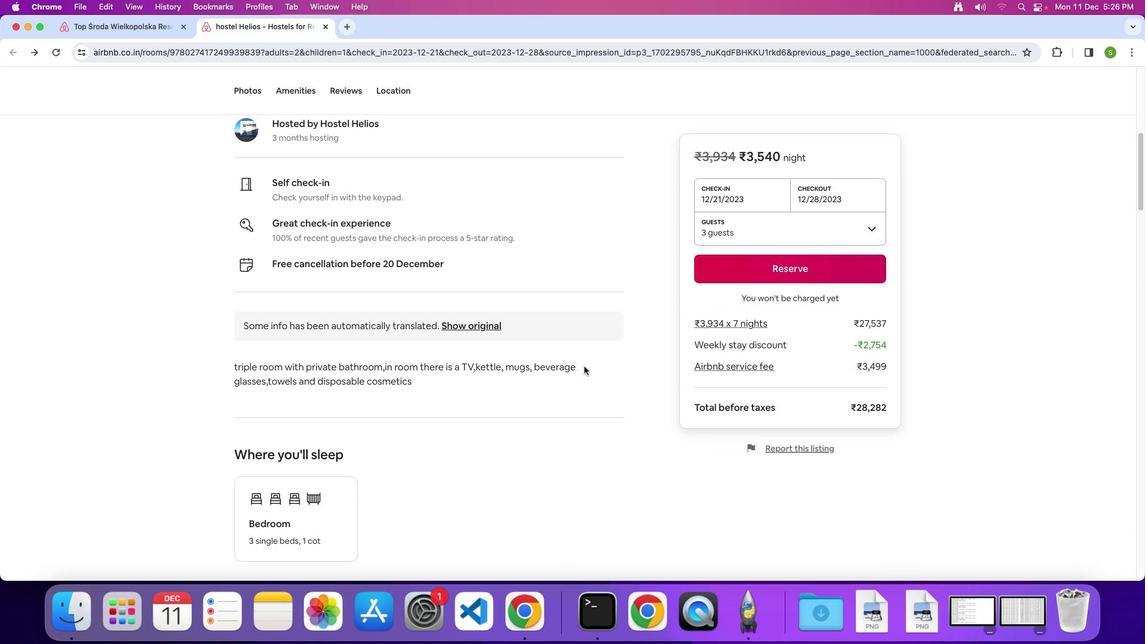 
Action: Mouse scrolled (583, 365) with delta (0, -2)
Screenshot: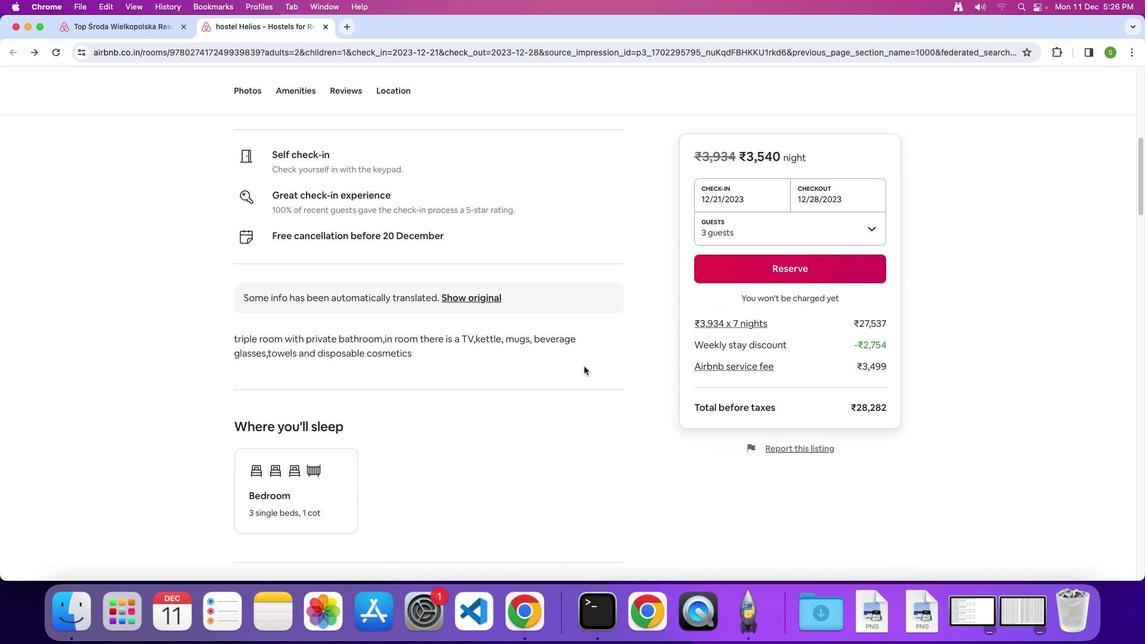 
Action: Mouse scrolled (583, 365) with delta (0, -1)
Screenshot: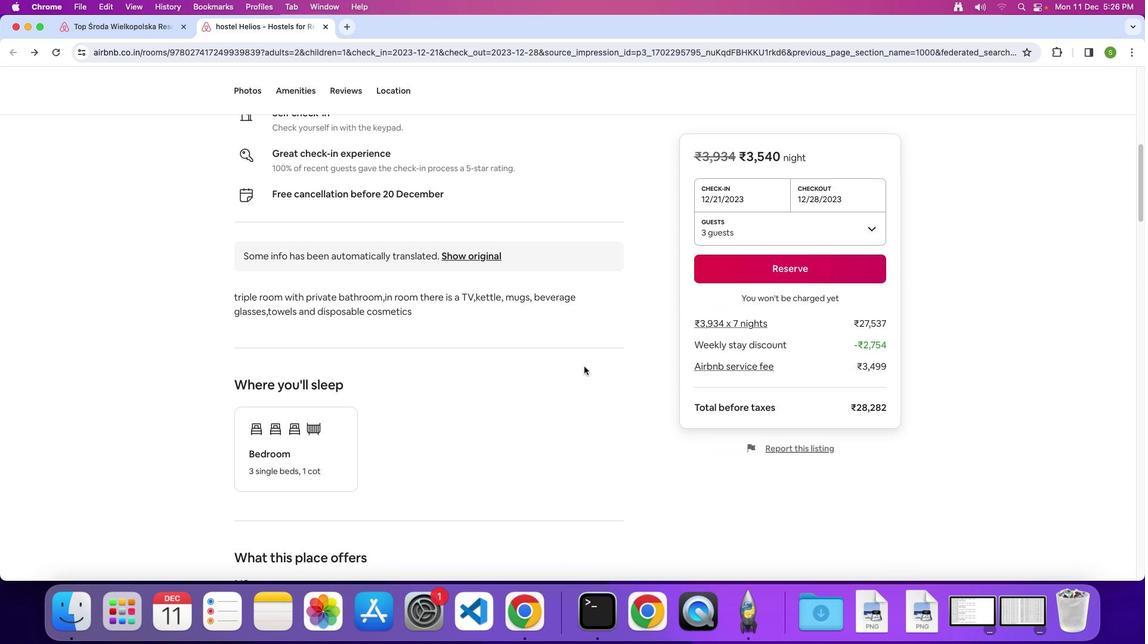 
Action: Mouse scrolled (583, 365) with delta (0, -1)
Screenshot: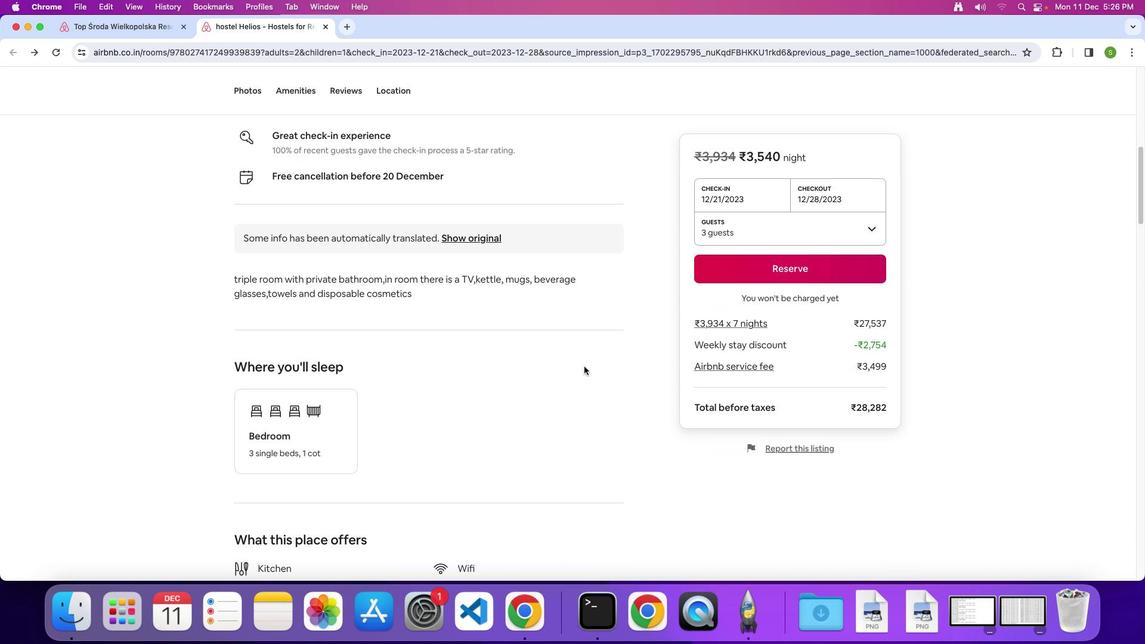 
Action: Mouse scrolled (583, 365) with delta (0, -2)
Screenshot: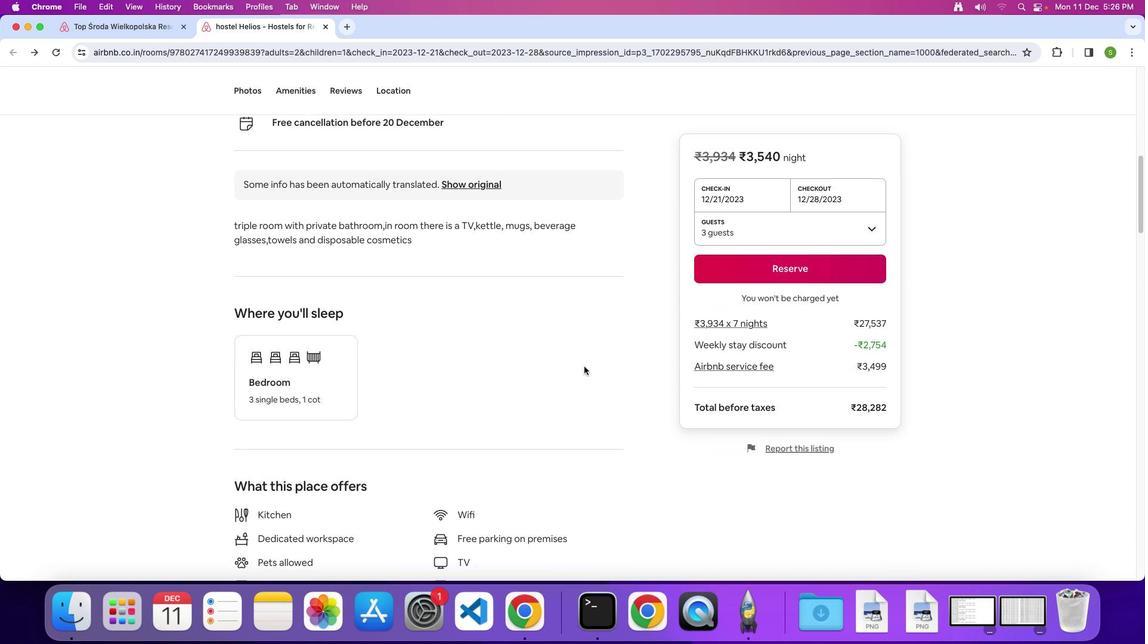 
Action: Mouse scrolled (583, 365) with delta (0, -1)
Screenshot: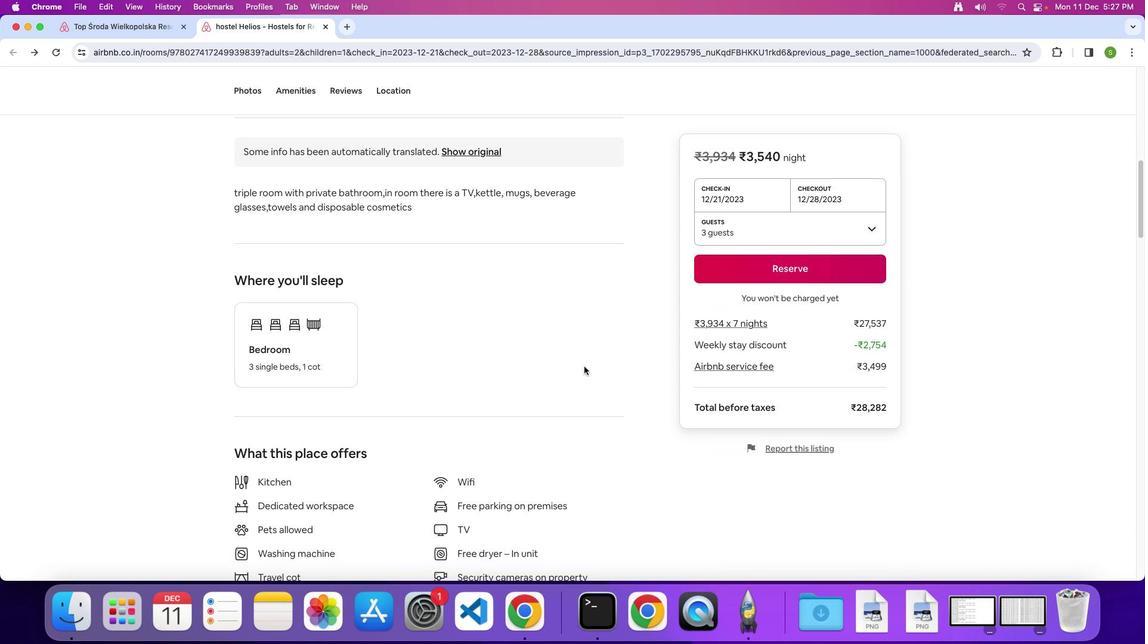 
Action: Mouse scrolled (583, 365) with delta (0, -1)
Screenshot: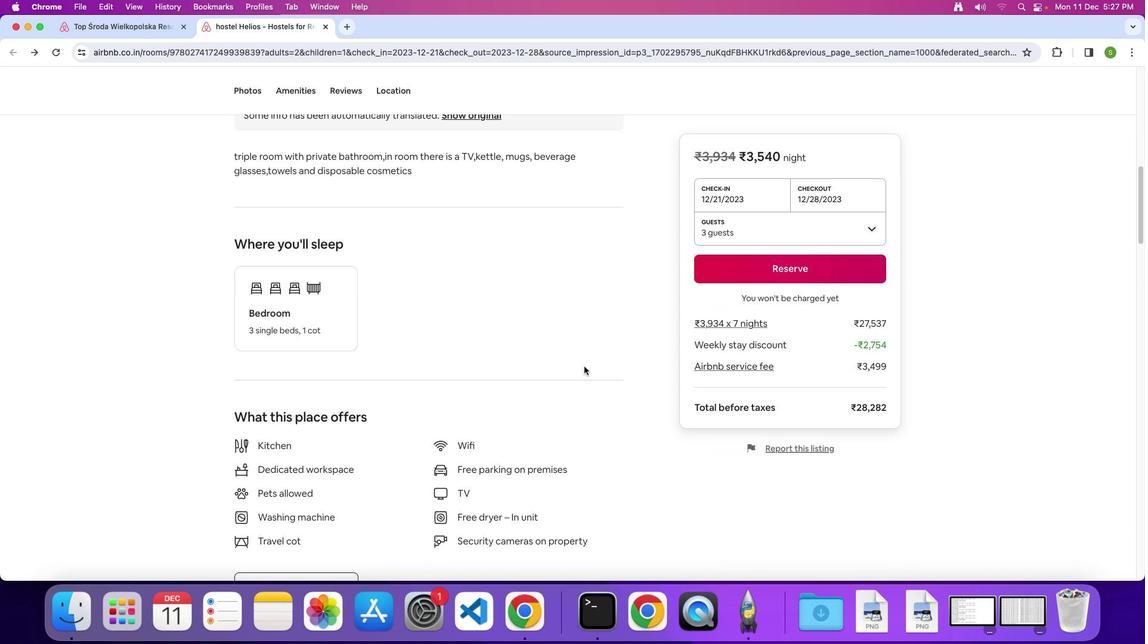 
Action: Mouse scrolled (583, 365) with delta (0, -2)
Screenshot: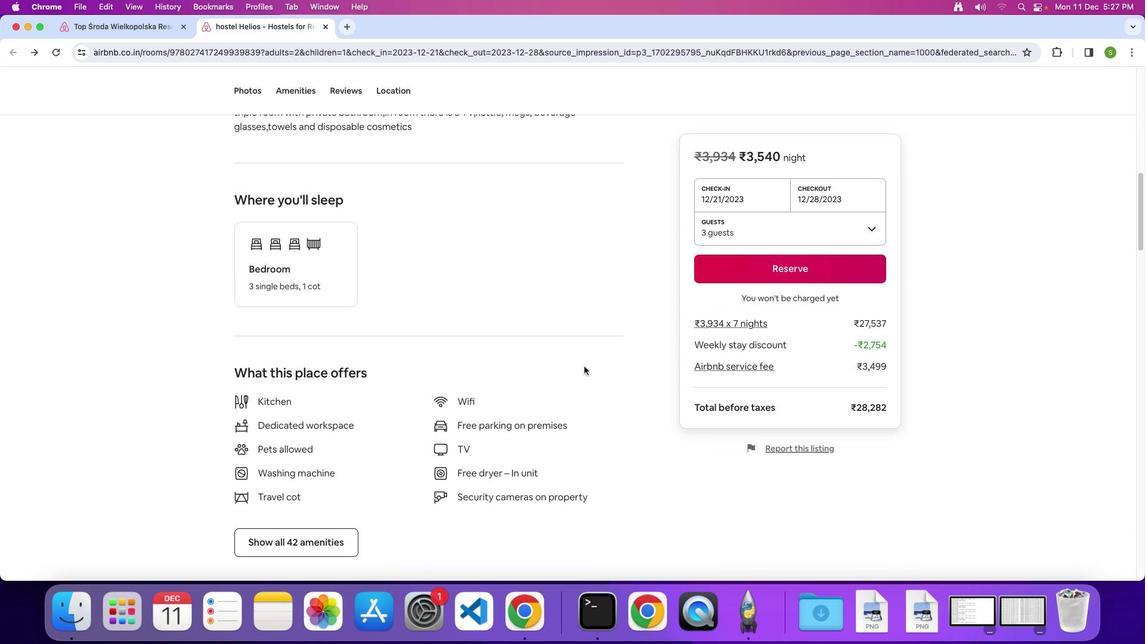 
Action: Mouse scrolled (583, 365) with delta (0, -1)
Screenshot: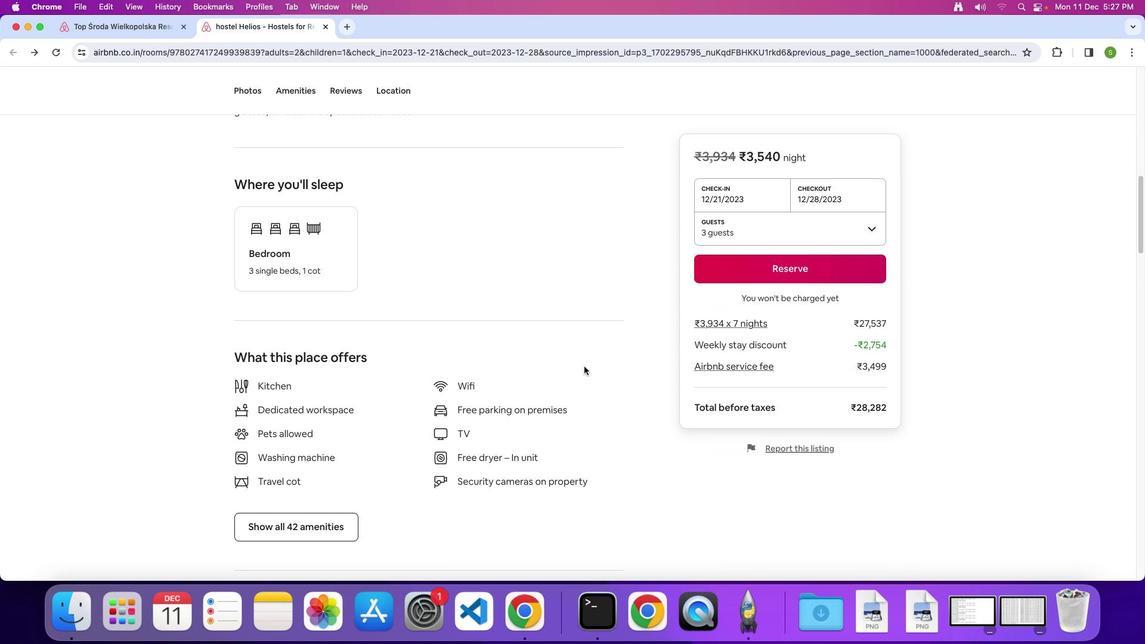 
Action: Mouse scrolled (583, 365) with delta (0, -1)
Screenshot: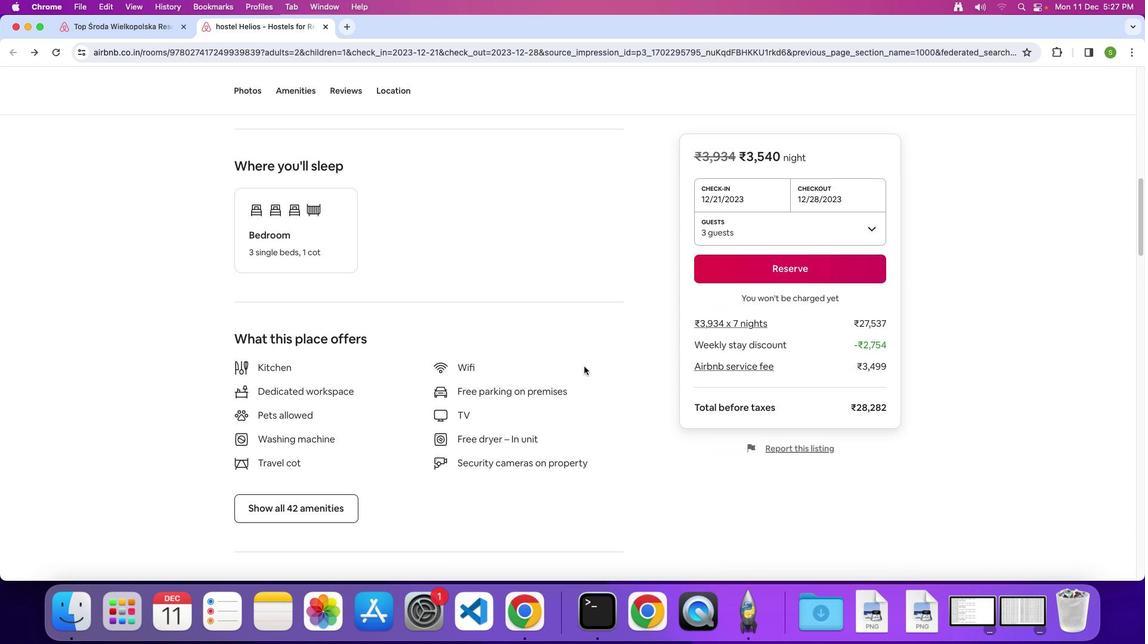 
Action: Mouse scrolled (583, 365) with delta (0, -2)
Screenshot: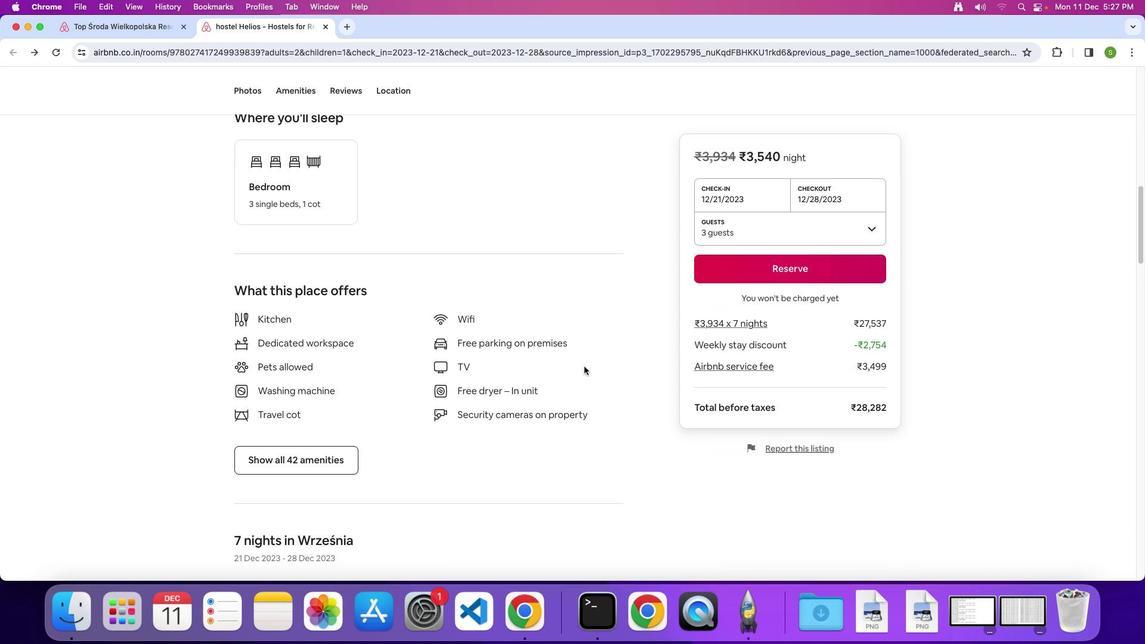 
Action: Mouse scrolled (583, 365) with delta (0, -1)
Screenshot: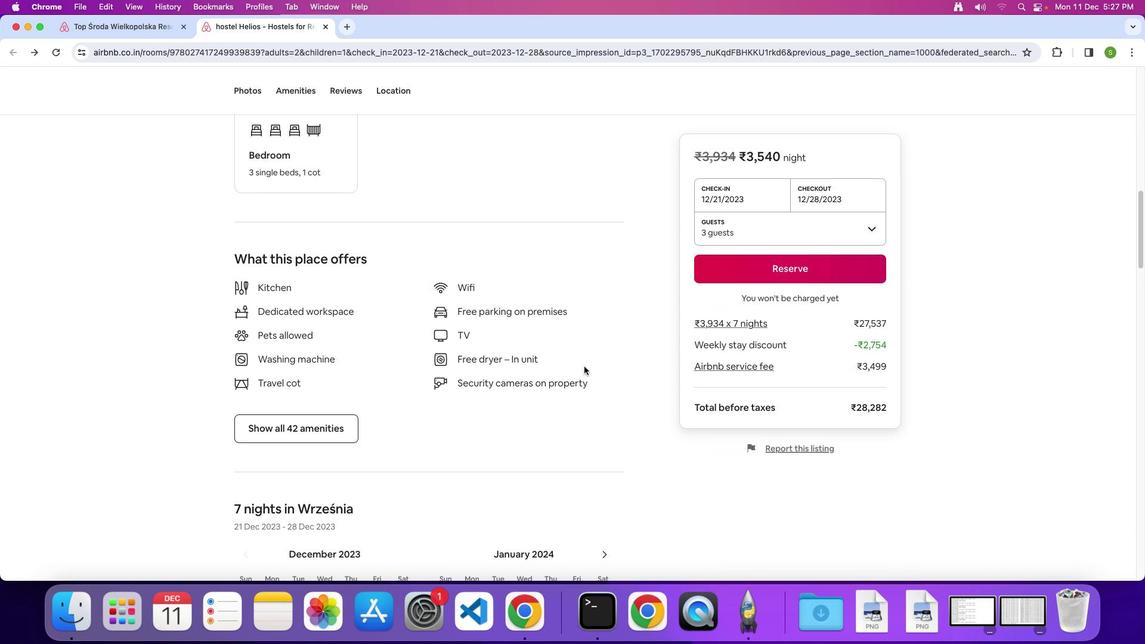 
Action: Mouse scrolled (583, 365) with delta (0, -1)
Screenshot: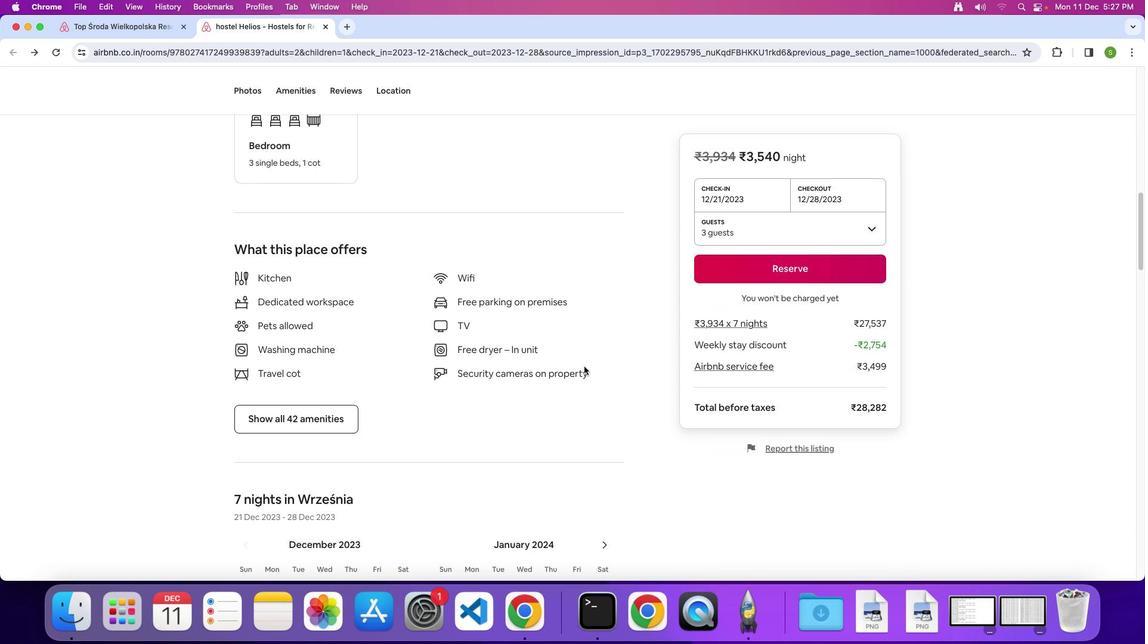 
Action: Mouse scrolled (583, 365) with delta (0, -1)
Screenshot: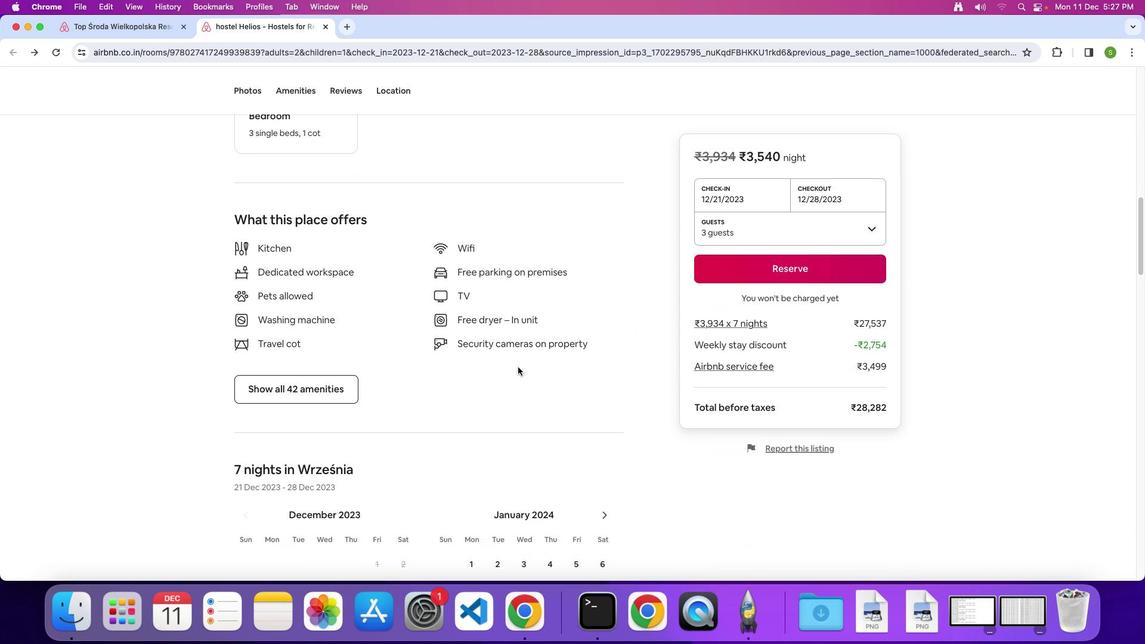 
Action: Mouse moved to (312, 380)
Screenshot: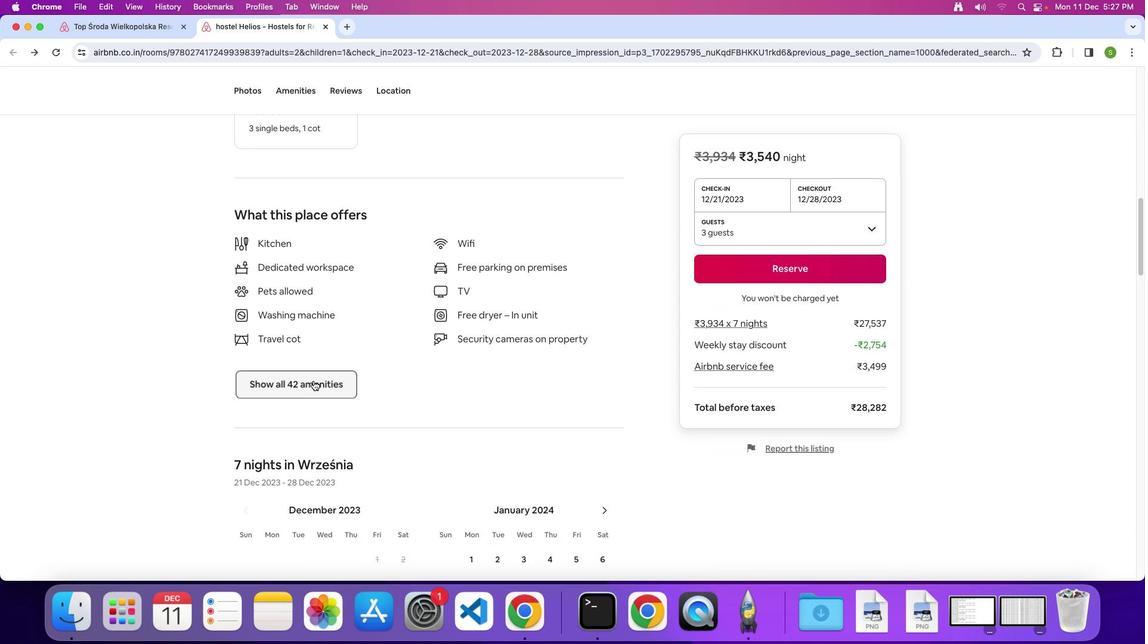 
Action: Mouse pressed left at (312, 380)
Screenshot: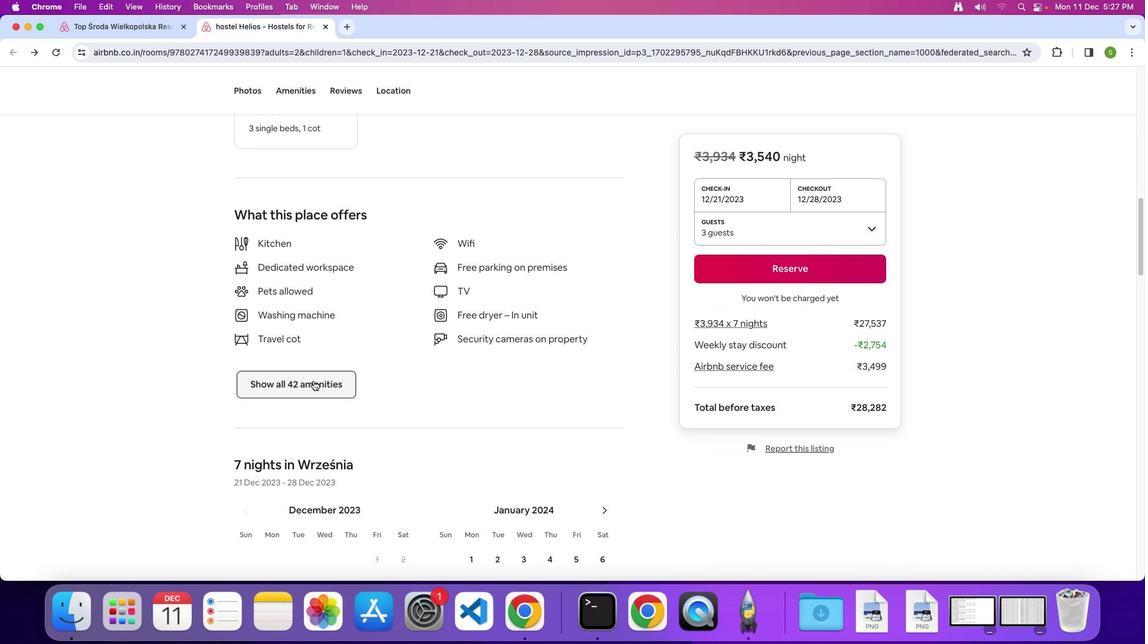 
Action: Mouse moved to (599, 359)
Screenshot: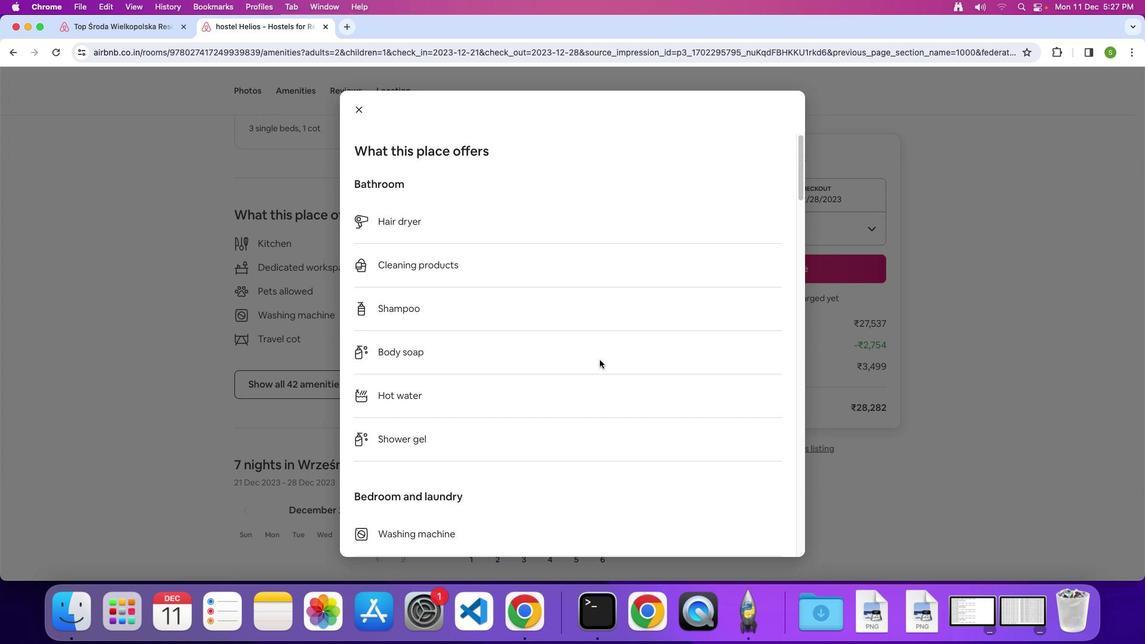 
Action: Mouse scrolled (599, 359) with delta (0, -1)
Screenshot: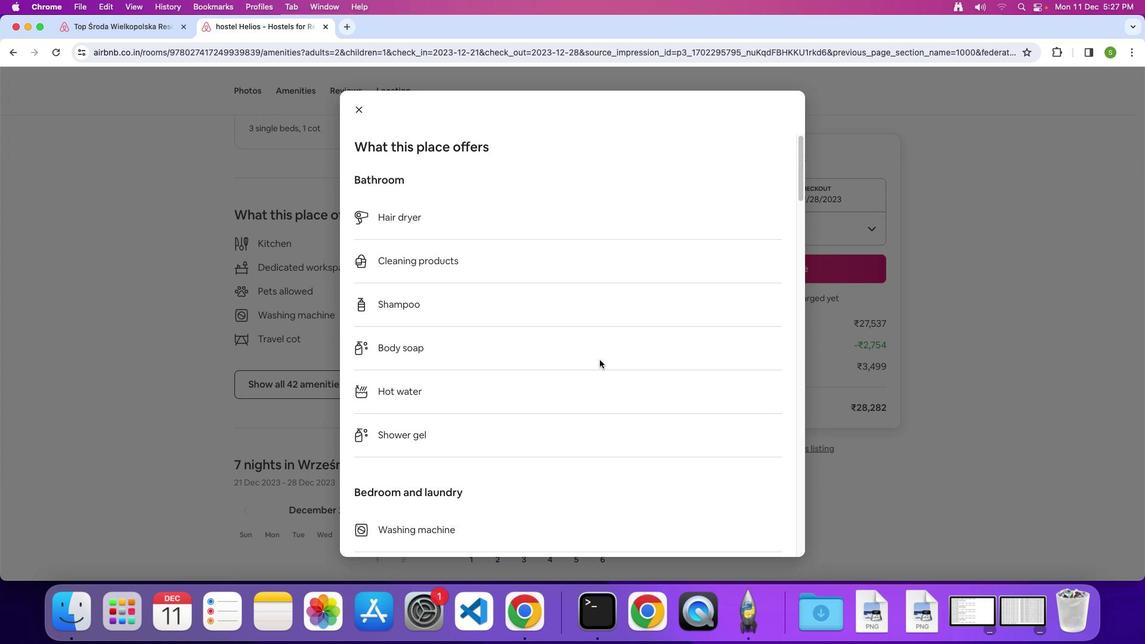 
Action: Mouse scrolled (599, 359) with delta (0, -1)
Screenshot: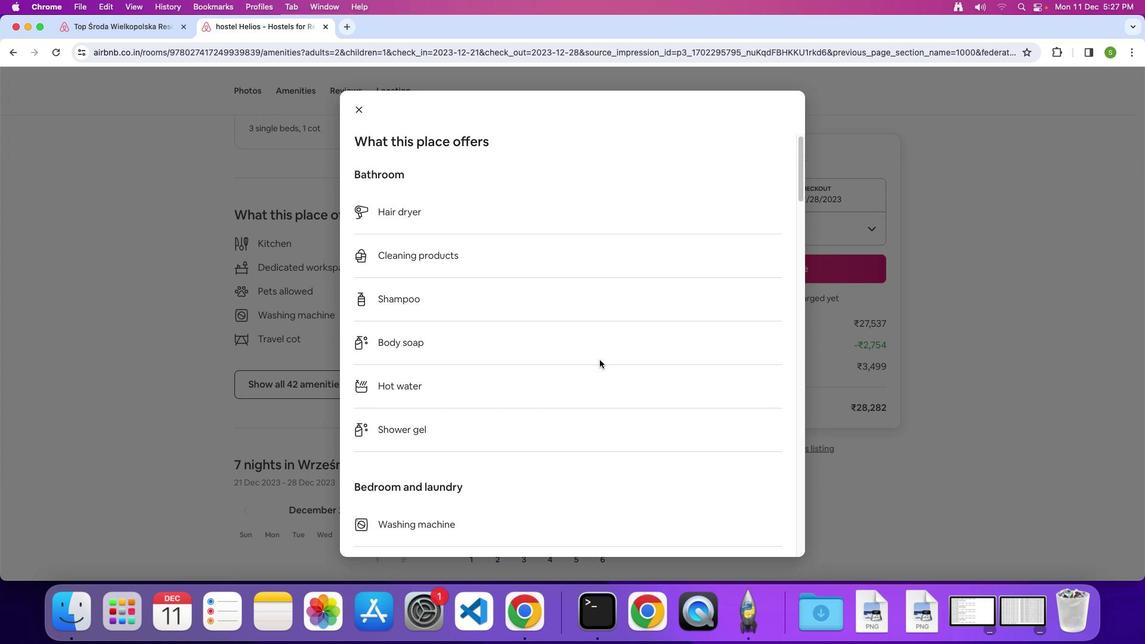 
Action: Mouse scrolled (599, 359) with delta (0, -1)
Screenshot: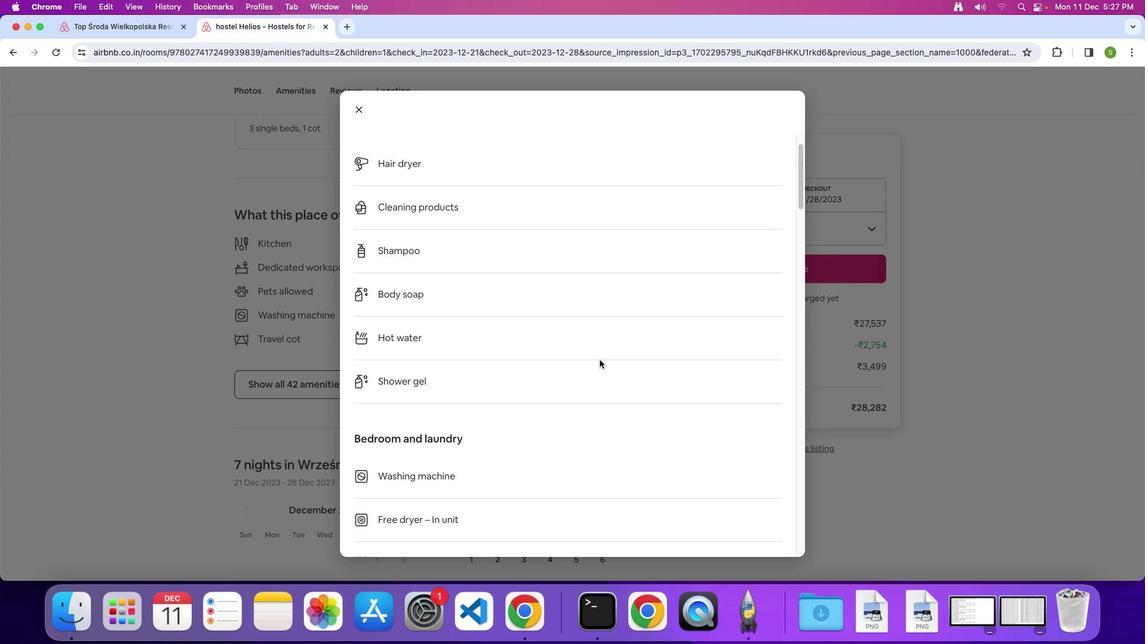 
Action: Mouse scrolled (599, 359) with delta (0, -1)
Screenshot: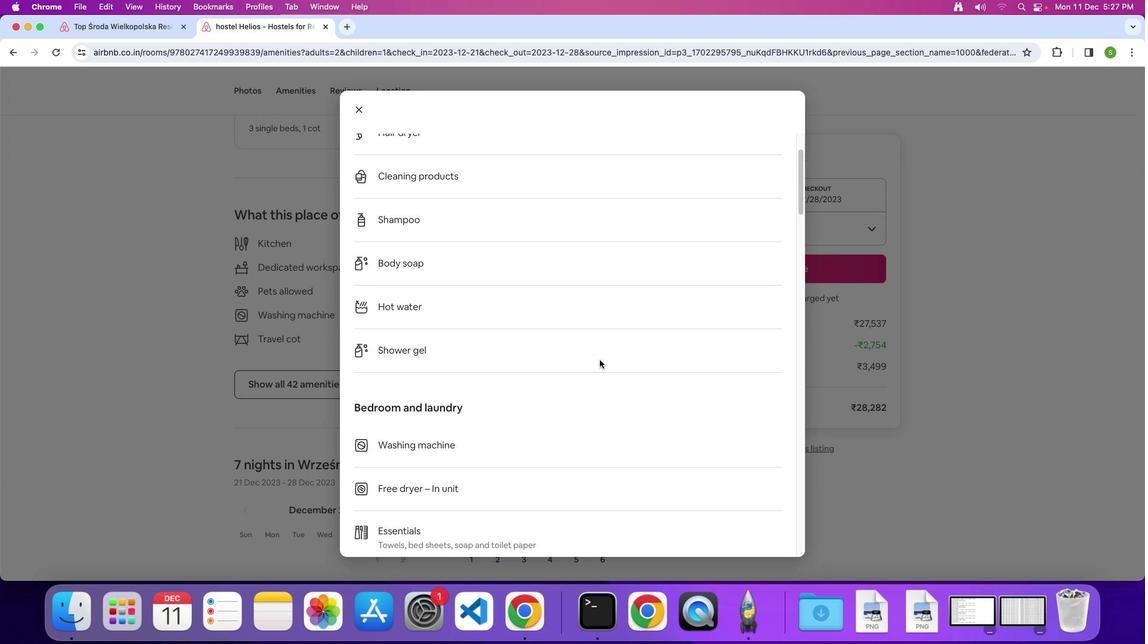 
Action: Mouse scrolled (599, 359) with delta (0, -1)
Screenshot: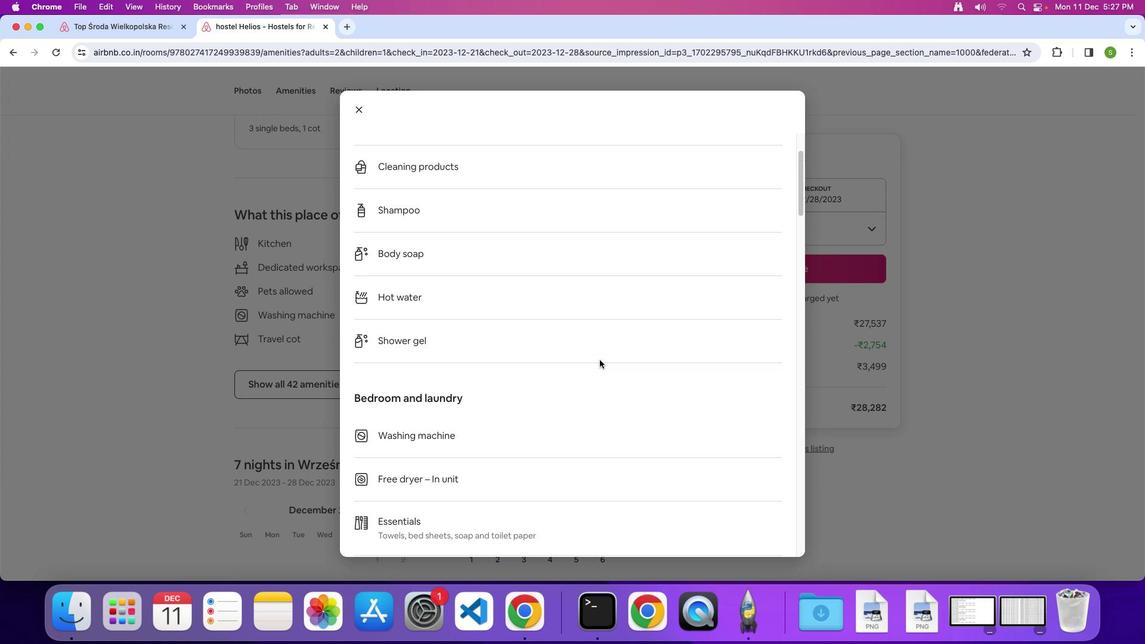 
Action: Mouse scrolled (599, 359) with delta (0, -1)
Screenshot: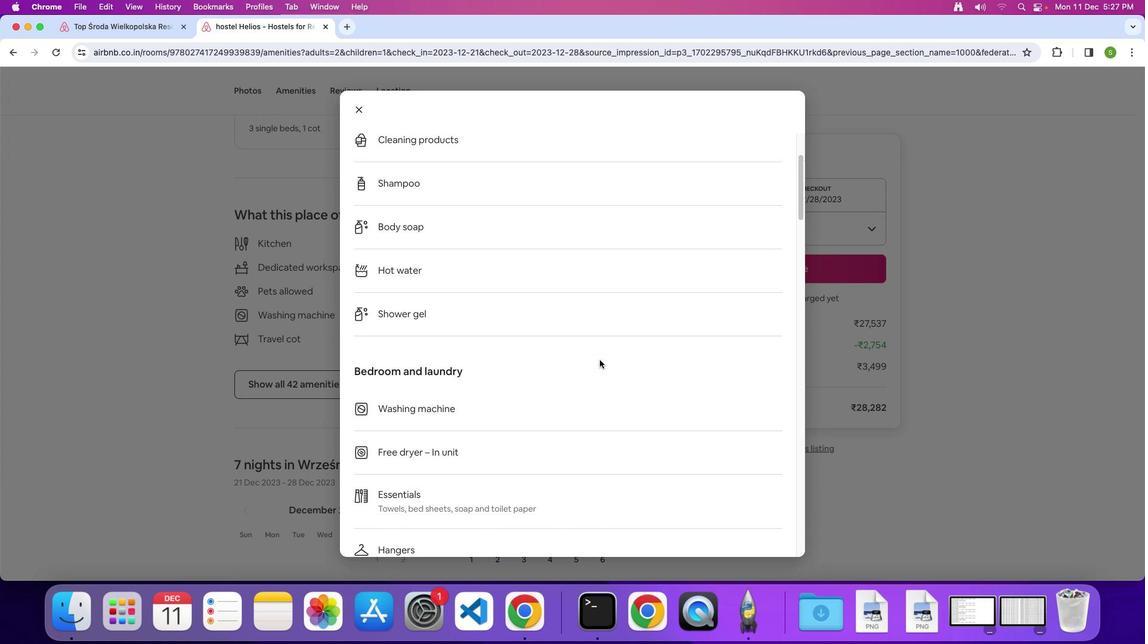 
Action: Mouse scrolled (599, 359) with delta (0, -1)
Screenshot: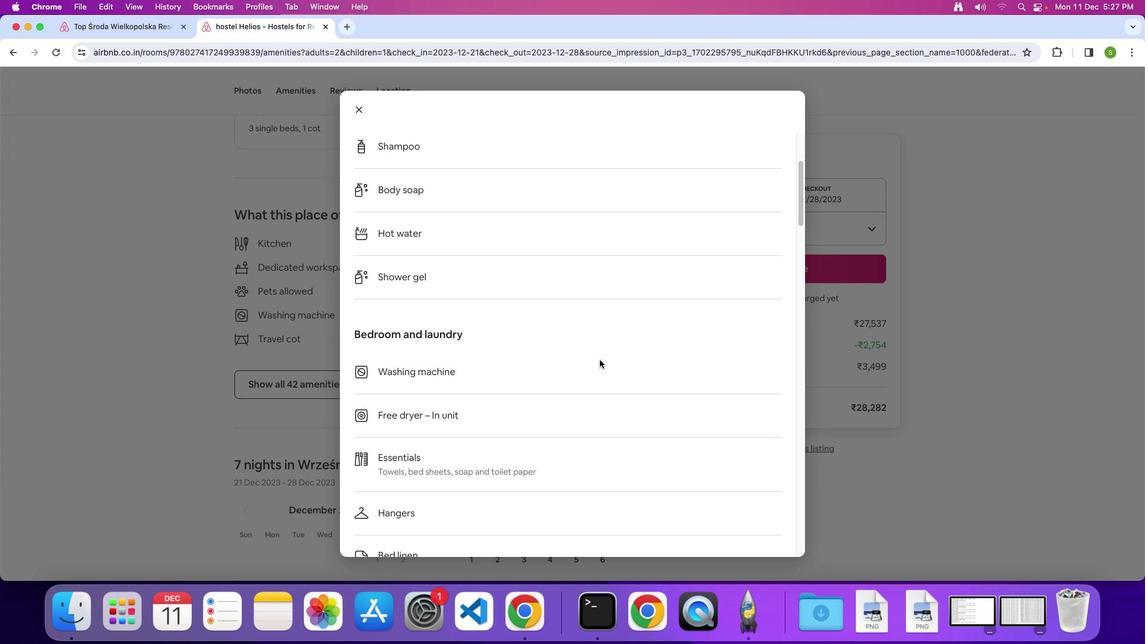 
Action: Mouse scrolled (599, 359) with delta (0, -1)
Screenshot: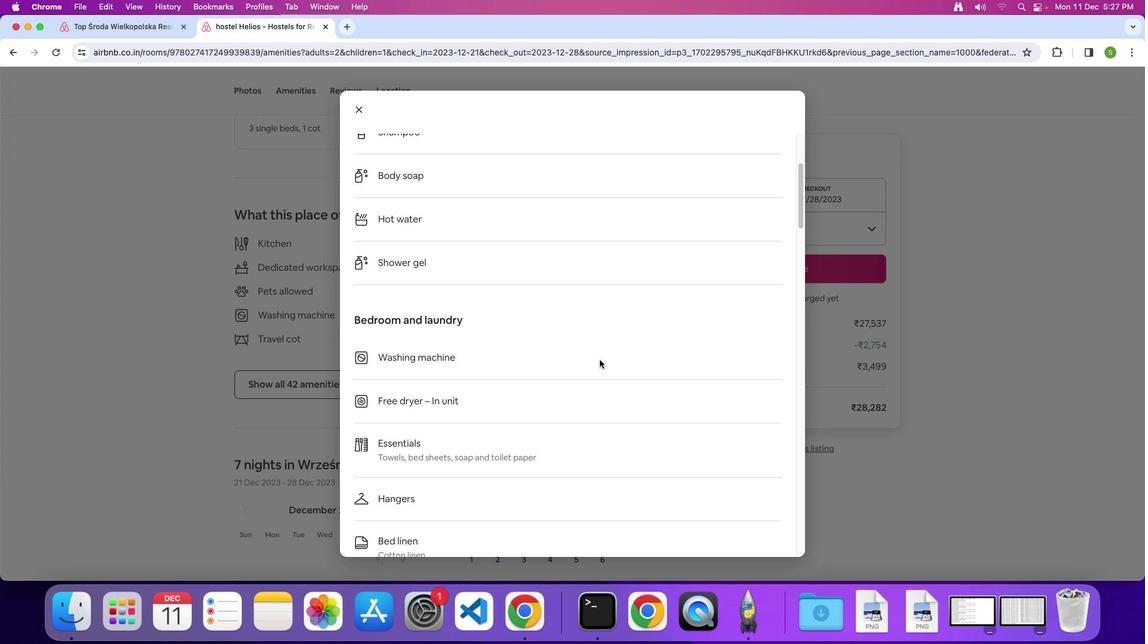 
Action: Mouse scrolled (599, 359) with delta (0, -2)
Screenshot: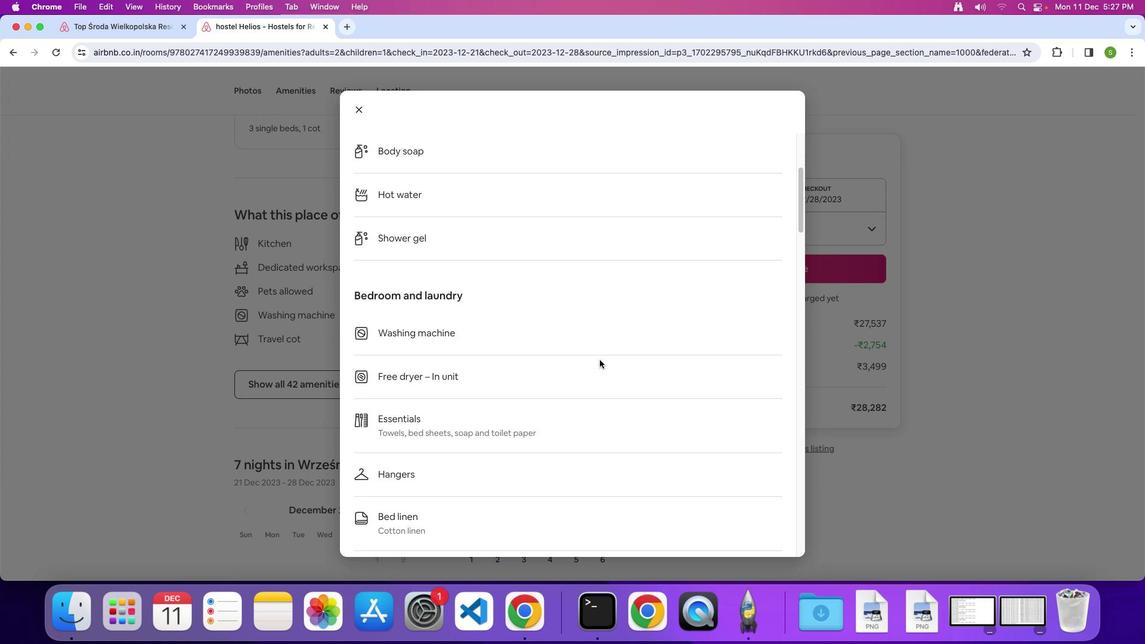 
Action: Mouse scrolled (599, 359) with delta (0, -1)
Screenshot: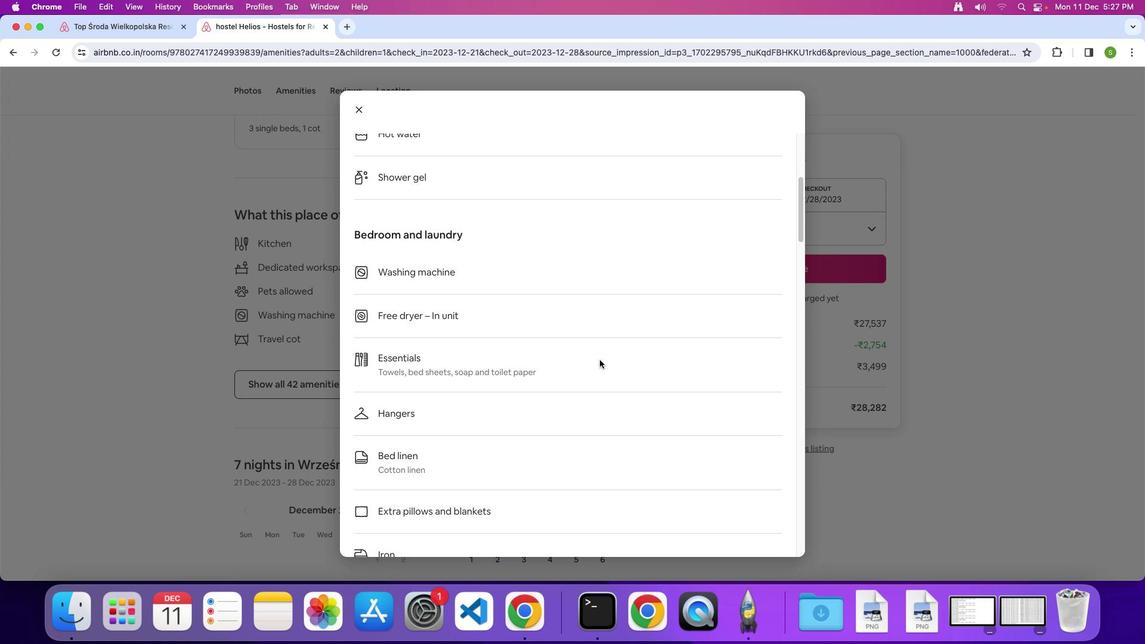 
Action: Mouse scrolled (599, 359) with delta (0, -1)
Screenshot: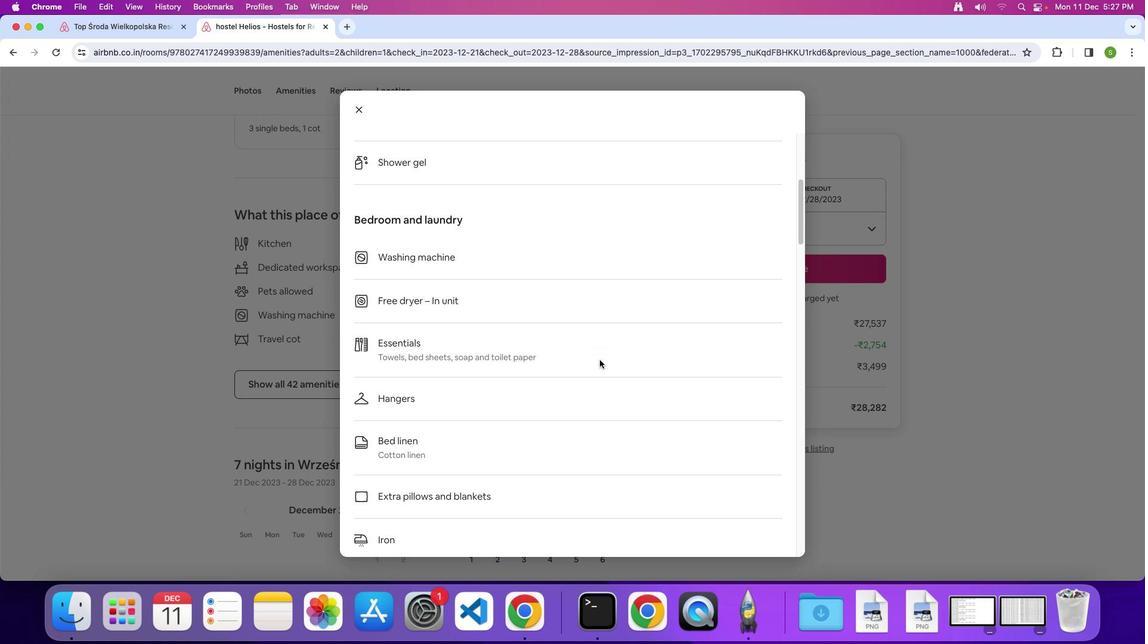 
Action: Mouse scrolled (599, 359) with delta (0, -1)
Screenshot: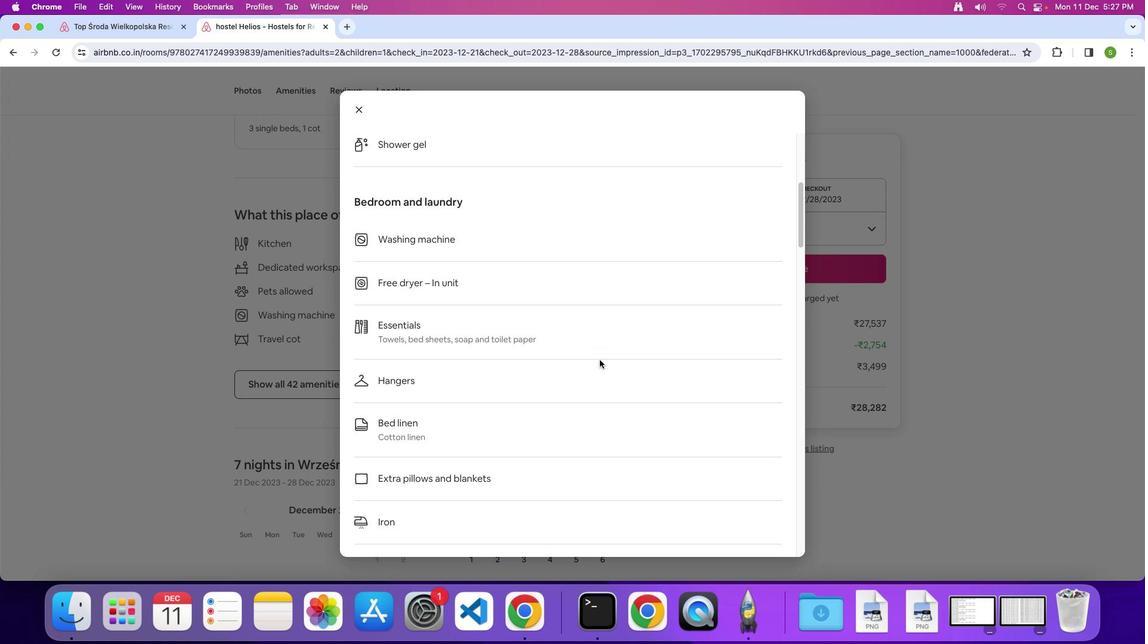 
Action: Mouse scrolled (599, 359) with delta (0, -1)
Screenshot: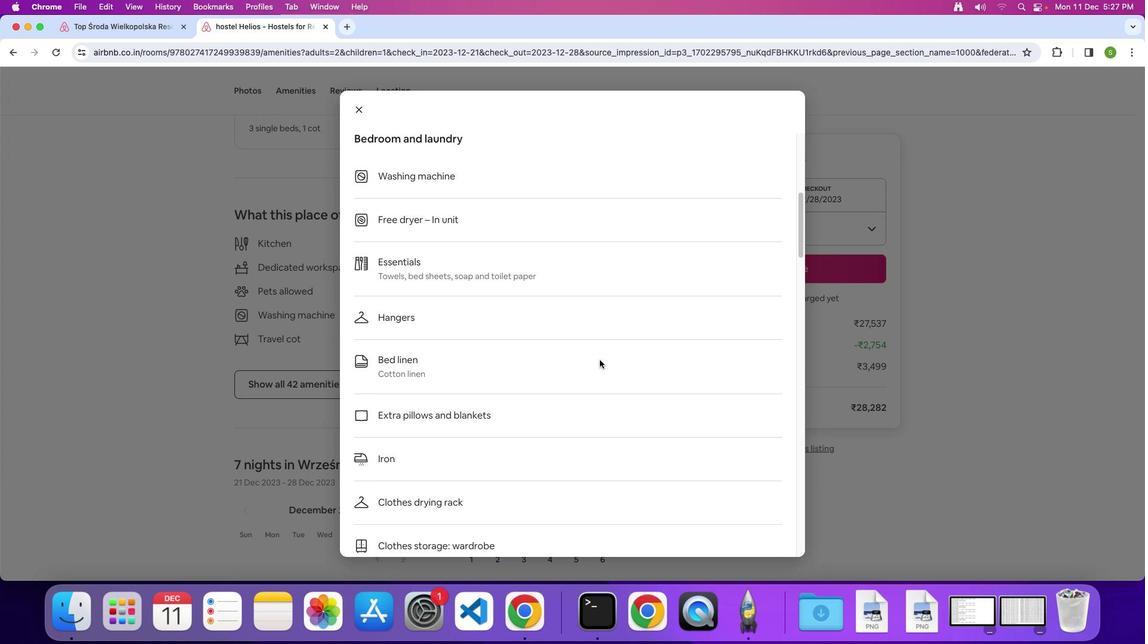 
Action: Mouse scrolled (599, 359) with delta (0, -1)
Screenshot: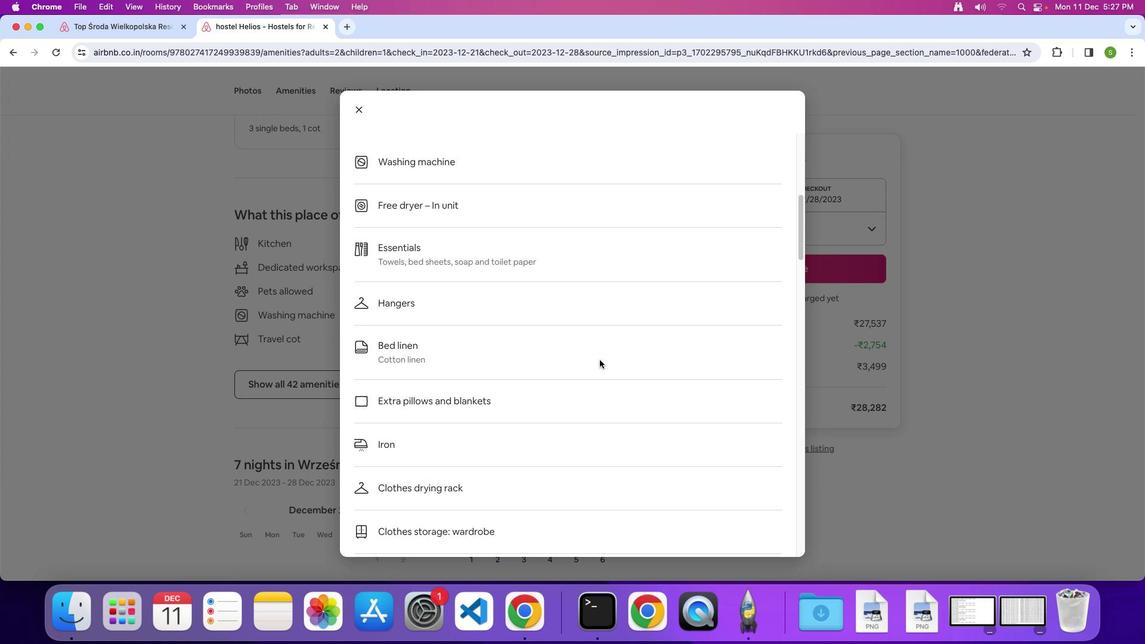 
Action: Mouse scrolled (599, 359) with delta (0, -2)
Screenshot: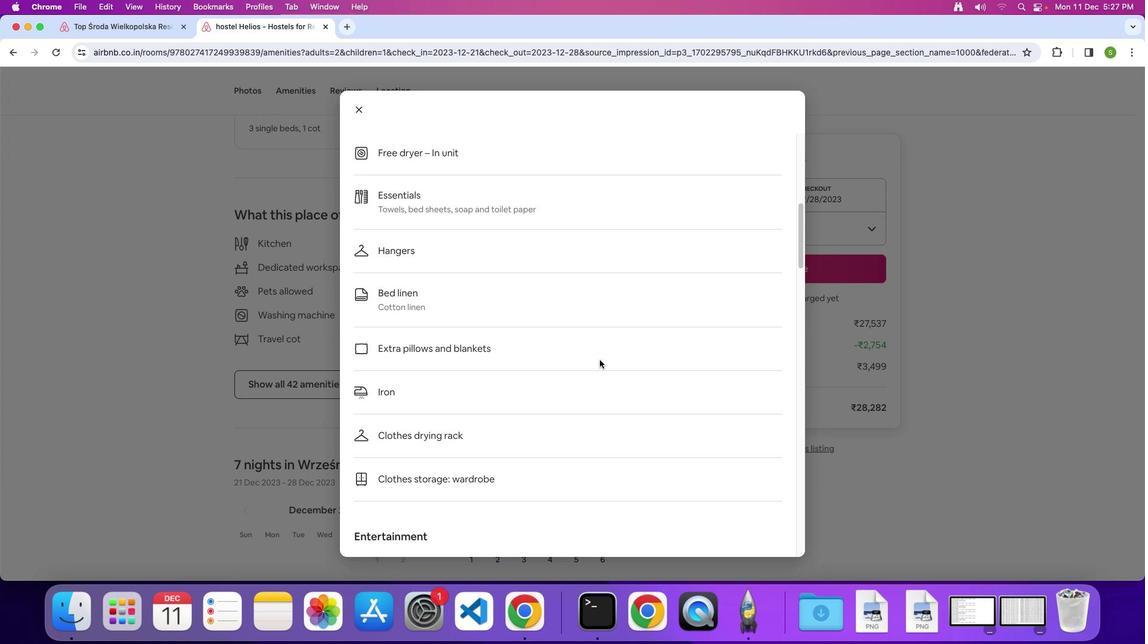
Action: Mouse scrolled (599, 359) with delta (0, -1)
Screenshot: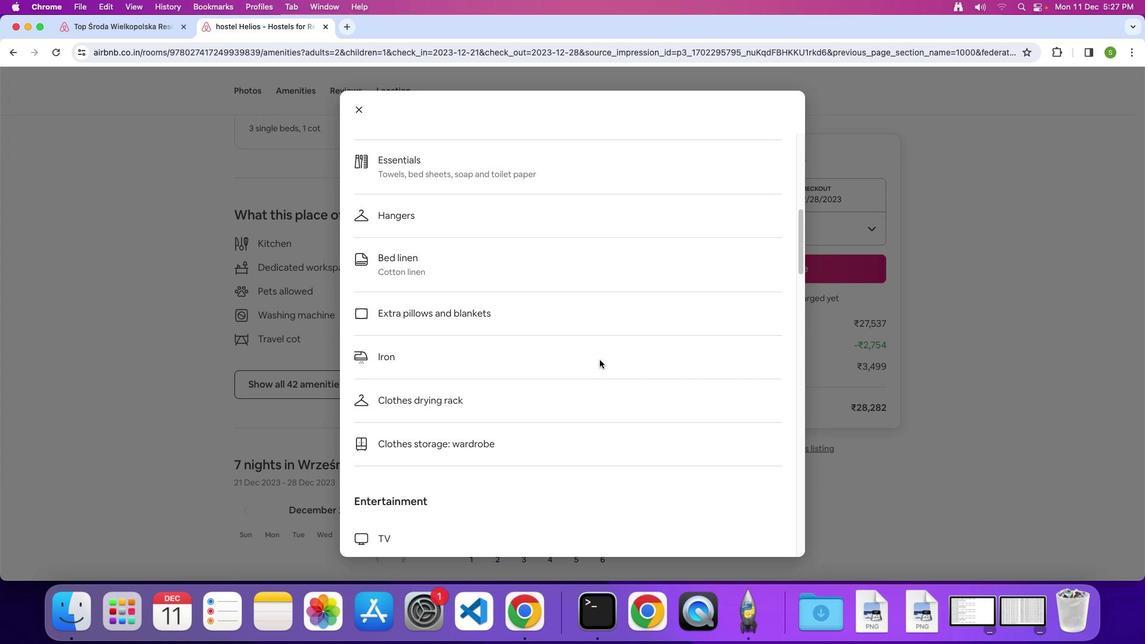 
Action: Mouse scrolled (599, 359) with delta (0, -1)
Screenshot: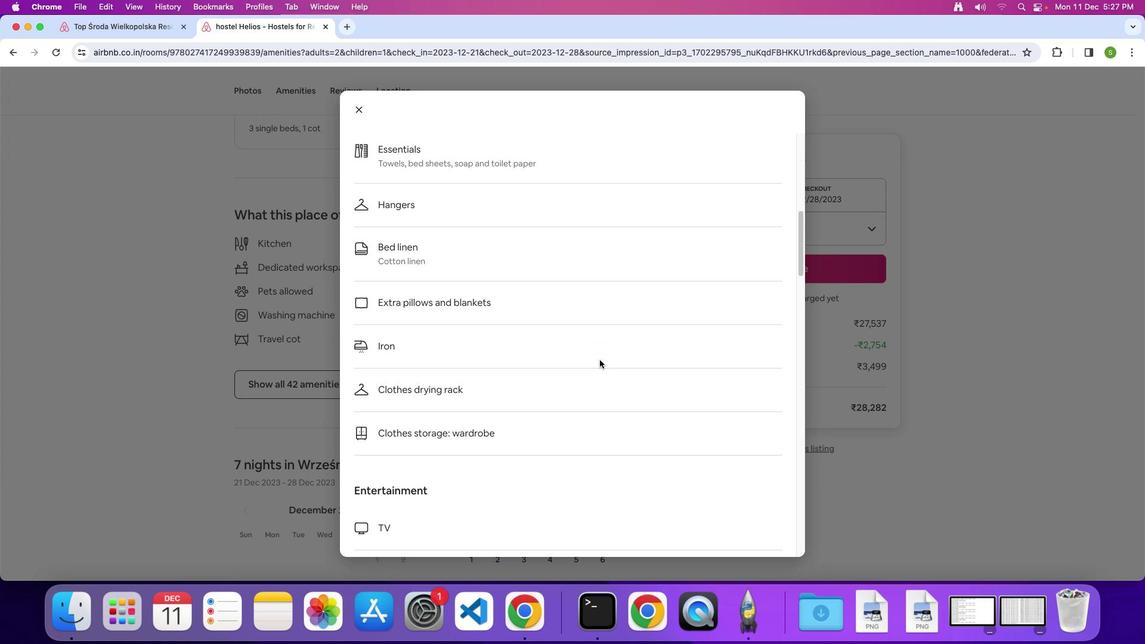 
Action: Mouse scrolled (599, 359) with delta (0, -1)
Screenshot: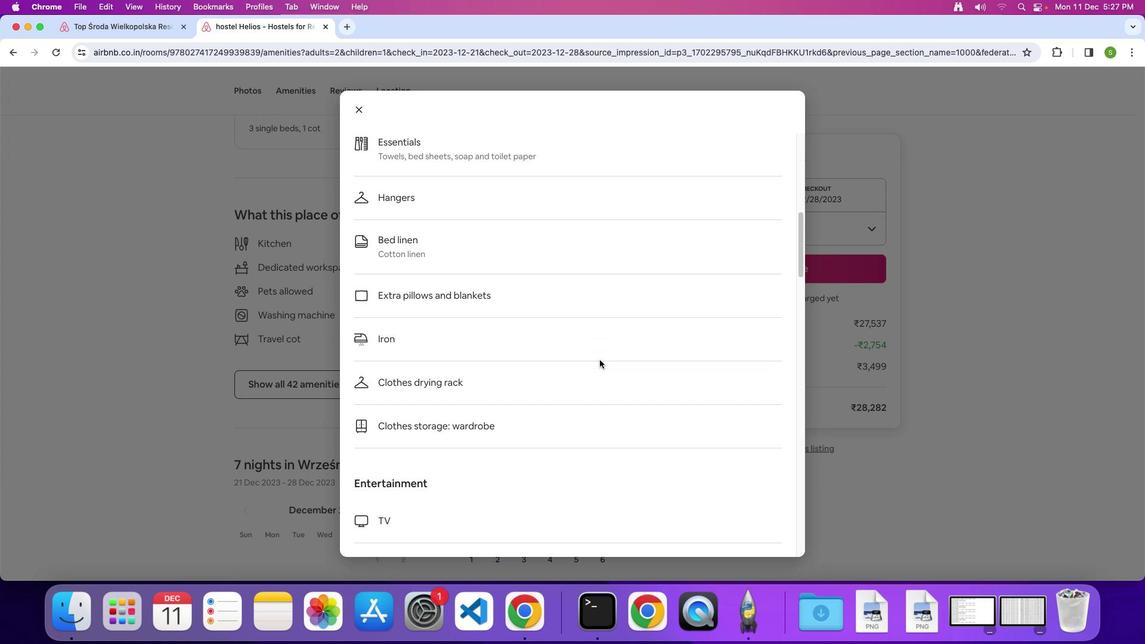 
Action: Mouse scrolled (599, 359) with delta (0, -1)
Screenshot: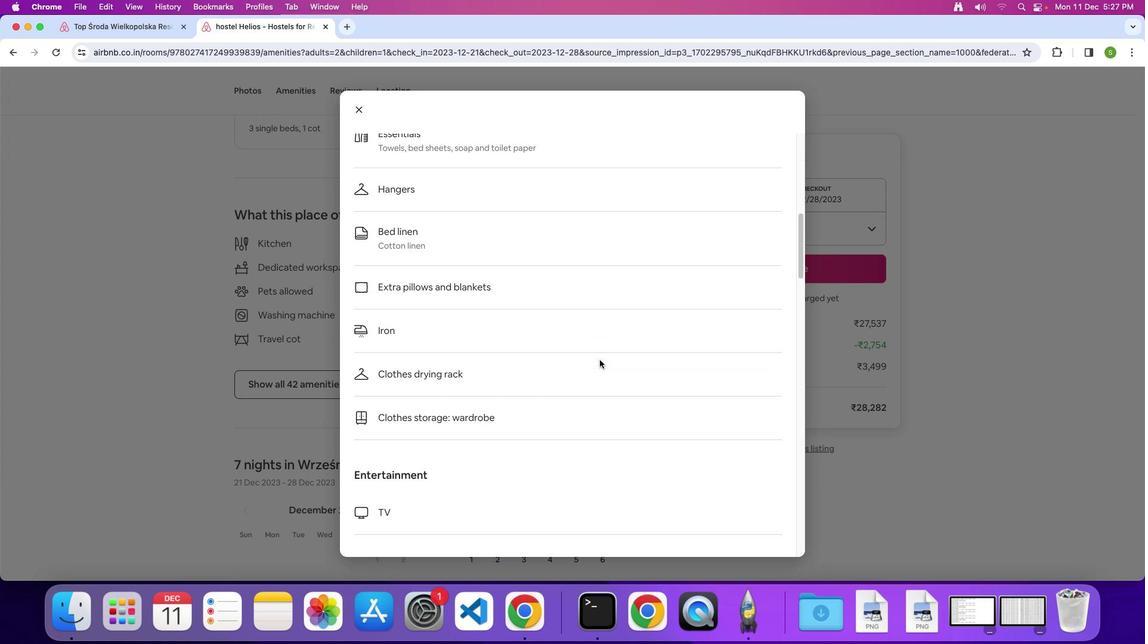 
Action: Mouse scrolled (599, 359) with delta (0, -1)
Screenshot: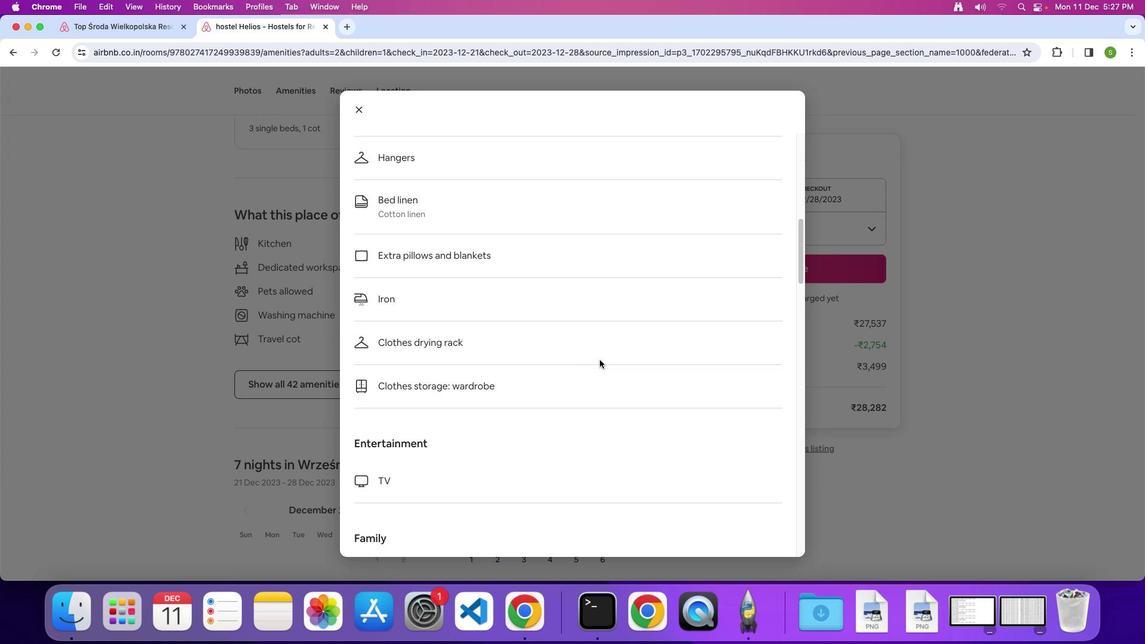 
Action: Mouse scrolled (599, 359) with delta (0, -1)
Screenshot: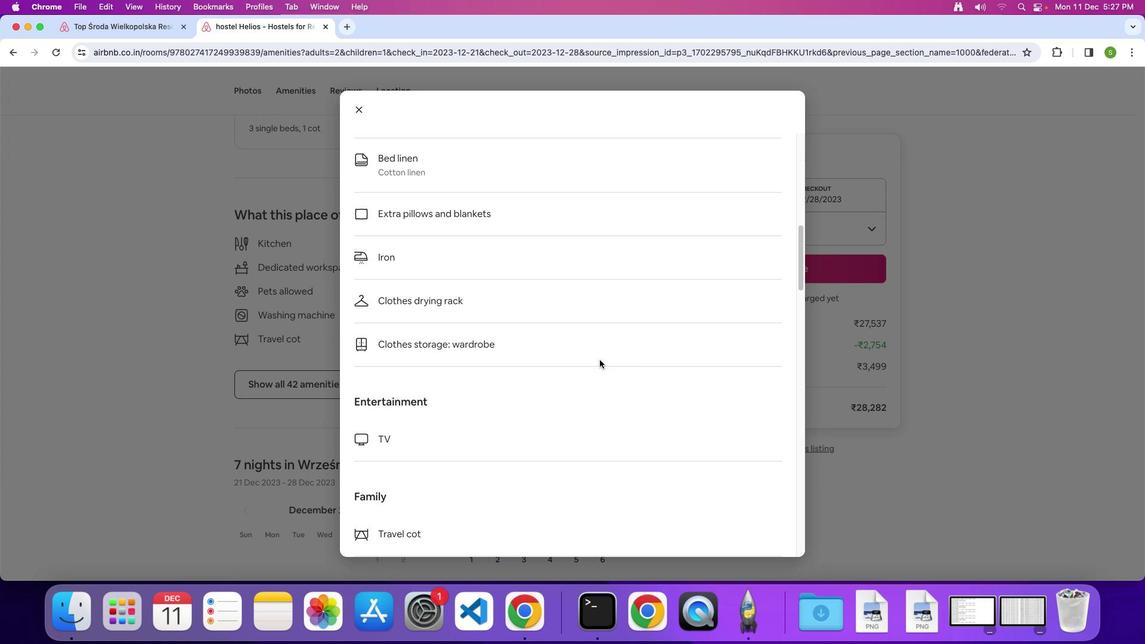 
Action: Mouse scrolled (599, 359) with delta (0, -1)
Screenshot: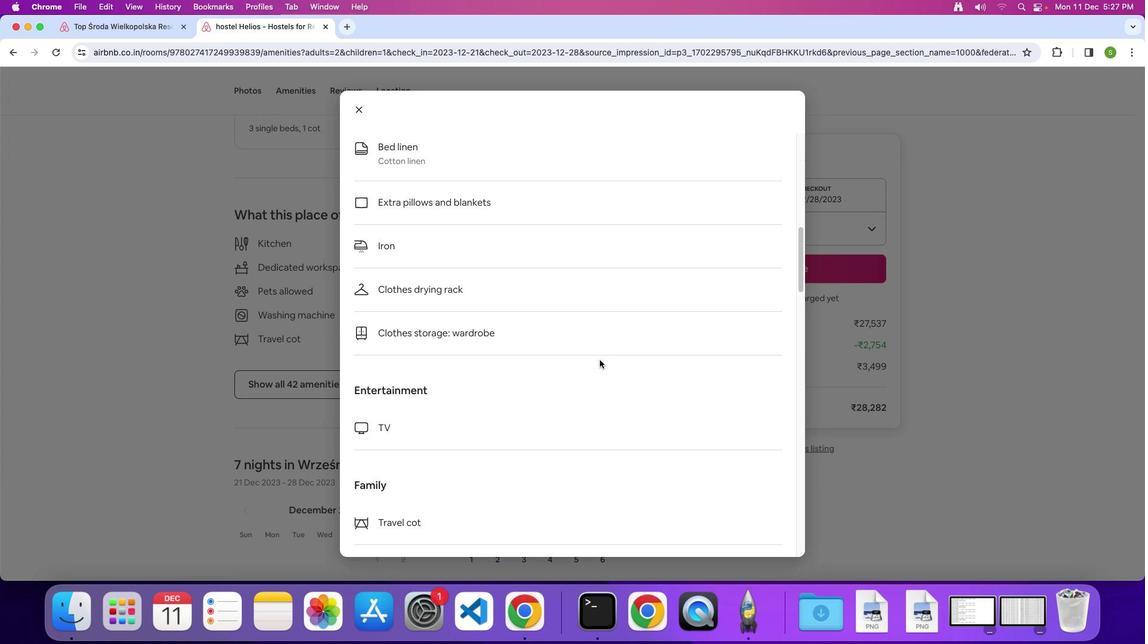 
Action: Mouse scrolled (599, 359) with delta (0, -2)
Screenshot: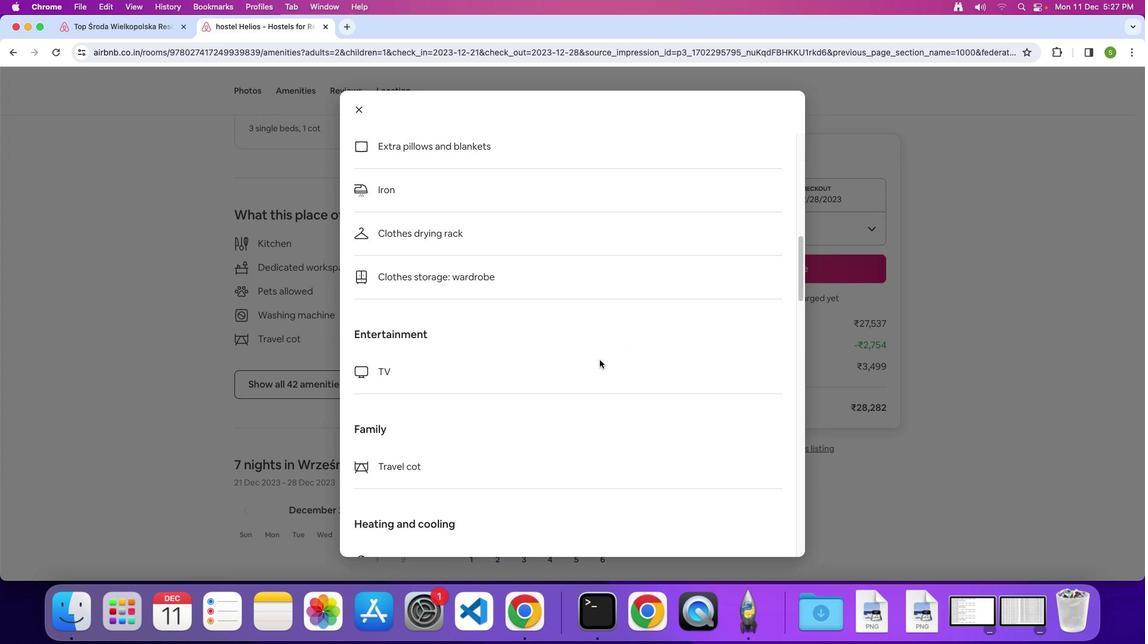 
Action: Mouse scrolled (599, 359) with delta (0, -2)
Screenshot: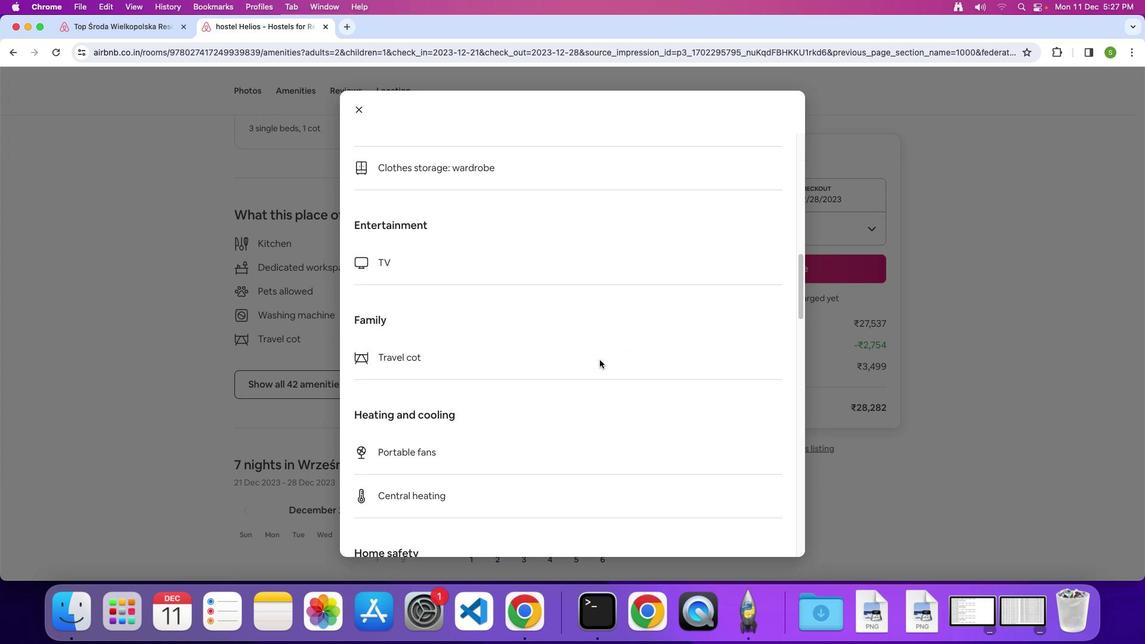 
Action: Mouse scrolled (599, 359) with delta (0, -1)
Screenshot: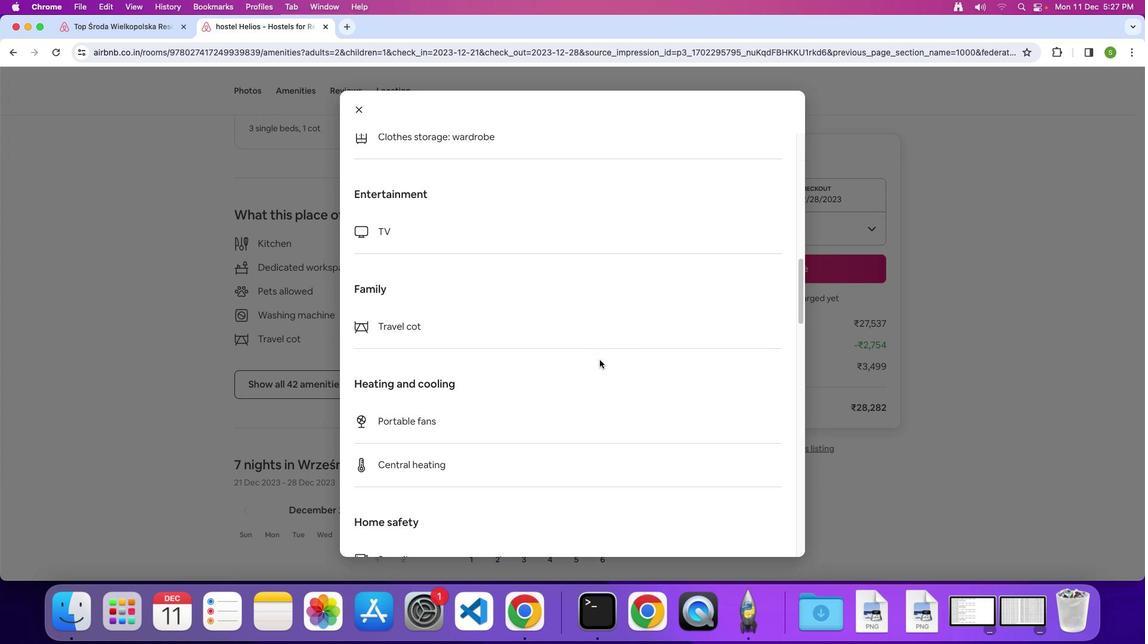 
Action: Mouse scrolled (599, 359) with delta (0, -1)
Screenshot: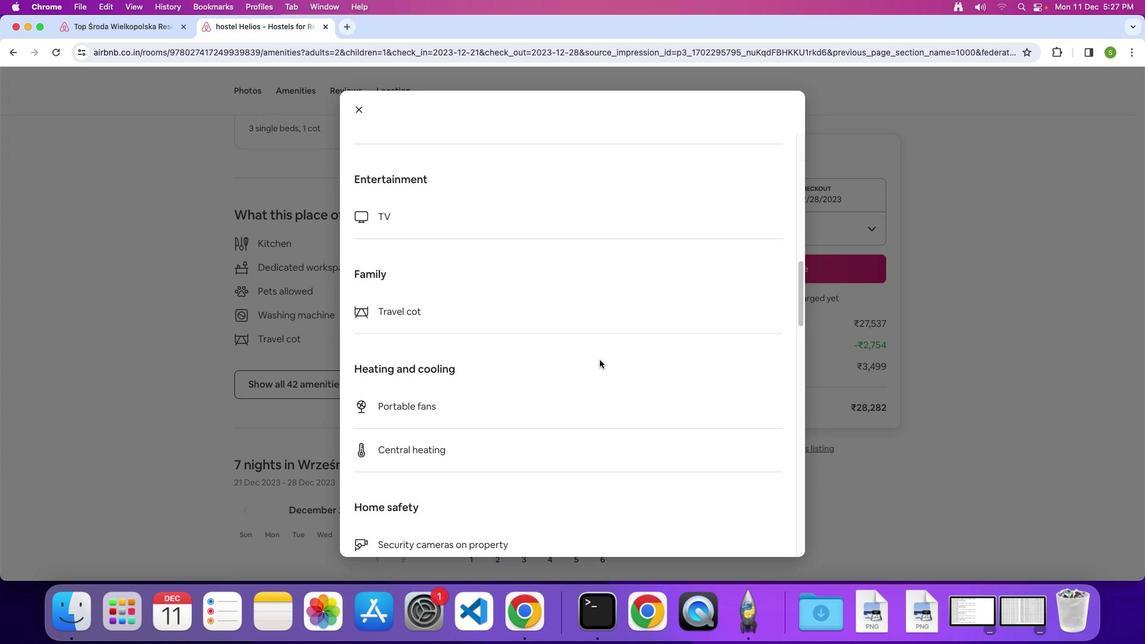 
Action: Mouse scrolled (599, 359) with delta (0, -2)
Screenshot: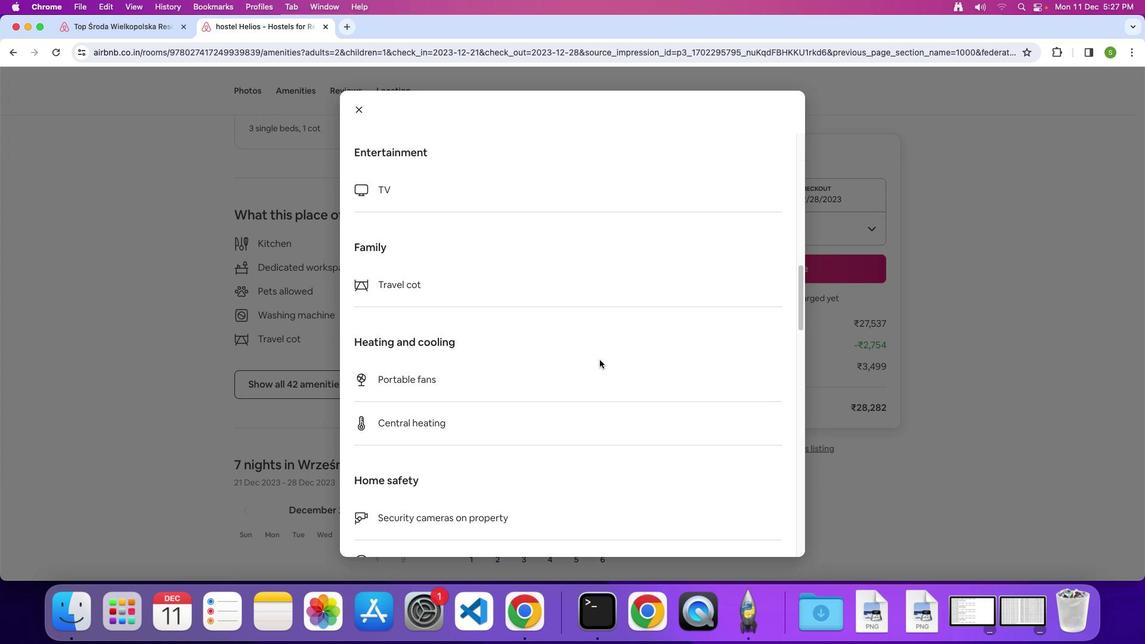 
Action: Mouse scrolled (599, 359) with delta (0, -1)
Screenshot: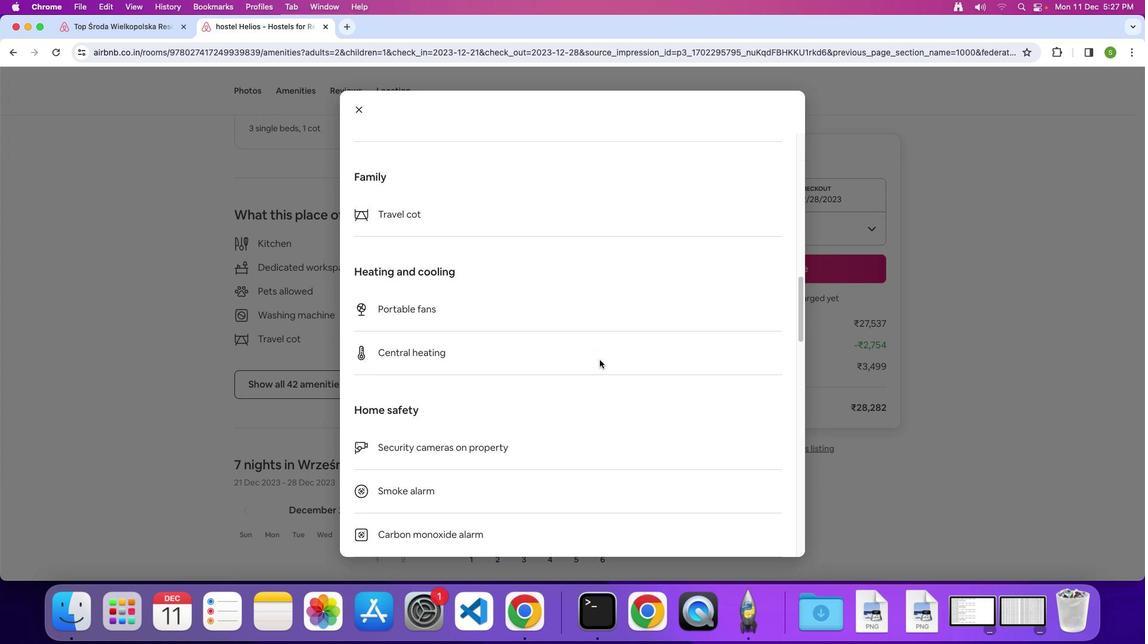 
Action: Mouse scrolled (599, 359) with delta (0, -1)
Screenshot: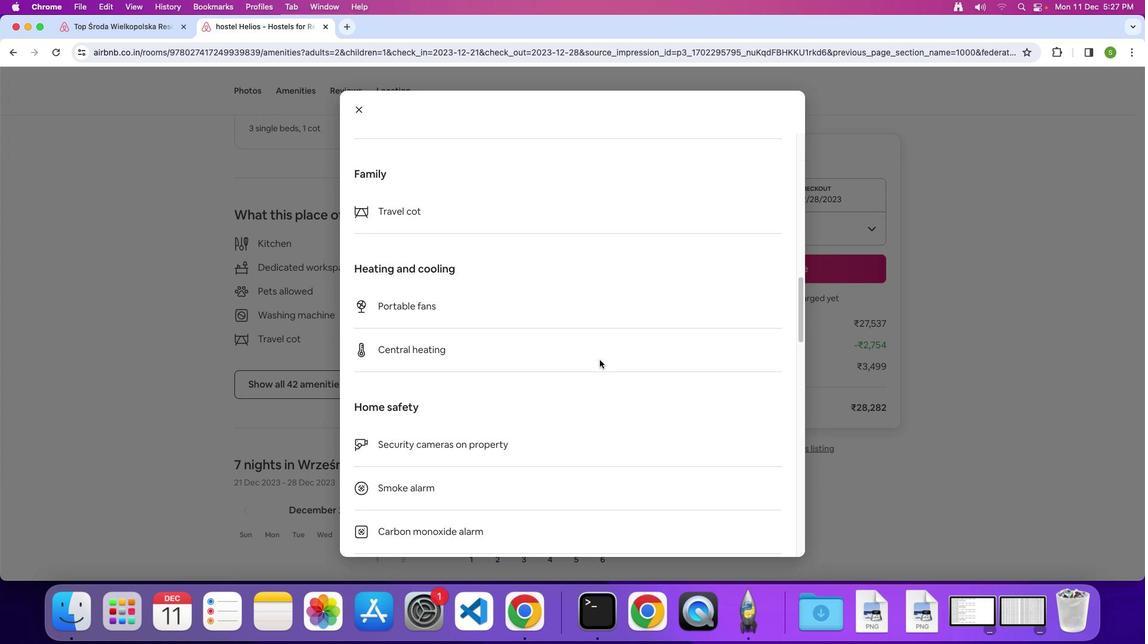 
Action: Mouse scrolled (599, 359) with delta (0, -1)
Screenshot: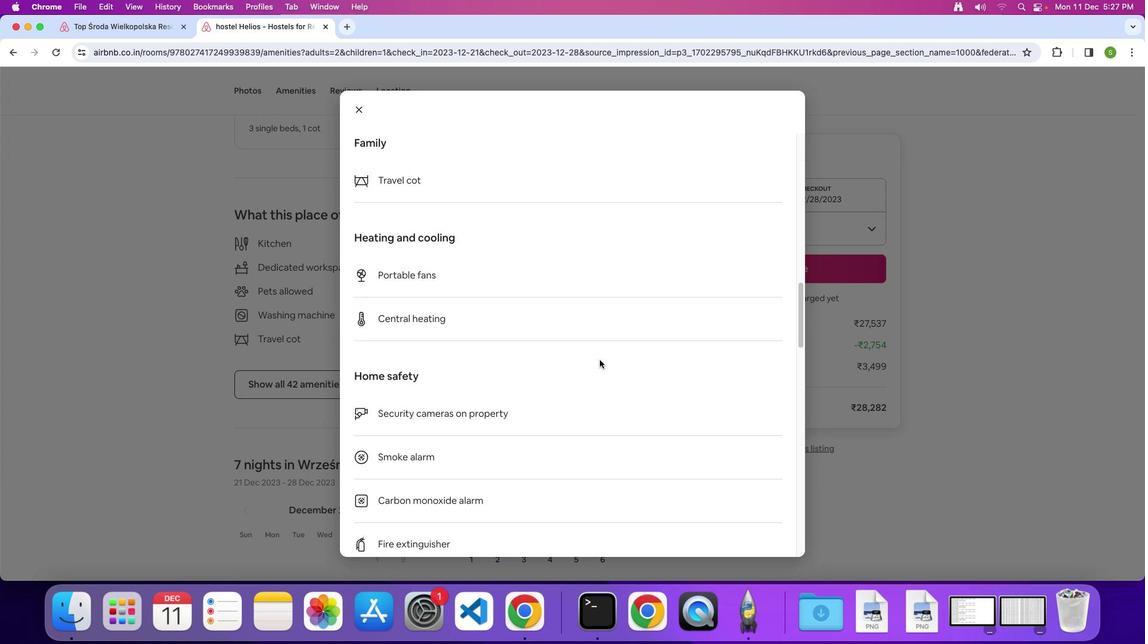 
Action: Mouse scrolled (599, 359) with delta (0, -1)
Screenshot: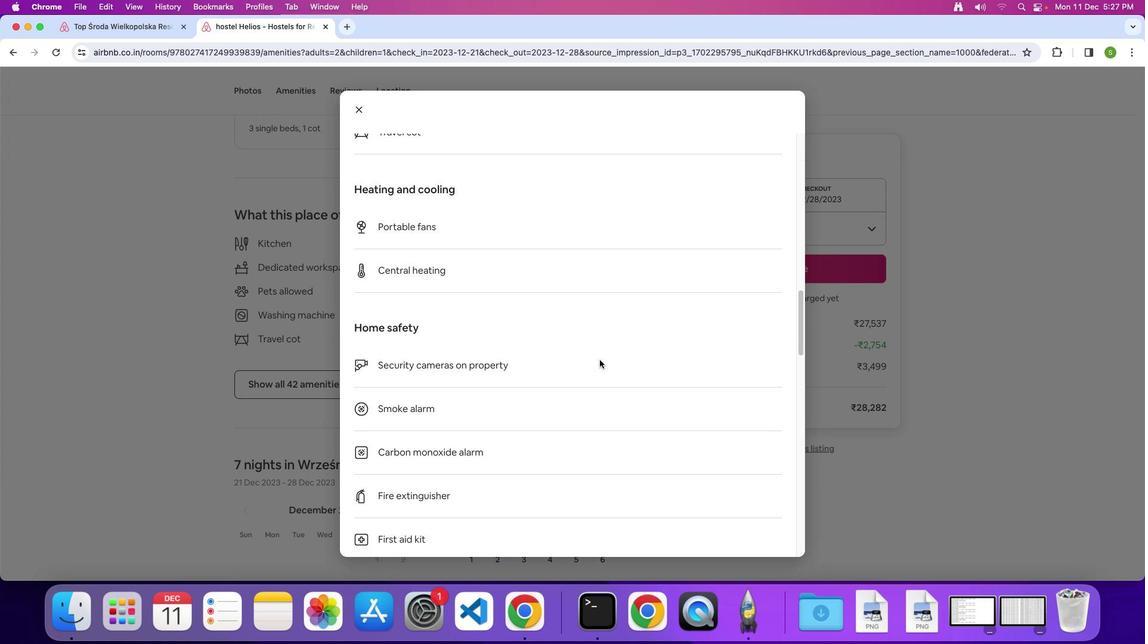 
Action: Mouse scrolled (599, 359) with delta (0, -1)
Screenshot: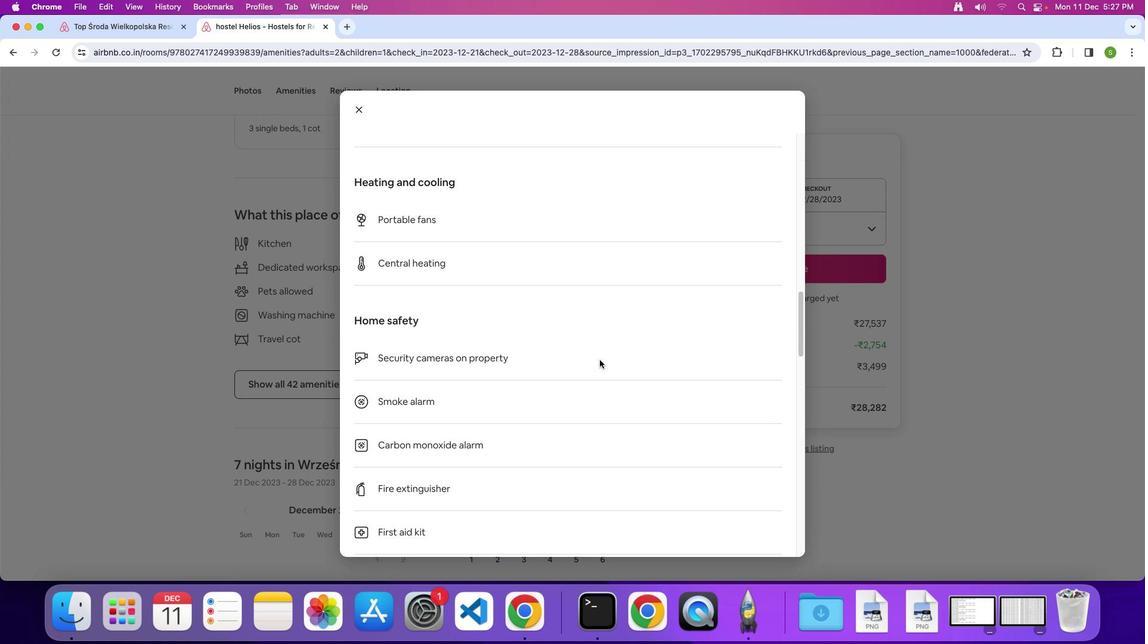 
Action: Mouse scrolled (599, 359) with delta (0, -1)
Screenshot: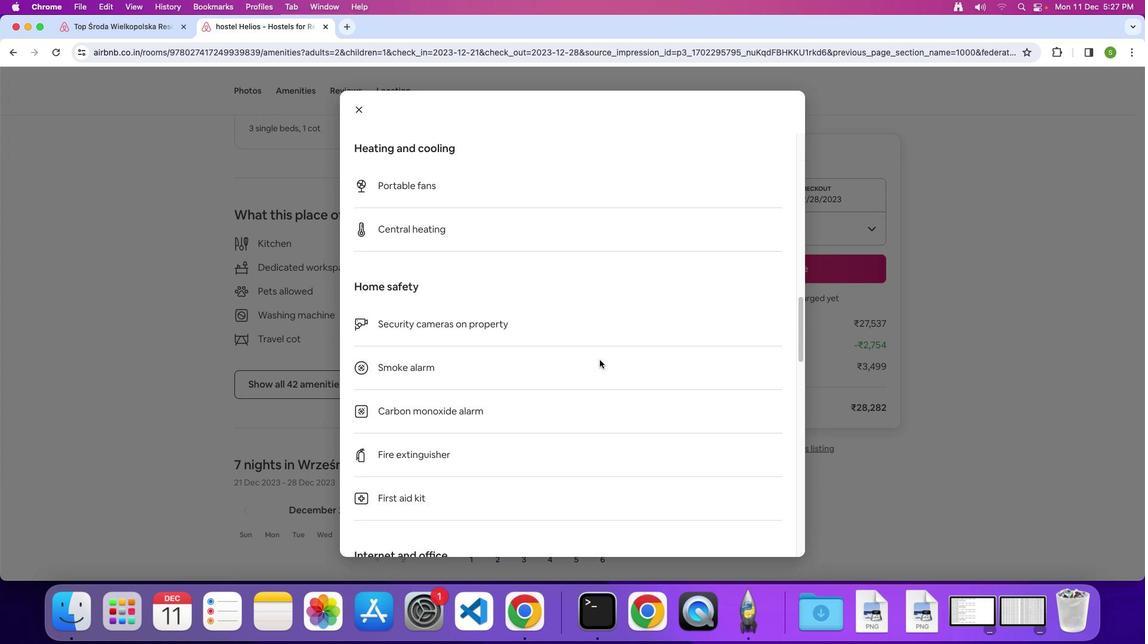 
Action: Mouse scrolled (599, 359) with delta (0, -1)
Screenshot: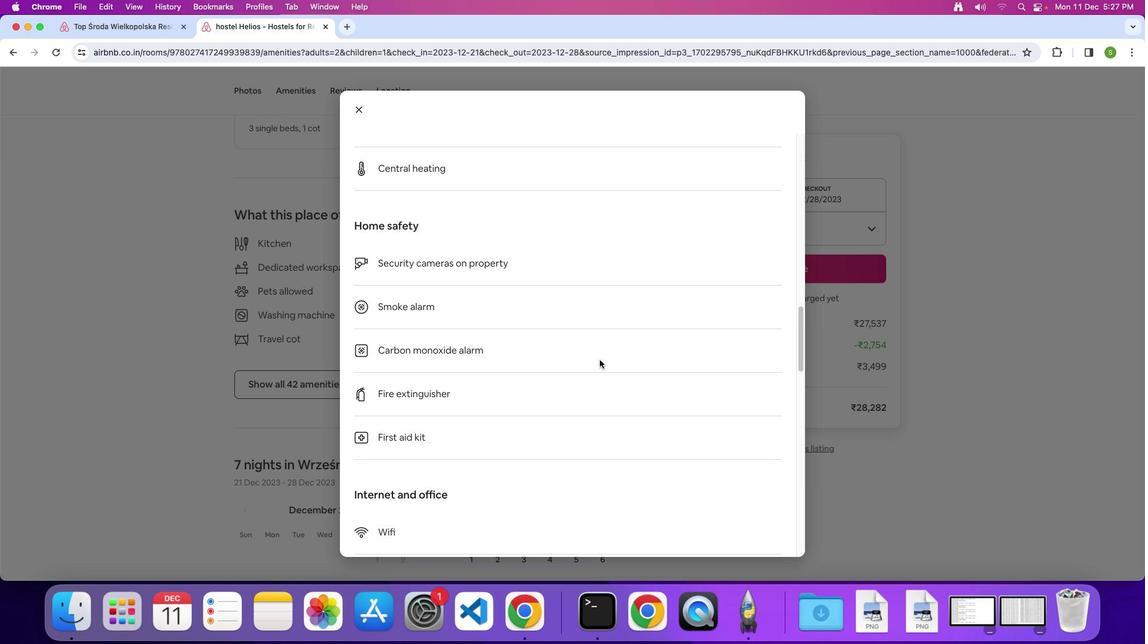 
Action: Mouse scrolled (599, 359) with delta (0, -1)
Screenshot: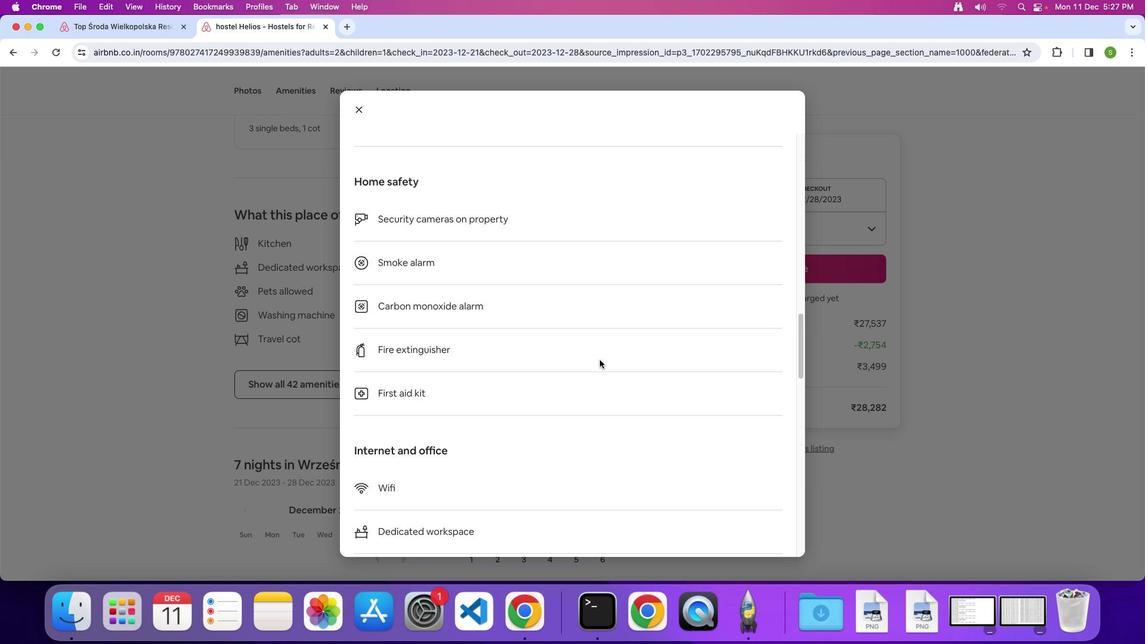 
Action: Mouse scrolled (599, 359) with delta (0, -2)
Screenshot: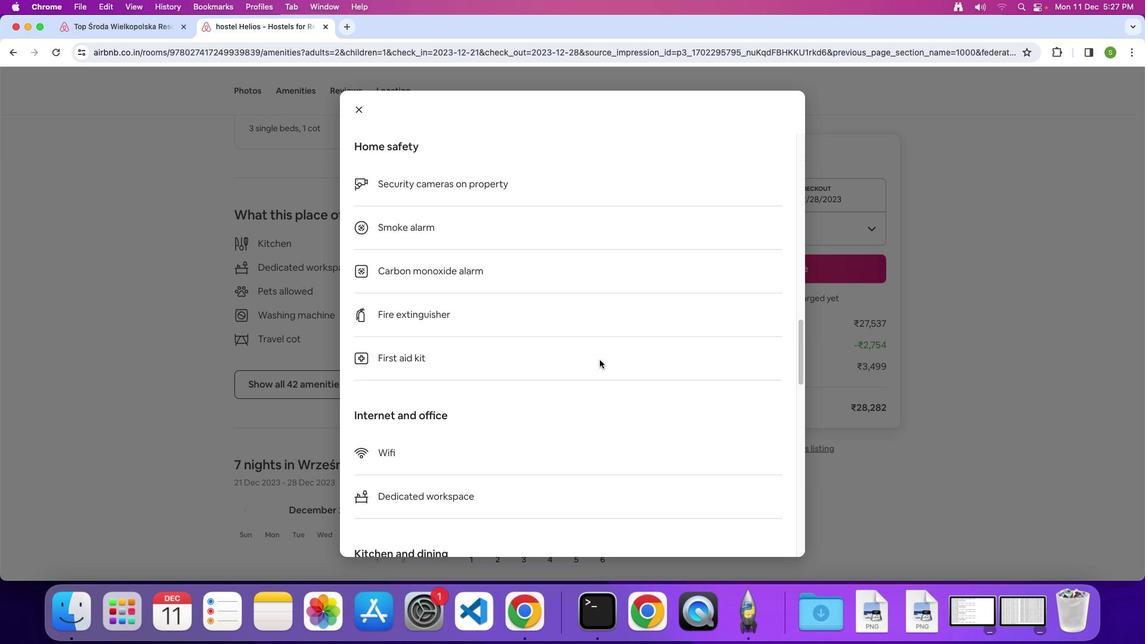 
Action: Mouse scrolled (599, 359) with delta (0, -1)
Screenshot: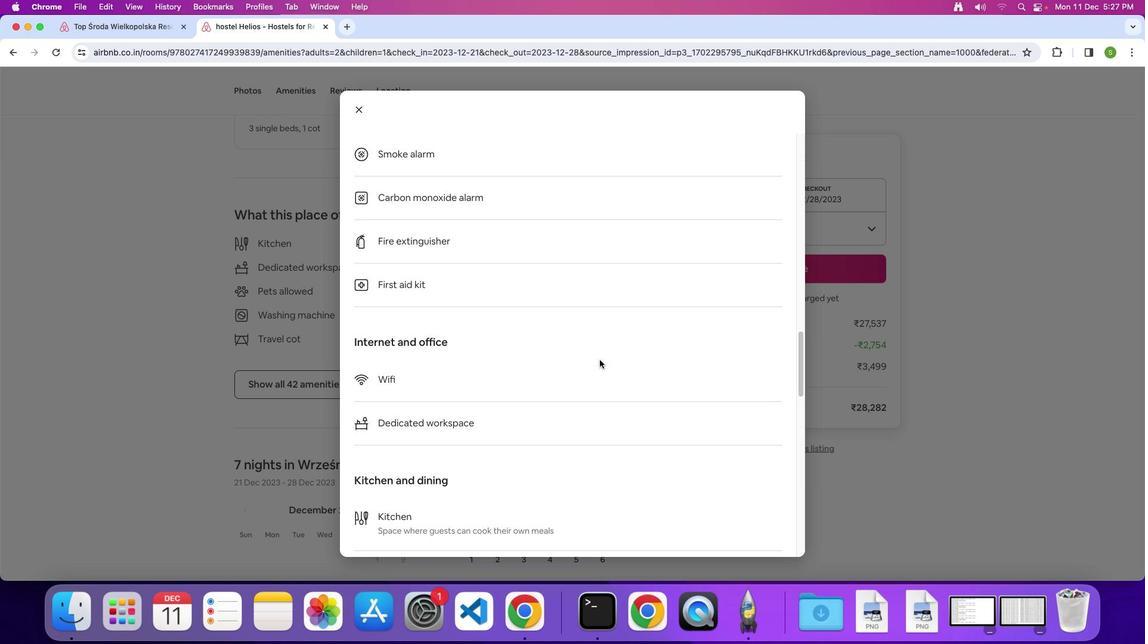 
Action: Mouse scrolled (599, 359) with delta (0, -1)
Screenshot: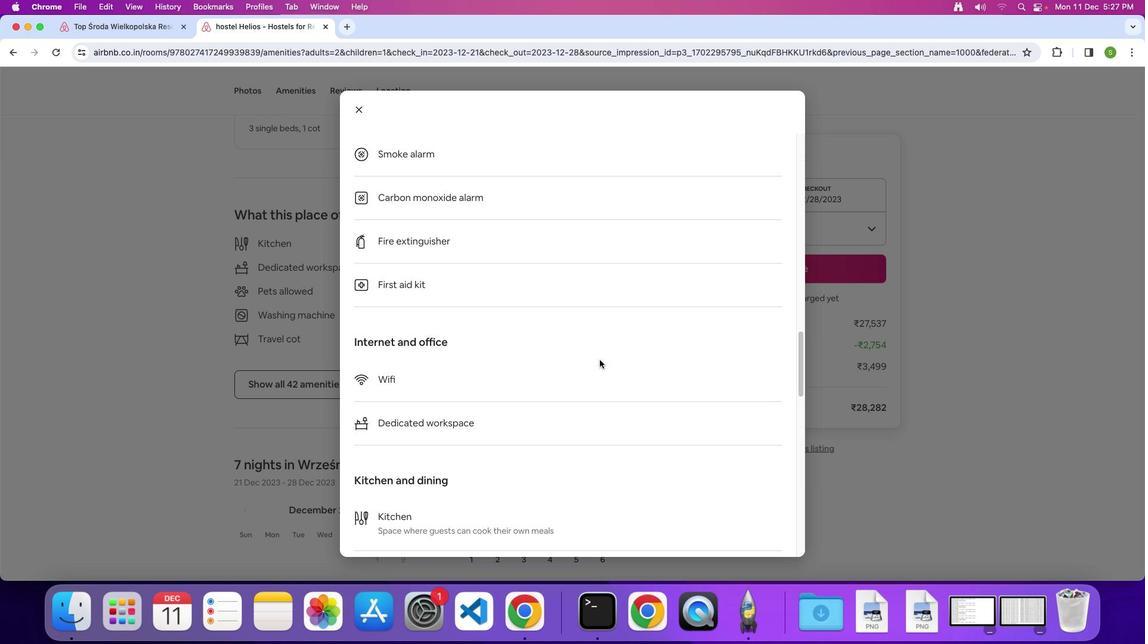 
Action: Mouse scrolled (599, 359) with delta (0, -2)
Screenshot: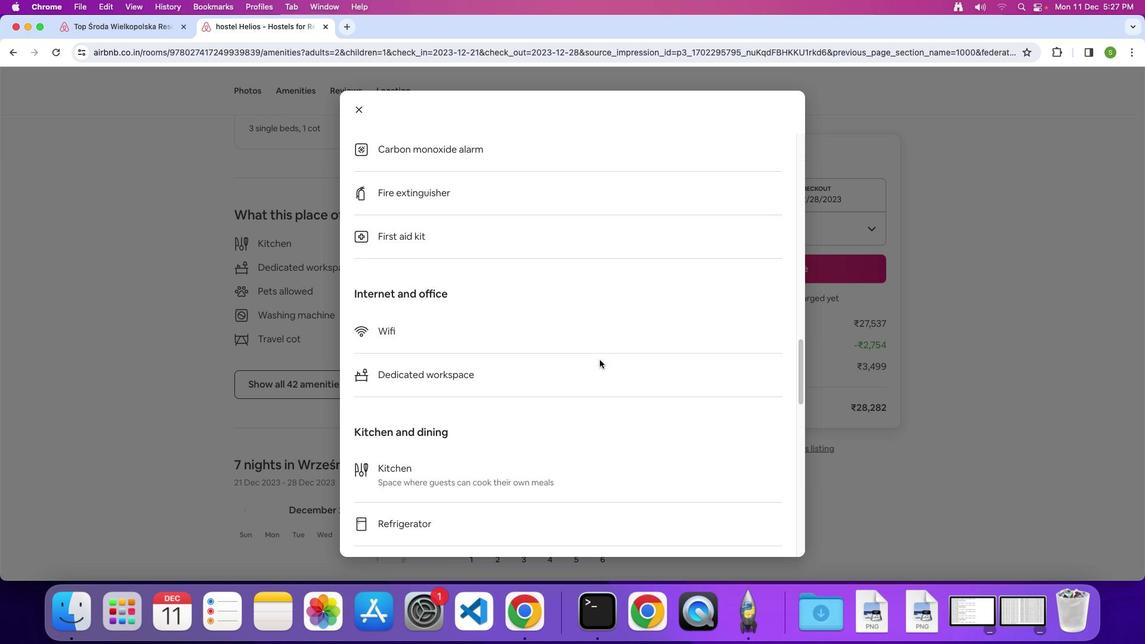 
Action: Mouse scrolled (599, 359) with delta (0, -1)
Screenshot: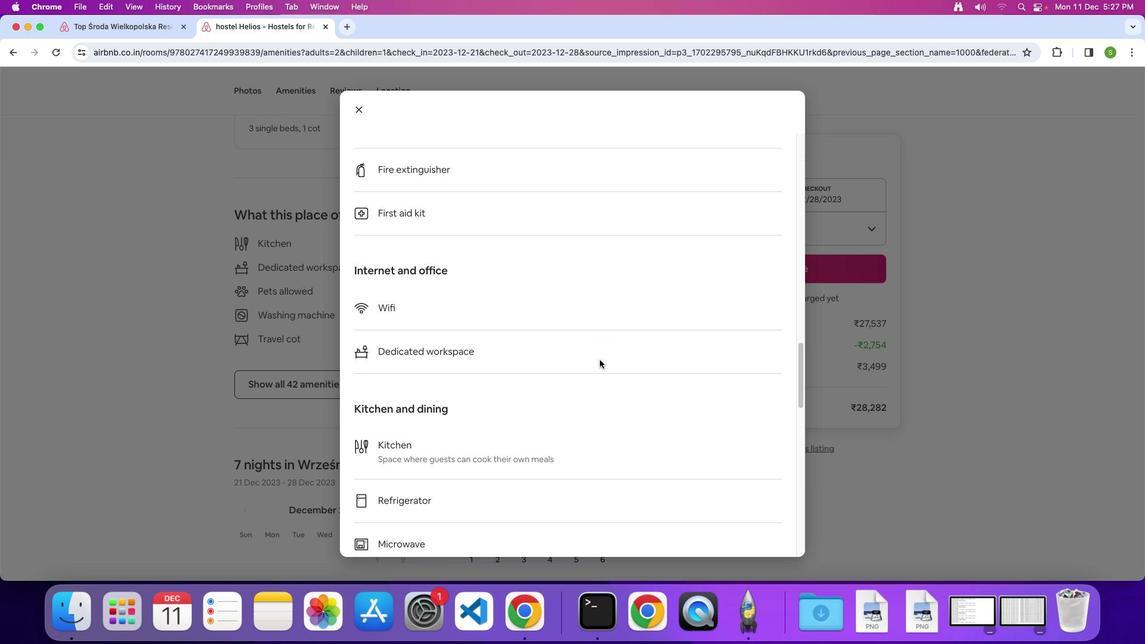 
Action: Mouse scrolled (599, 359) with delta (0, -1)
Screenshot: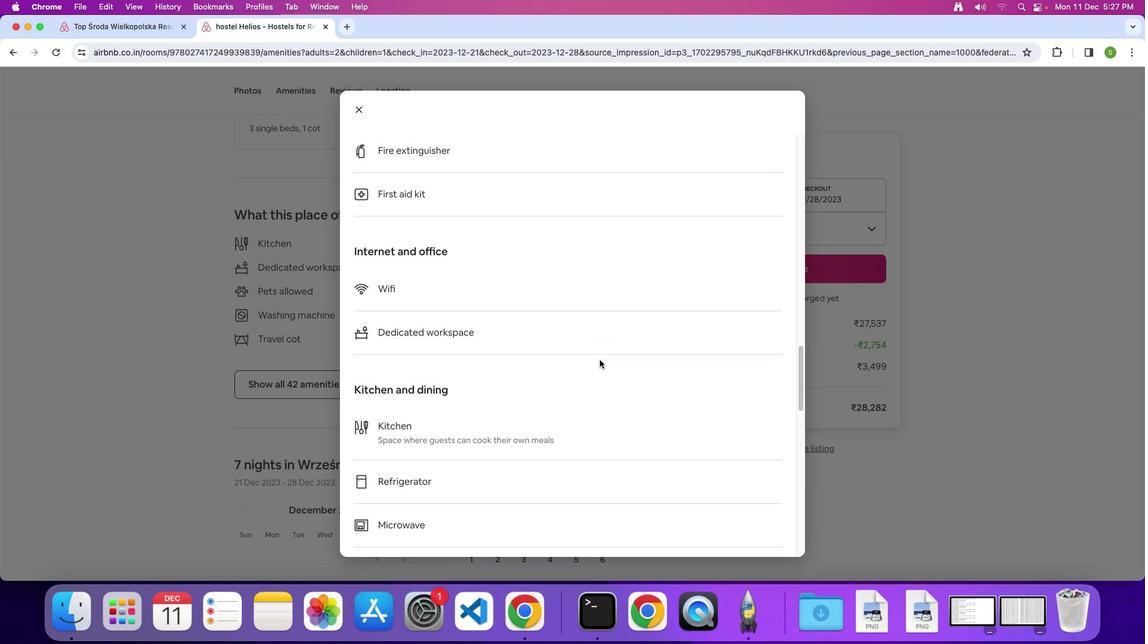 
Action: Mouse scrolled (599, 359) with delta (0, -1)
Screenshot: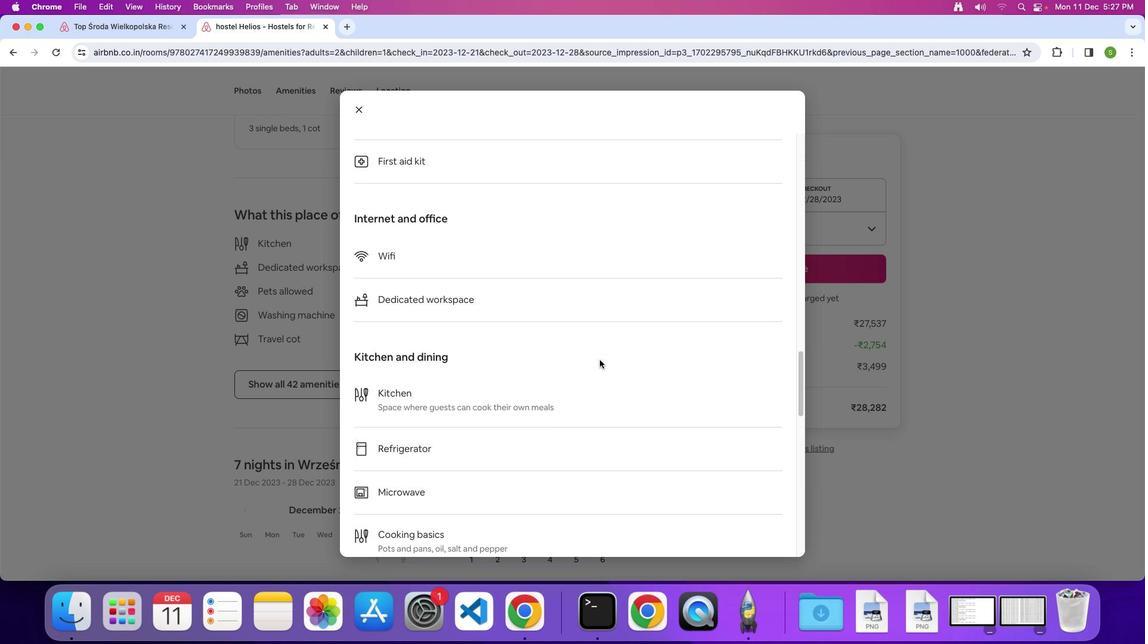 
Action: Mouse scrolled (599, 359) with delta (0, -1)
Screenshot: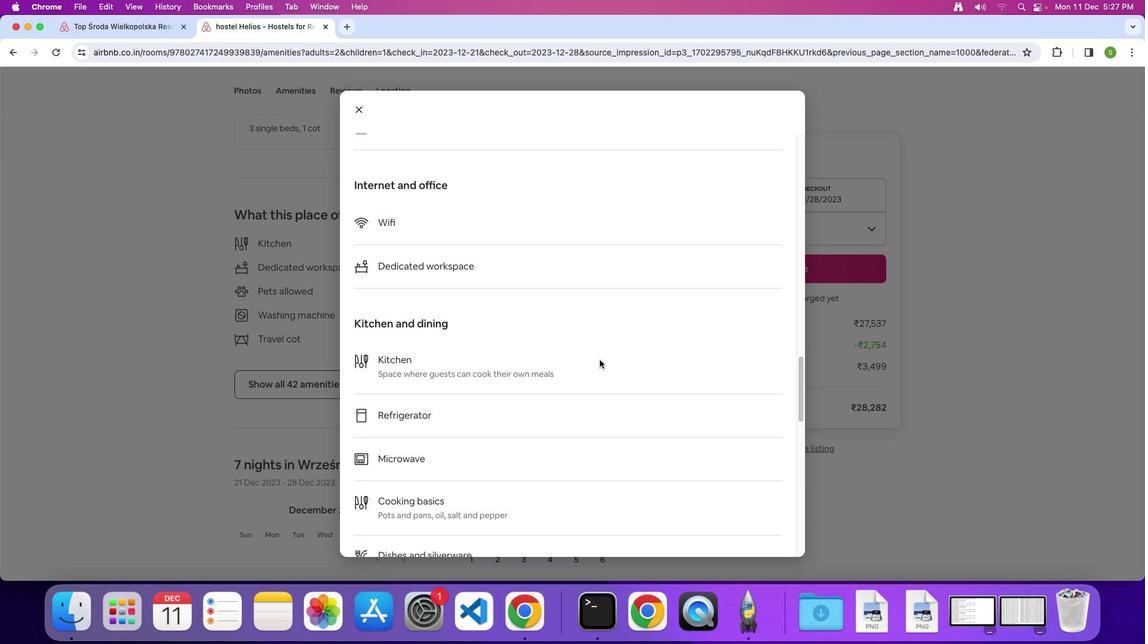 
Action: Mouse scrolled (599, 359) with delta (0, -1)
Screenshot: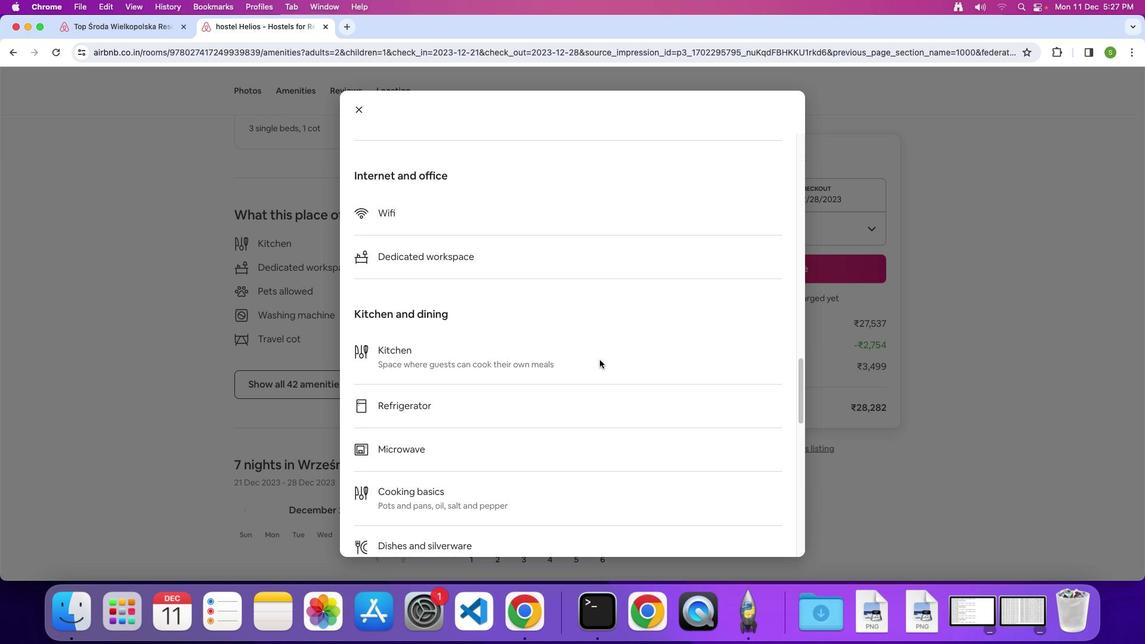 
Action: Mouse scrolled (599, 359) with delta (0, -2)
Screenshot: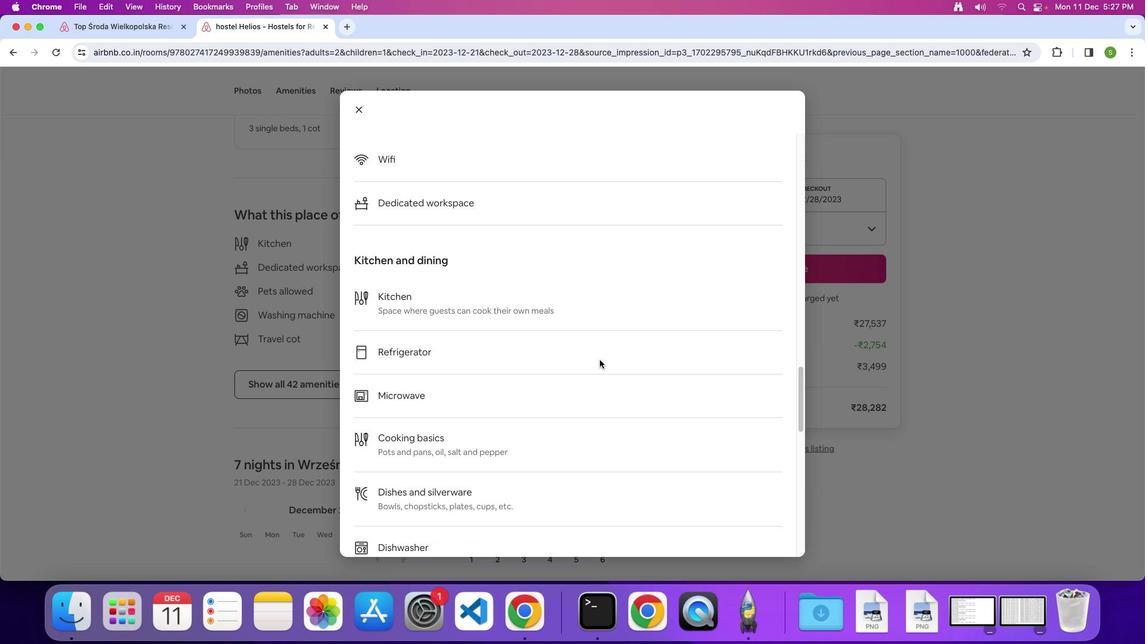 
Action: Mouse scrolled (599, 359) with delta (0, -1)
Screenshot: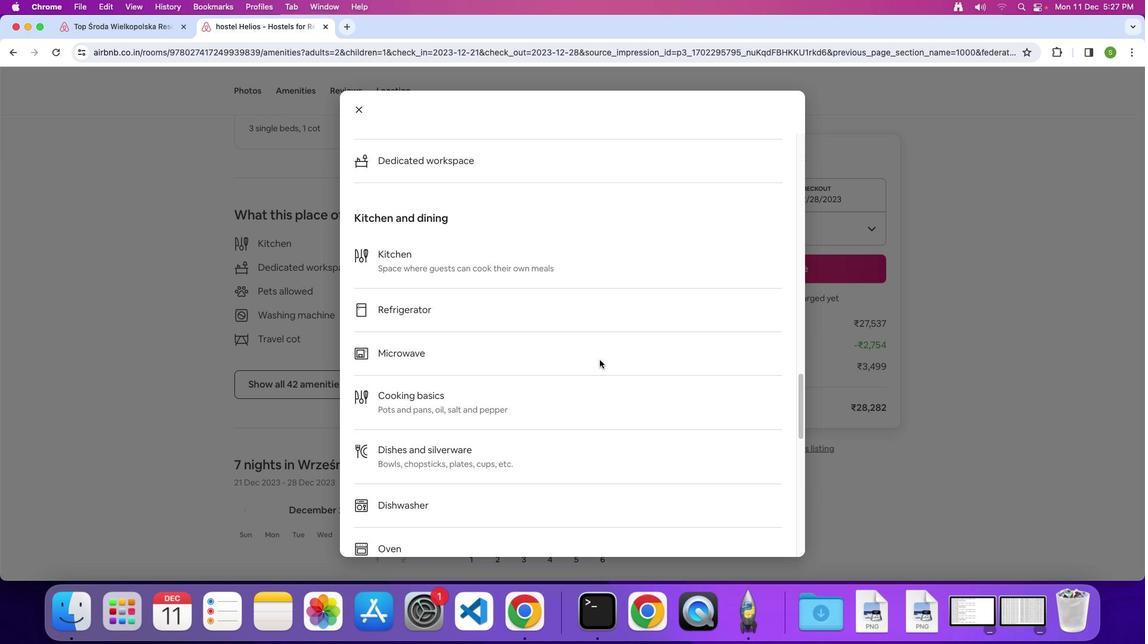 
Action: Mouse scrolled (599, 359) with delta (0, -1)
